Task: Select street view around selected location Niagara Falls, New York and Ontario, United States and Canada and verify 5 surrounding locations
Action: Mouse moved to (151, 98)
Screenshot: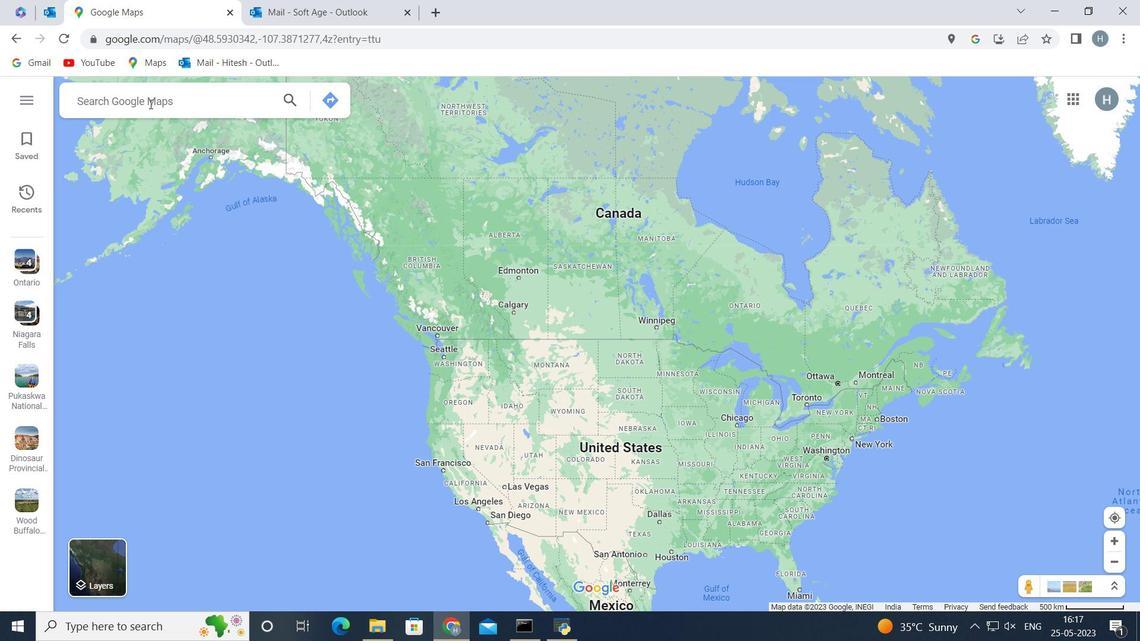 
Action: Mouse pressed left at (151, 98)
Screenshot: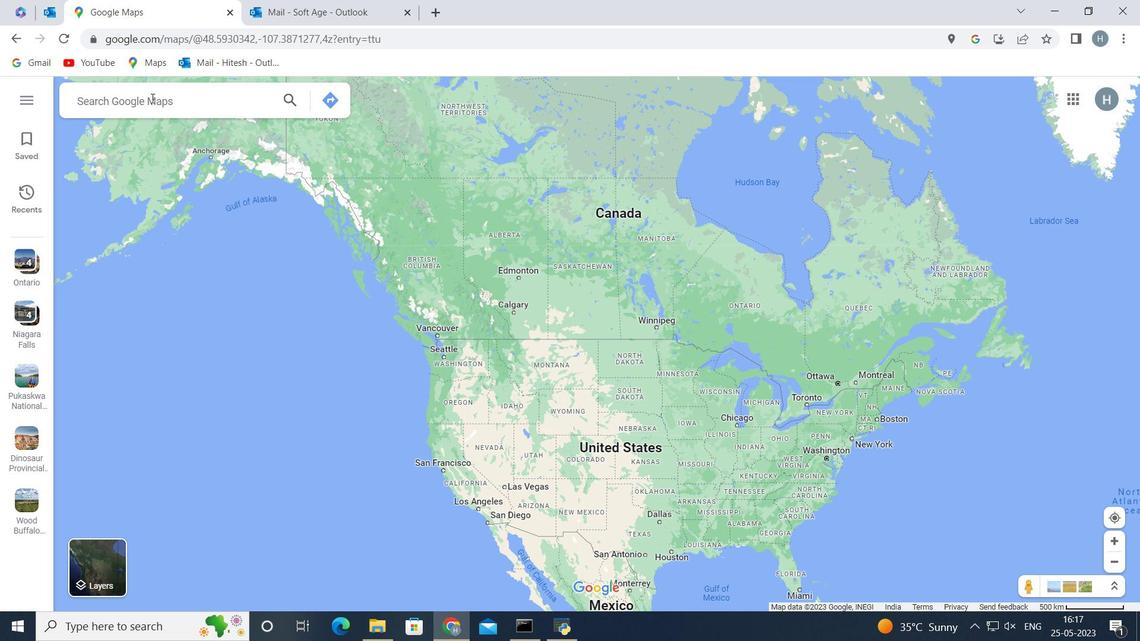 
Action: Key pressed niagara<Key.space>fall<Key.space>new<Key.space>yourk<Key.enter>
Screenshot: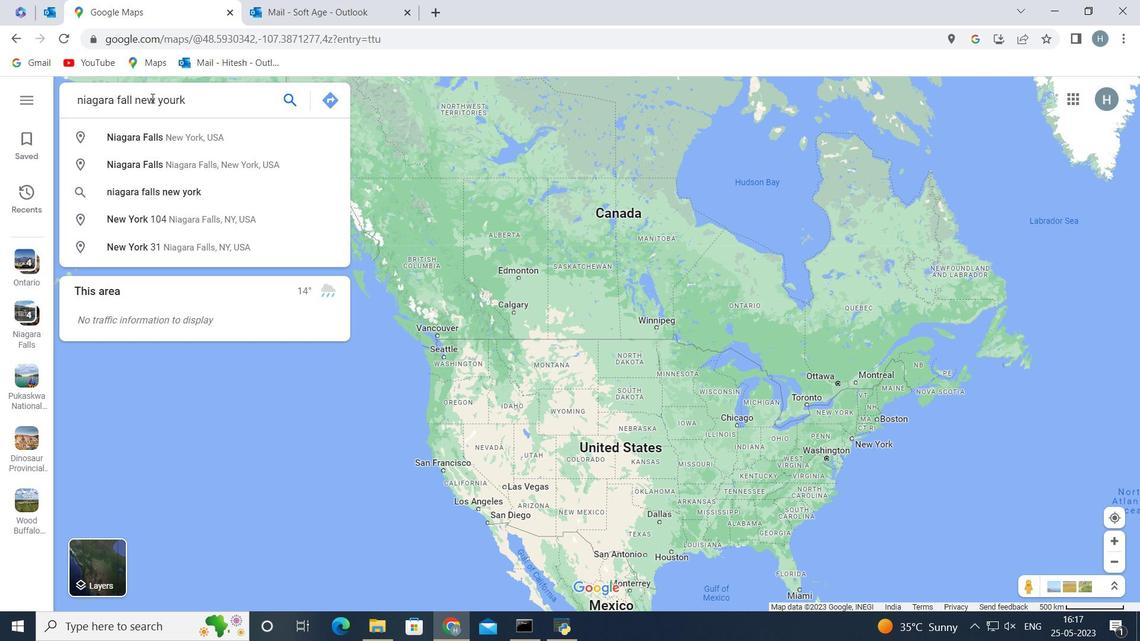 
Action: Mouse moved to (692, 345)
Screenshot: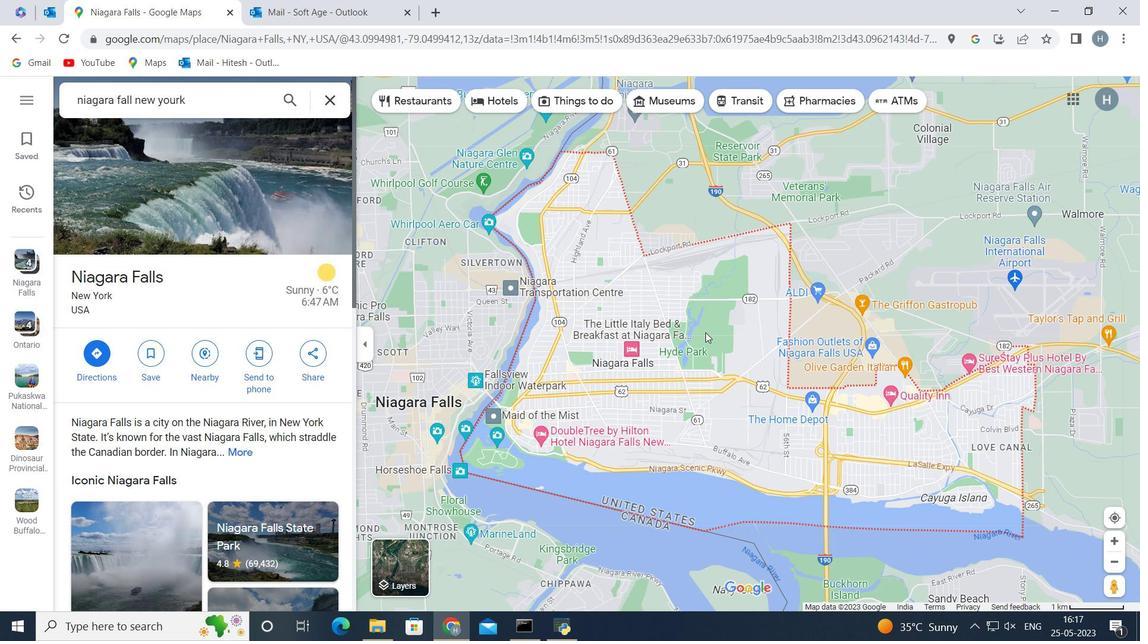 
Action: Mouse scrolled (692, 345) with delta (0, 0)
Screenshot: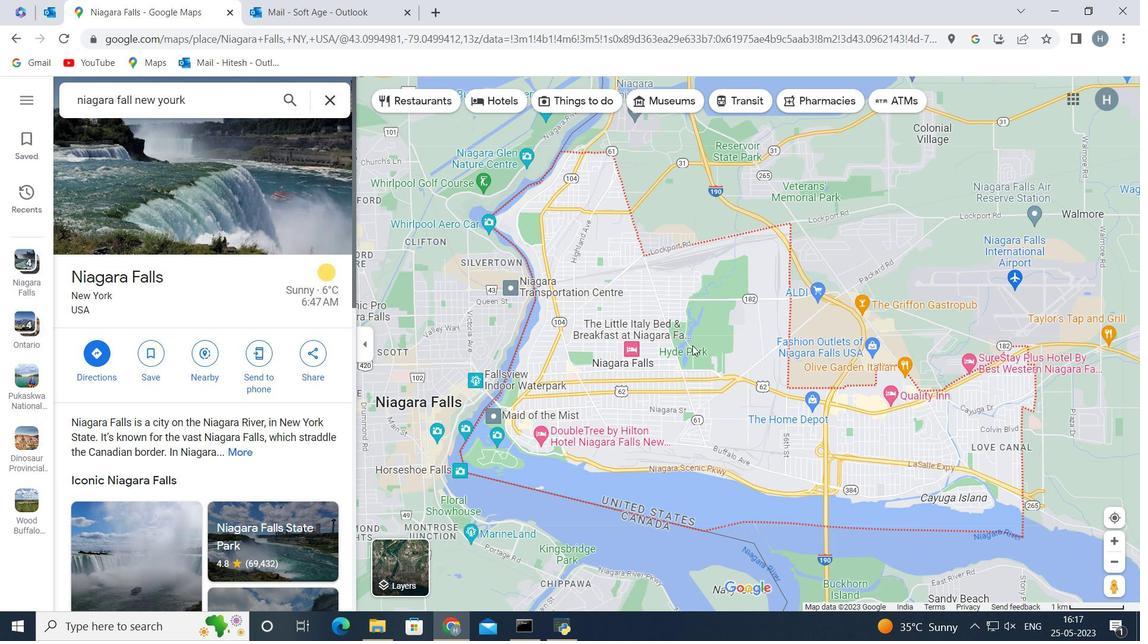 
Action: Mouse scrolled (692, 345) with delta (0, 0)
Screenshot: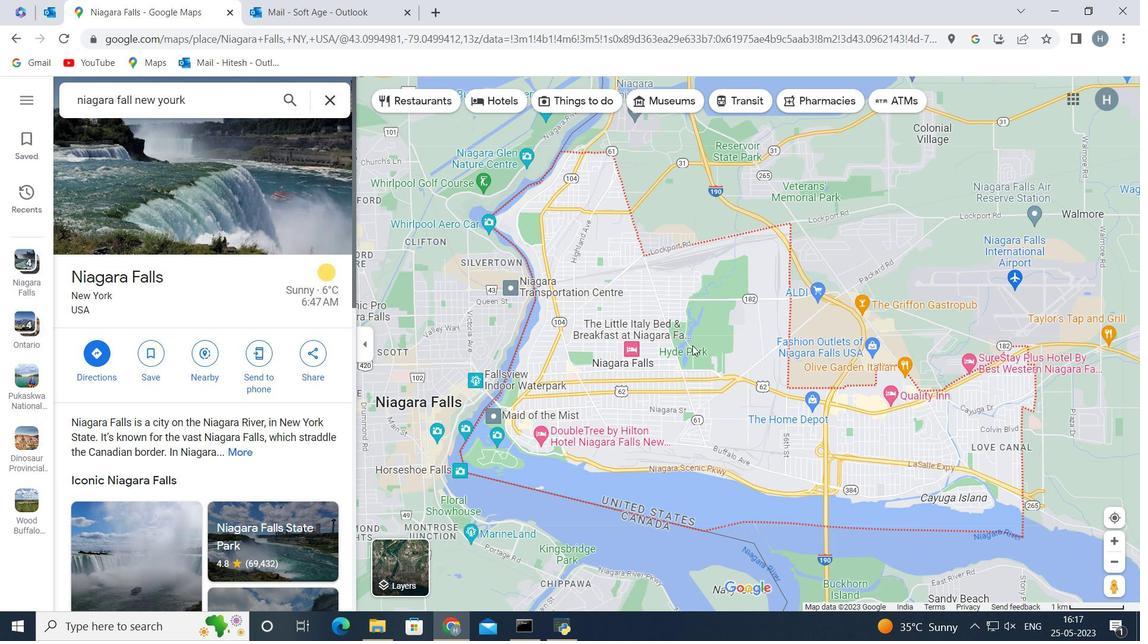 
Action: Mouse moved to (649, 362)
Screenshot: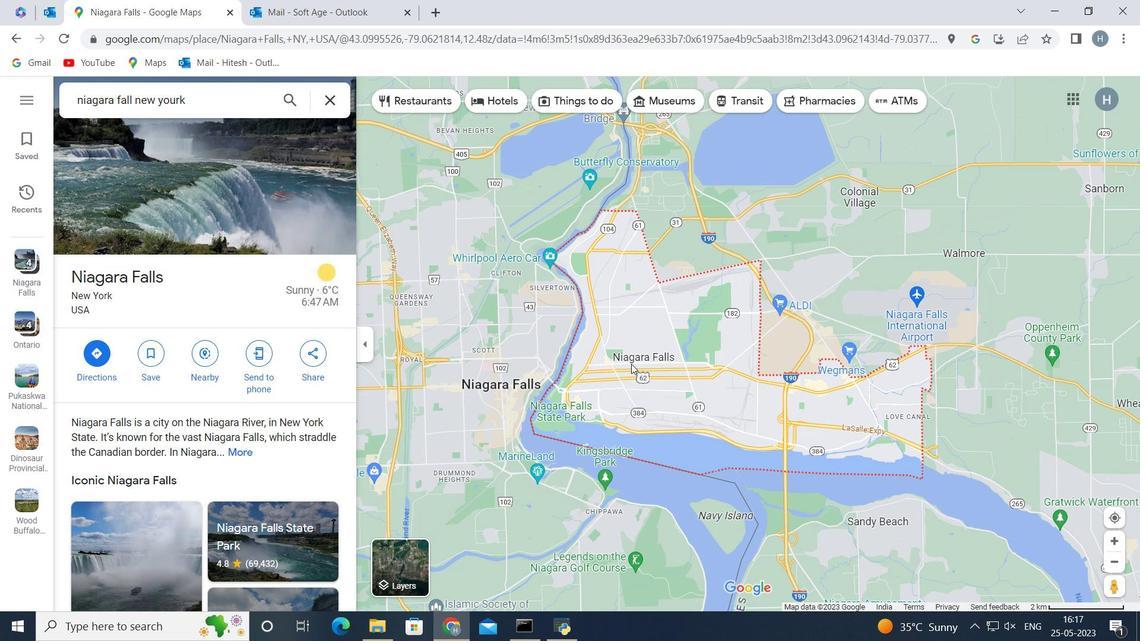
Action: Mouse scrolled (649, 363) with delta (0, 0)
Screenshot: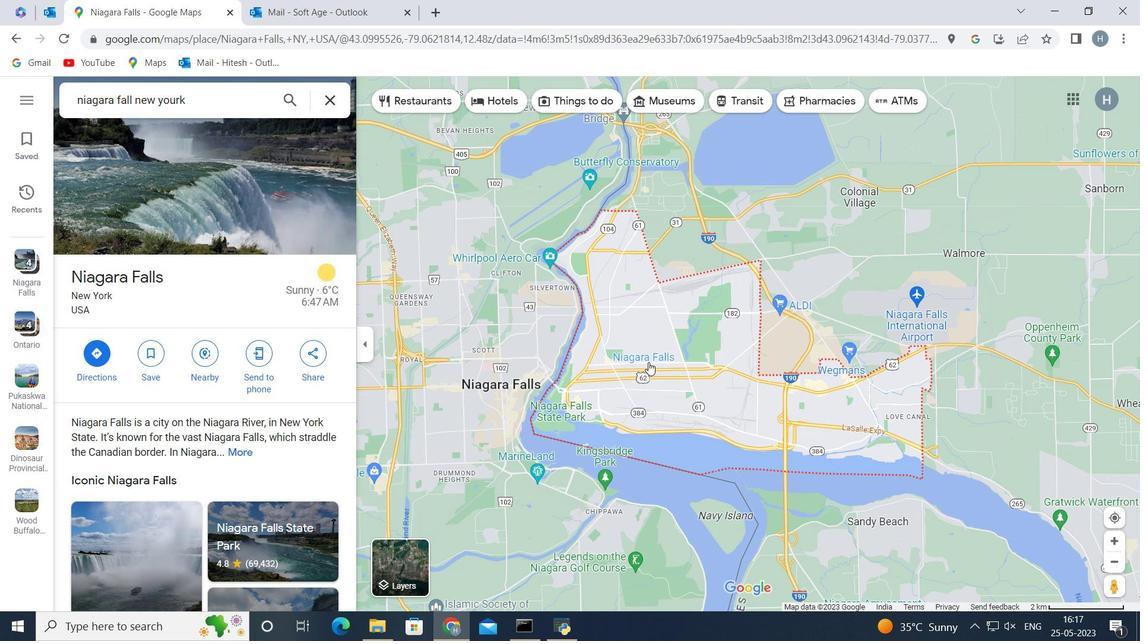
Action: Mouse scrolled (649, 363) with delta (0, 0)
Screenshot: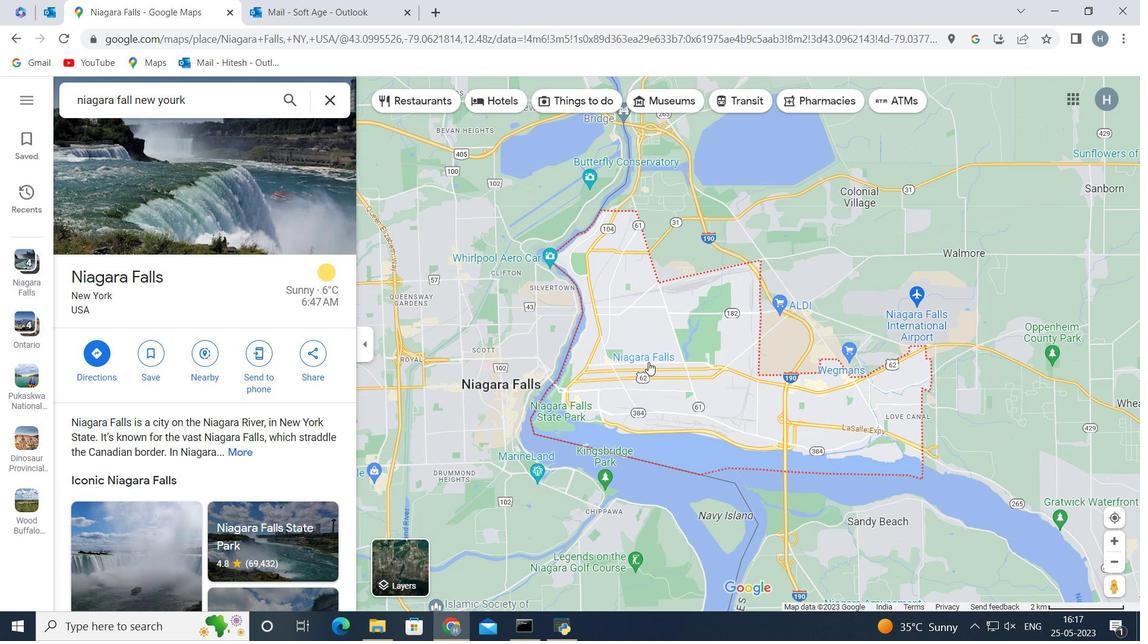 
Action: Mouse moved to (717, 237)
Screenshot: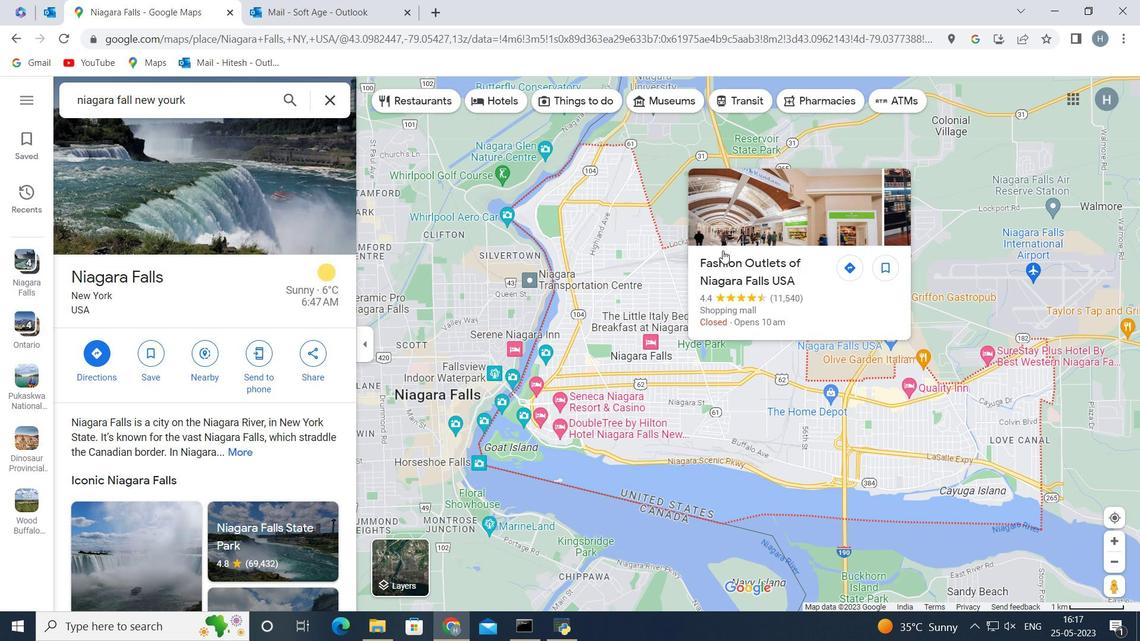 
Action: Mouse pressed left at (717, 237)
Screenshot: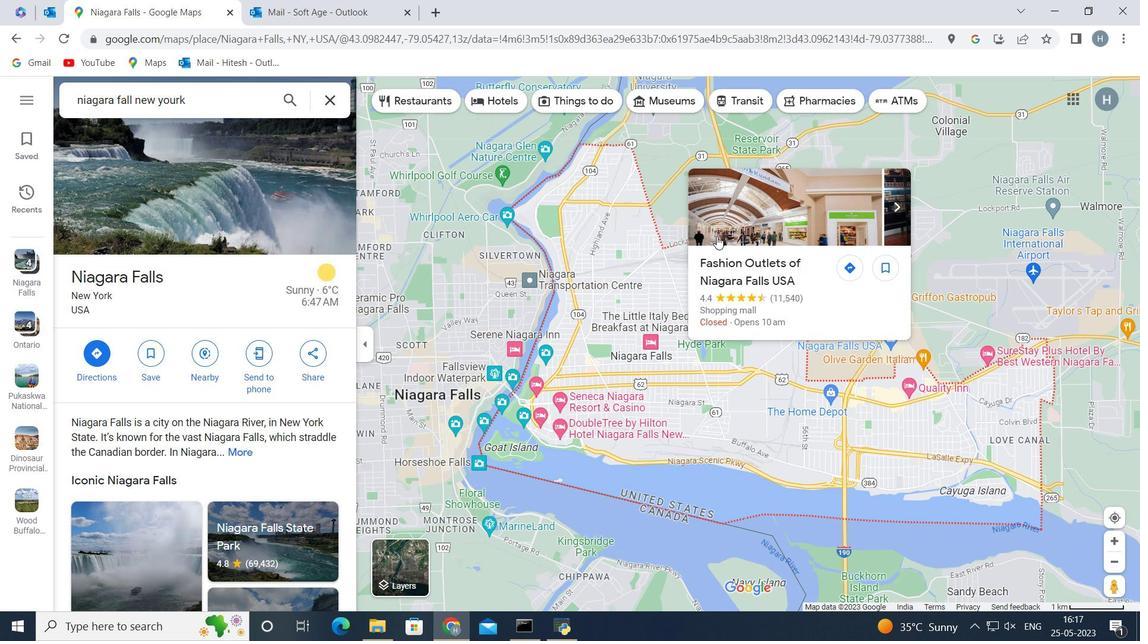 
Action: Mouse moved to (215, 386)
Screenshot: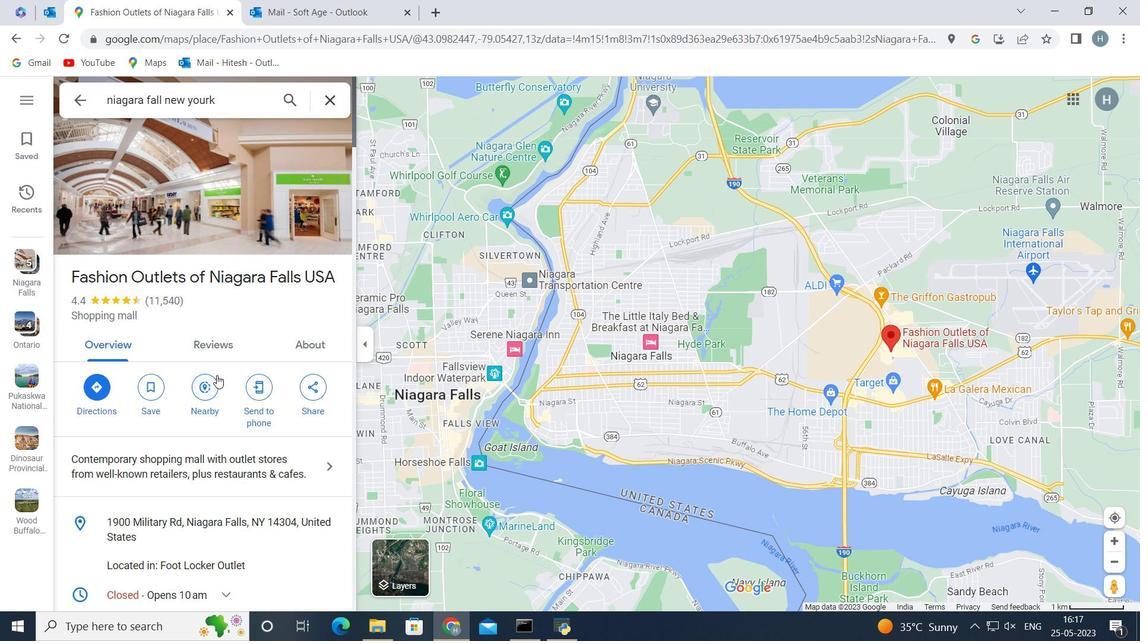 
Action: Mouse scrolled (215, 386) with delta (0, 0)
Screenshot: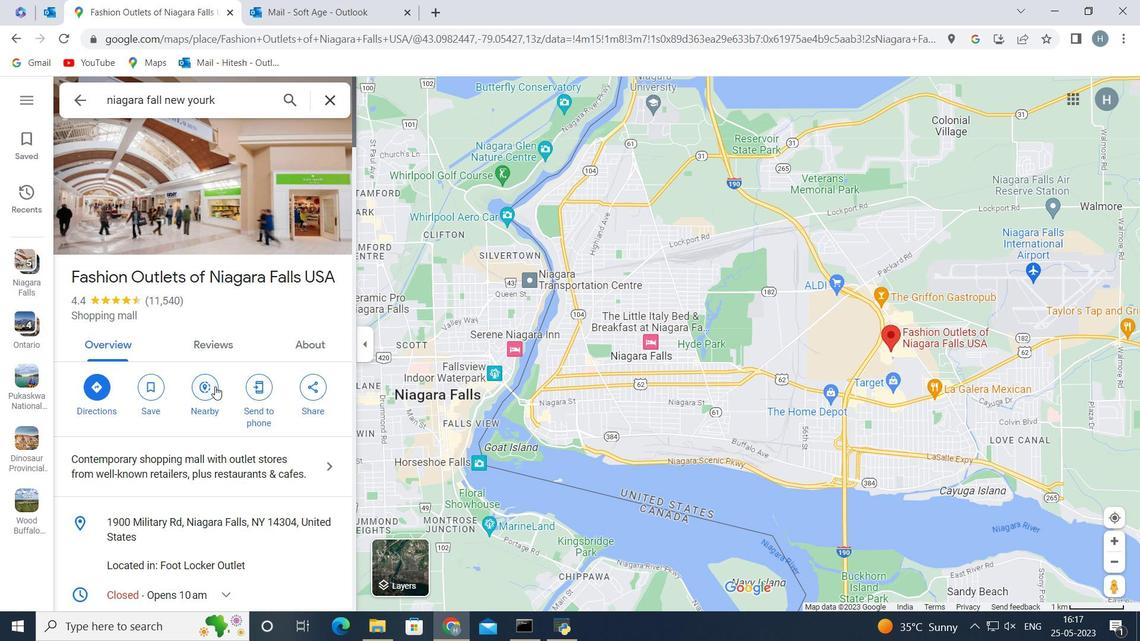 
Action: Mouse scrolled (215, 386) with delta (0, 0)
Screenshot: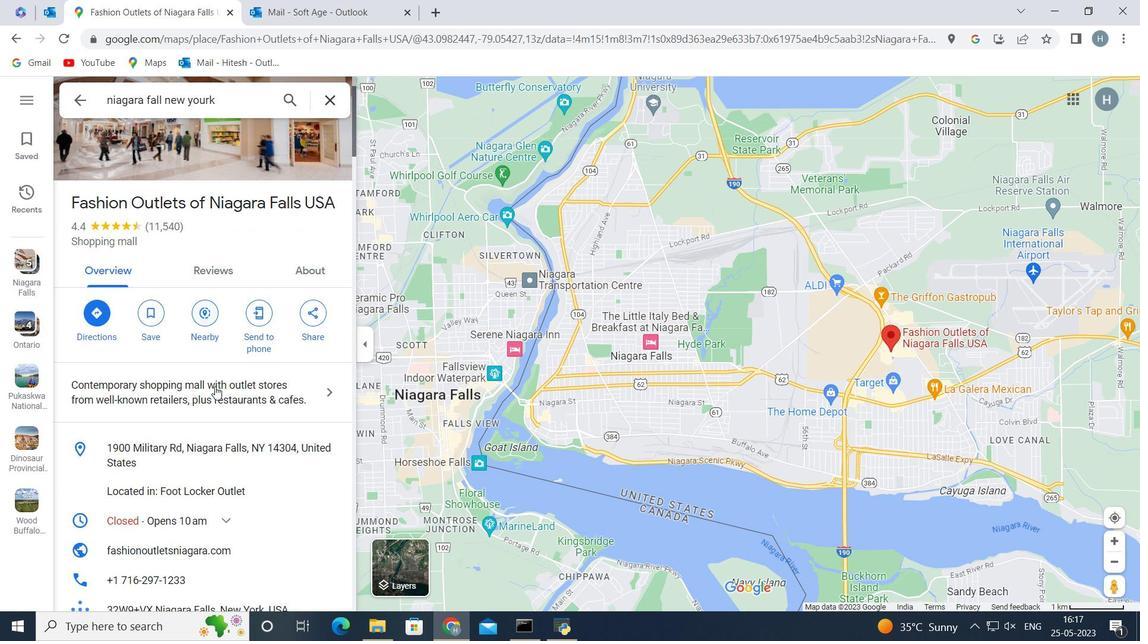 
Action: Mouse scrolled (215, 386) with delta (0, 0)
Screenshot: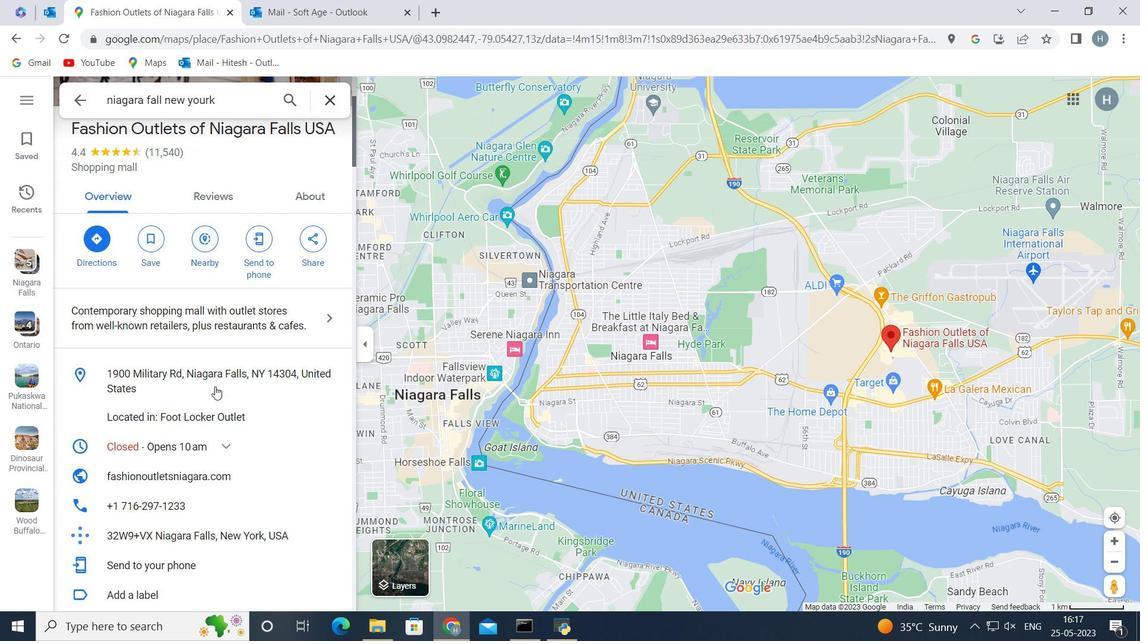 
Action: Mouse scrolled (215, 386) with delta (0, 0)
Screenshot: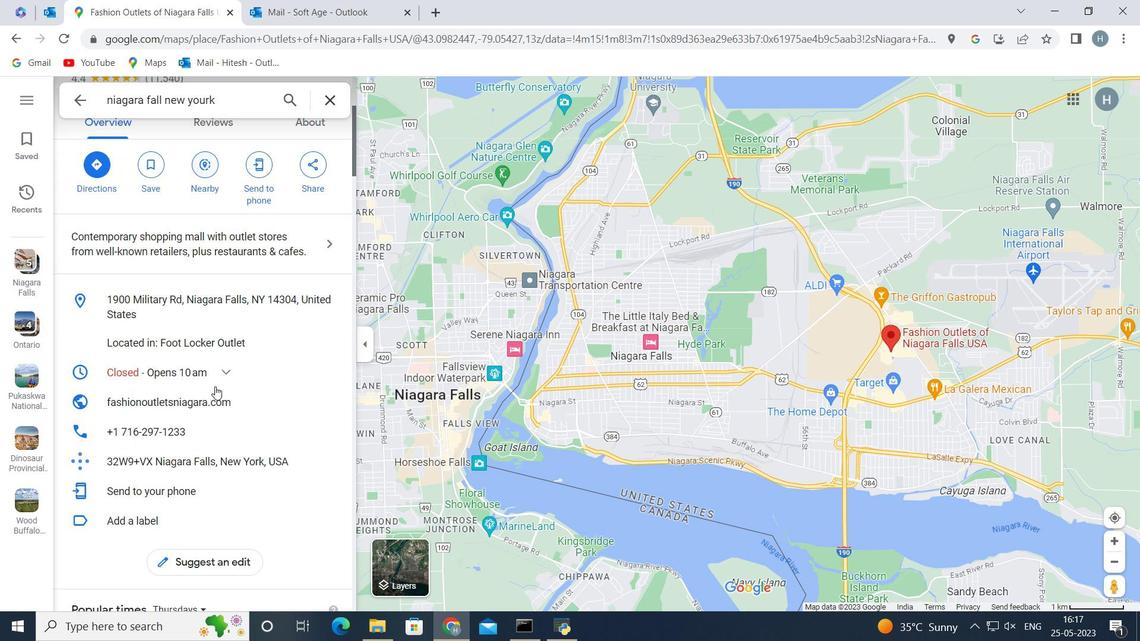 
Action: Mouse scrolled (215, 386) with delta (0, 0)
Screenshot: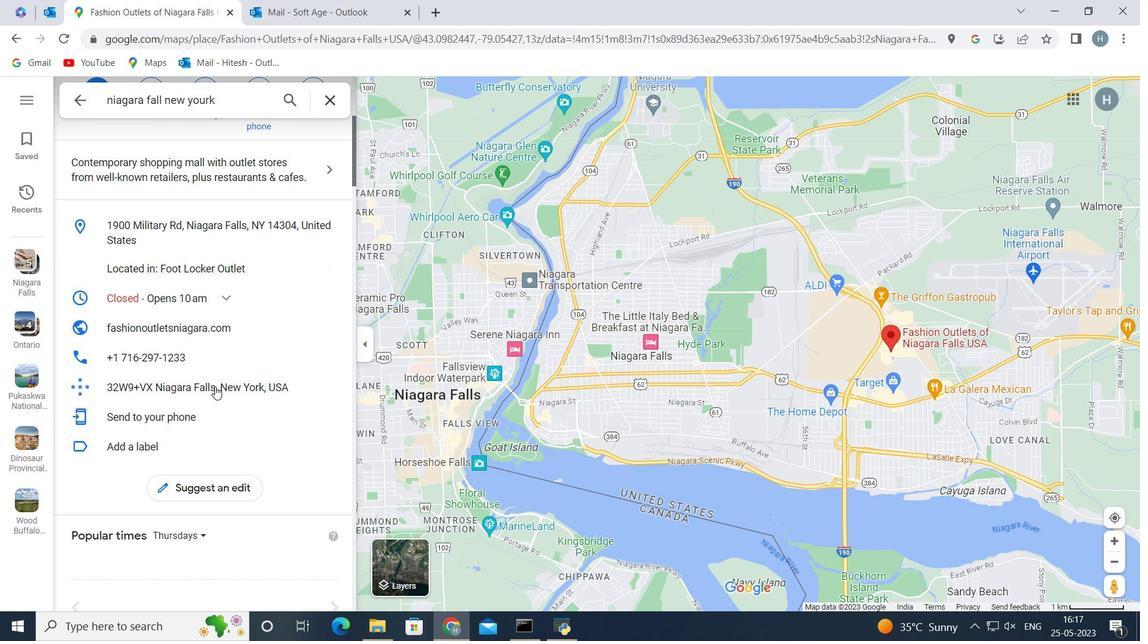 
Action: Mouse scrolled (215, 386) with delta (0, 0)
Screenshot: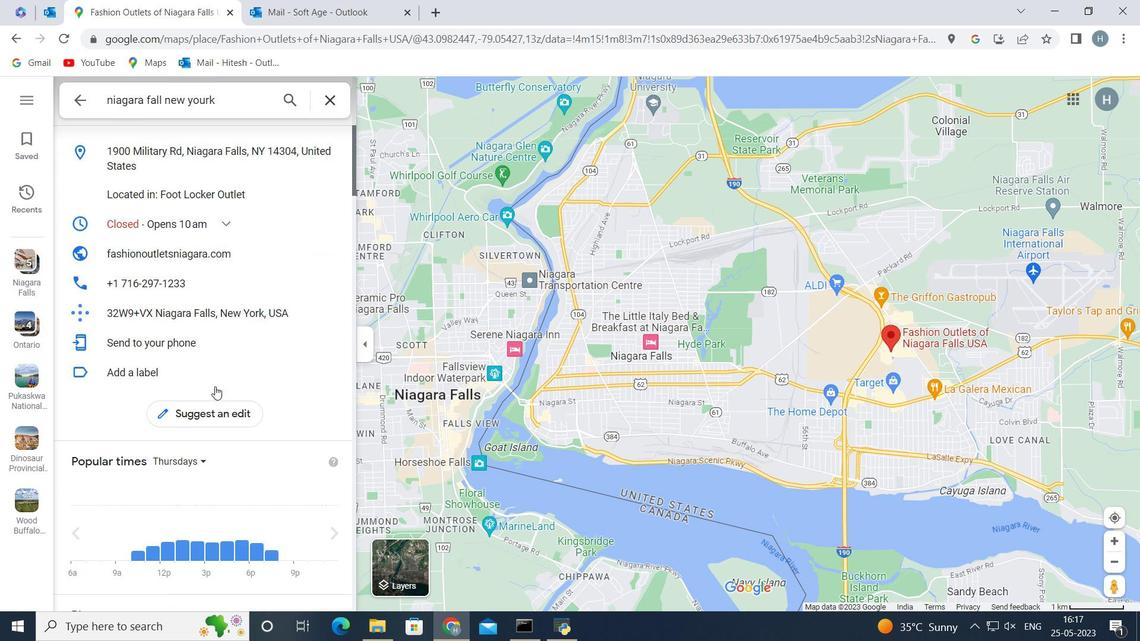 
Action: Mouse scrolled (215, 386) with delta (0, 0)
Screenshot: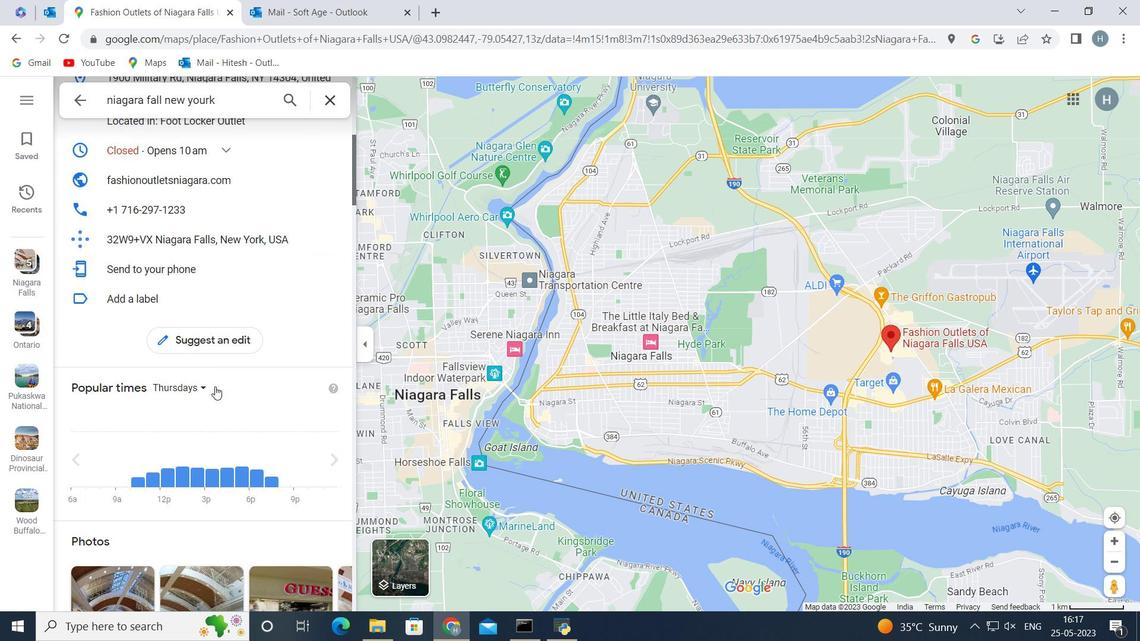 
Action: Mouse scrolled (215, 386) with delta (0, 0)
Screenshot: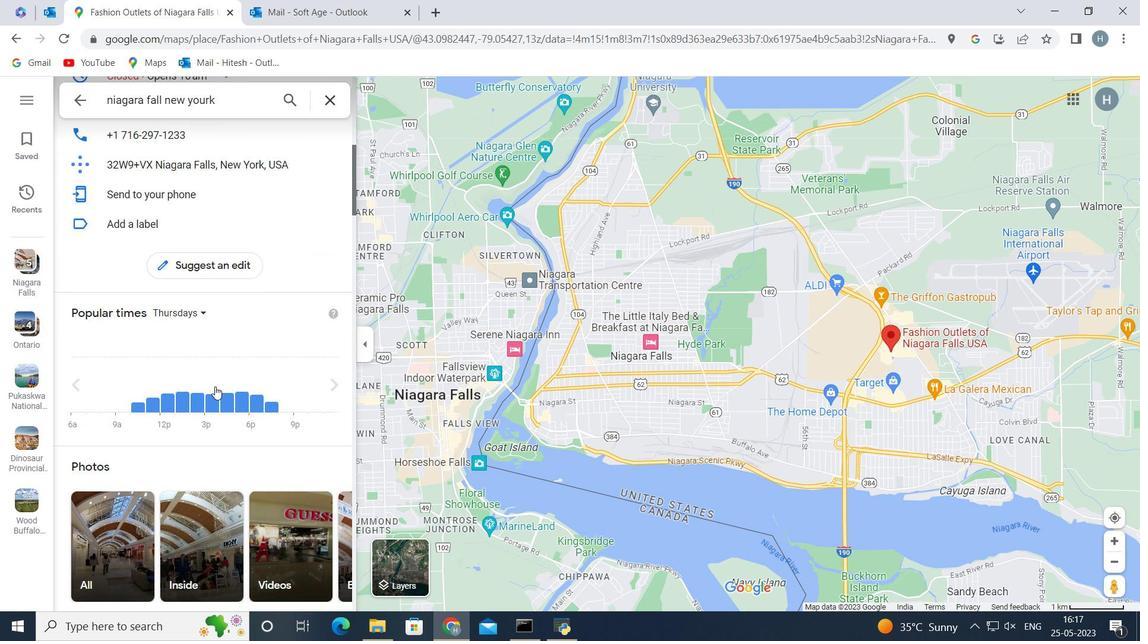 
Action: Mouse scrolled (215, 386) with delta (0, 0)
Screenshot: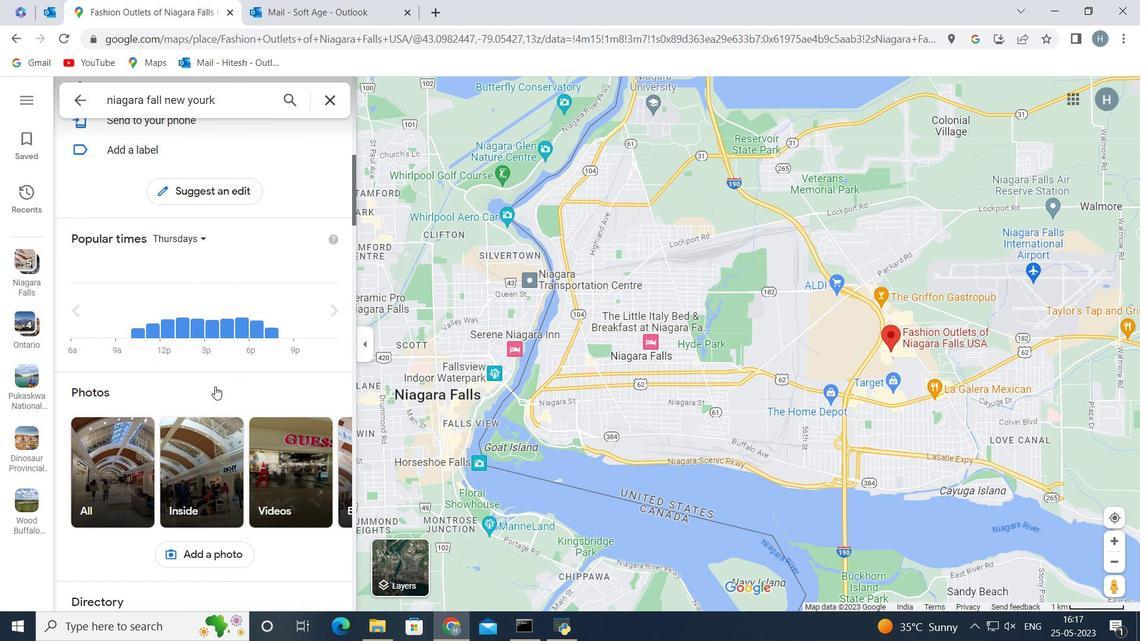 
Action: Mouse scrolled (215, 386) with delta (0, 0)
Screenshot: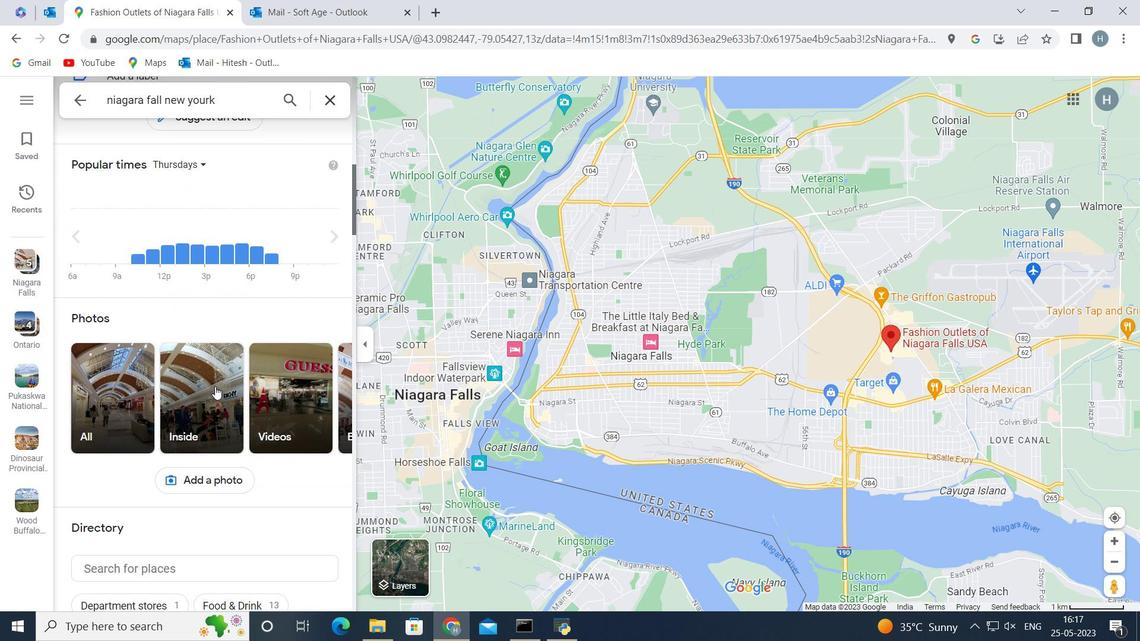 
Action: Mouse scrolled (215, 386) with delta (0, 0)
Screenshot: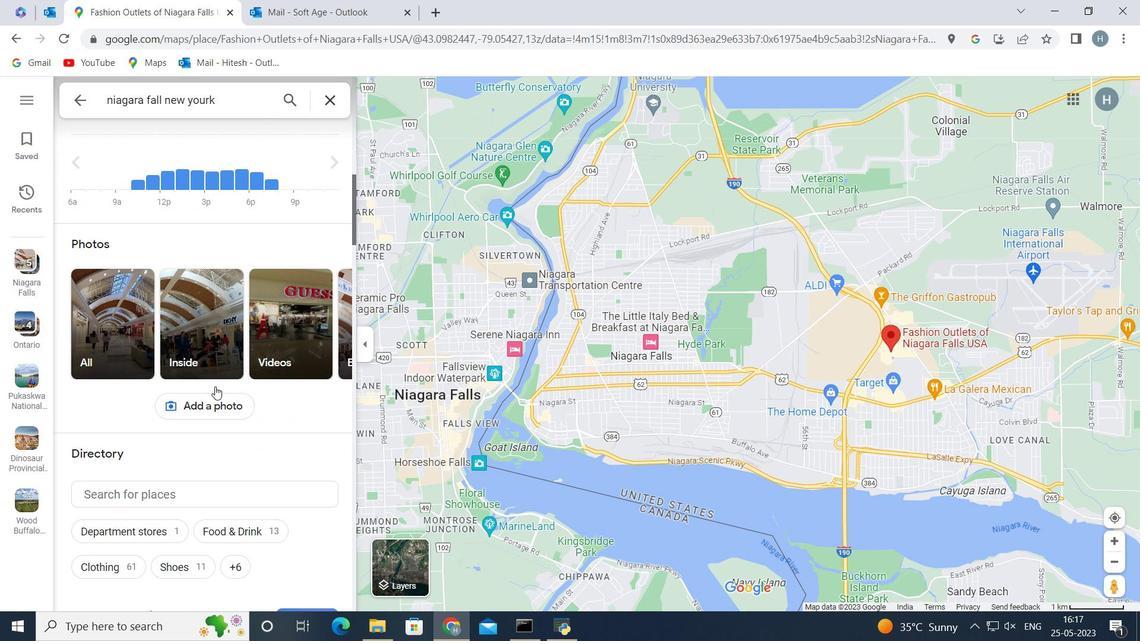 
Action: Mouse scrolled (215, 386) with delta (0, 0)
Screenshot: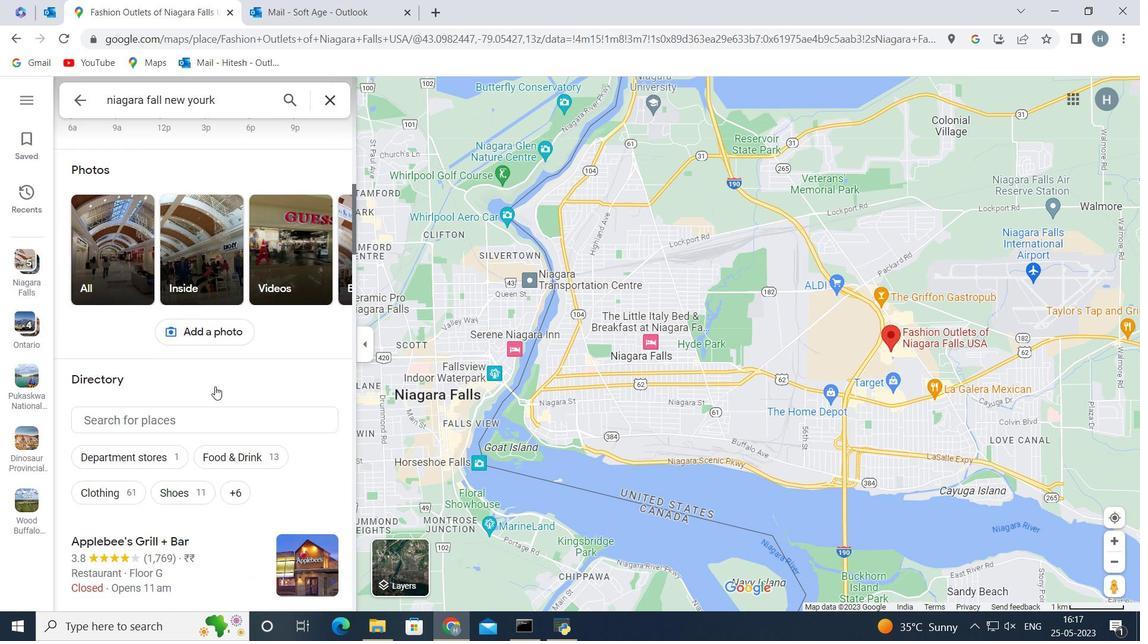 
Action: Mouse scrolled (215, 386) with delta (0, 0)
Screenshot: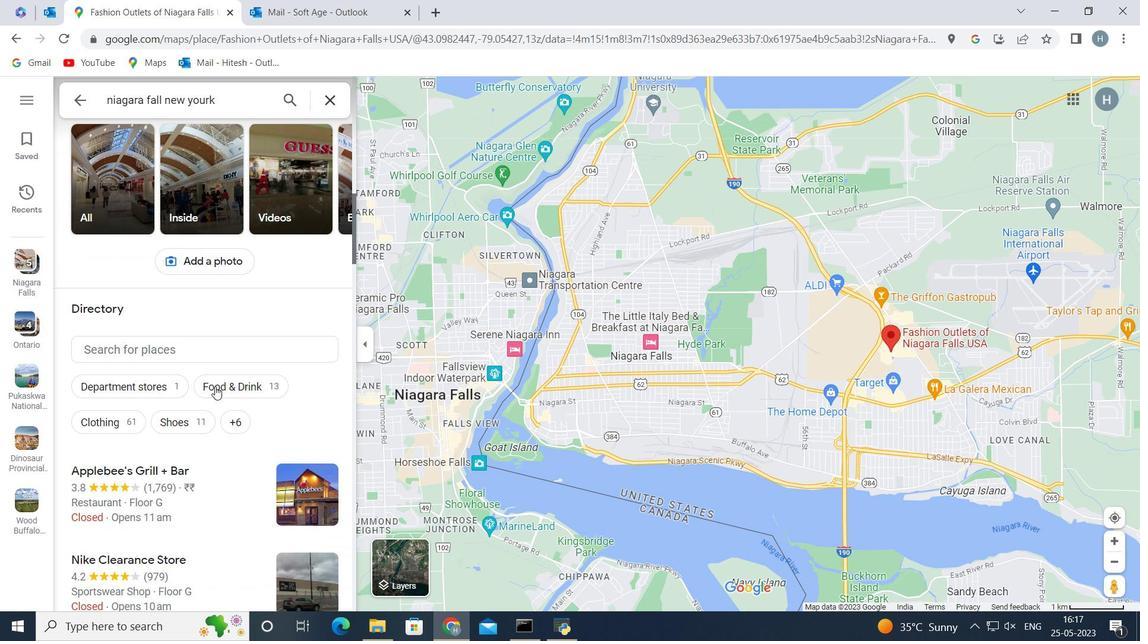 
Action: Mouse scrolled (215, 386) with delta (0, 0)
Screenshot: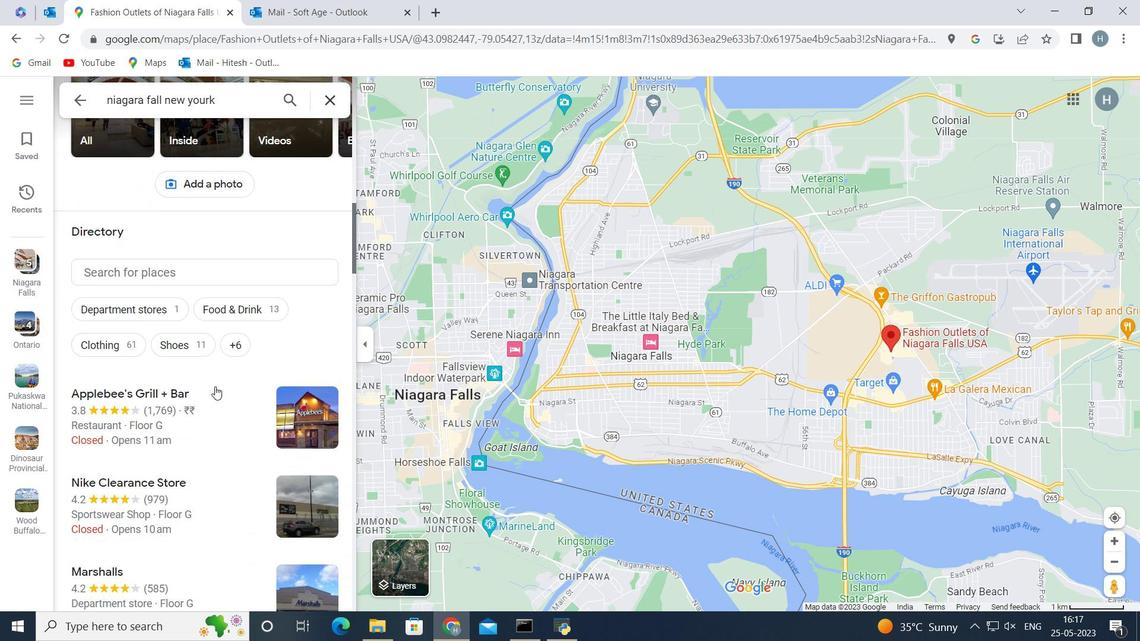 
Action: Mouse scrolled (215, 386) with delta (0, 0)
Screenshot: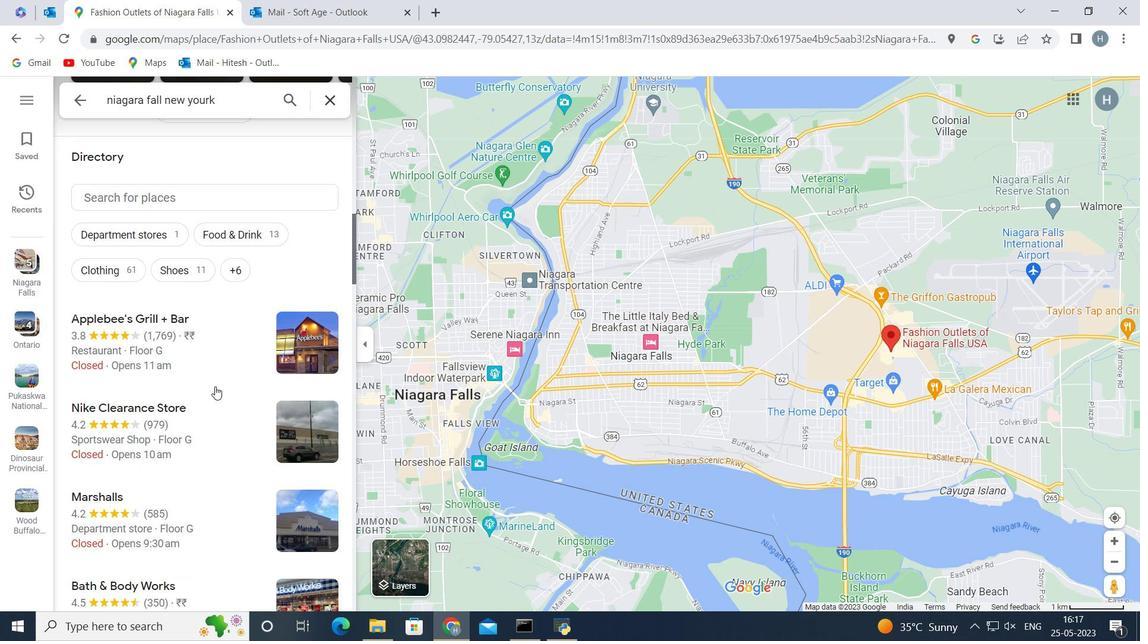 
Action: Mouse scrolled (215, 386) with delta (0, 0)
Screenshot: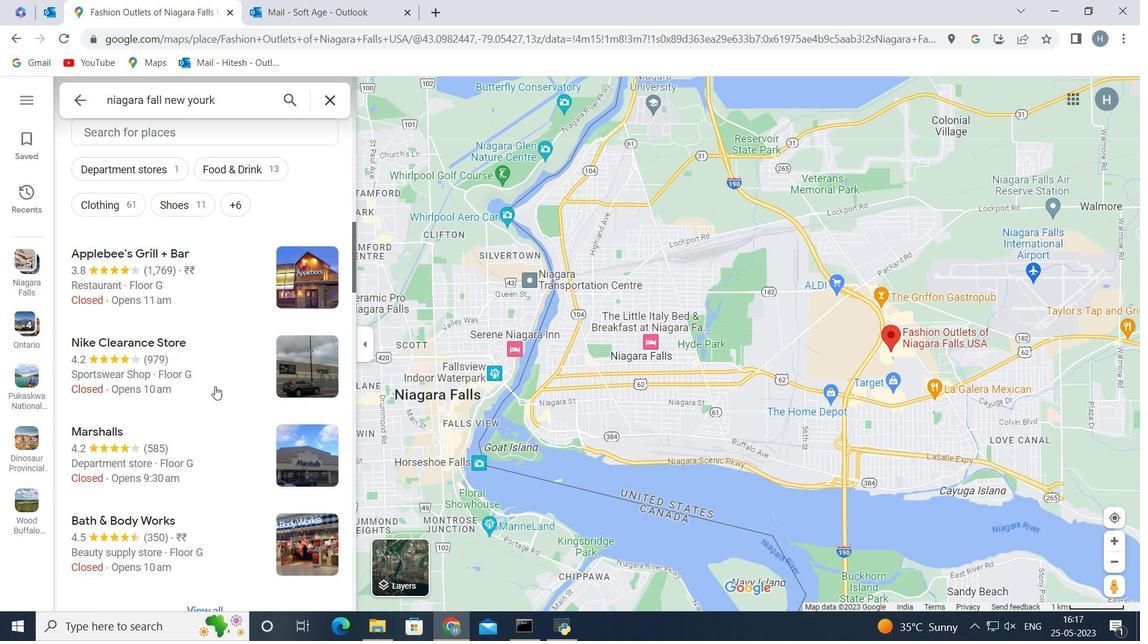 
Action: Mouse scrolled (215, 386) with delta (0, 0)
Screenshot: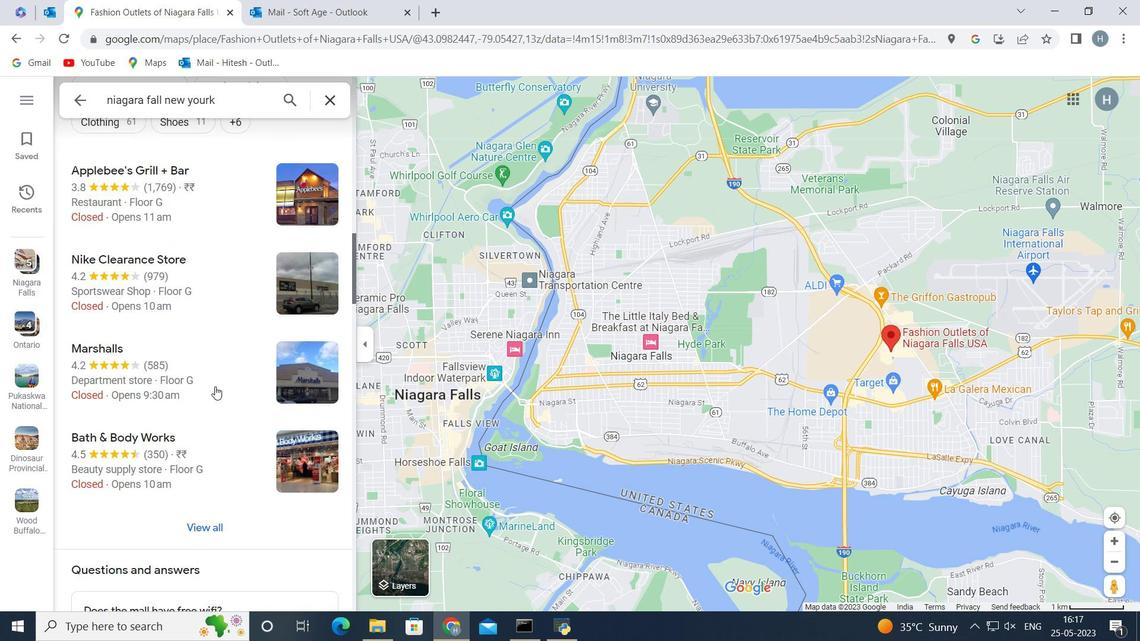 
Action: Mouse scrolled (215, 386) with delta (0, 0)
Screenshot: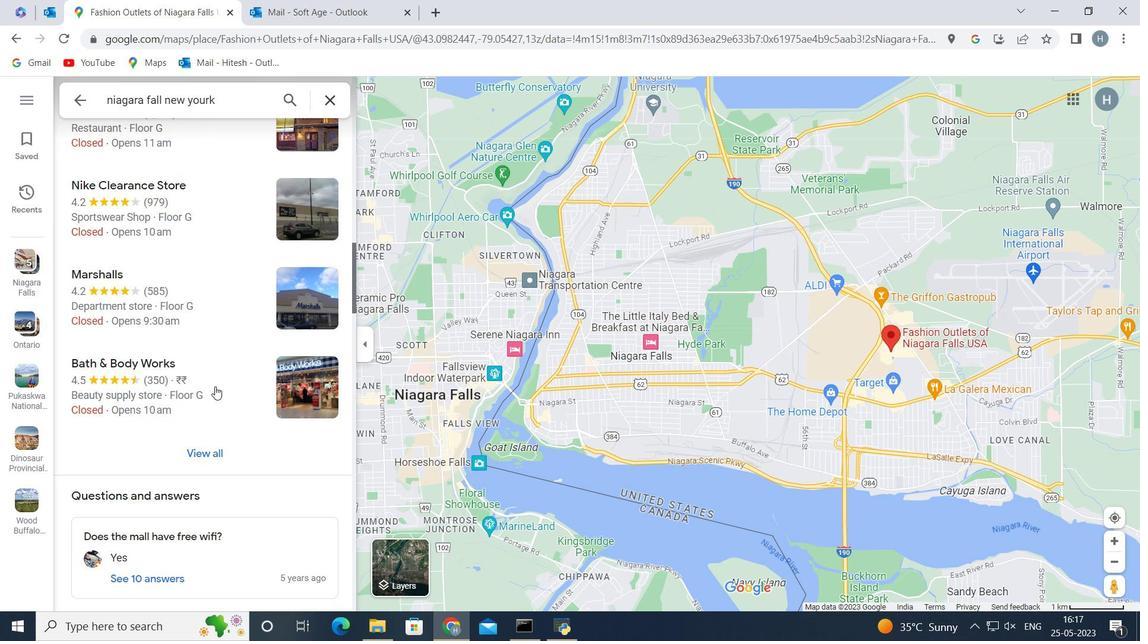 
Action: Mouse scrolled (215, 386) with delta (0, 0)
Screenshot: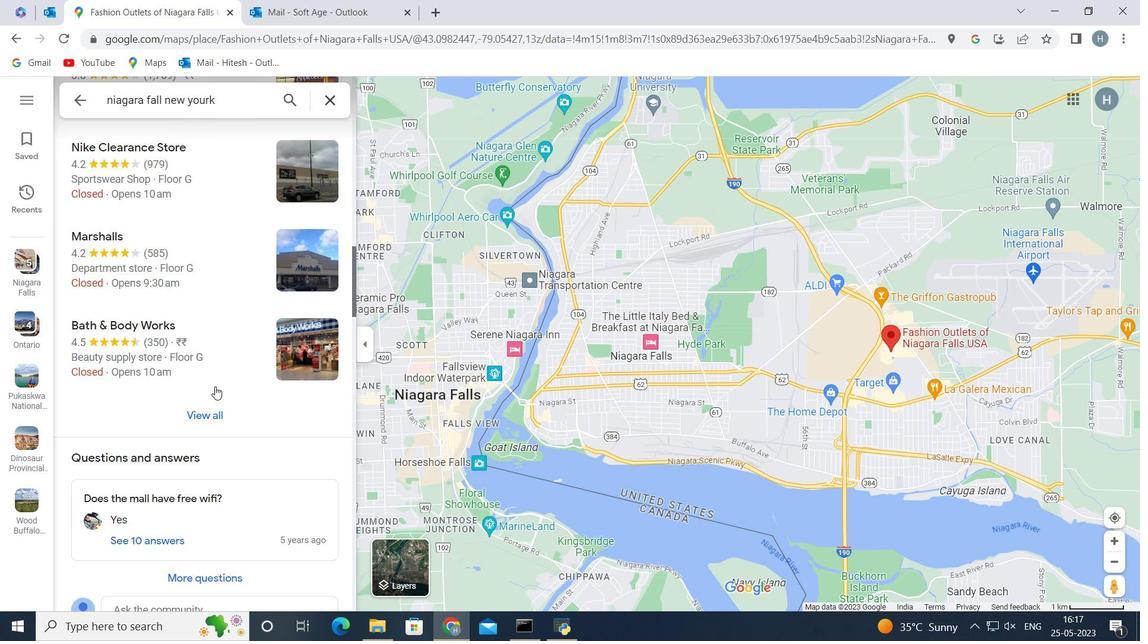
Action: Mouse scrolled (215, 386) with delta (0, 0)
Screenshot: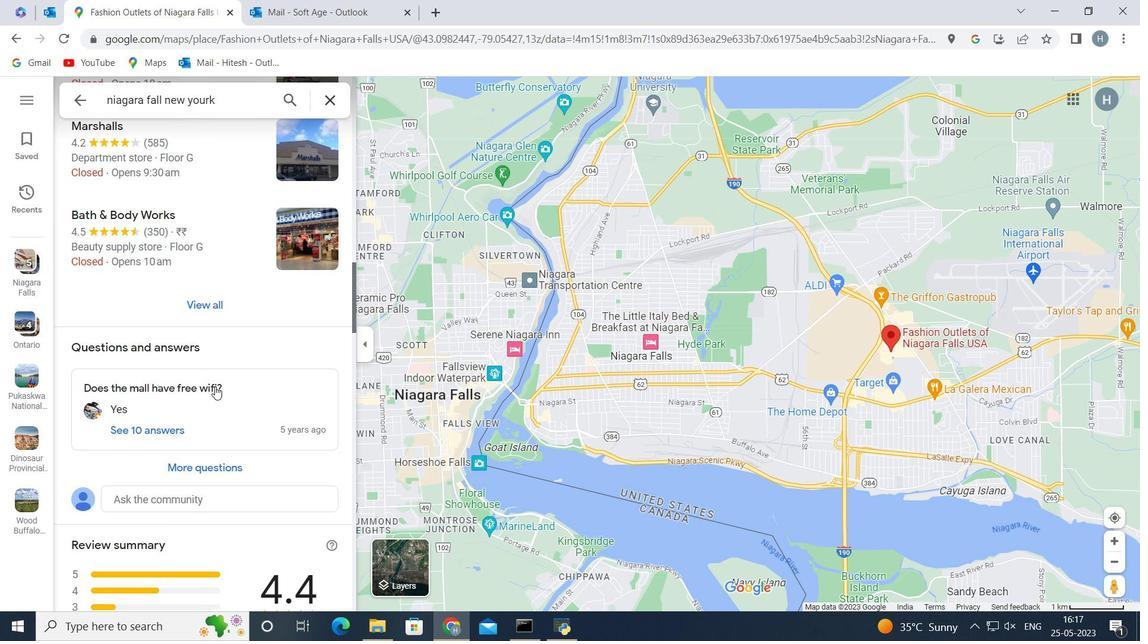 
Action: Mouse scrolled (215, 386) with delta (0, 0)
Screenshot: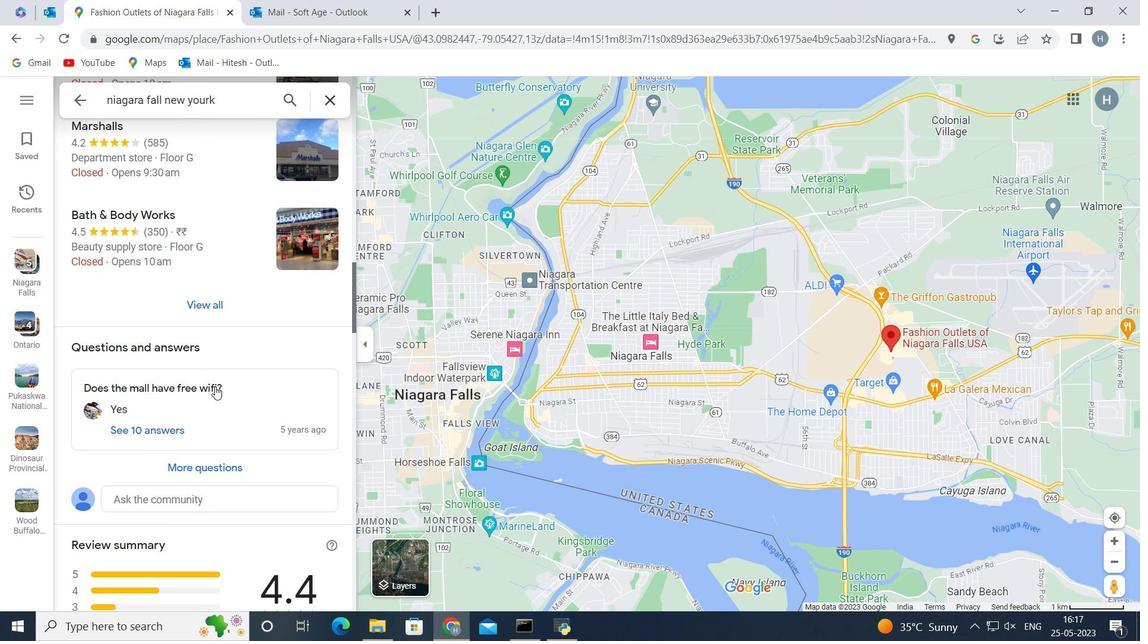 
Action: Mouse scrolled (215, 386) with delta (0, 0)
Screenshot: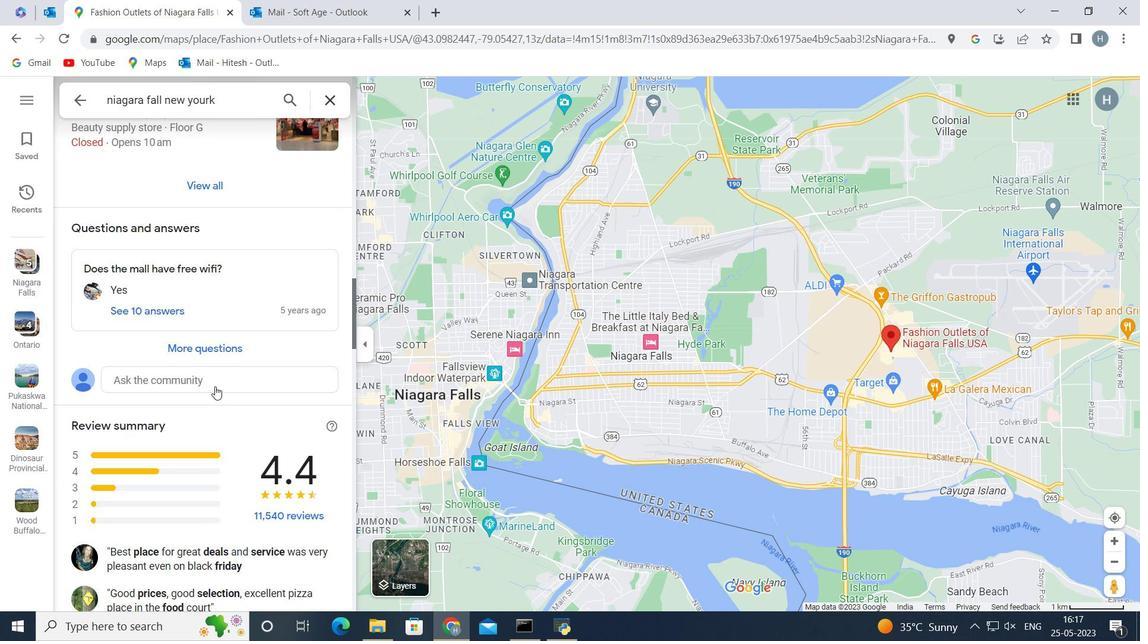 
Action: Mouse scrolled (215, 386) with delta (0, 0)
Screenshot: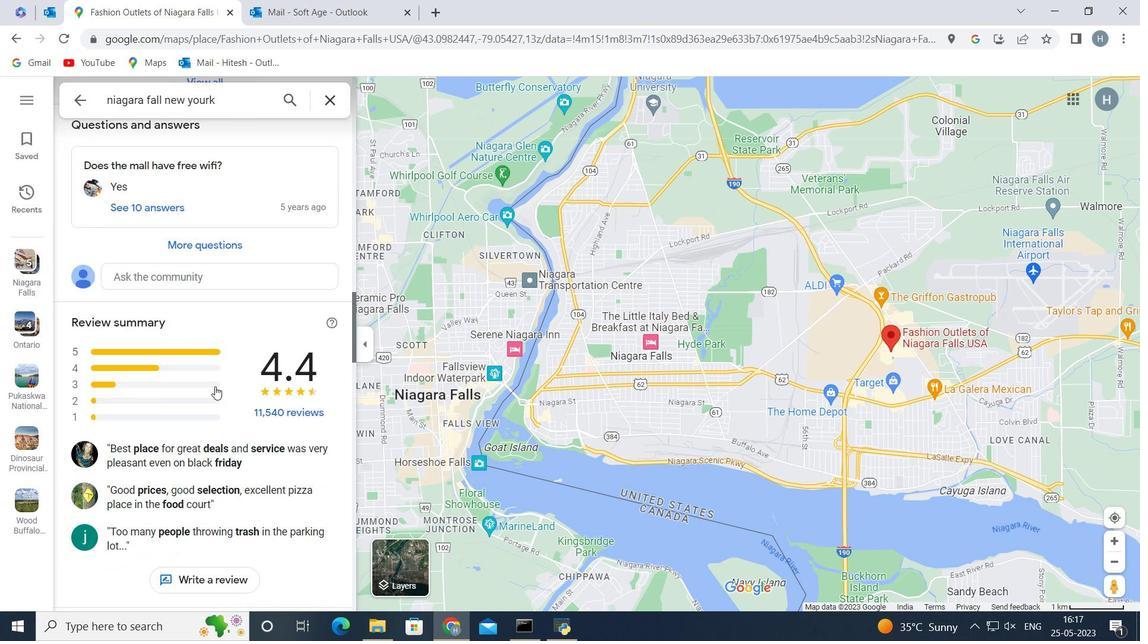 
Action: Mouse scrolled (215, 386) with delta (0, 0)
Screenshot: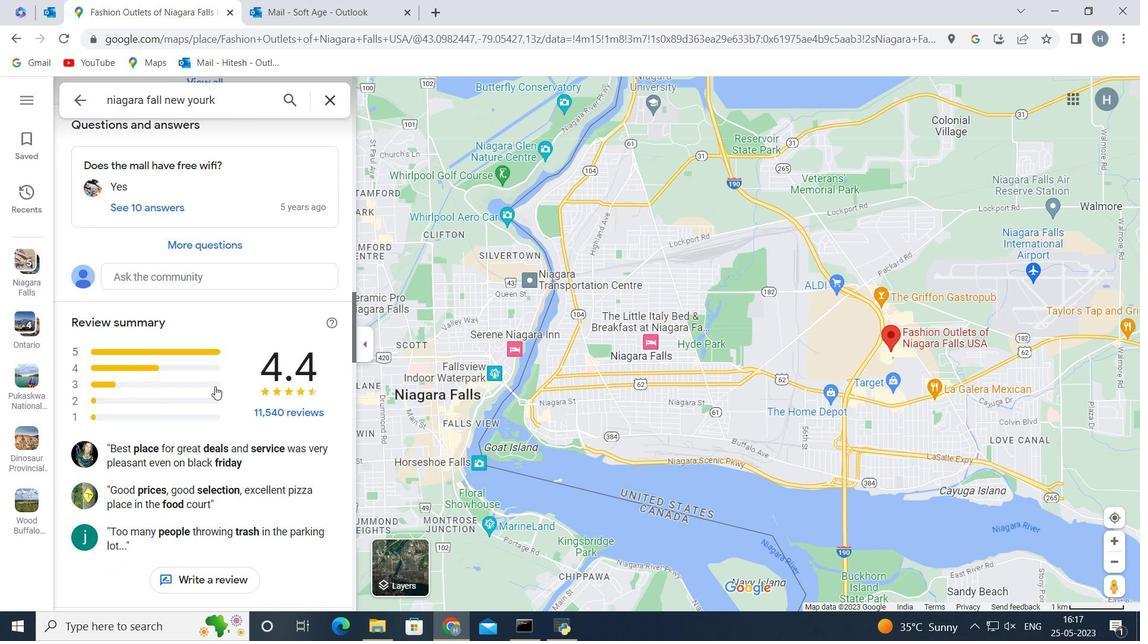 
Action: Mouse scrolled (215, 386) with delta (0, 0)
Screenshot: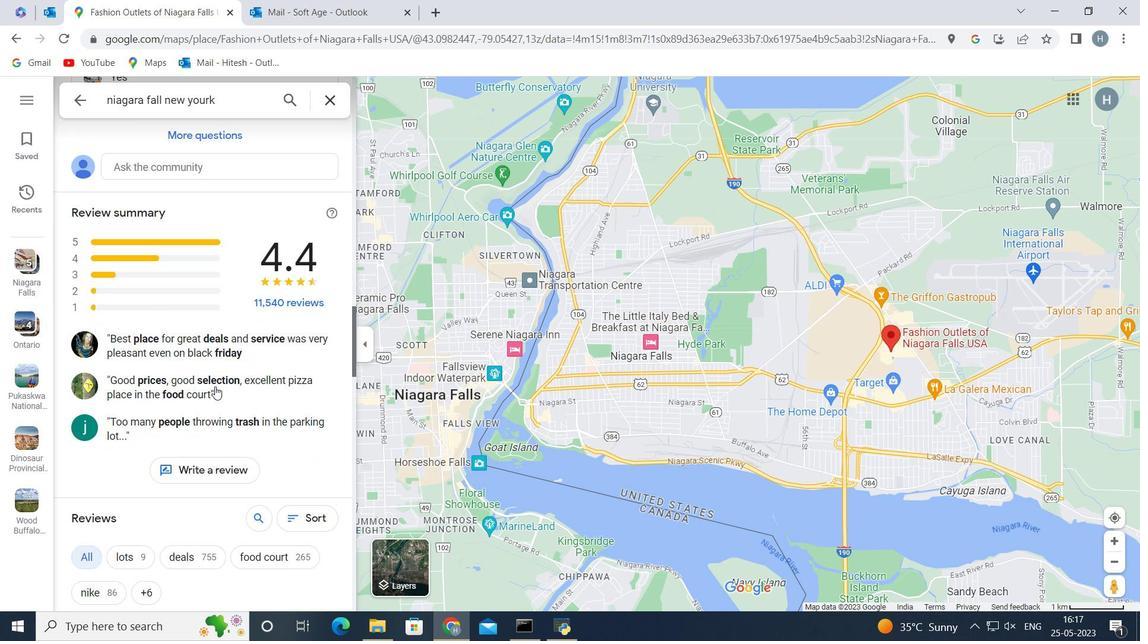 
Action: Mouse scrolled (215, 386) with delta (0, 0)
Screenshot: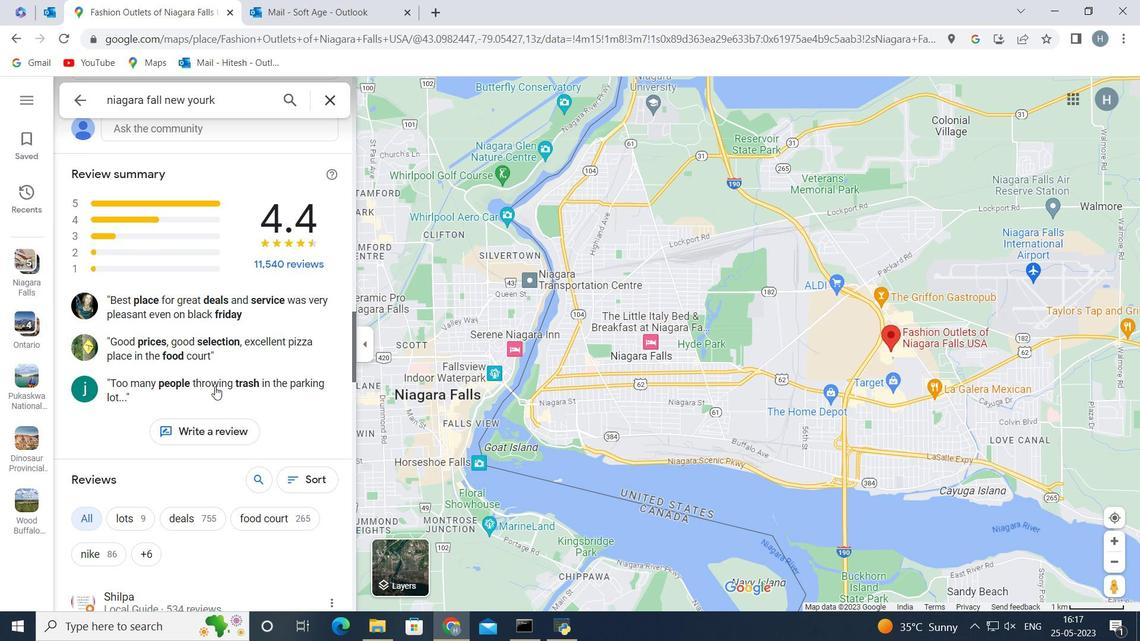 
Action: Mouse scrolled (215, 386) with delta (0, 0)
Screenshot: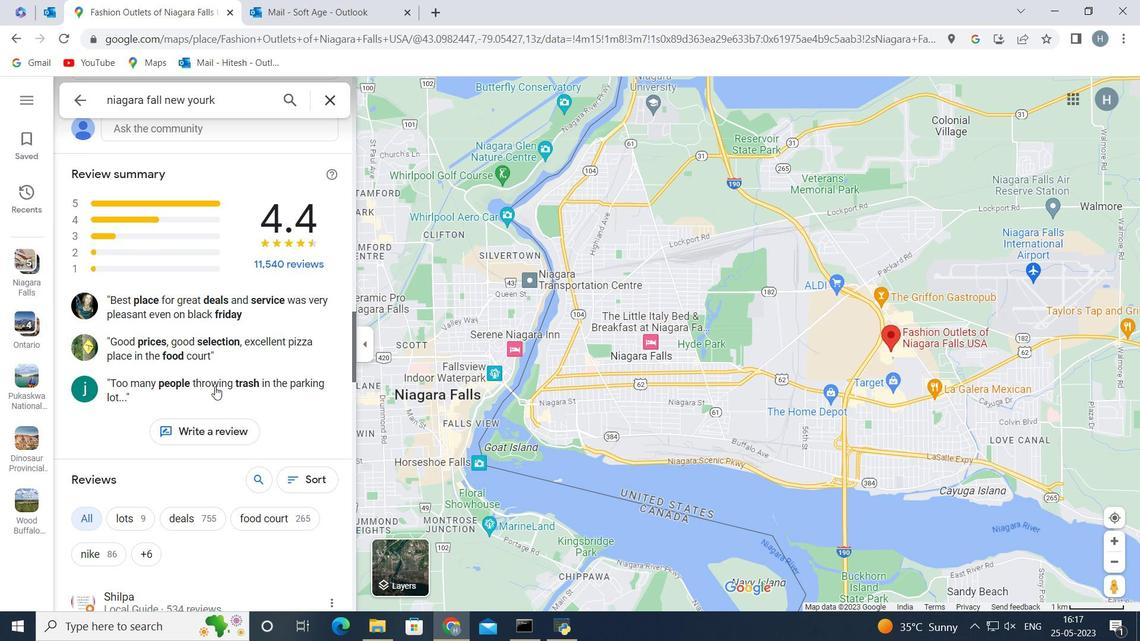 
Action: Mouse scrolled (215, 386) with delta (0, 0)
Screenshot: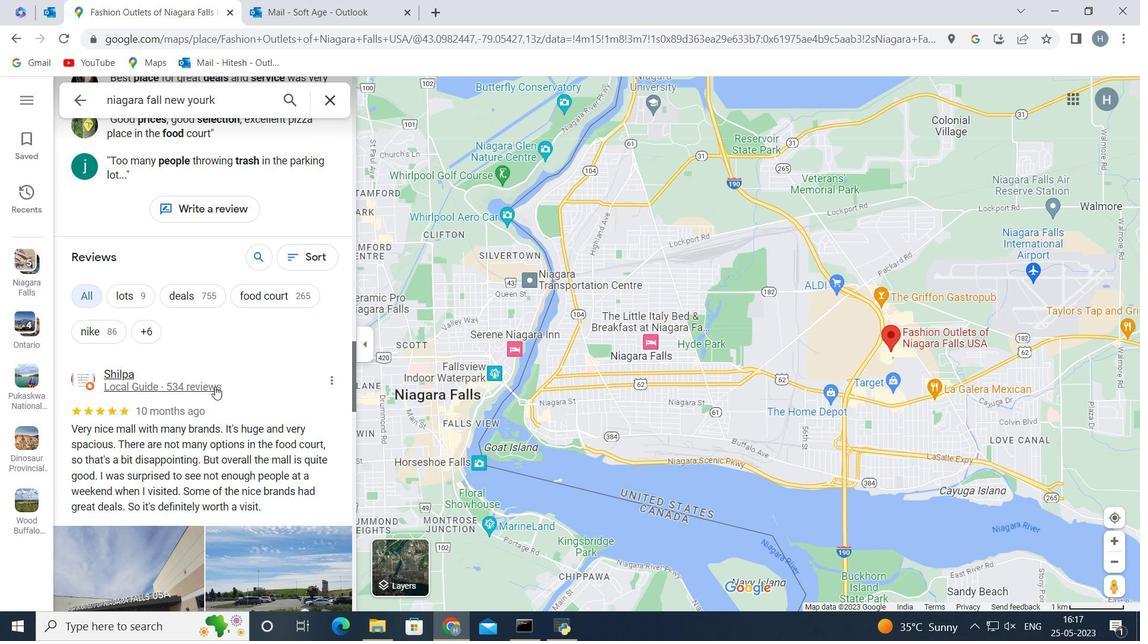 
Action: Mouse scrolled (215, 386) with delta (0, 0)
Screenshot: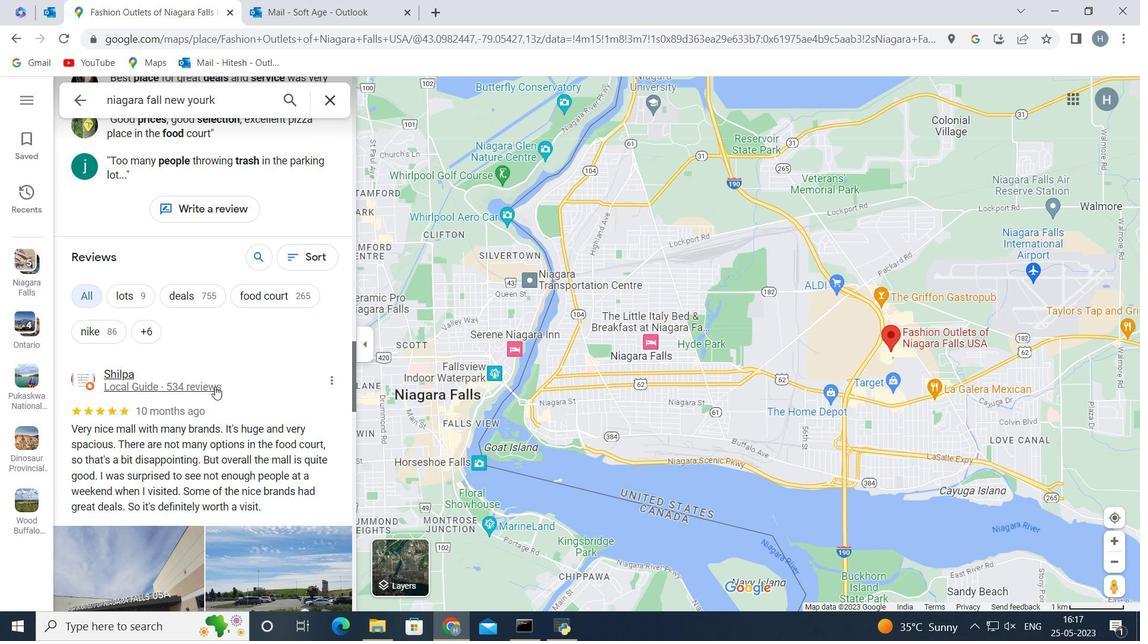 
Action: Mouse scrolled (215, 387) with delta (0, 0)
Screenshot: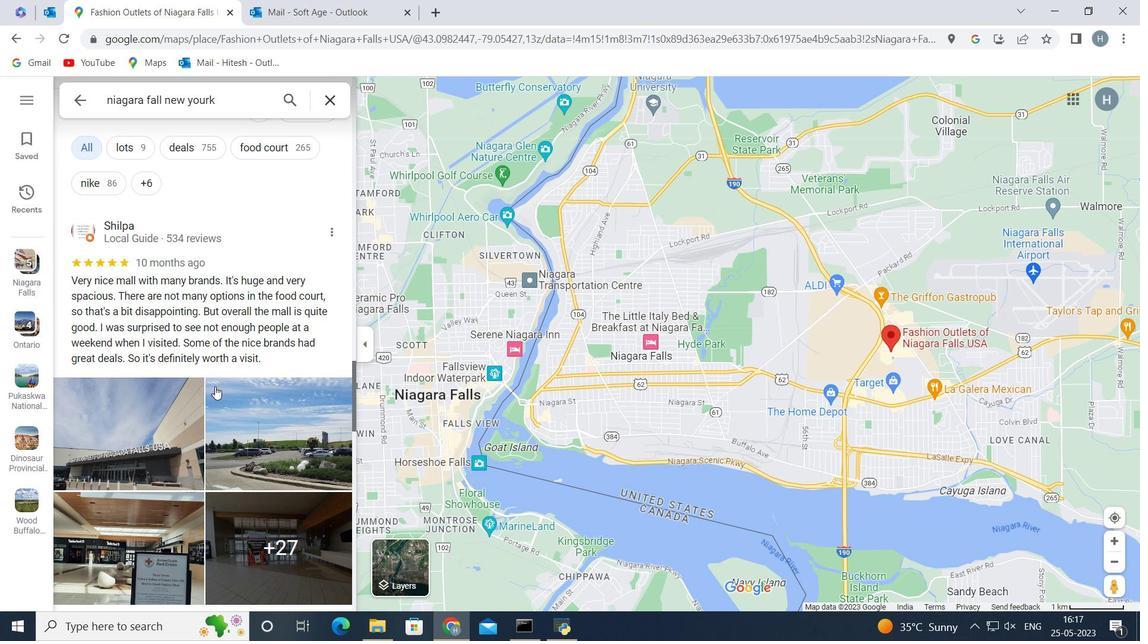 
Action: Mouse scrolled (215, 387) with delta (0, 0)
Screenshot: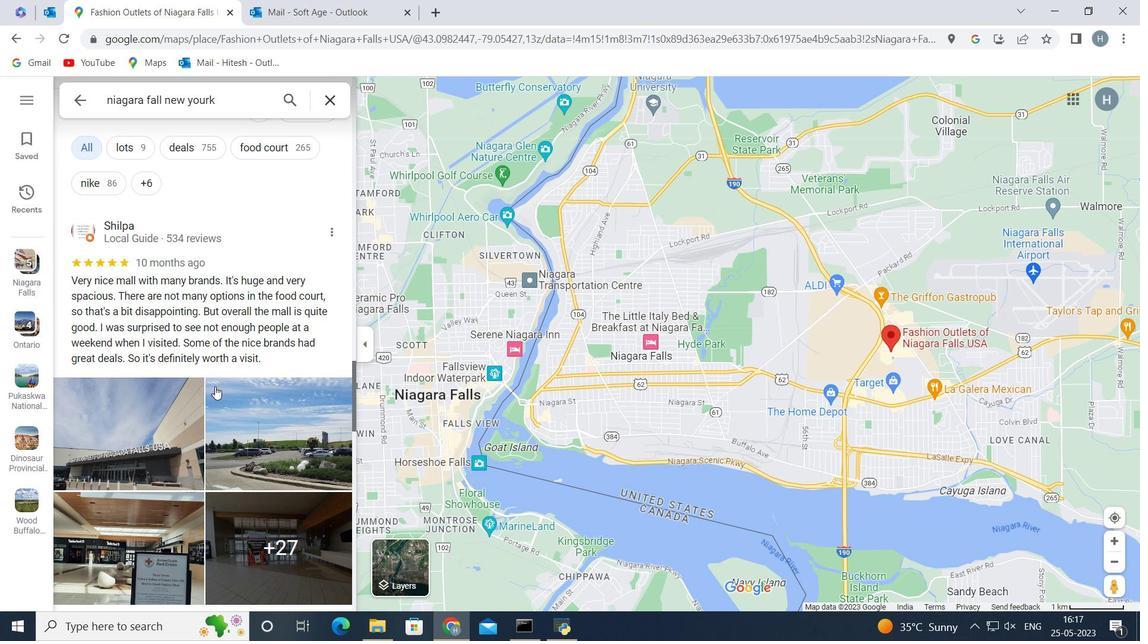 
Action: Mouse scrolled (215, 387) with delta (0, 0)
Screenshot: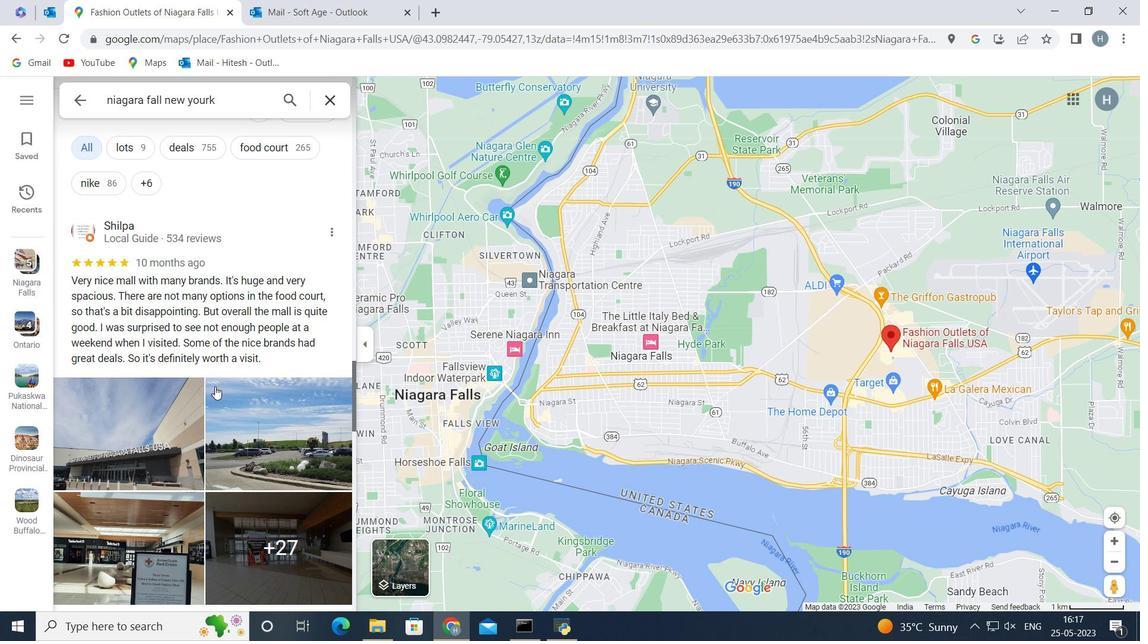 
Action: Mouse scrolled (215, 387) with delta (0, 0)
Screenshot: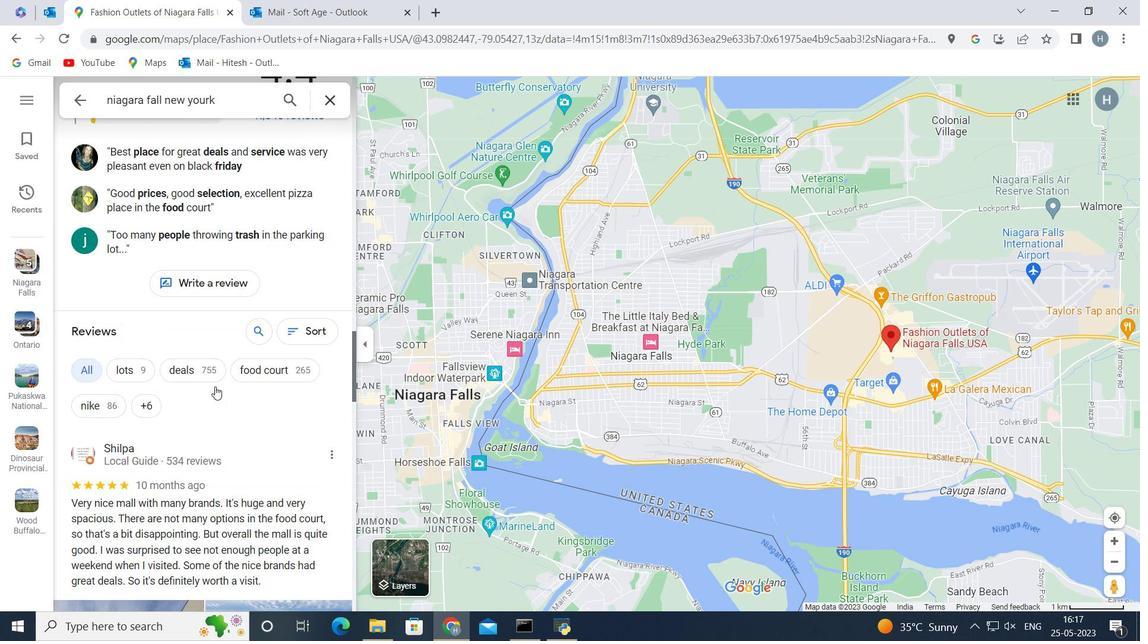 
Action: Mouse scrolled (215, 387) with delta (0, 0)
Screenshot: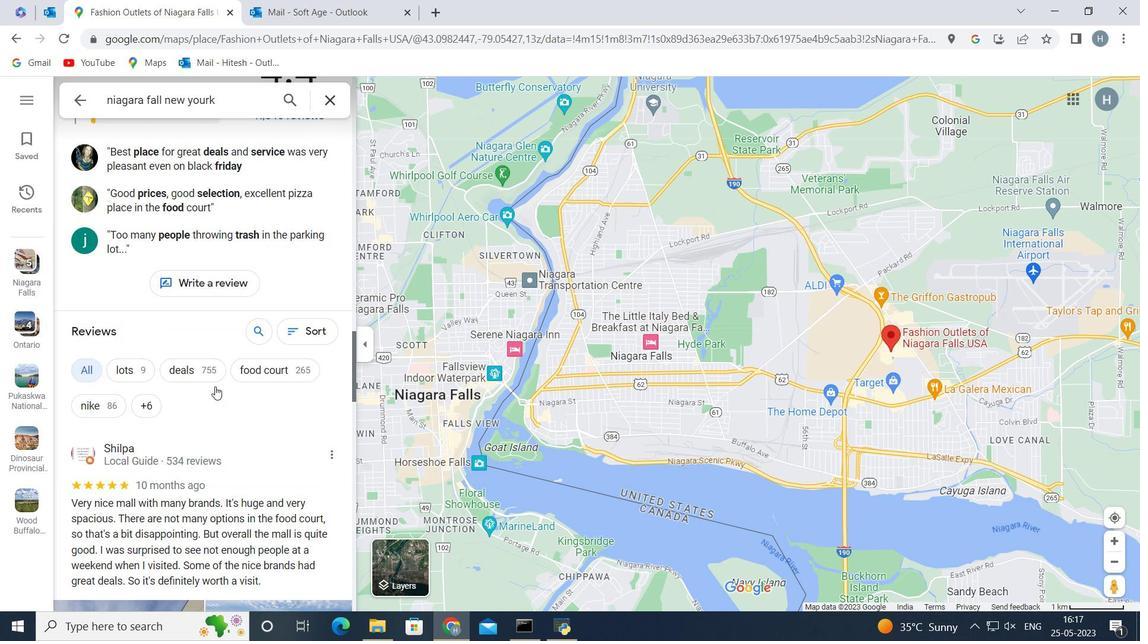 
Action: Mouse scrolled (215, 387) with delta (0, 0)
Screenshot: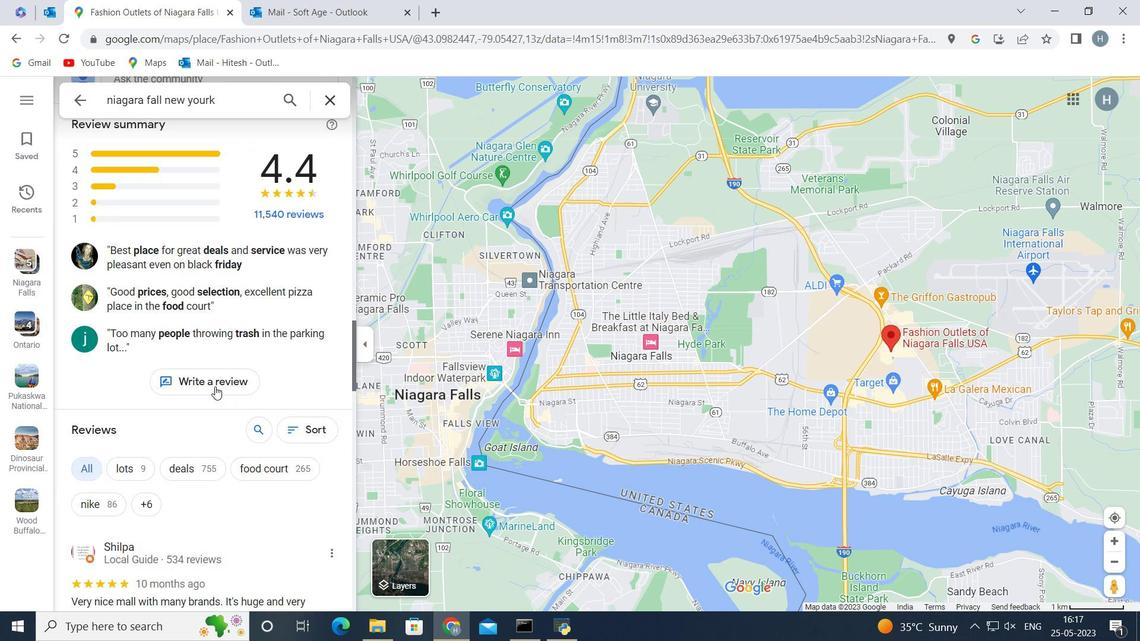 
Action: Mouse scrolled (215, 387) with delta (0, 0)
Screenshot: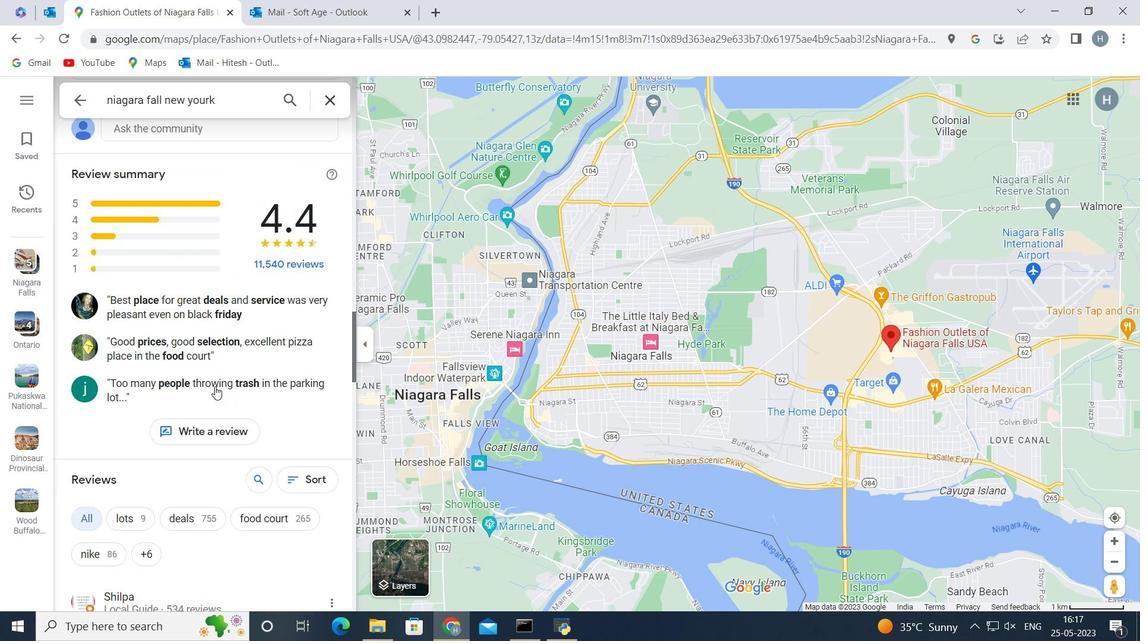 
Action: Mouse scrolled (215, 387) with delta (0, 0)
Screenshot: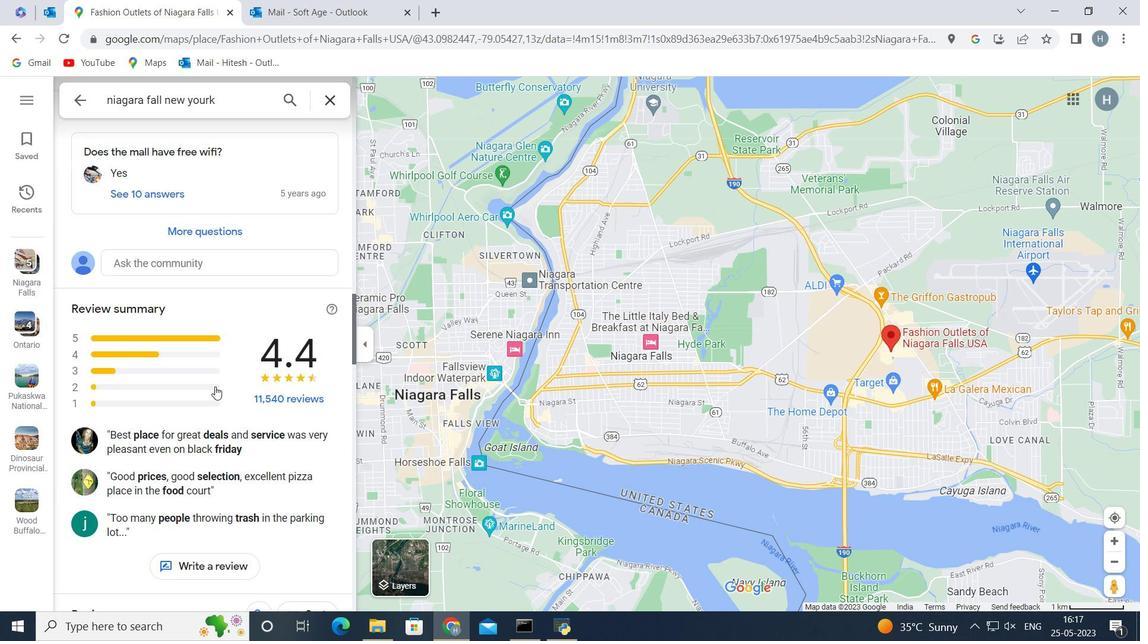 
Action: Mouse scrolled (215, 387) with delta (0, 0)
Screenshot: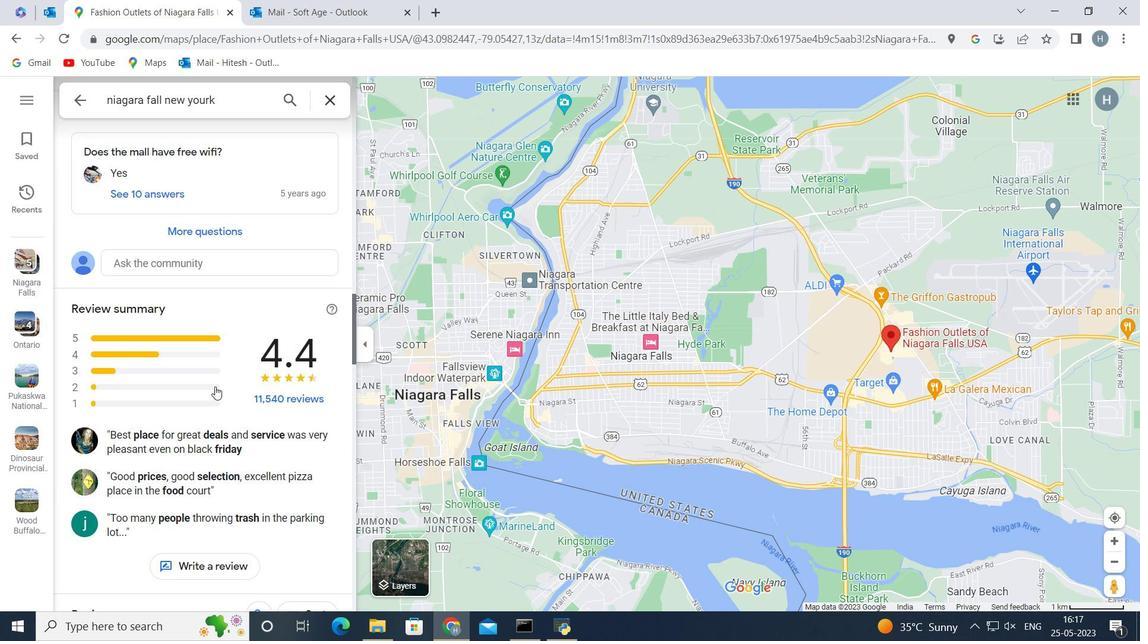 
Action: Mouse scrolled (215, 387) with delta (0, 0)
Screenshot: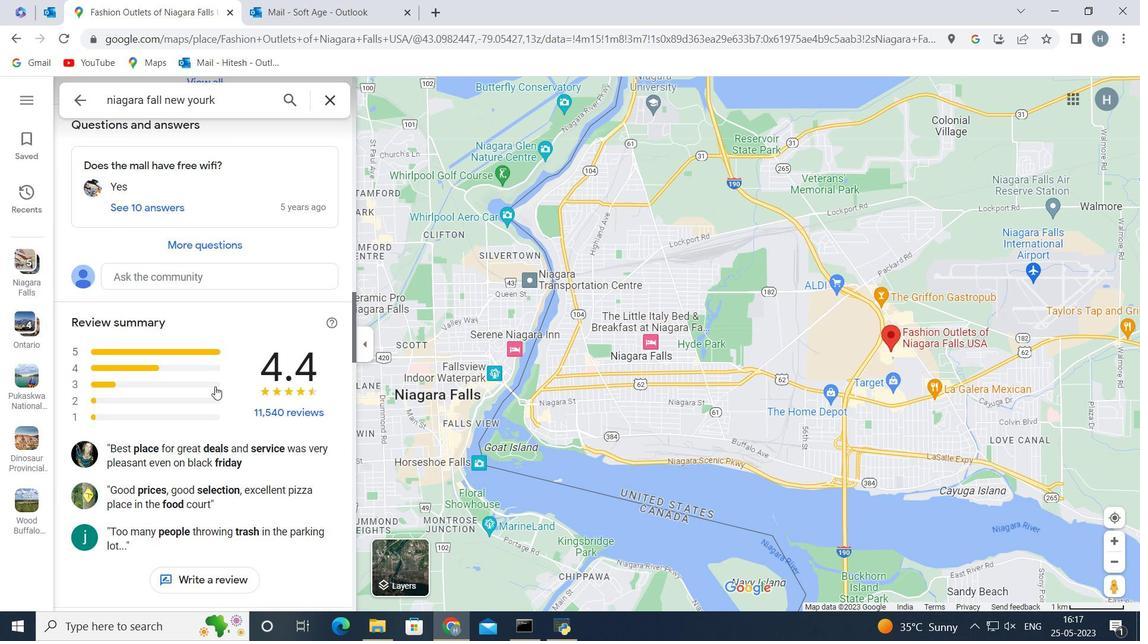 
Action: Mouse scrolled (215, 387) with delta (0, 0)
Screenshot: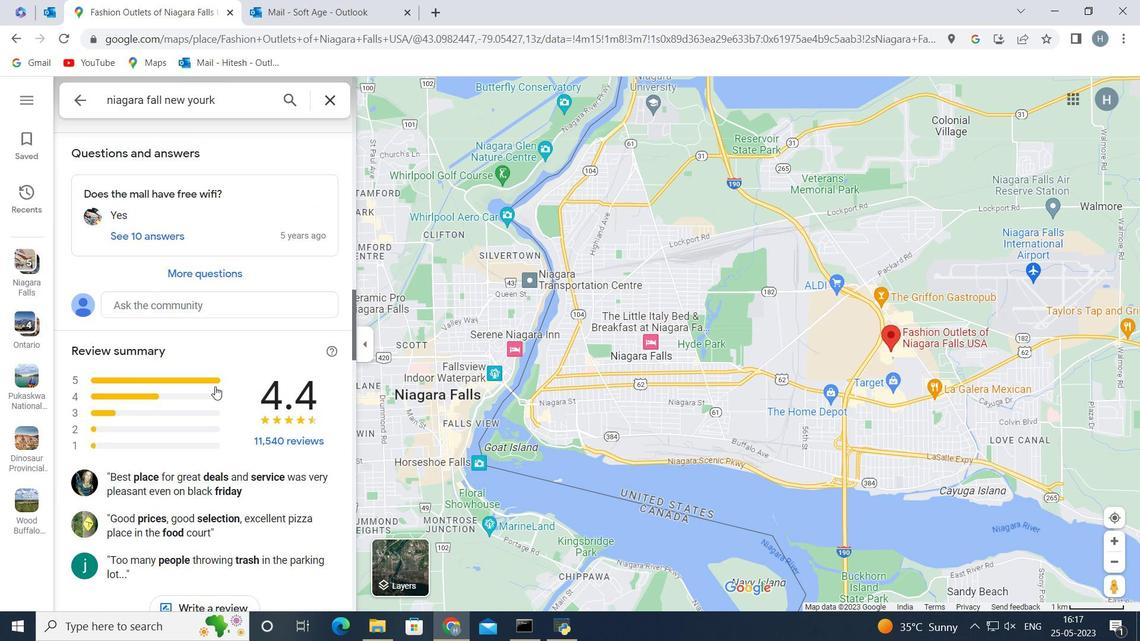 
Action: Mouse scrolled (215, 387) with delta (0, 0)
Screenshot: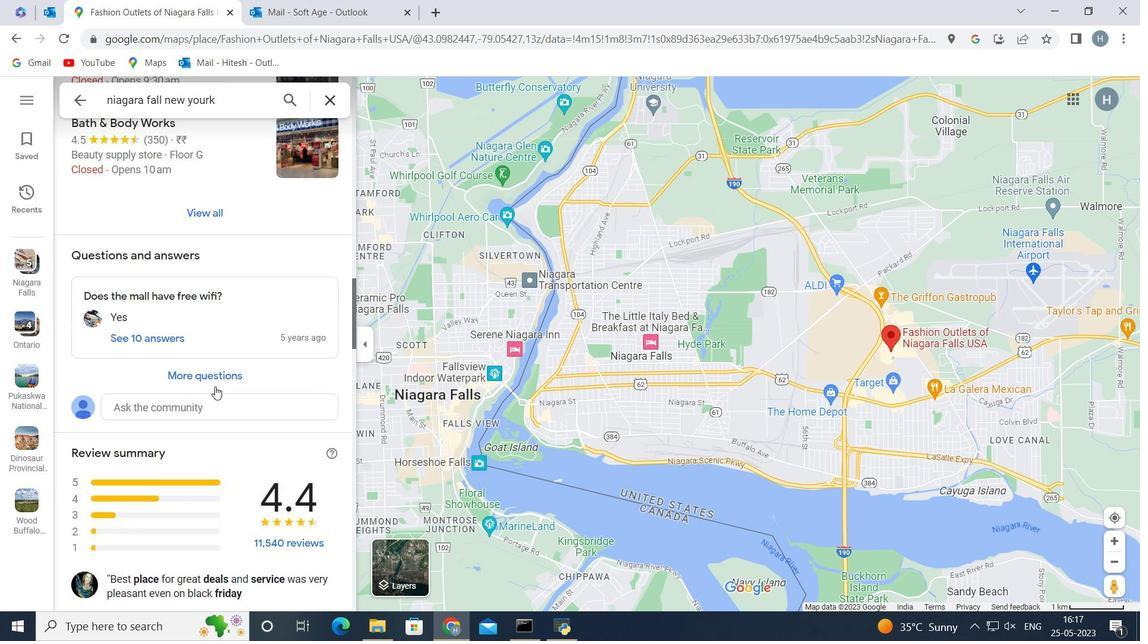 
Action: Mouse scrolled (215, 387) with delta (0, 0)
Screenshot: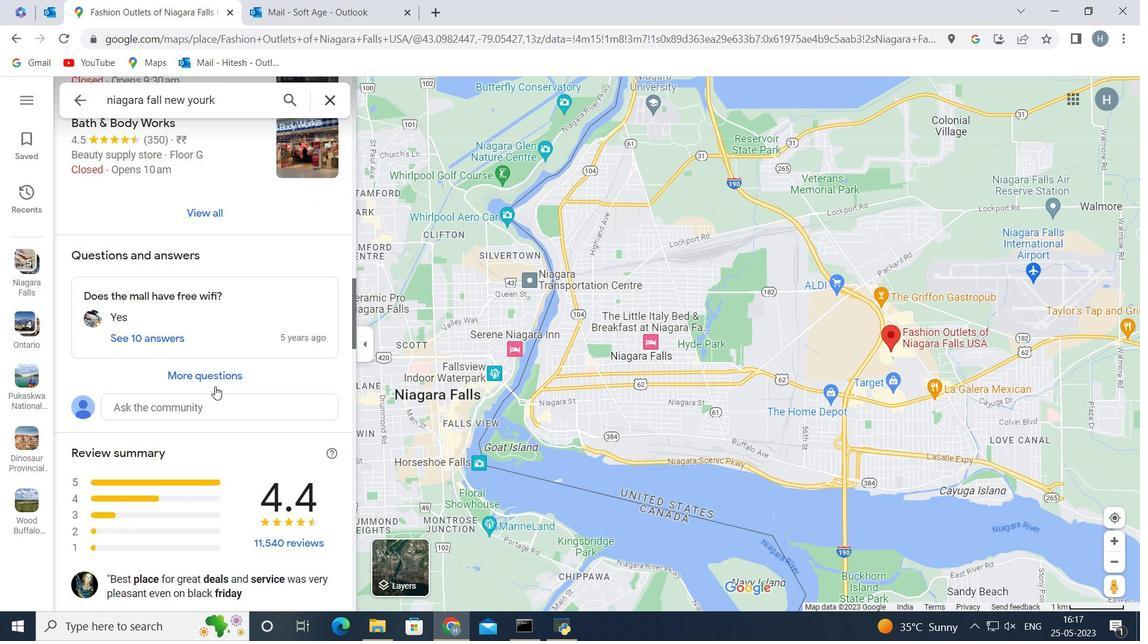 
Action: Mouse scrolled (215, 387) with delta (0, 0)
Screenshot: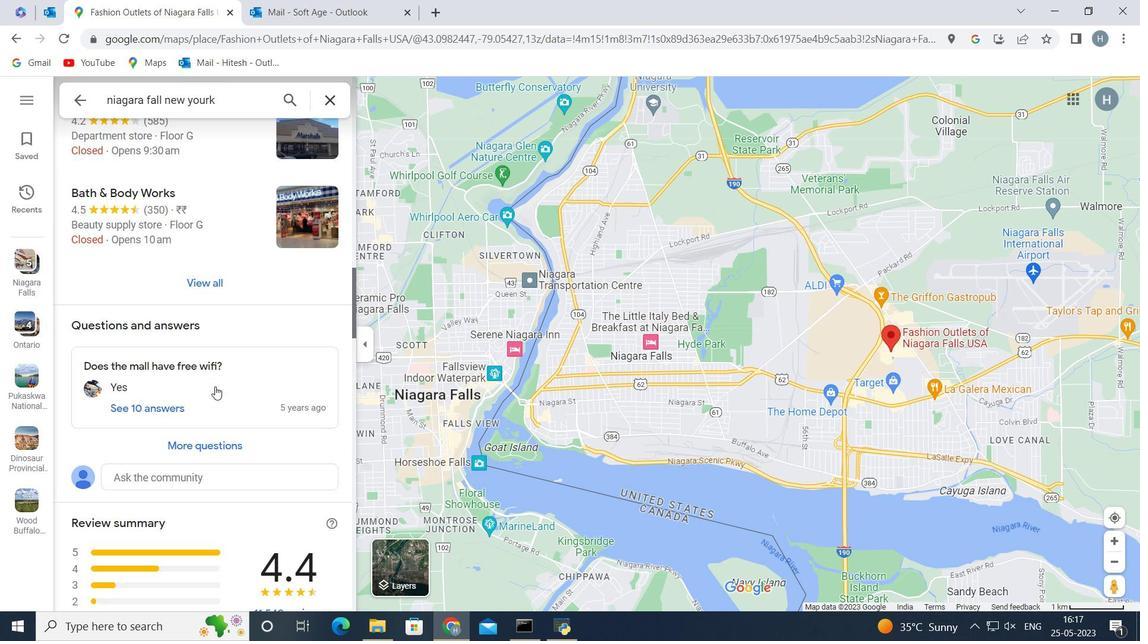 
Action: Mouse scrolled (215, 387) with delta (0, 0)
Screenshot: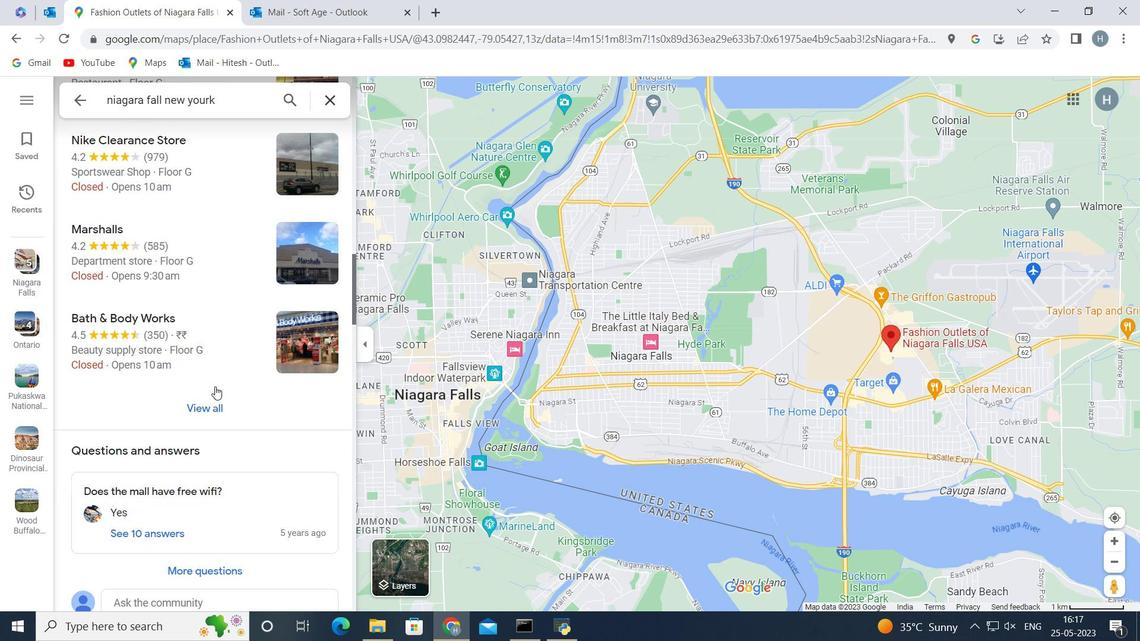
Action: Mouse scrolled (215, 387) with delta (0, 0)
Screenshot: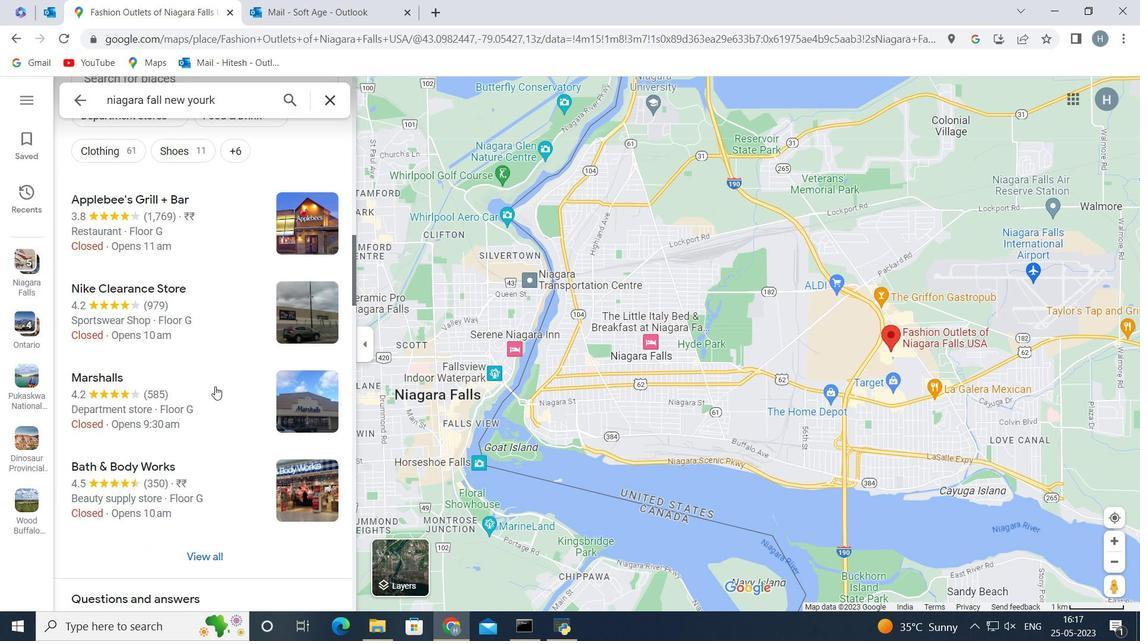
Action: Mouse scrolled (215, 387) with delta (0, 0)
Screenshot: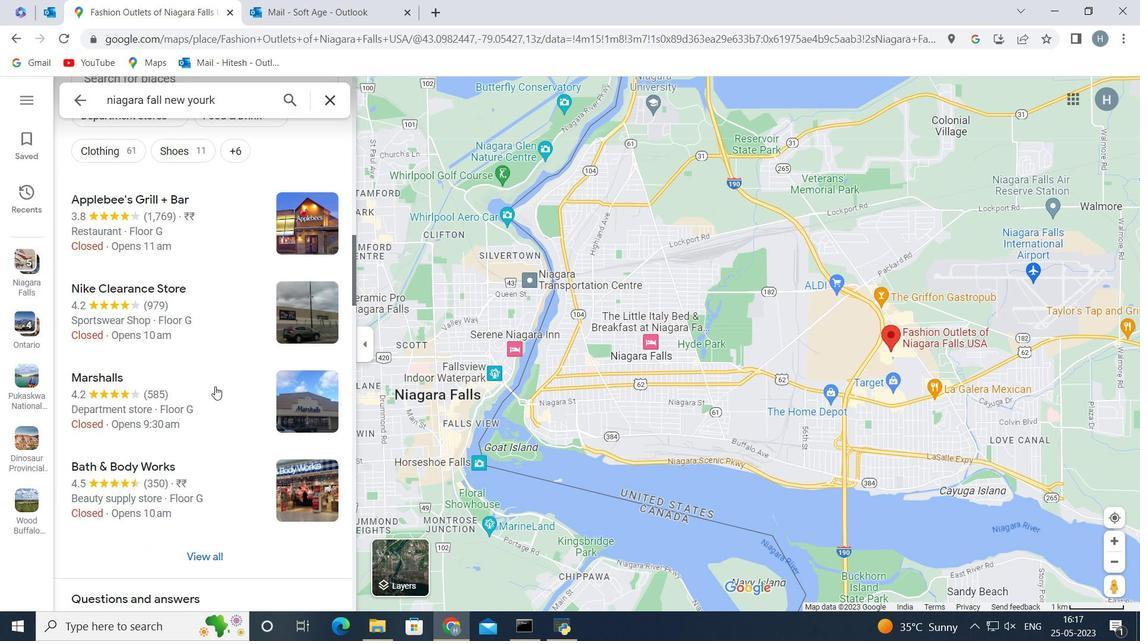 
Action: Mouse scrolled (215, 387) with delta (0, 0)
Screenshot: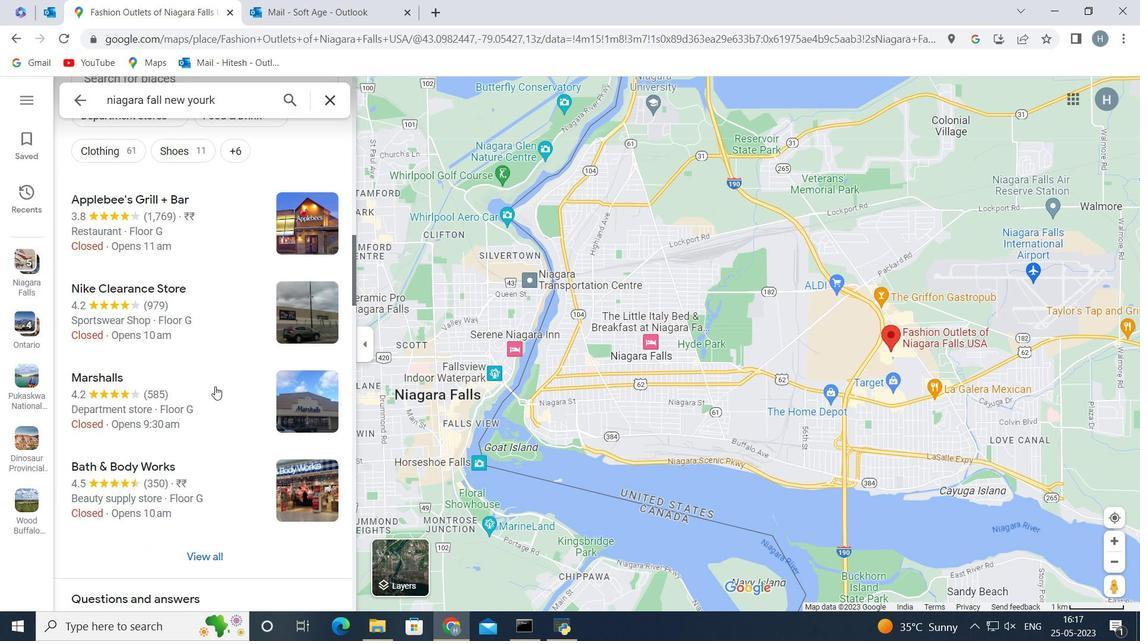 
Action: Mouse scrolled (215, 387) with delta (0, 0)
Screenshot: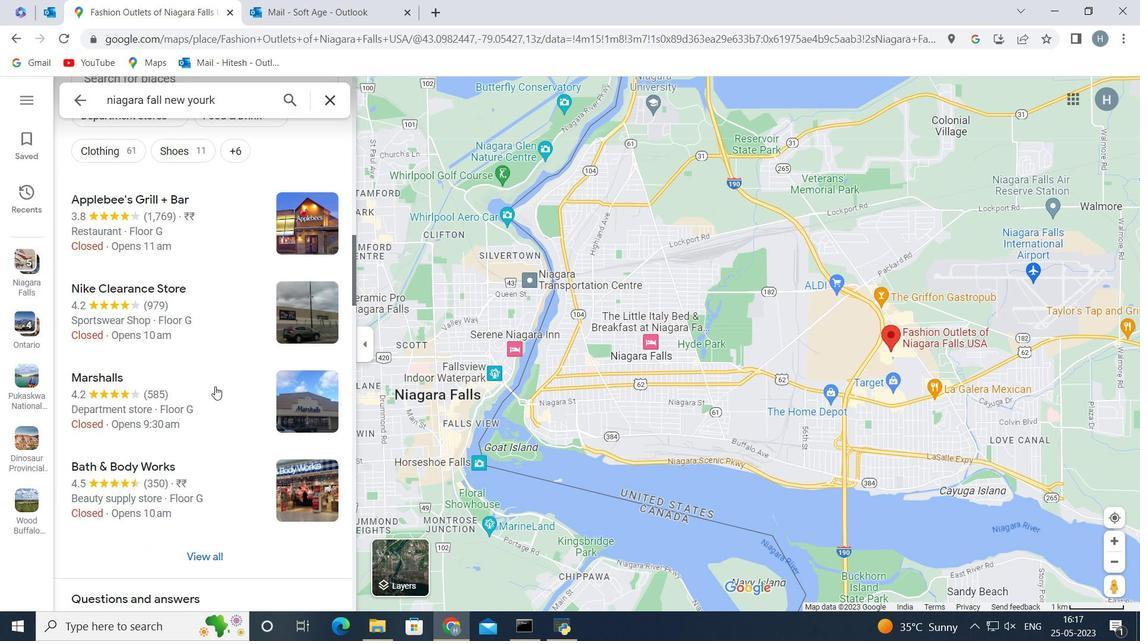 
Action: Mouse scrolled (215, 387) with delta (0, 0)
Screenshot: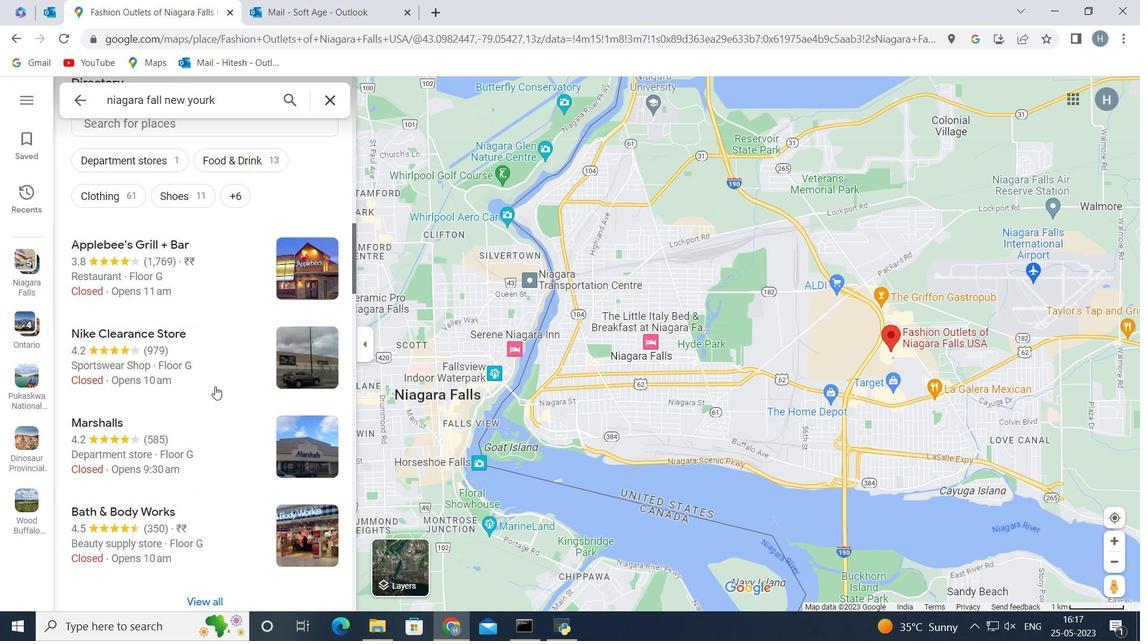 
Action: Mouse scrolled (215, 387) with delta (0, 0)
Screenshot: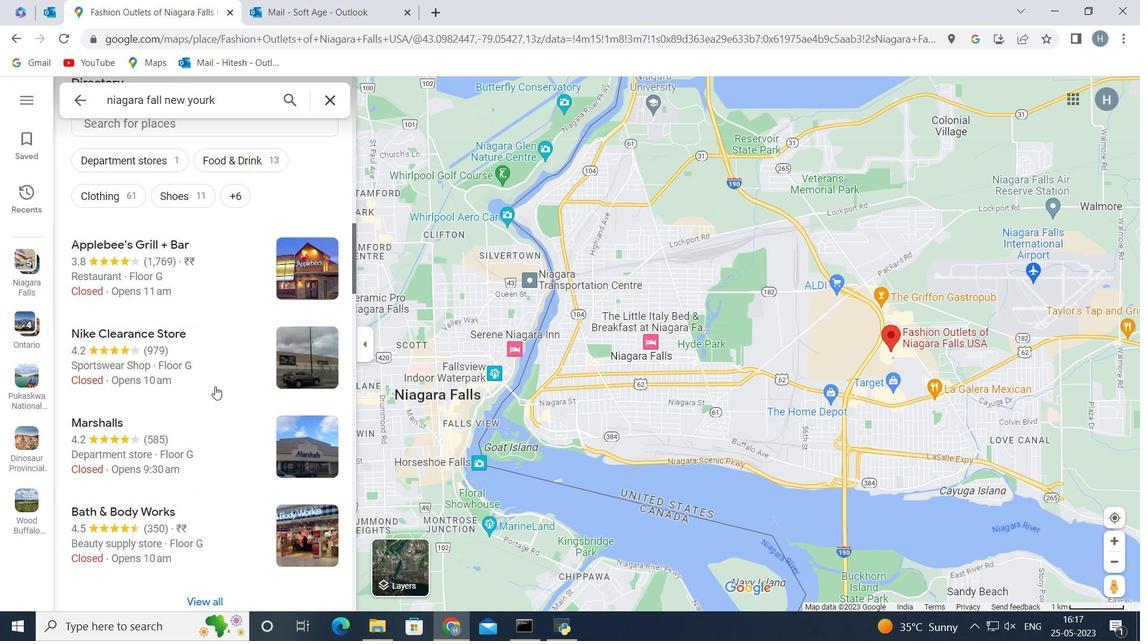 
Action: Mouse scrolled (215, 387) with delta (0, 0)
Screenshot: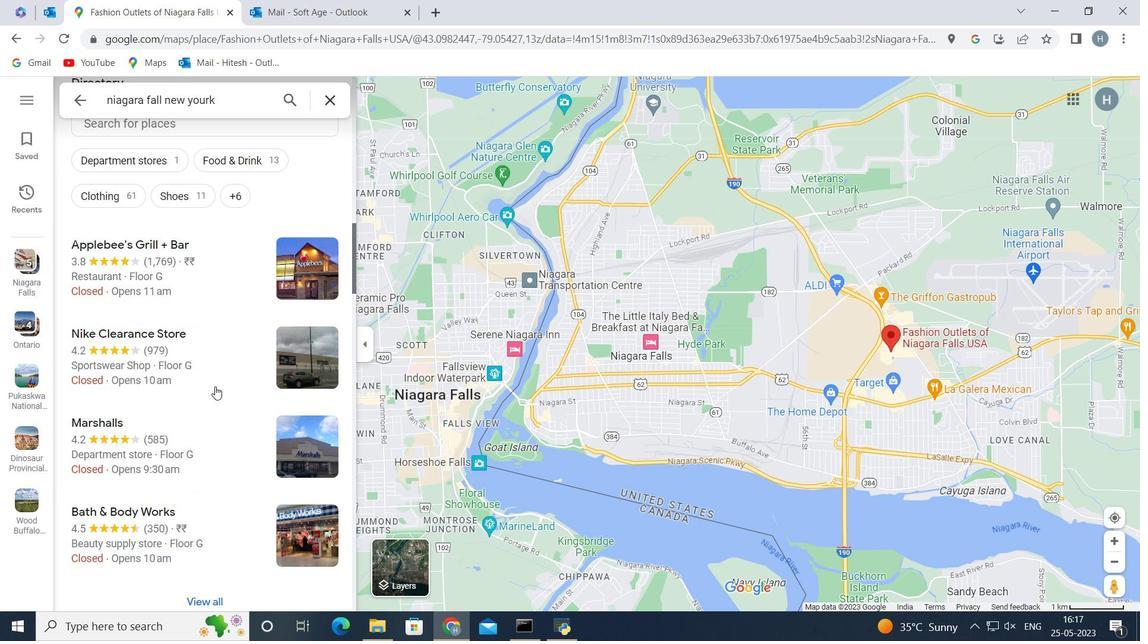 
Action: Mouse scrolled (215, 387) with delta (0, 0)
Screenshot: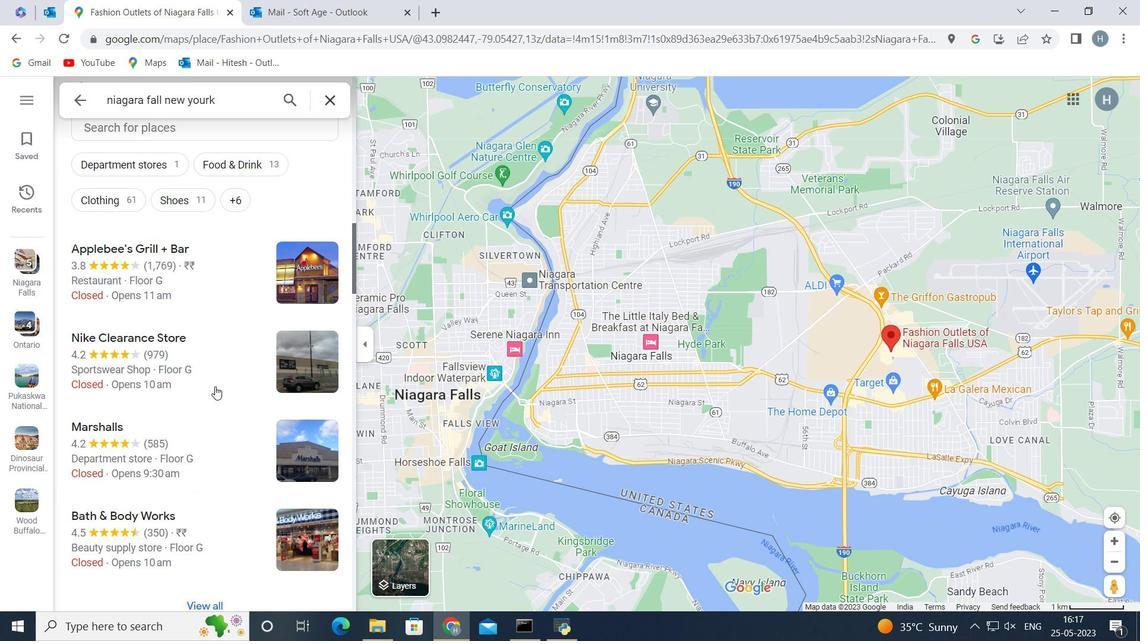 
Action: Mouse scrolled (215, 387) with delta (0, 0)
Screenshot: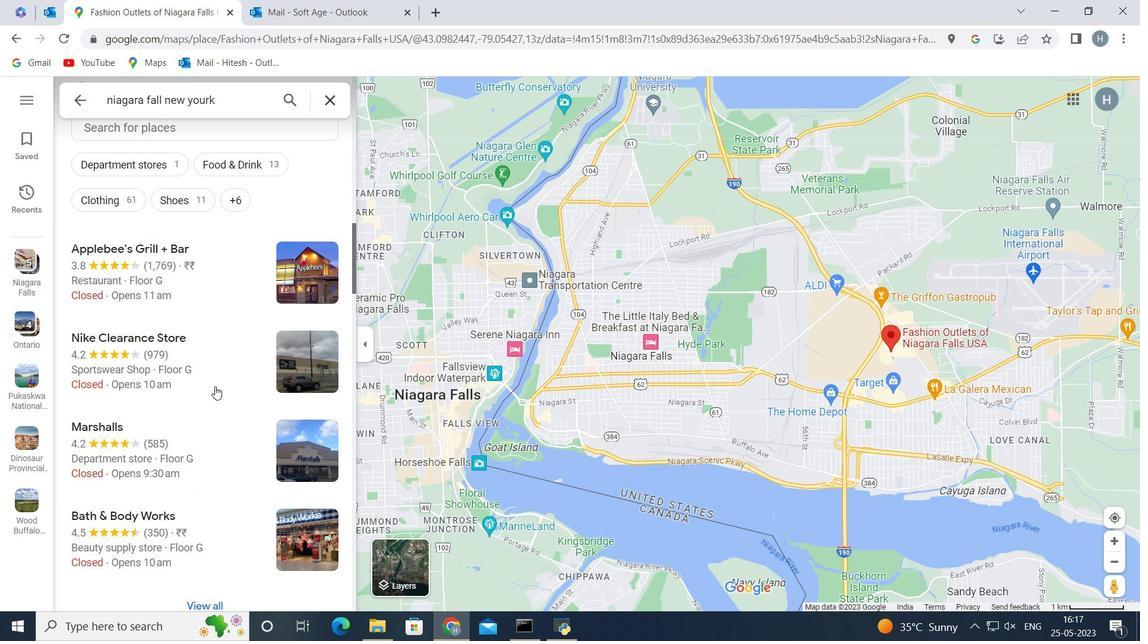 
Action: Mouse scrolled (215, 387) with delta (0, 0)
Screenshot: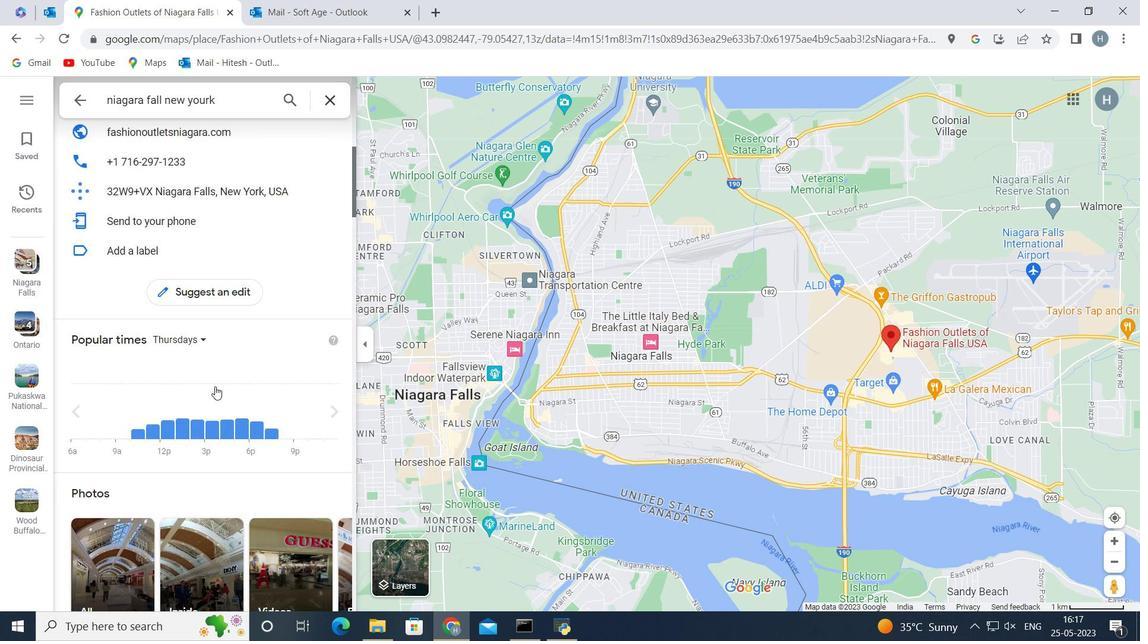 
Action: Mouse scrolled (215, 387) with delta (0, 0)
Screenshot: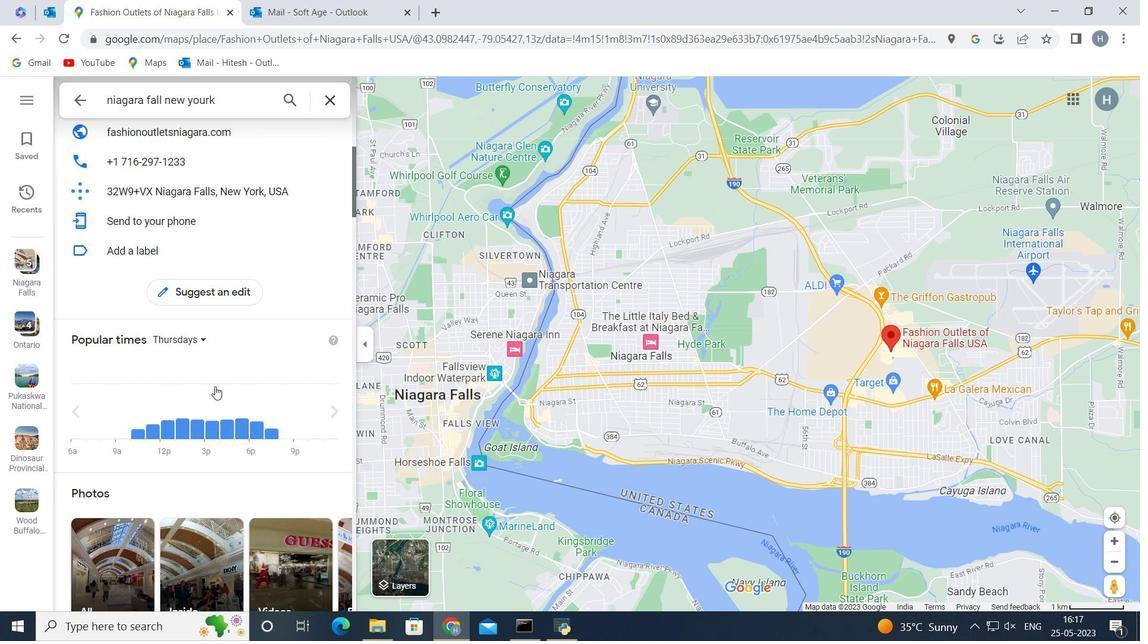 
Action: Mouse scrolled (215, 387) with delta (0, 0)
Screenshot: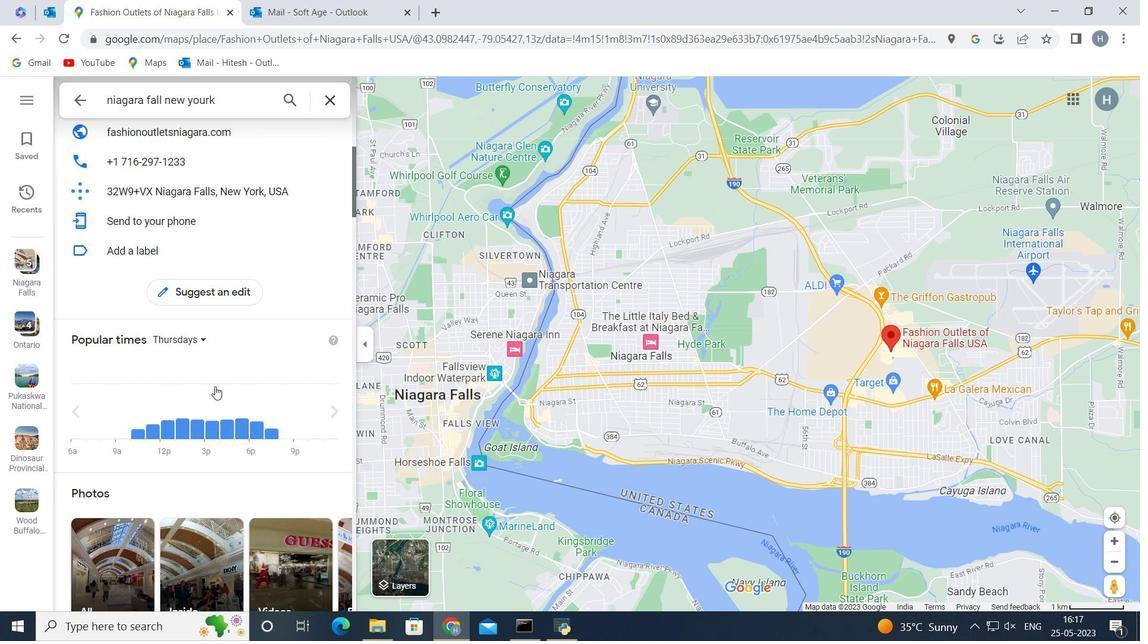 
Action: Mouse scrolled (215, 387) with delta (0, 0)
Screenshot: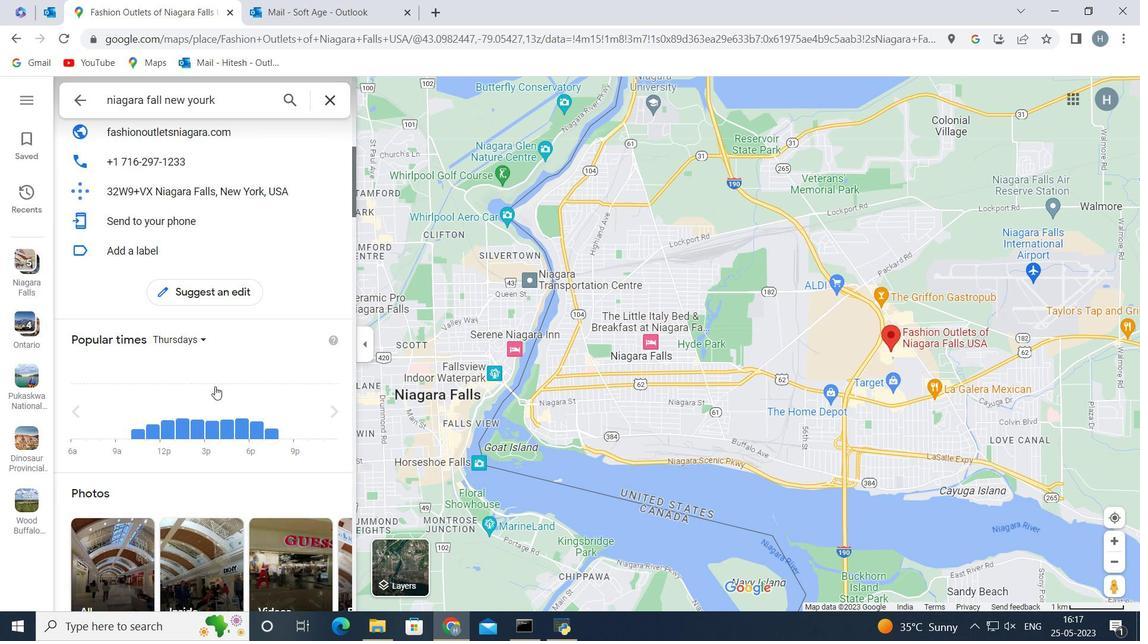 
Action: Mouse moved to (119, 151)
Screenshot: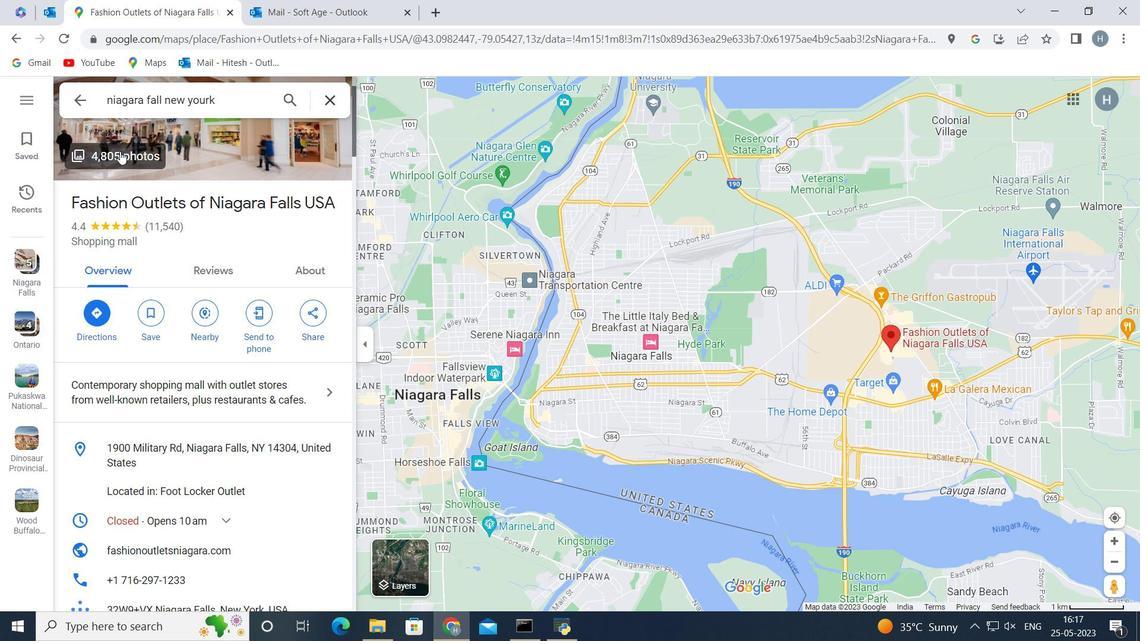 
Action: Mouse pressed left at (119, 151)
Screenshot: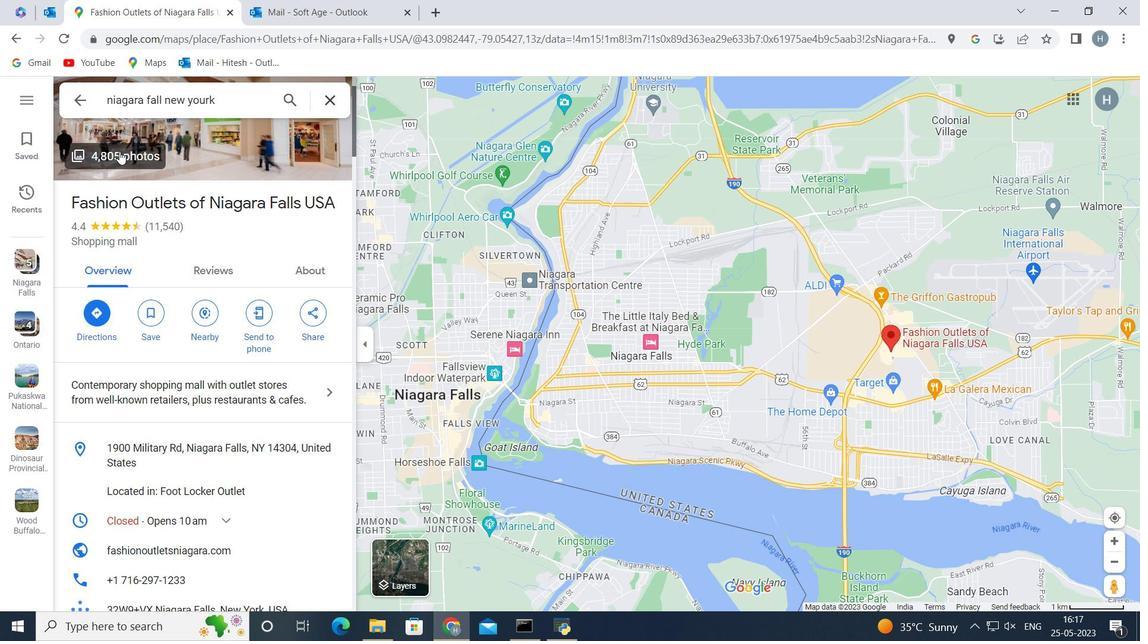 
Action: Mouse moved to (692, 412)
Screenshot: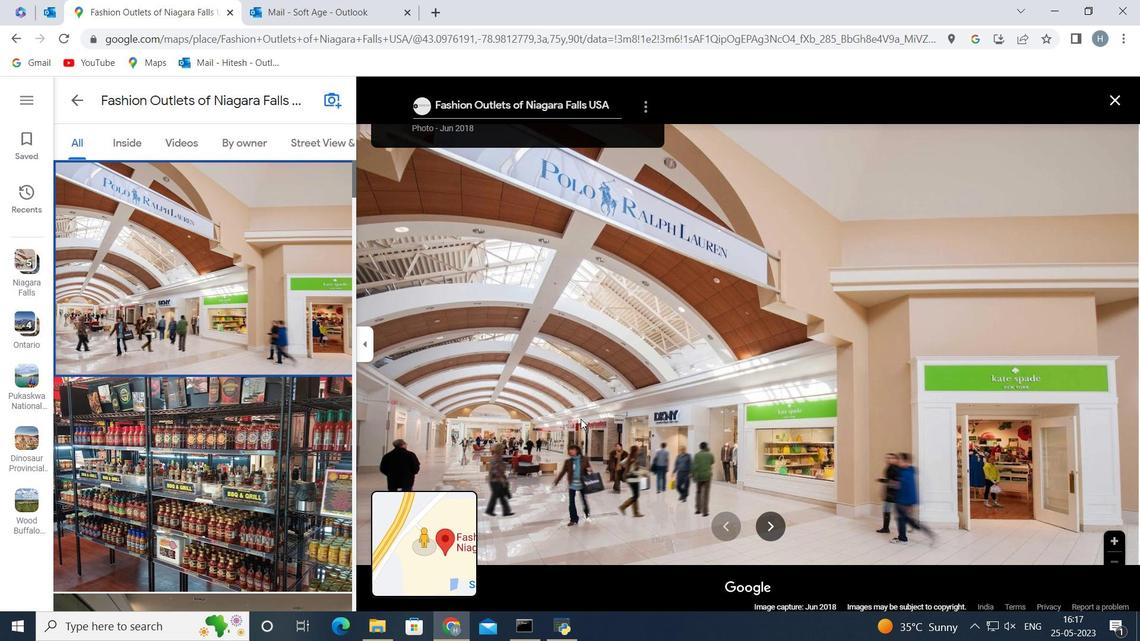 
Action: Key pressed <Key.right>
Screenshot: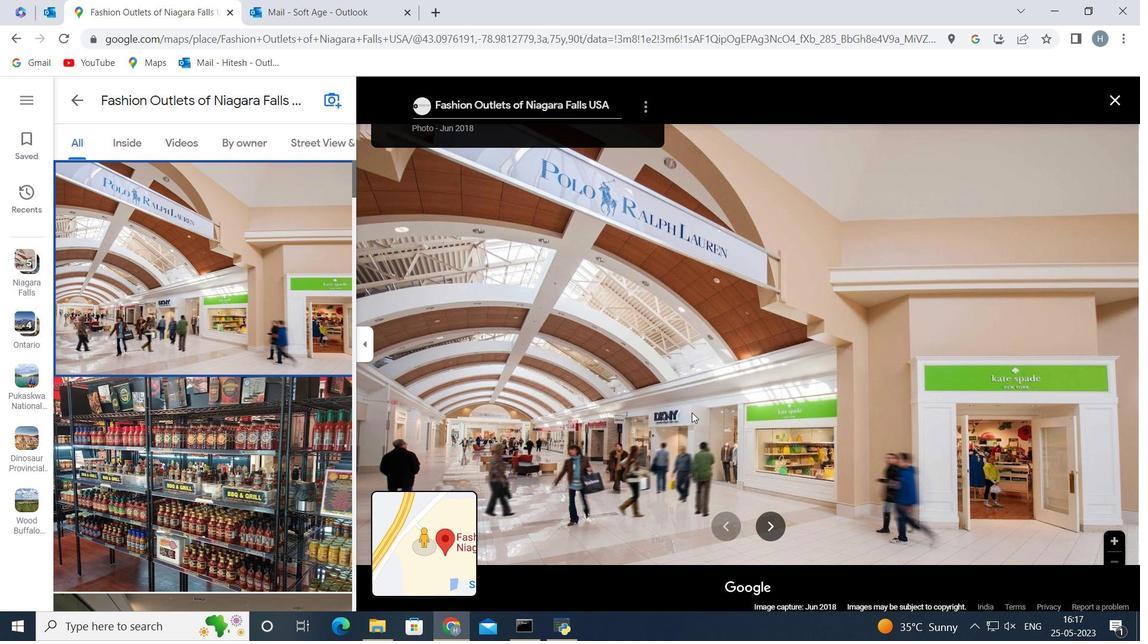 
Action: Mouse moved to (581, 335)
Screenshot: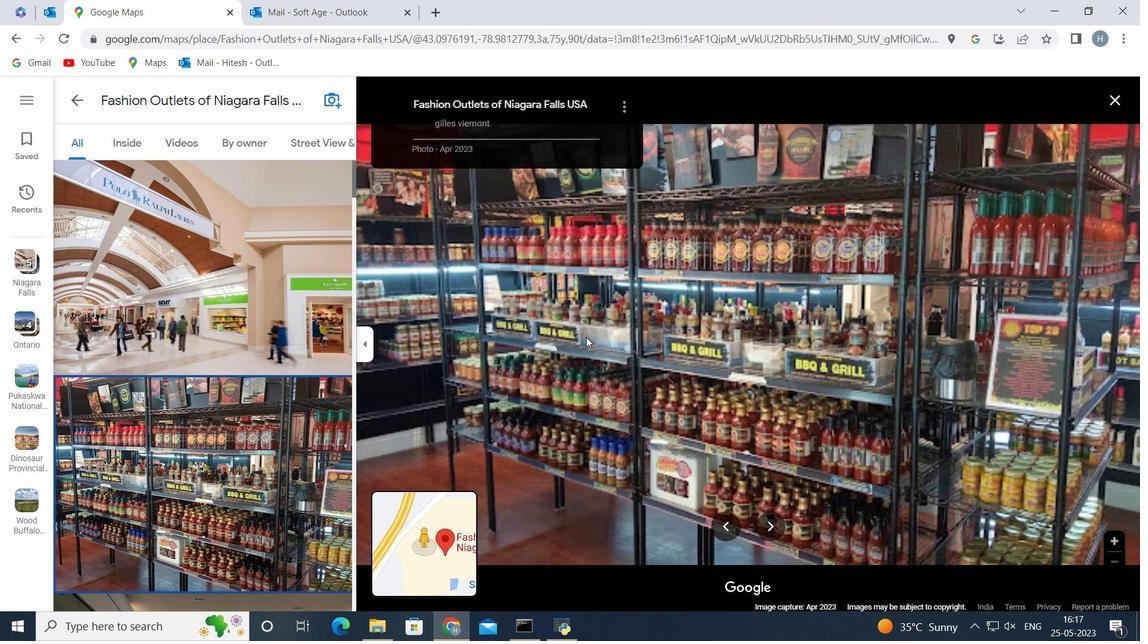 
Action: Key pressed <Key.right>
Screenshot: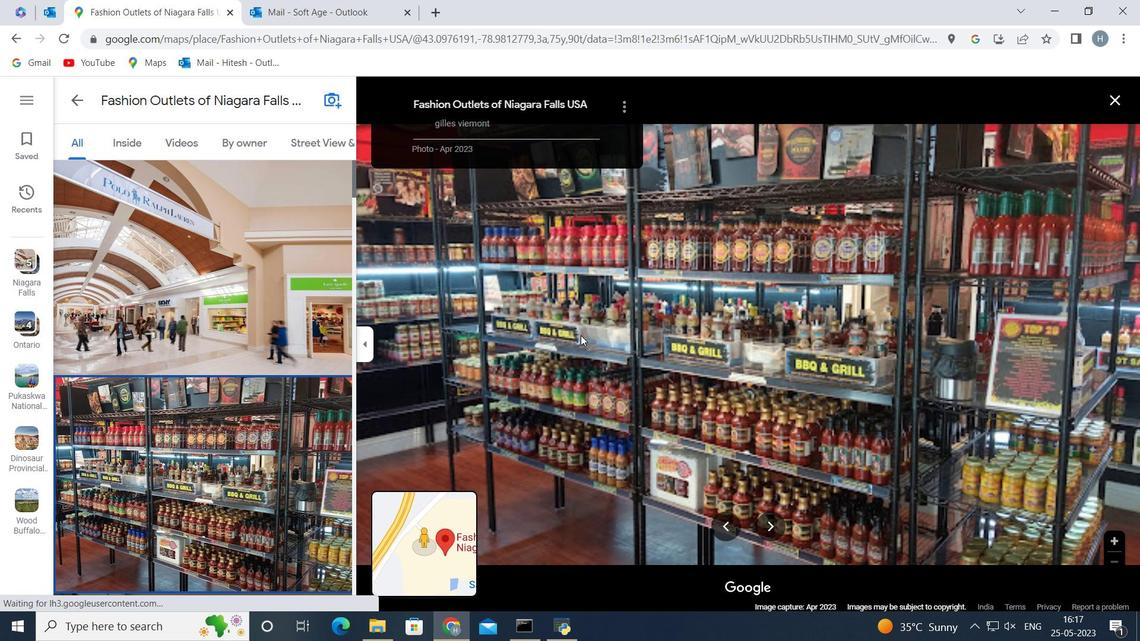 
Action: Mouse moved to (576, 352)
Screenshot: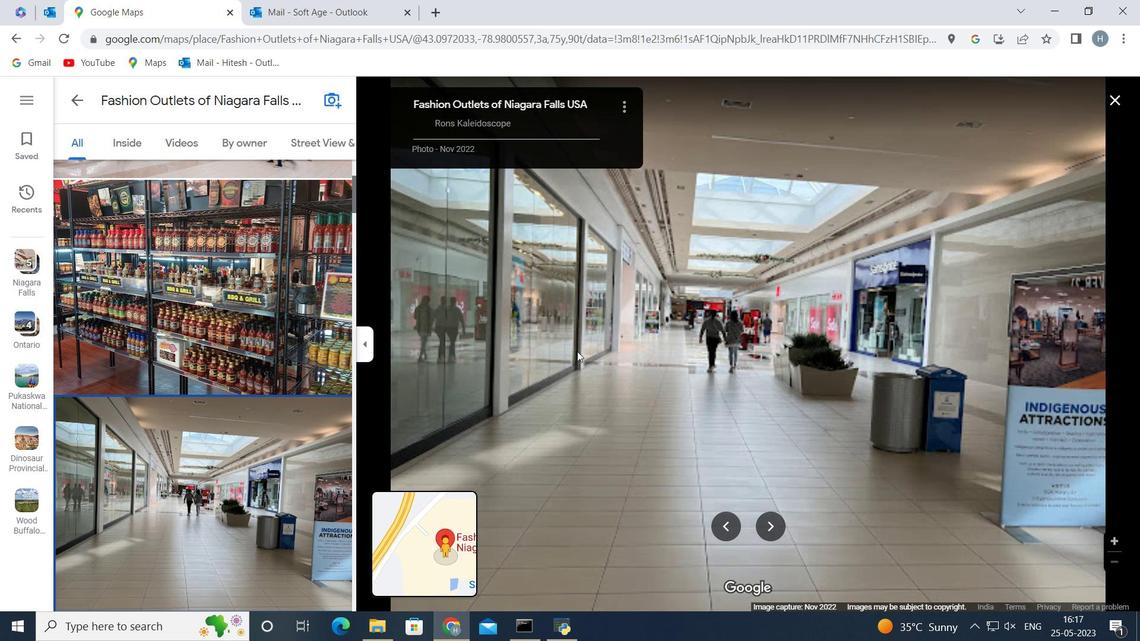 
Action: Key pressed <Key.right>
Screenshot: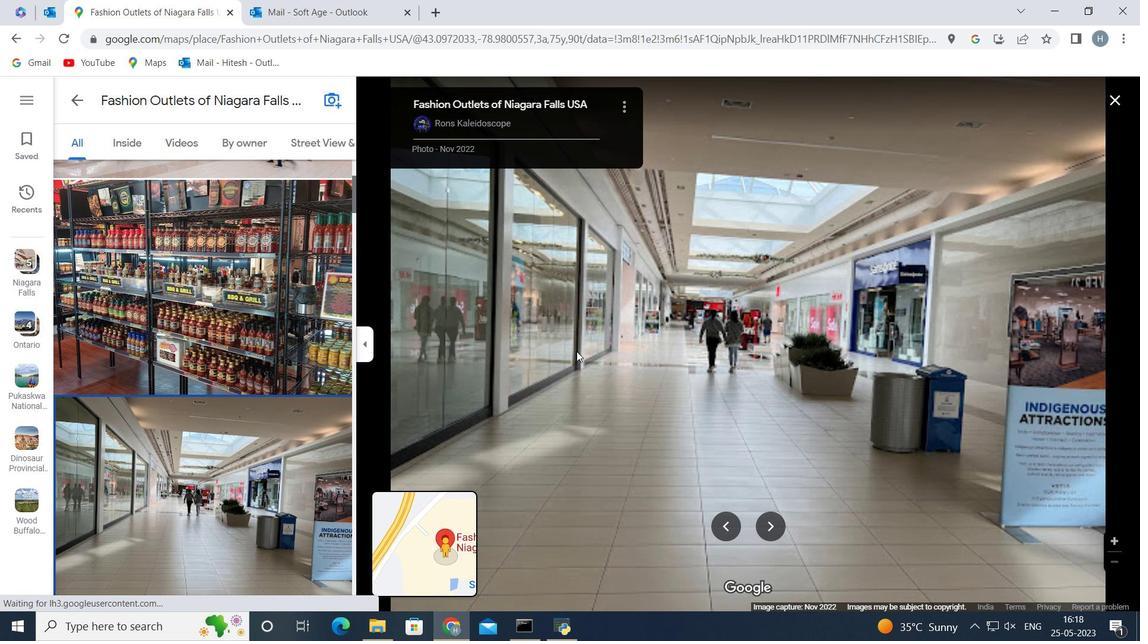 
Action: Mouse moved to (528, 342)
Screenshot: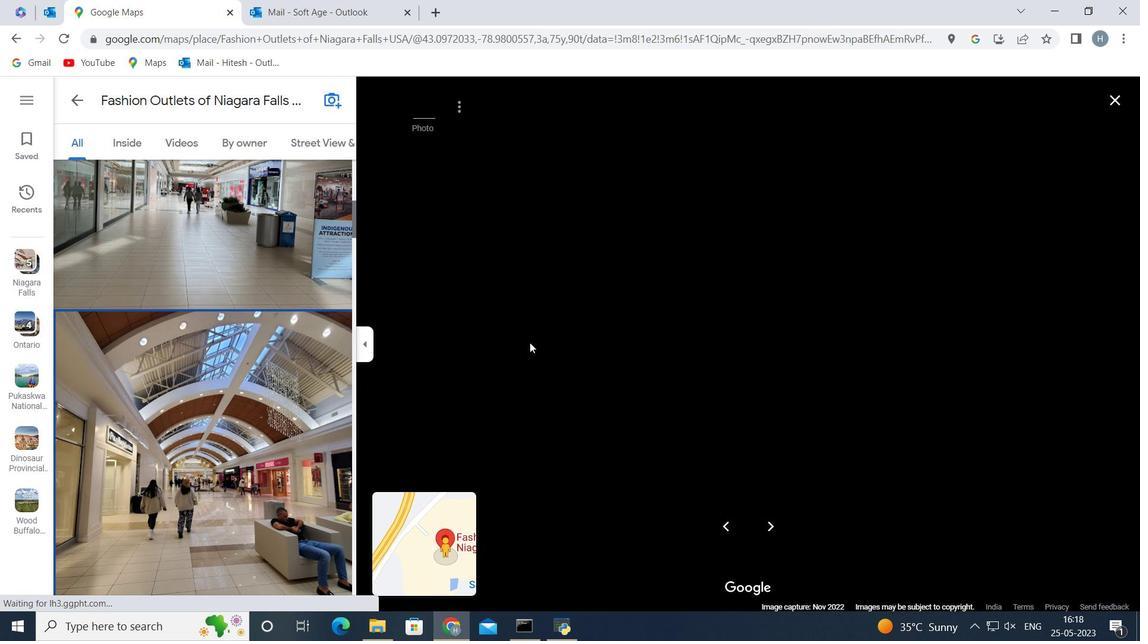 
Action: Key pressed <Key.right><Key.right><Key.right><Key.right><Key.right><Key.right><Key.right><Key.right>
Screenshot: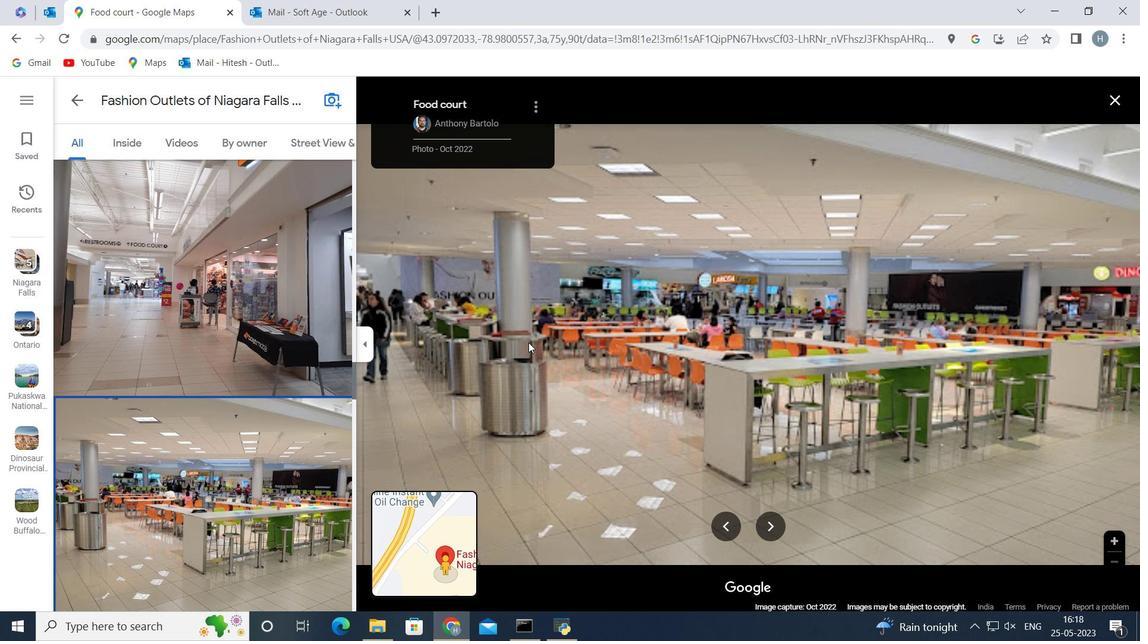 
Action: Mouse moved to (528, 338)
Screenshot: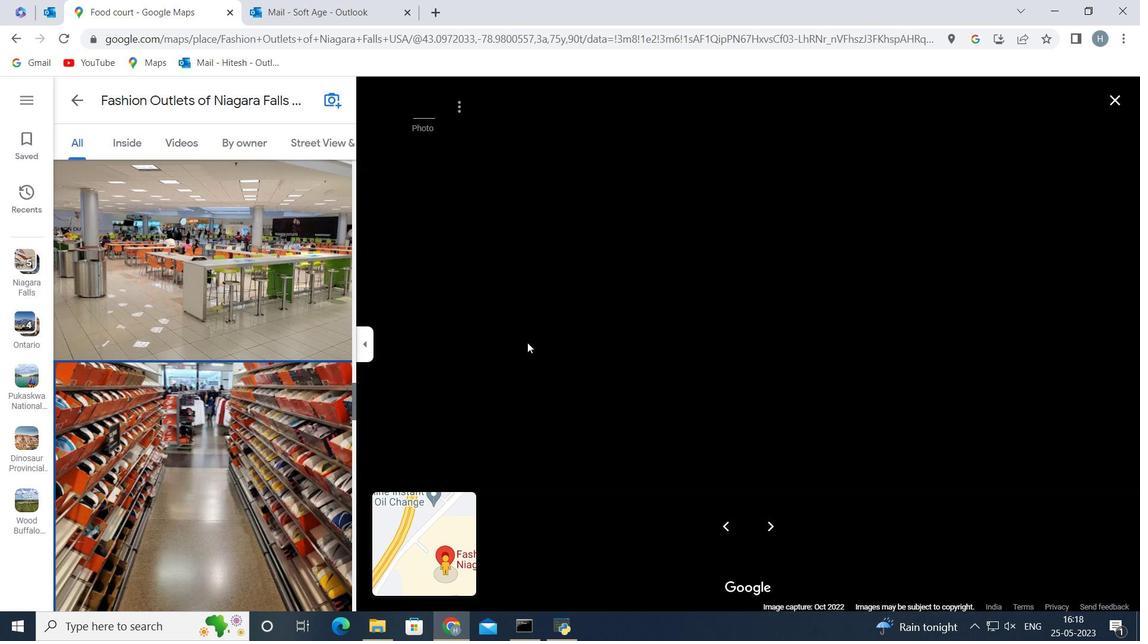 
Action: Key pressed <Key.right><Key.right><Key.right>
Screenshot: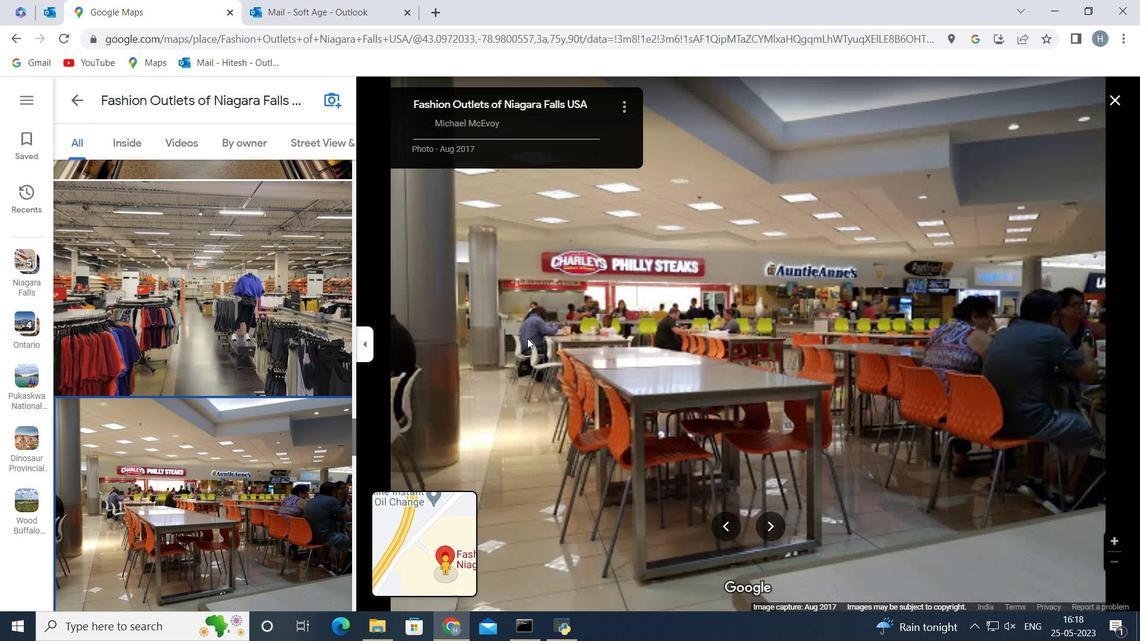 
Action: Mouse moved to (368, 288)
Screenshot: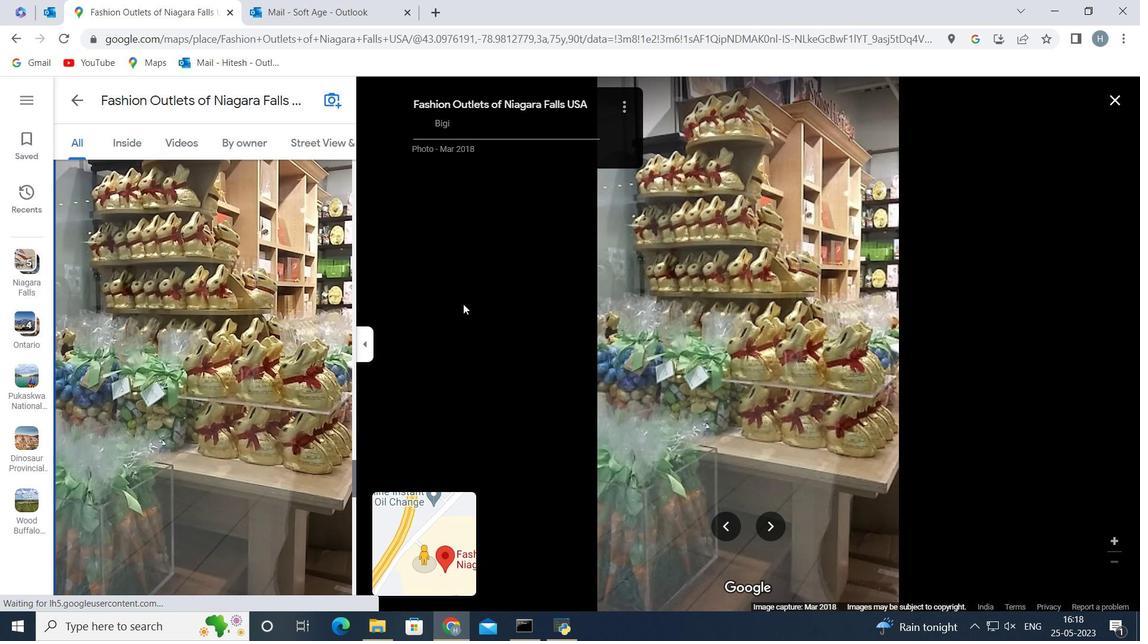 
Action: Key pressed <Key.right>
Screenshot: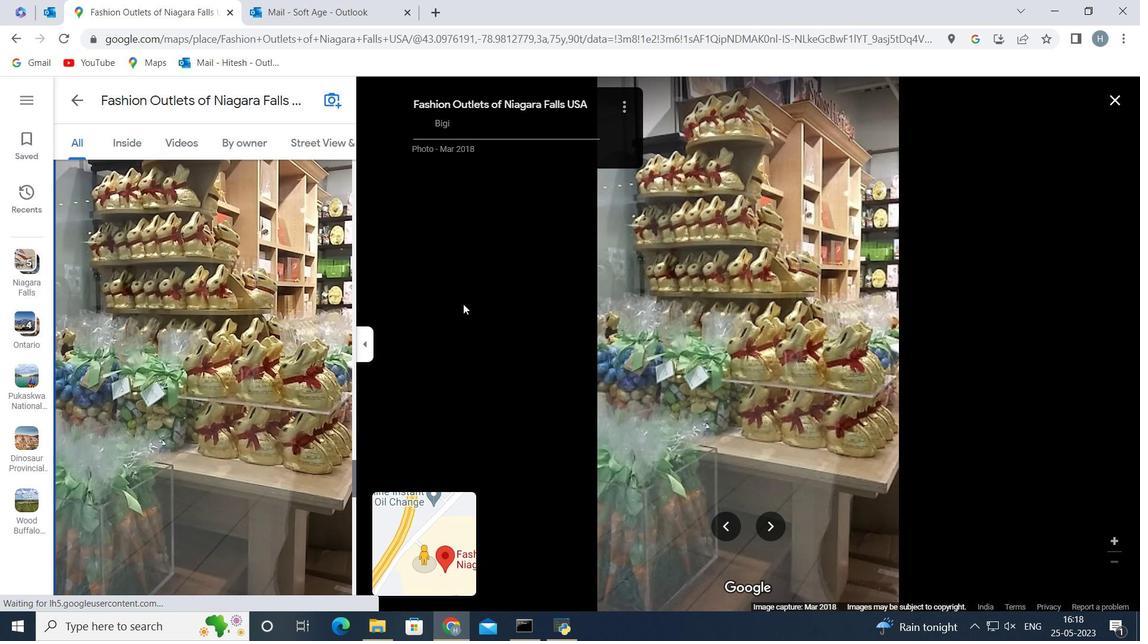 
Action: Mouse moved to (174, 150)
Screenshot: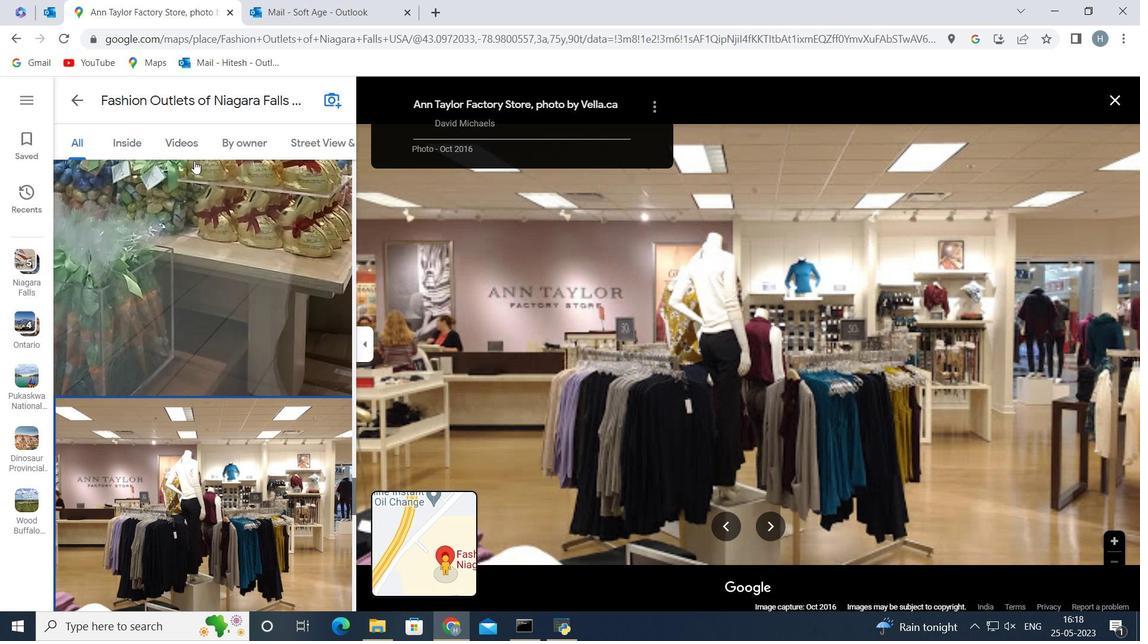 
Action: Key pressed <Key.right><Key.right>
Screenshot: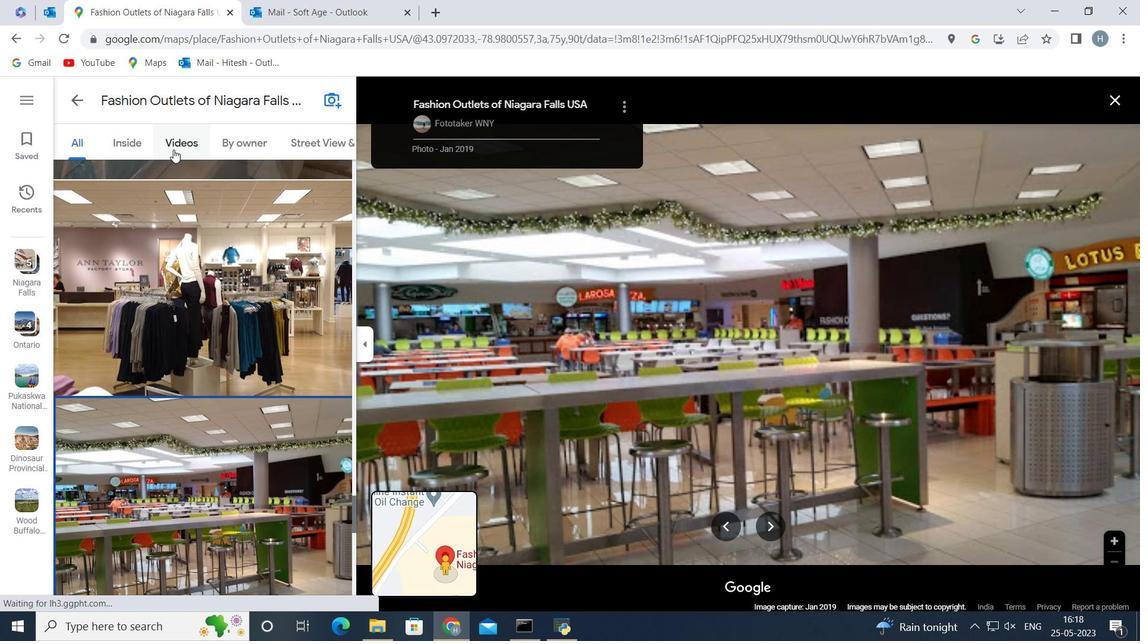 
Action: Mouse moved to (74, 98)
Screenshot: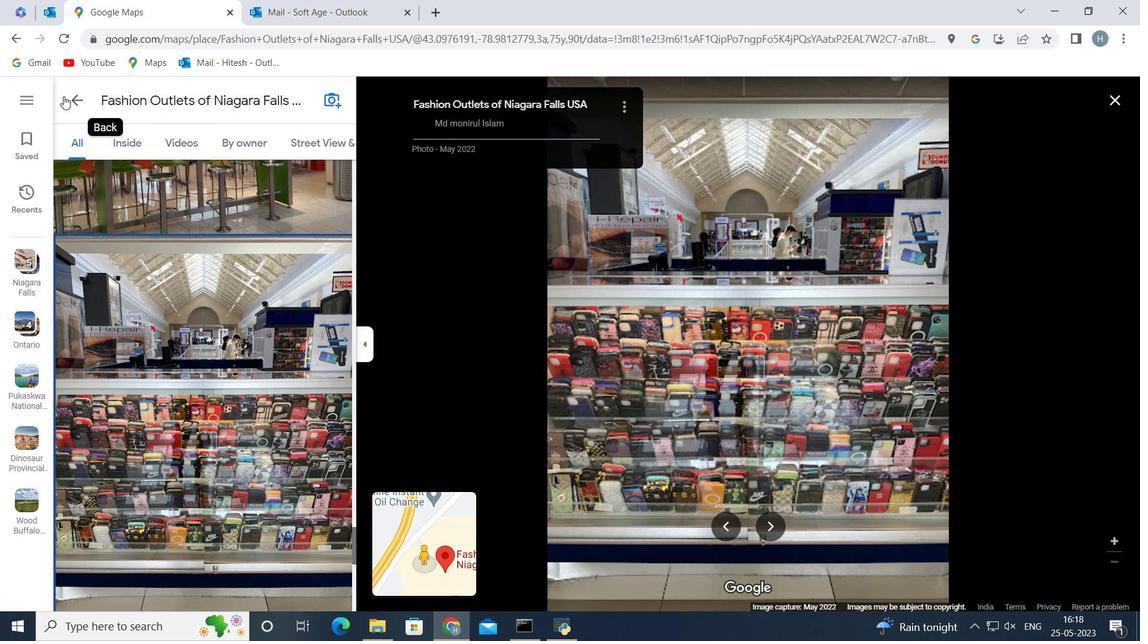 
Action: Key pressed <Key.right><Key.right><Key.right><Key.right><Key.right><Key.right><Key.right><Key.right><Key.right><Key.right><Key.right><Key.right><Key.right><Key.right><Key.right><Key.right><Key.right><Key.right><Key.right><Key.right><Key.right><Key.right><Key.right><Key.right><Key.right>
Screenshot: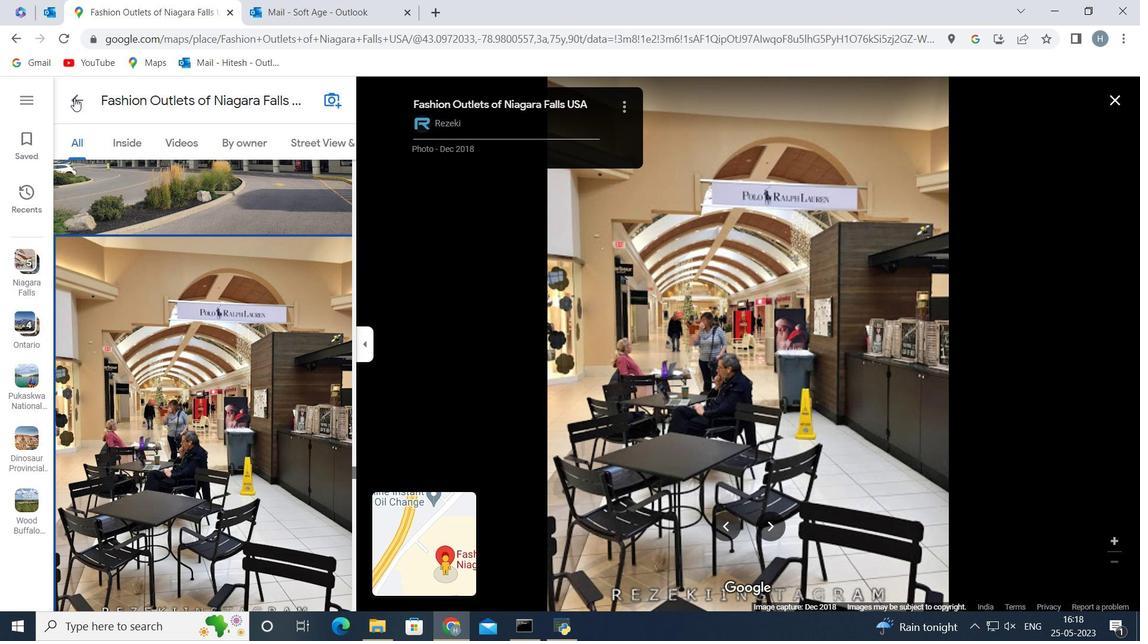 
Action: Mouse moved to (307, 143)
Screenshot: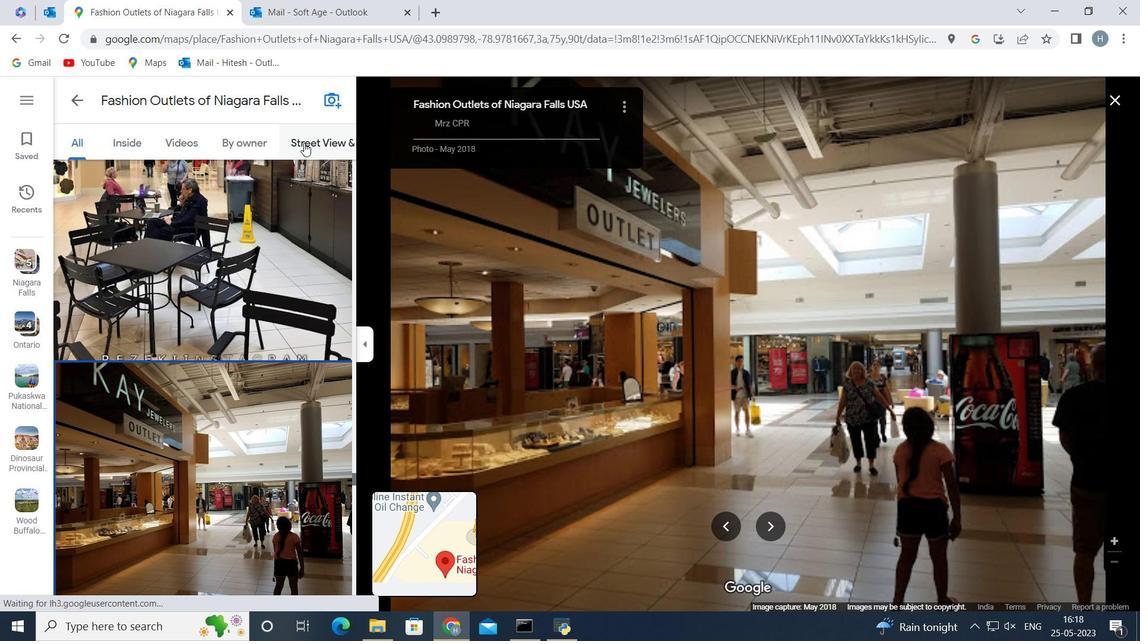 
Action: Mouse pressed left at (307, 143)
Screenshot: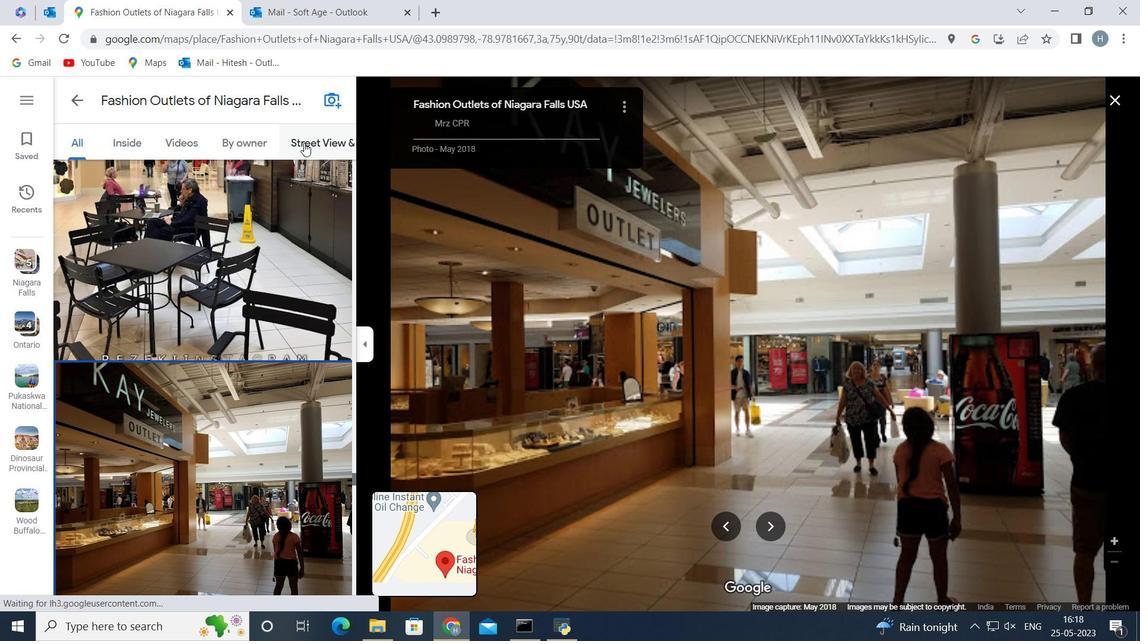 
Action: Mouse moved to (577, 437)
Screenshot: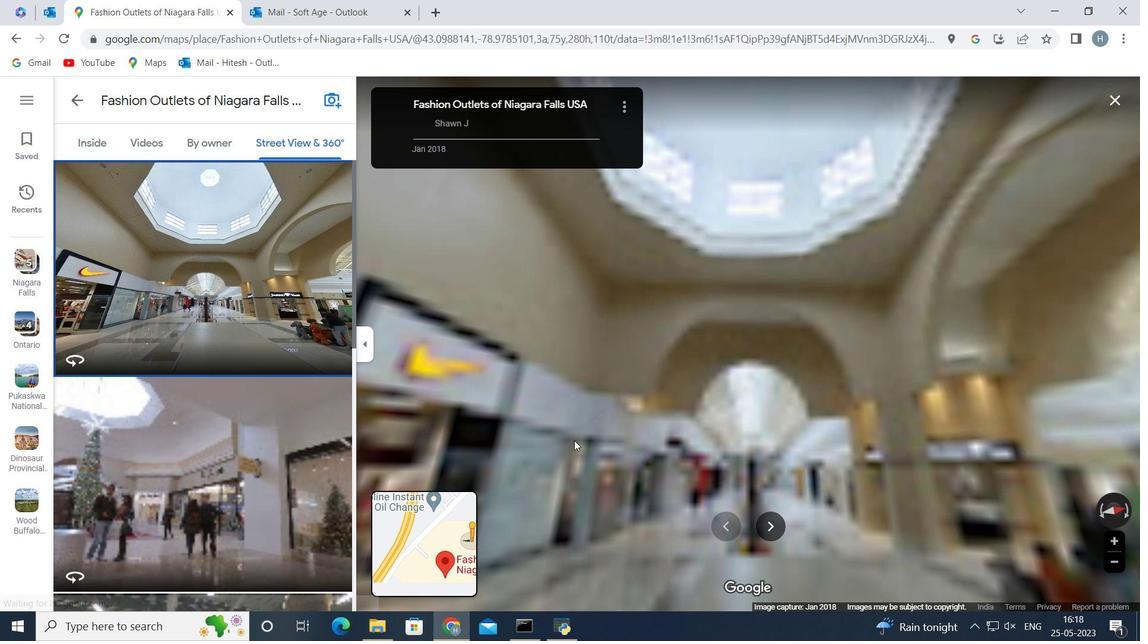 
Action: Mouse pressed left at (577, 437)
Screenshot: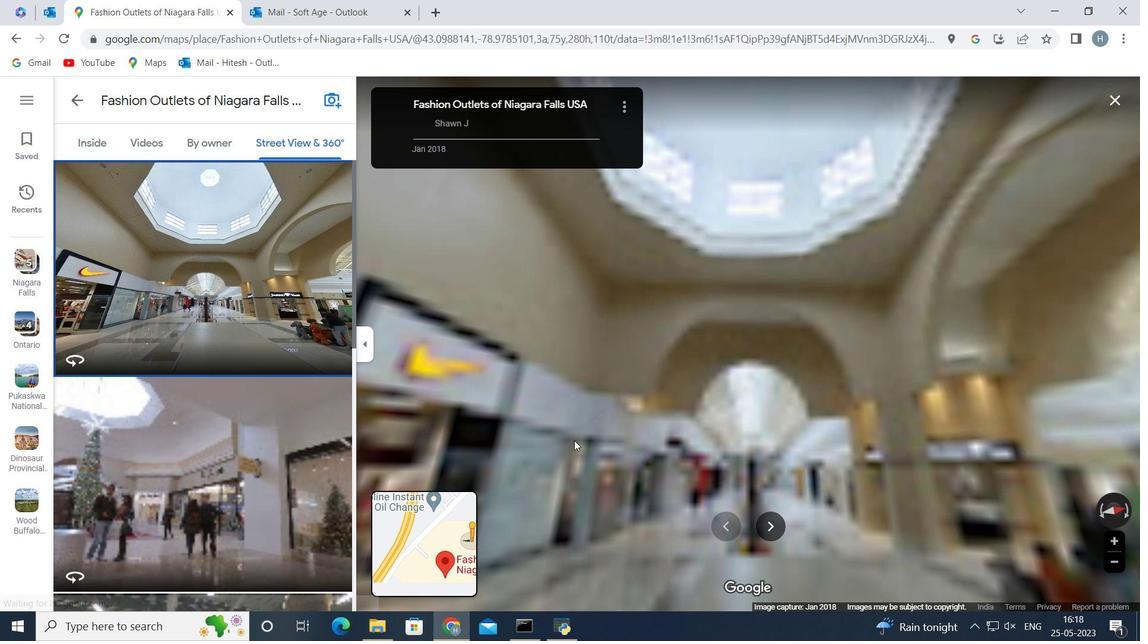 
Action: Mouse moved to (618, 341)
Screenshot: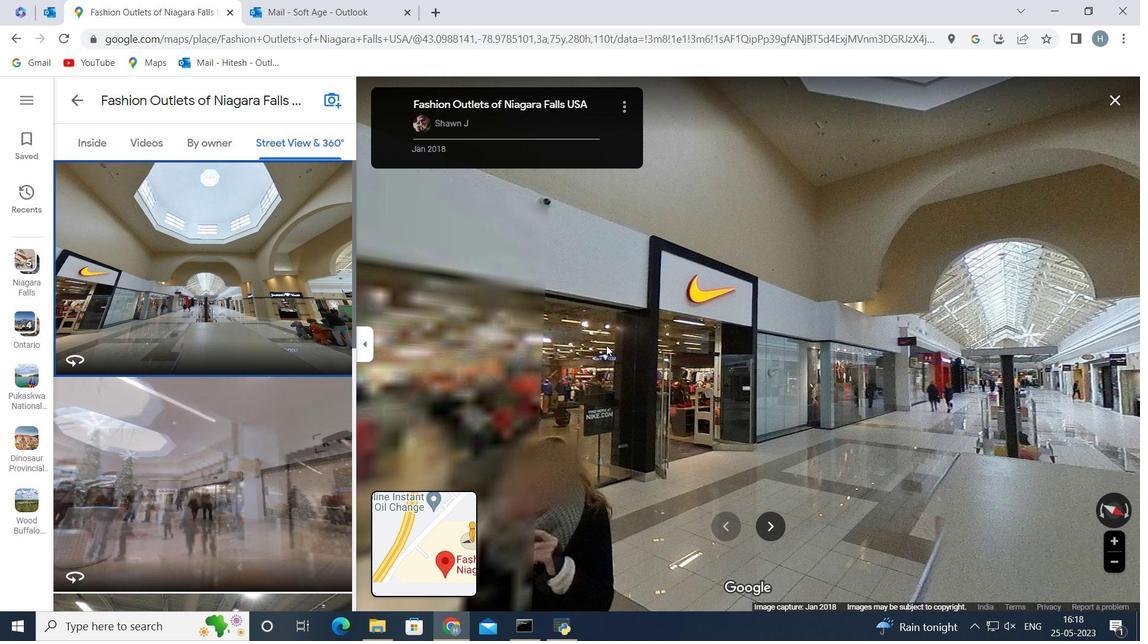 
Action: Mouse pressed left at (611, 343)
Screenshot: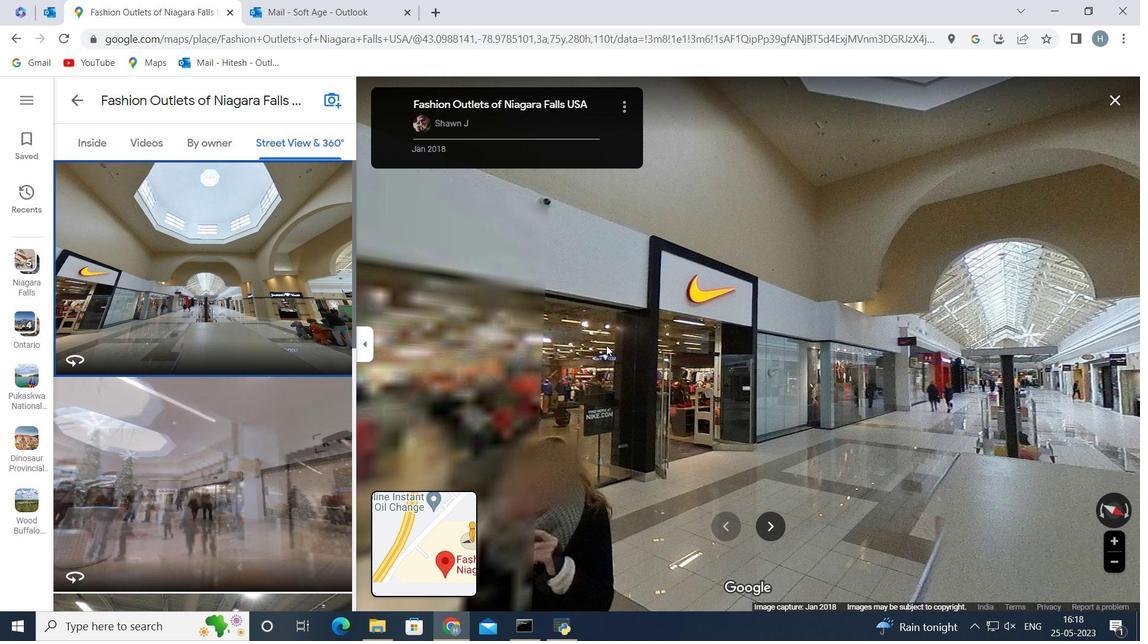 
Action: Mouse moved to (676, 358)
Screenshot: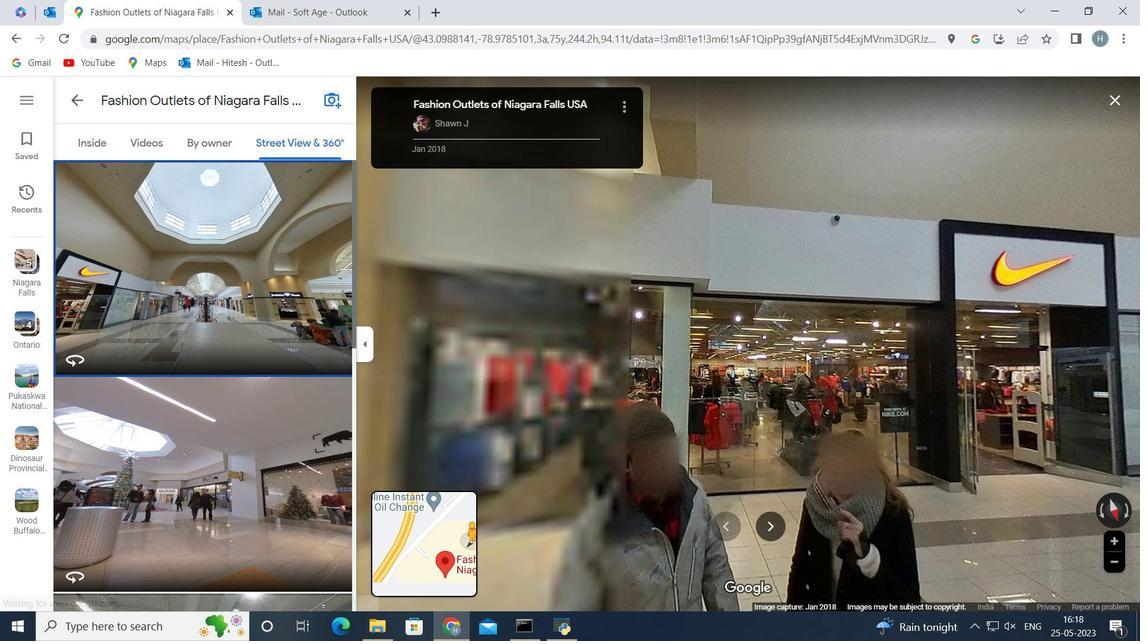 
Action: Mouse pressed left at (676, 358)
Screenshot: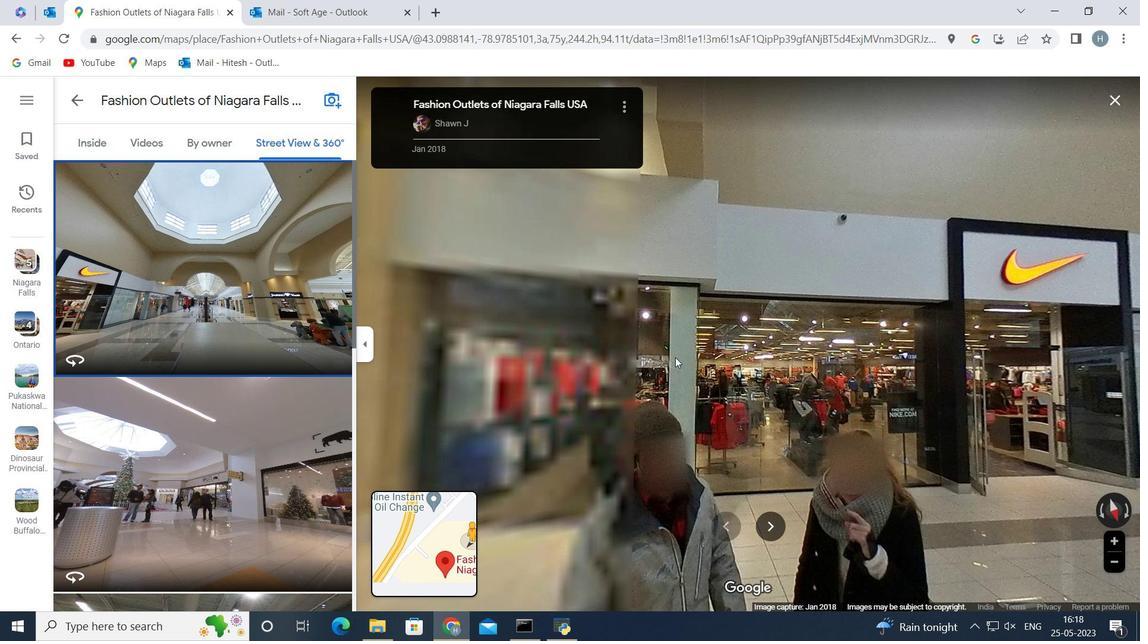 
Action: Mouse moved to (856, 281)
Screenshot: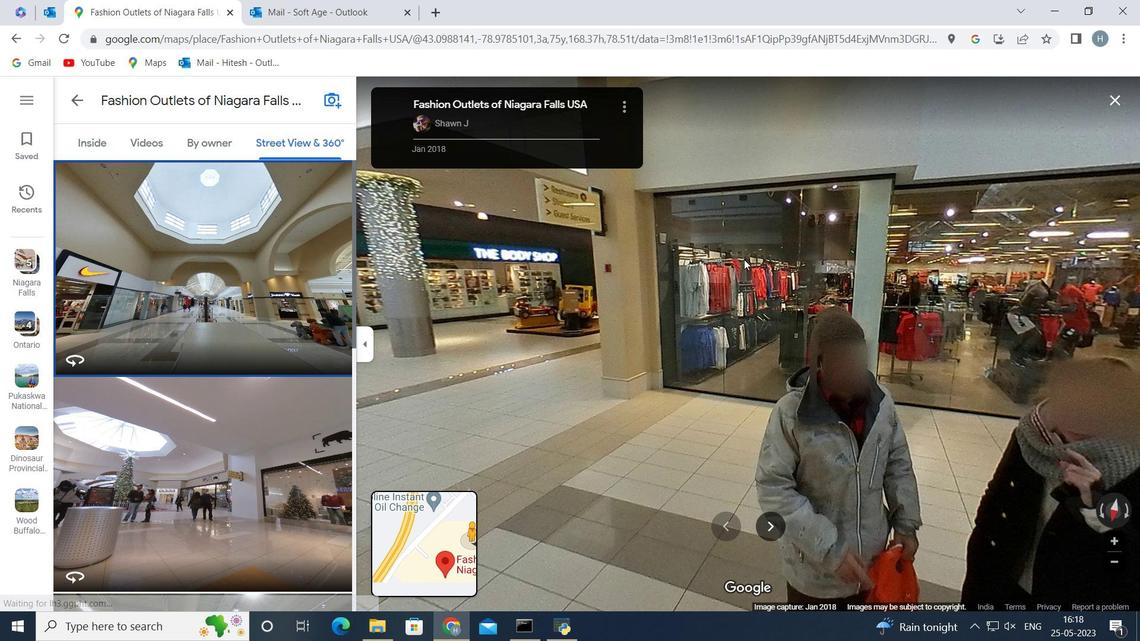 
Action: Mouse pressed left at (785, 258)
Screenshot: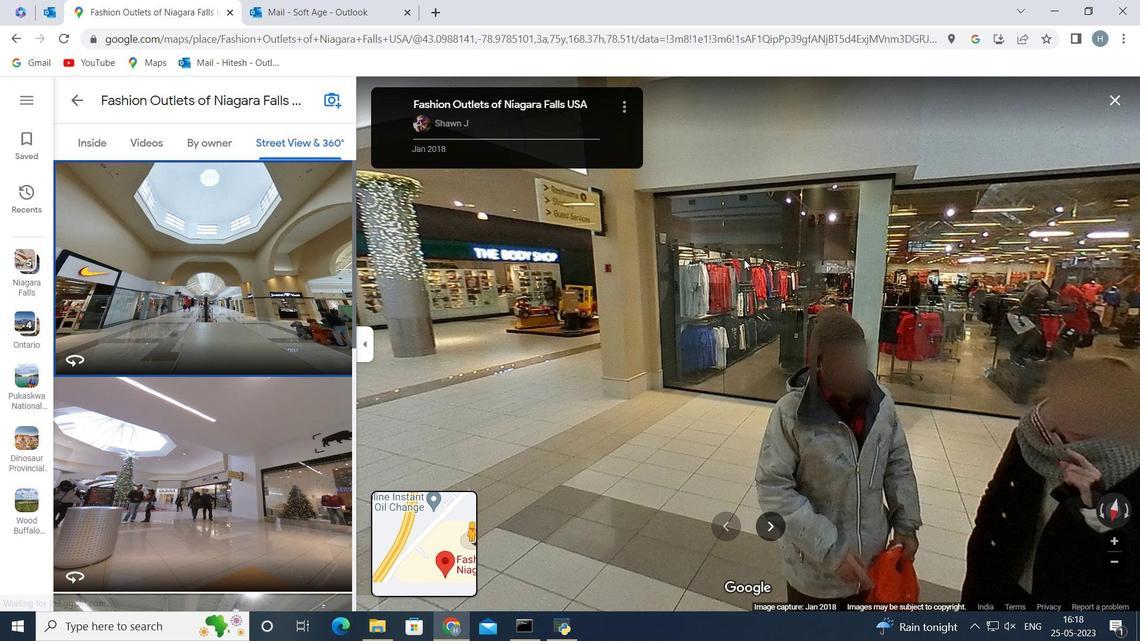 
Action: Mouse moved to (657, 303)
Screenshot: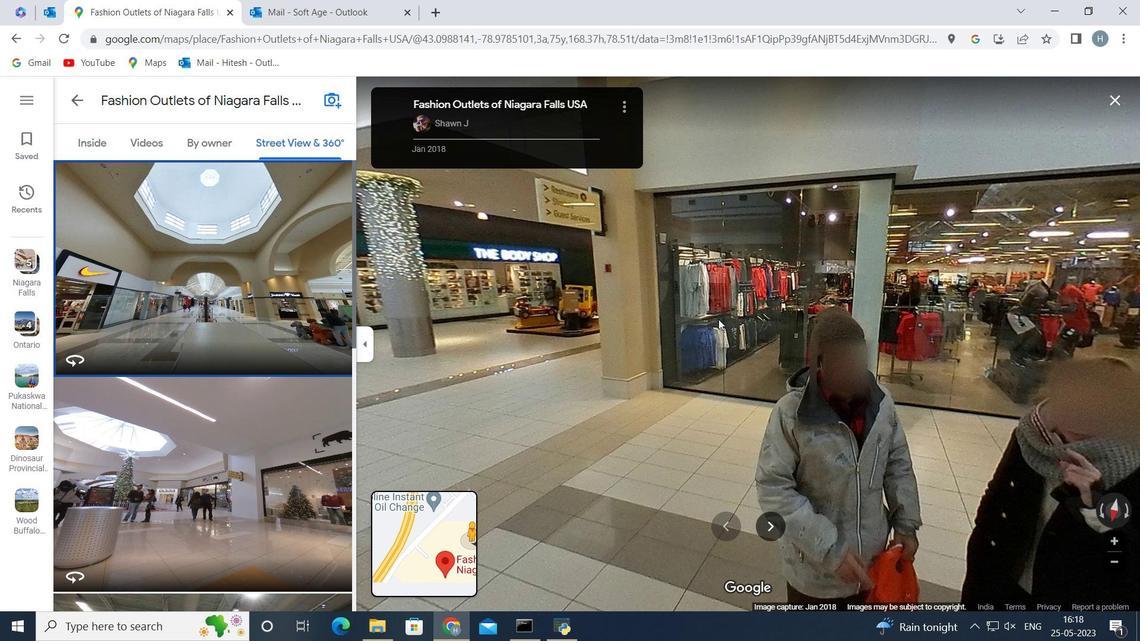 
Action: Mouse pressed left at (657, 303)
Screenshot: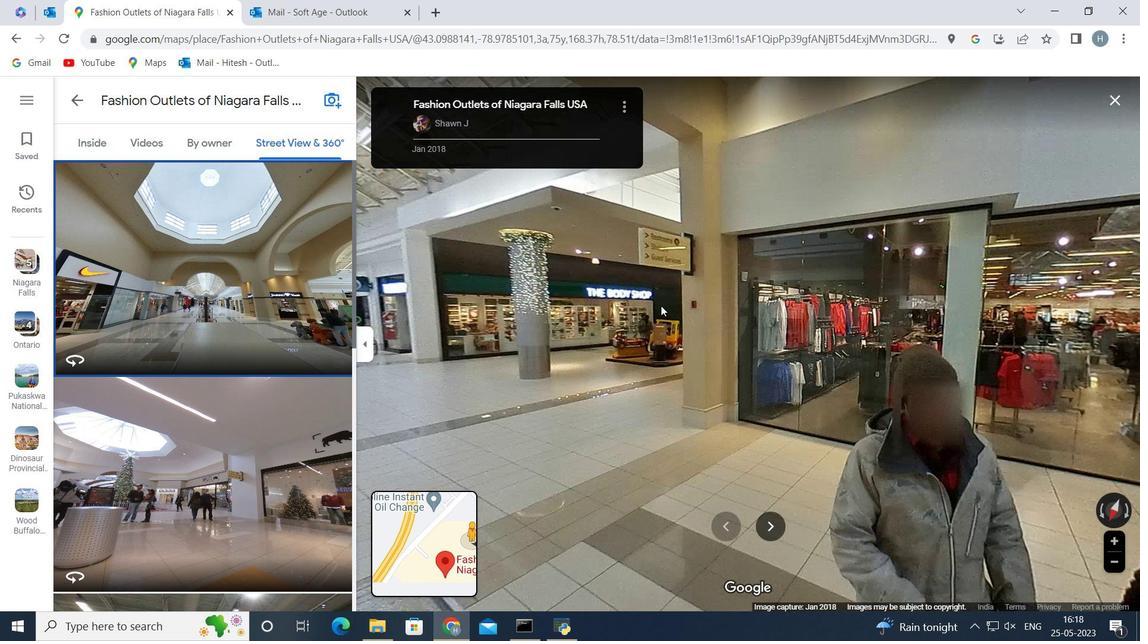
Action: Mouse moved to (639, 313)
Screenshot: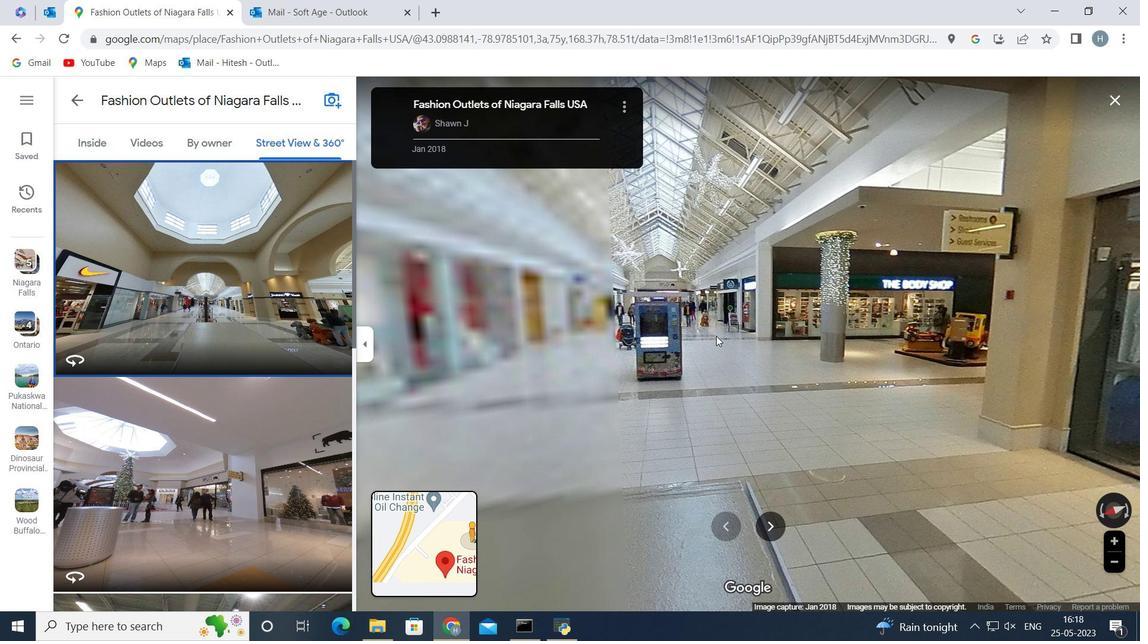 
Action: Mouse pressed left at (639, 313)
Screenshot: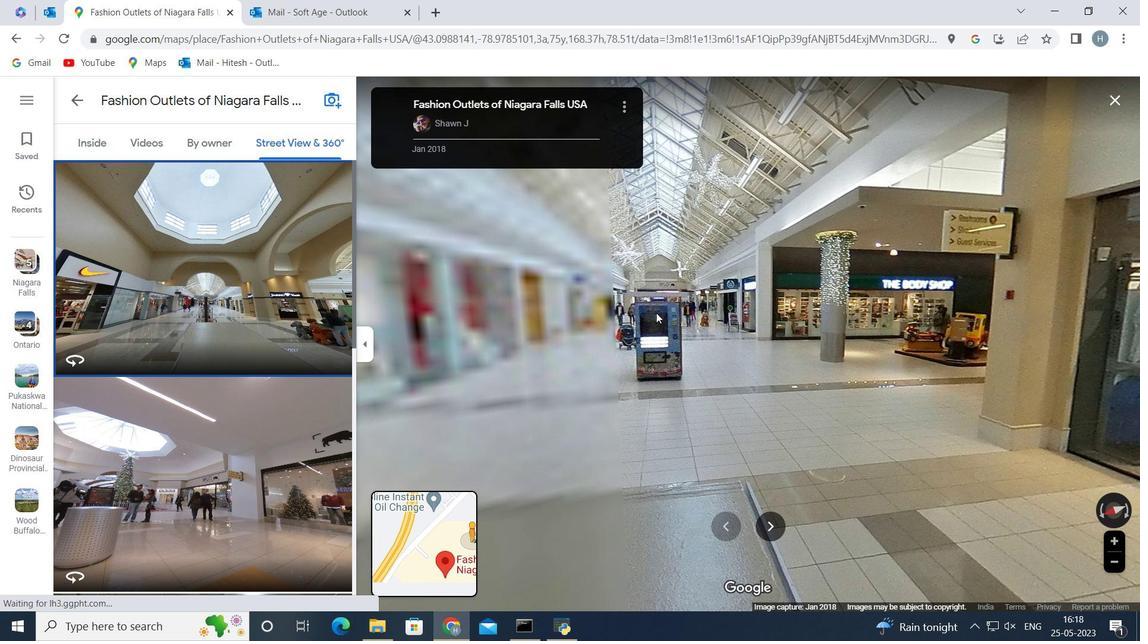 
Action: Mouse moved to (642, 329)
Screenshot: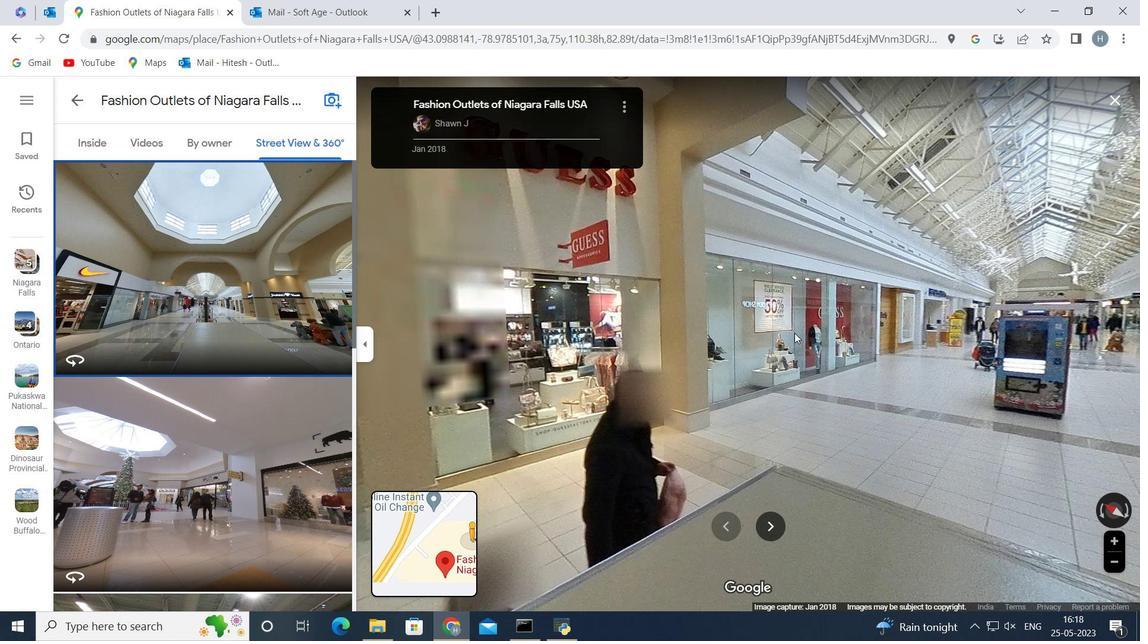 
Action: Mouse pressed left at (642, 329)
Screenshot: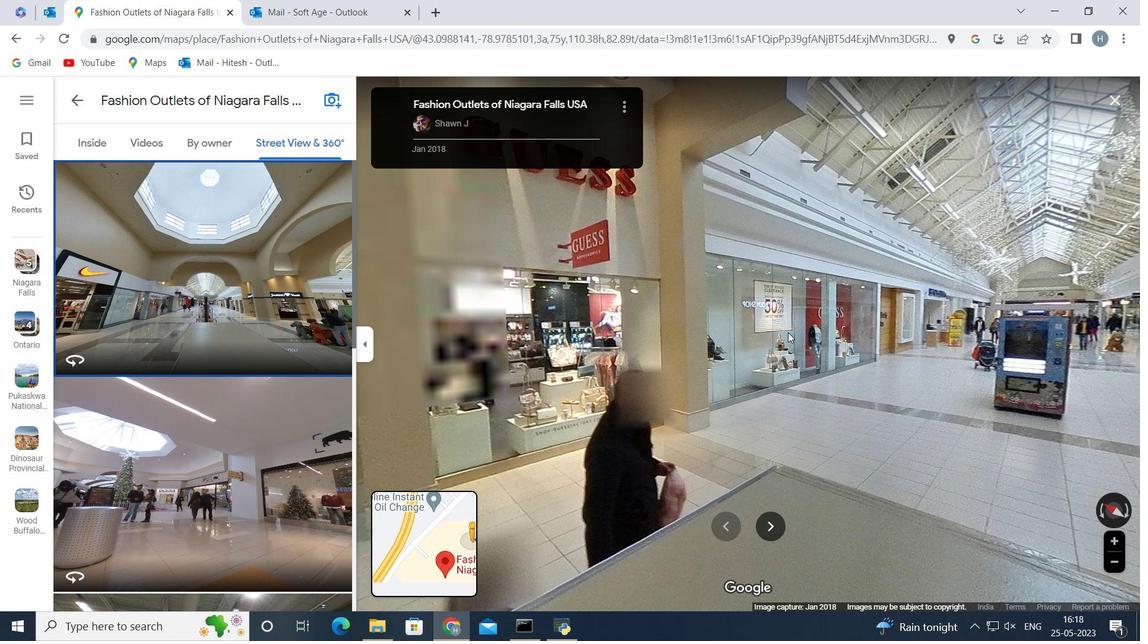 
Action: Mouse moved to (587, 330)
Screenshot: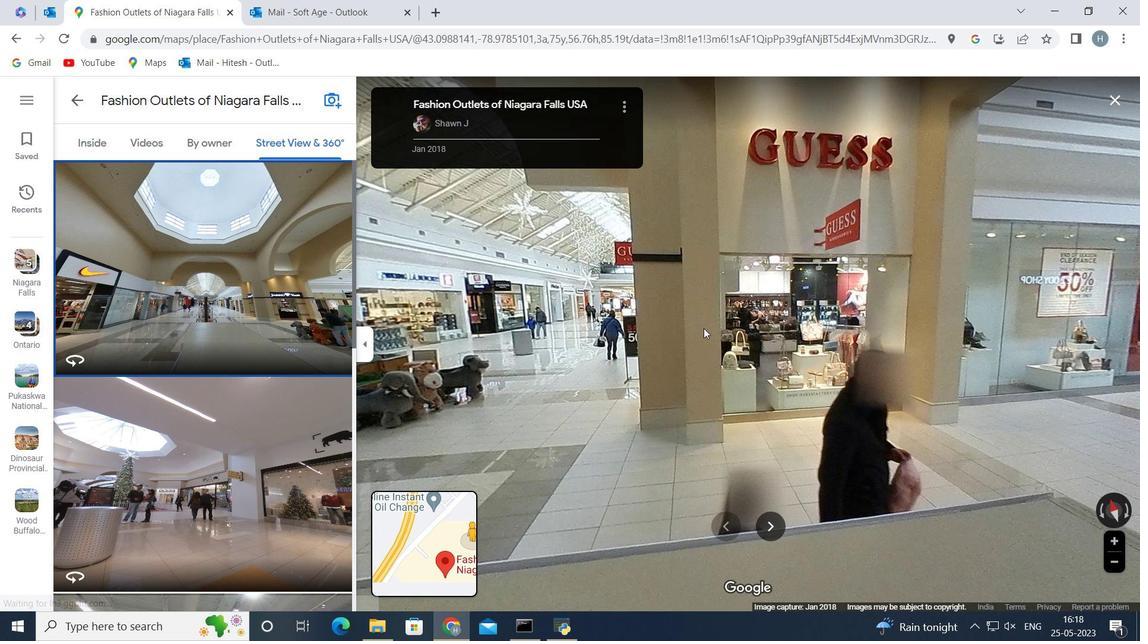 
Action: Mouse pressed left at (587, 330)
Screenshot: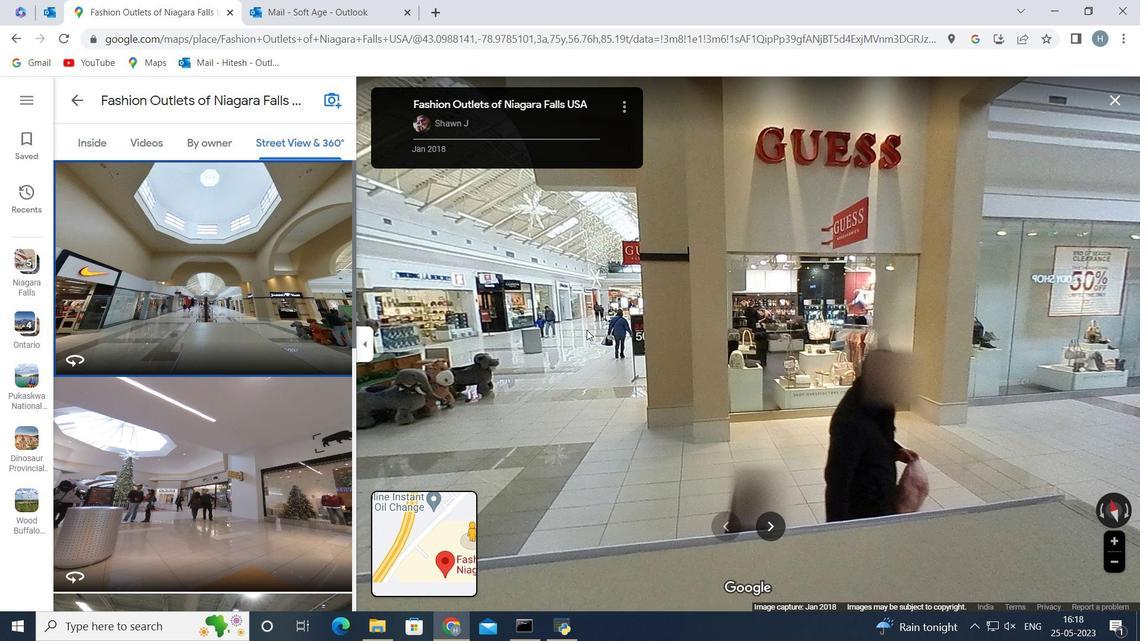 
Action: Mouse moved to (686, 311)
Screenshot: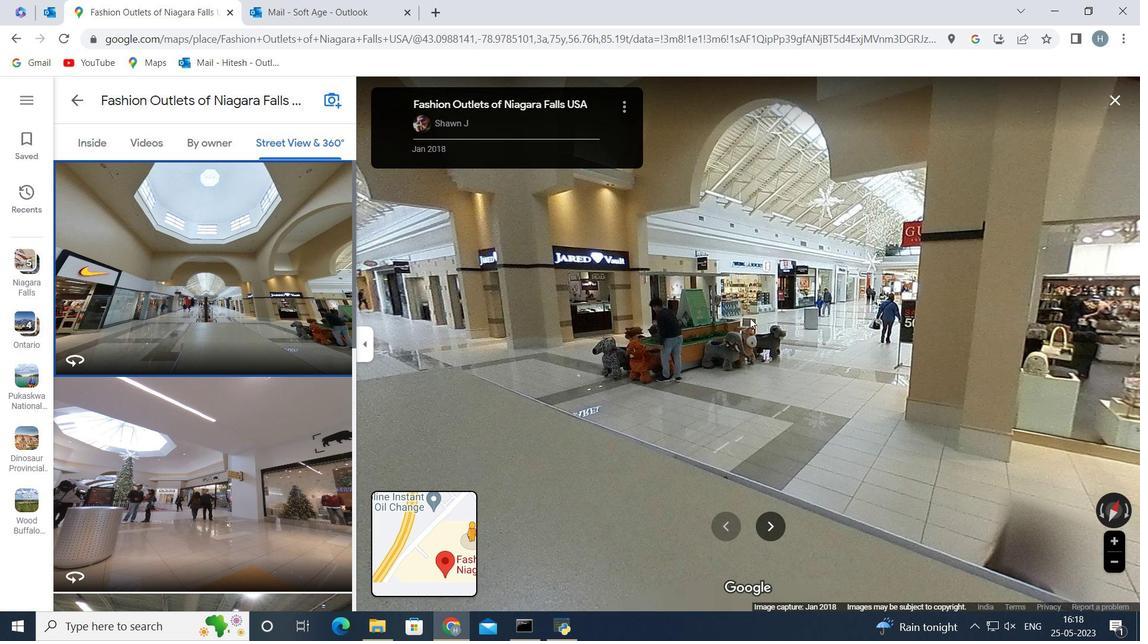 
Action: Mouse pressed left at (686, 311)
Screenshot: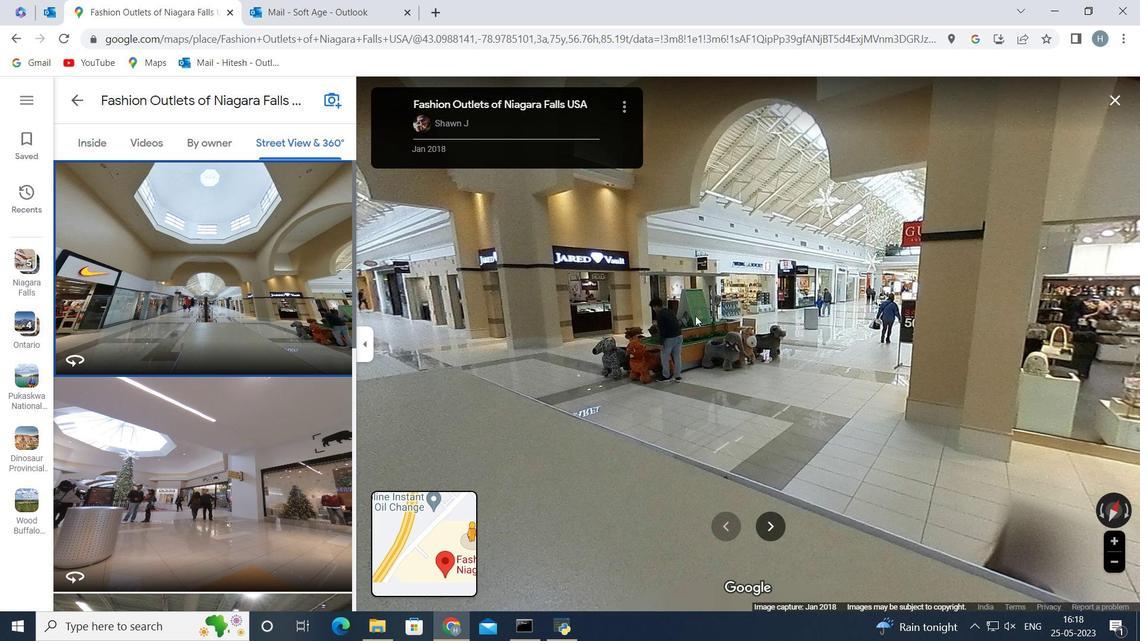 
Action: Mouse moved to (704, 327)
Screenshot: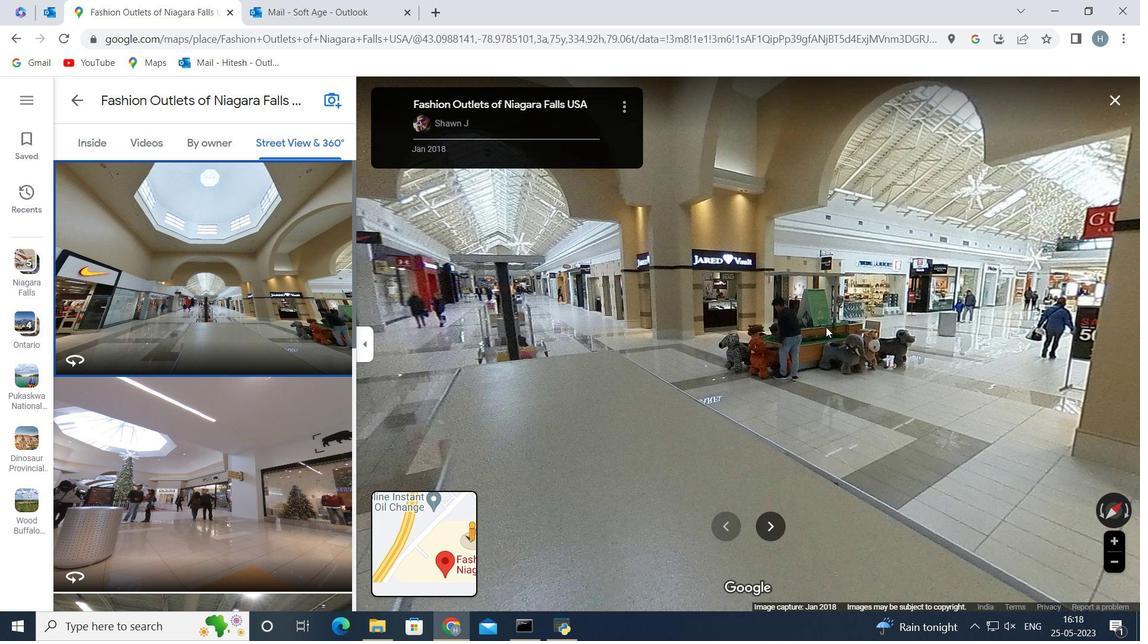 
Action: Mouse pressed left at (704, 327)
Screenshot: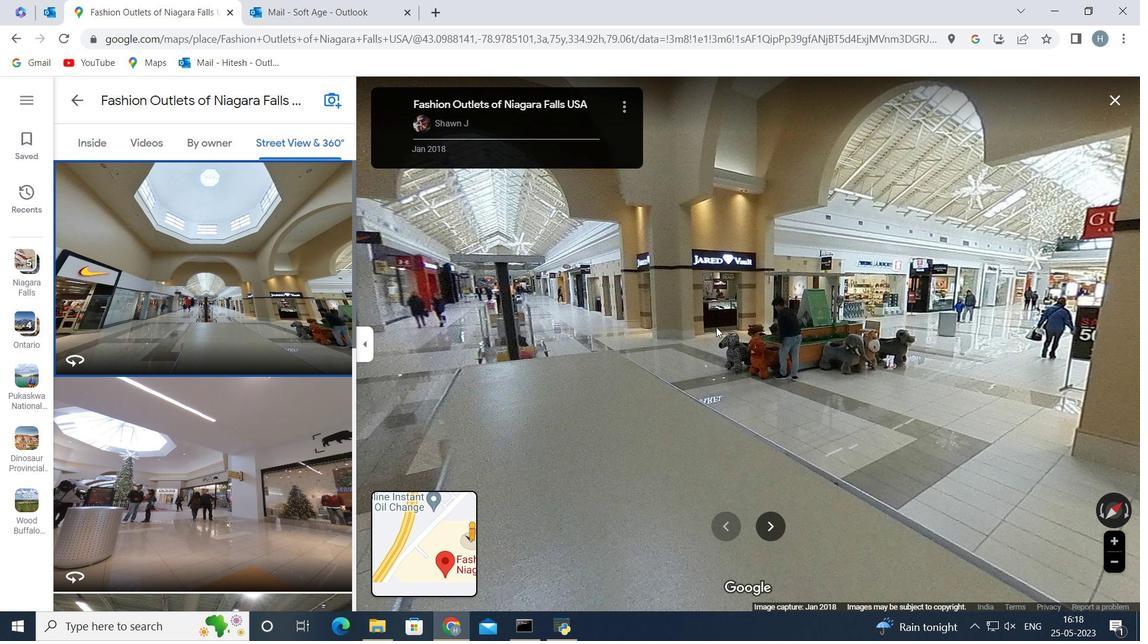 
Action: Mouse moved to (646, 330)
Screenshot: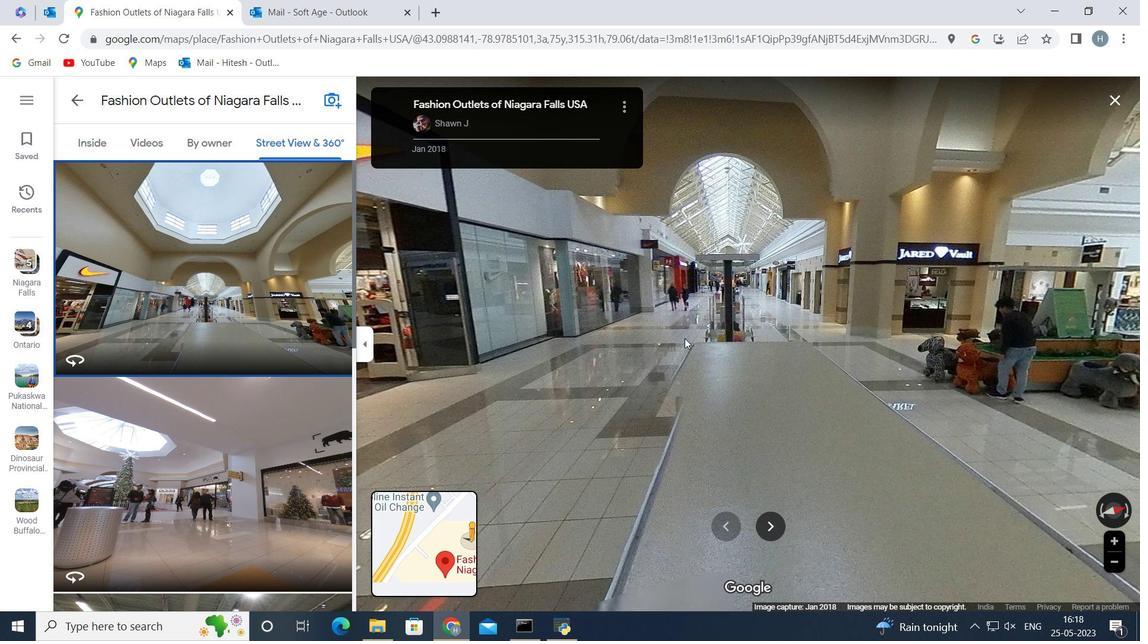 
Action: Mouse pressed left at (646, 330)
Screenshot: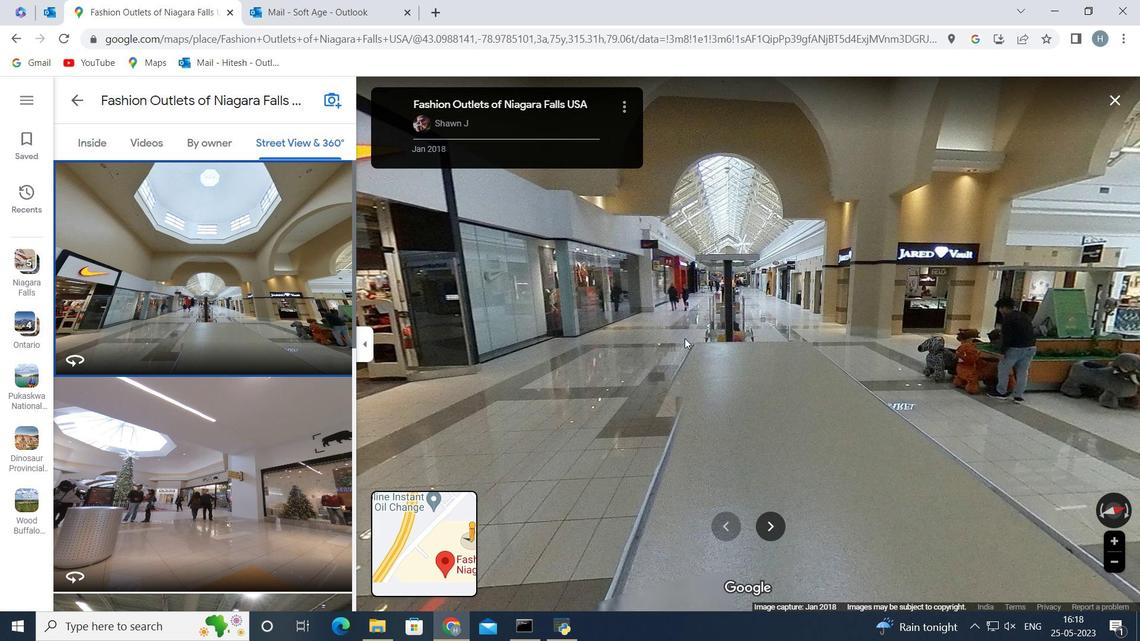 
Action: Mouse moved to (807, 349)
Screenshot: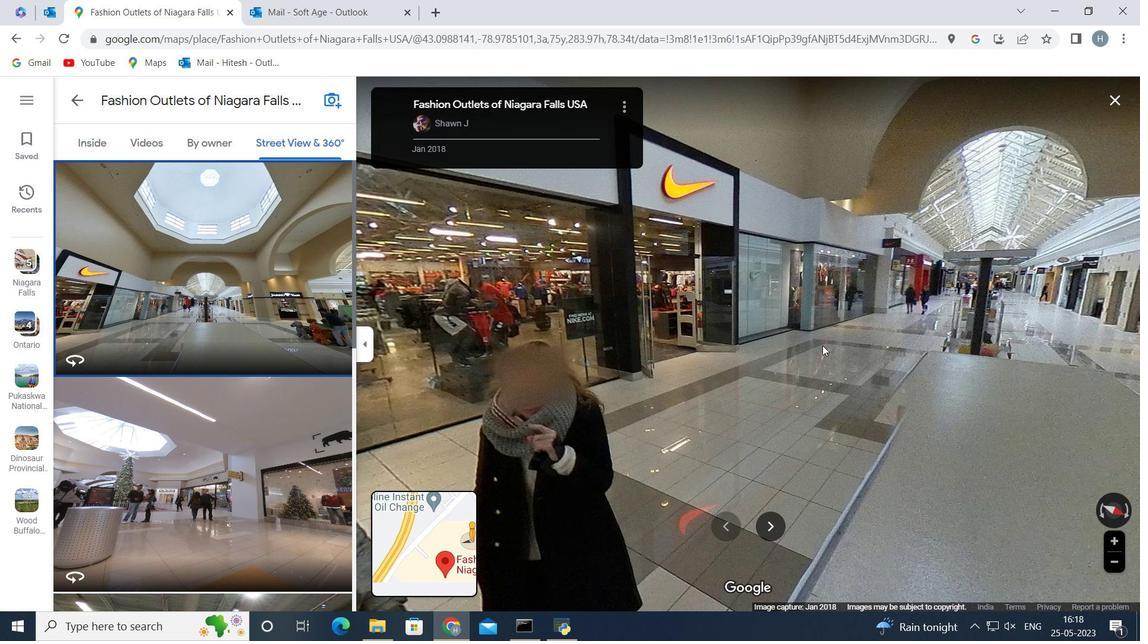 
Action: Mouse pressed left at (807, 349)
Screenshot: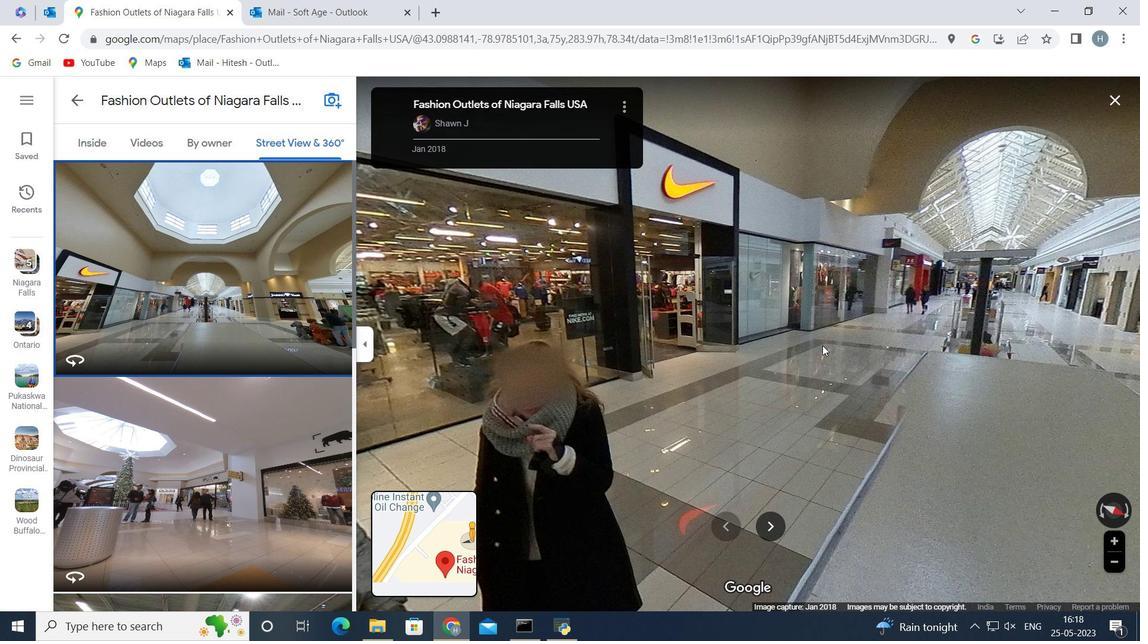 
Action: Mouse moved to (632, 351)
Screenshot: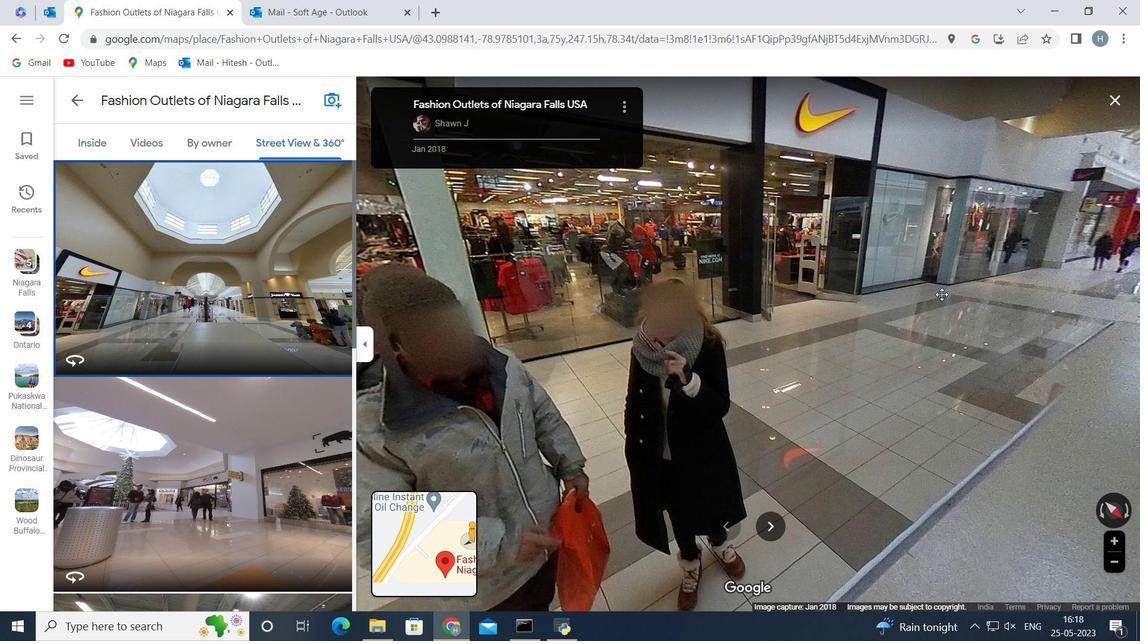 
Action: Mouse pressed left at (632, 351)
Screenshot: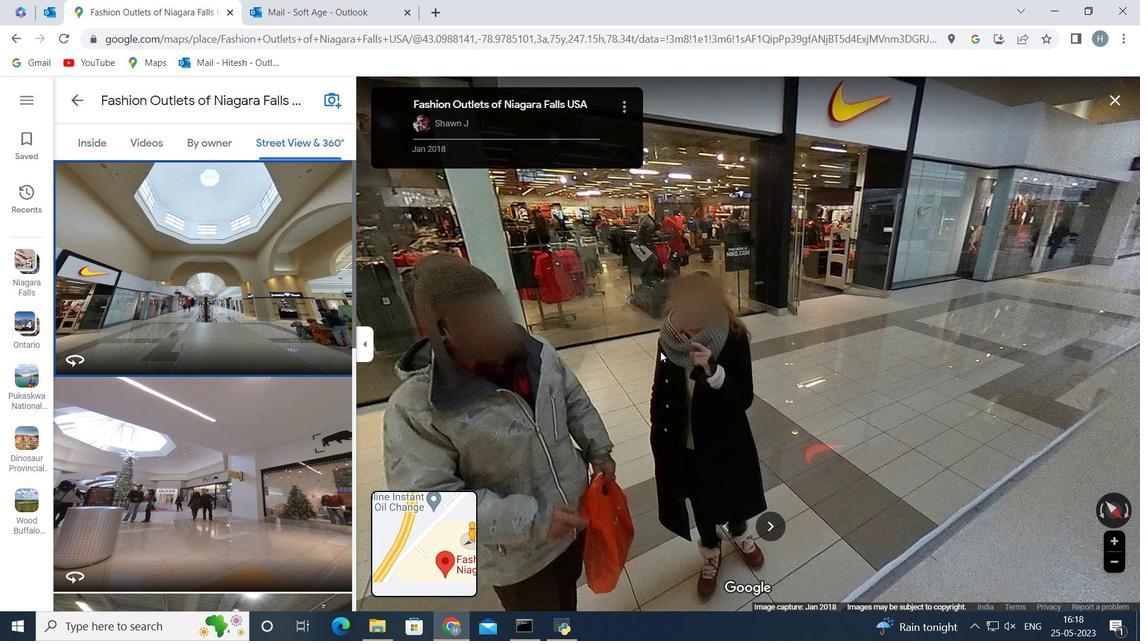 
Action: Mouse moved to (646, 295)
Screenshot: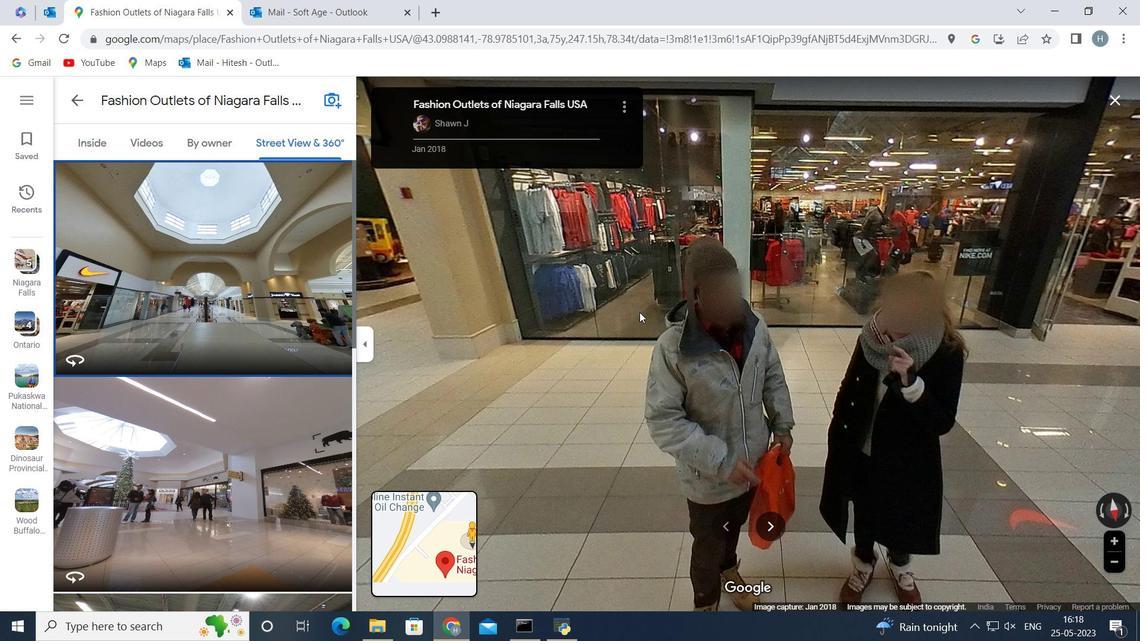 
Action: Mouse pressed left at (646, 295)
Screenshot: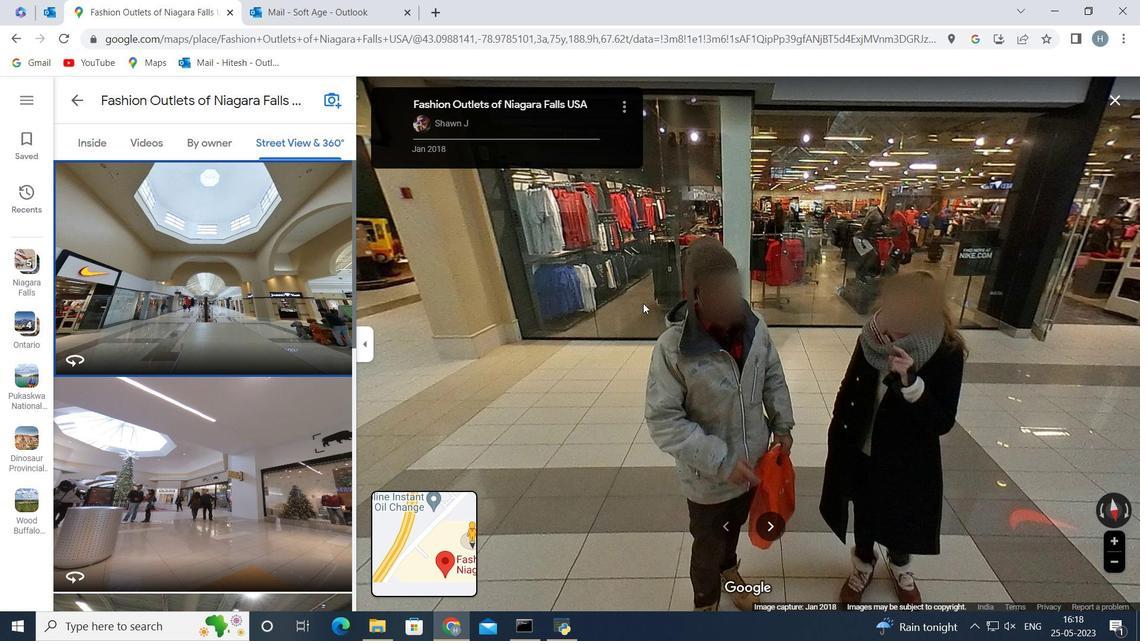
Action: Mouse moved to (636, 318)
Screenshot: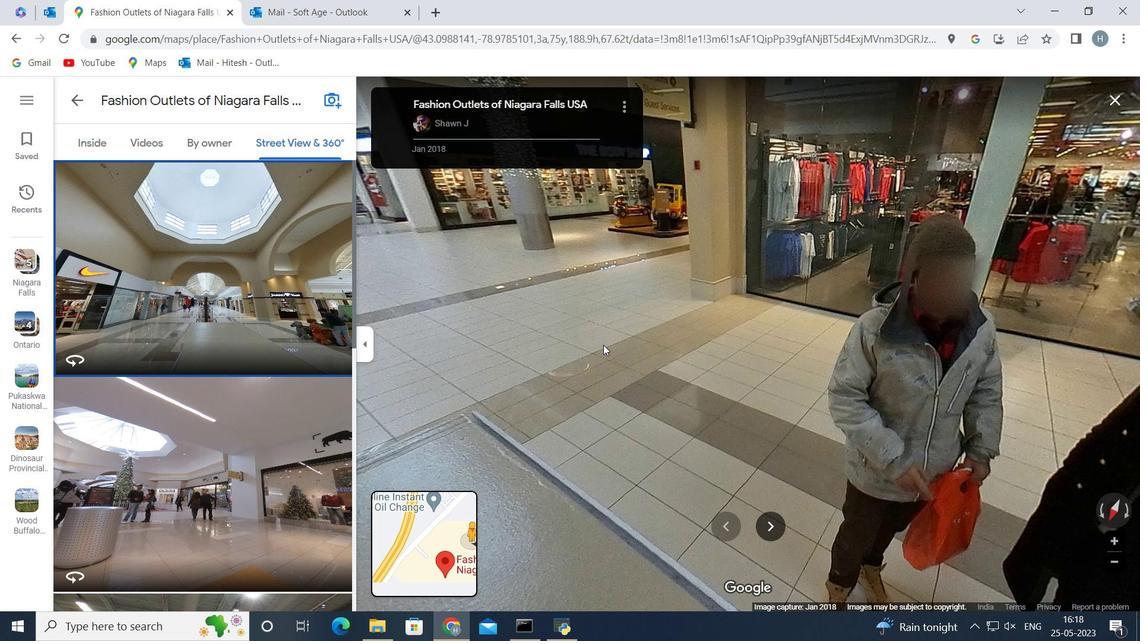 
Action: Mouse pressed left at (636, 318)
Screenshot: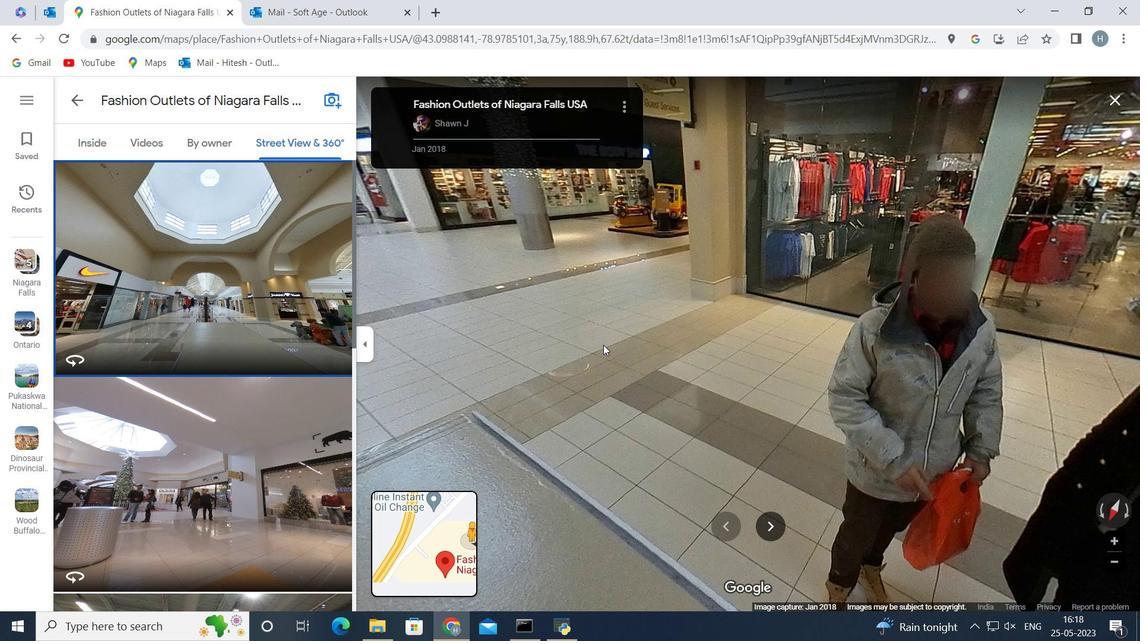 
Action: Mouse moved to (543, 373)
Screenshot: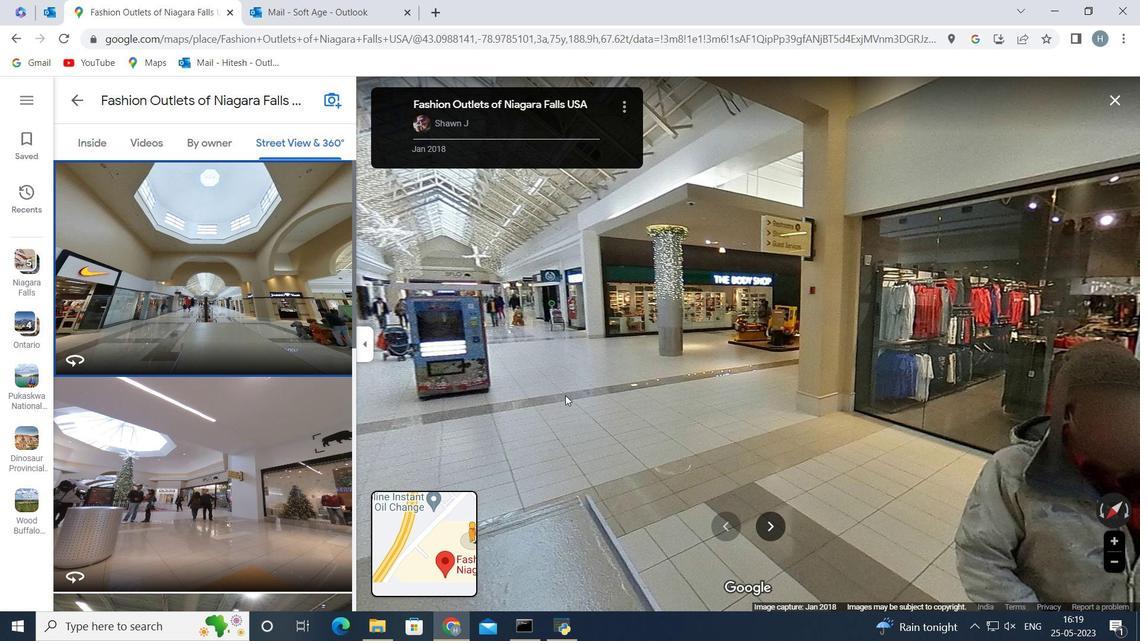 
Action: Mouse pressed left at (543, 373)
Screenshot: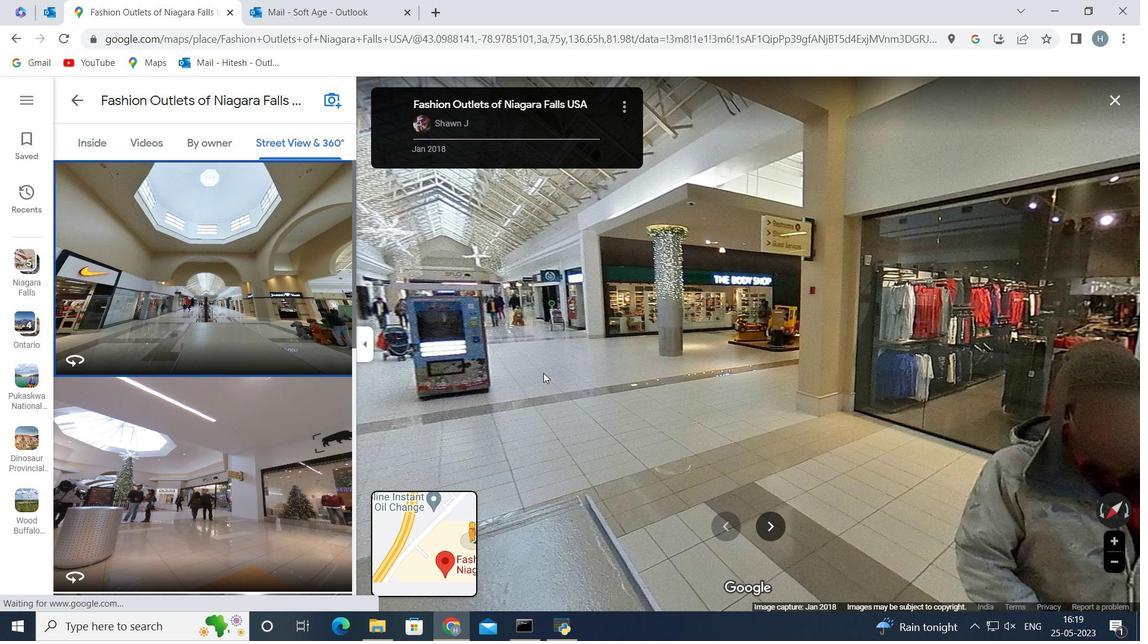 
Action: Mouse moved to (652, 405)
Screenshot: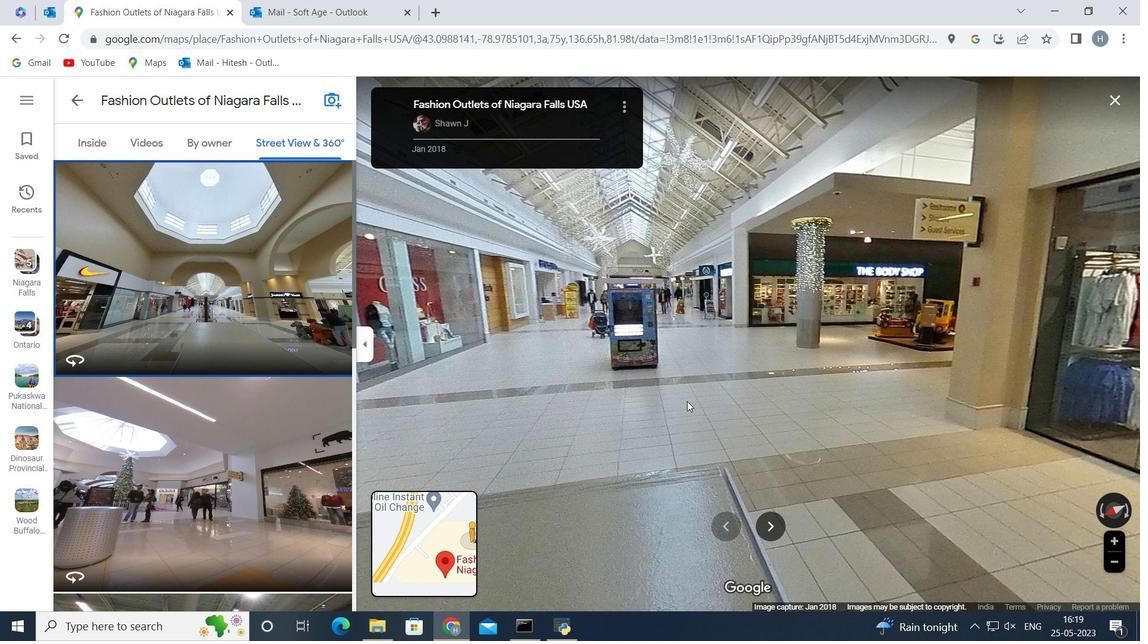 
Action: Mouse pressed left at (649, 423)
Screenshot: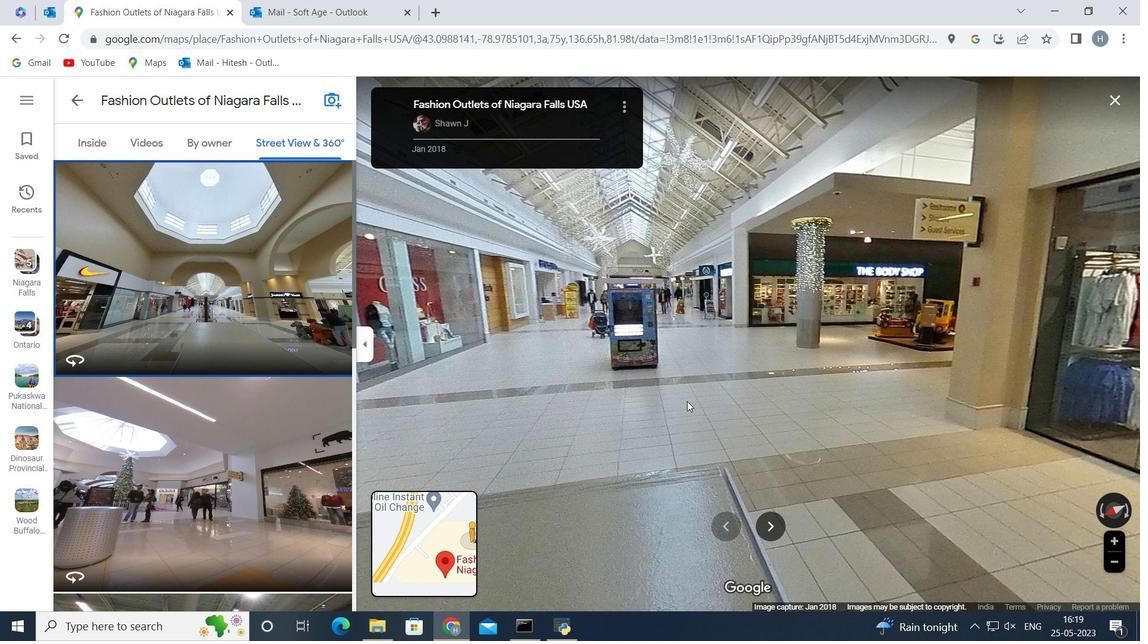 
Action: Mouse moved to (572, 373)
Screenshot: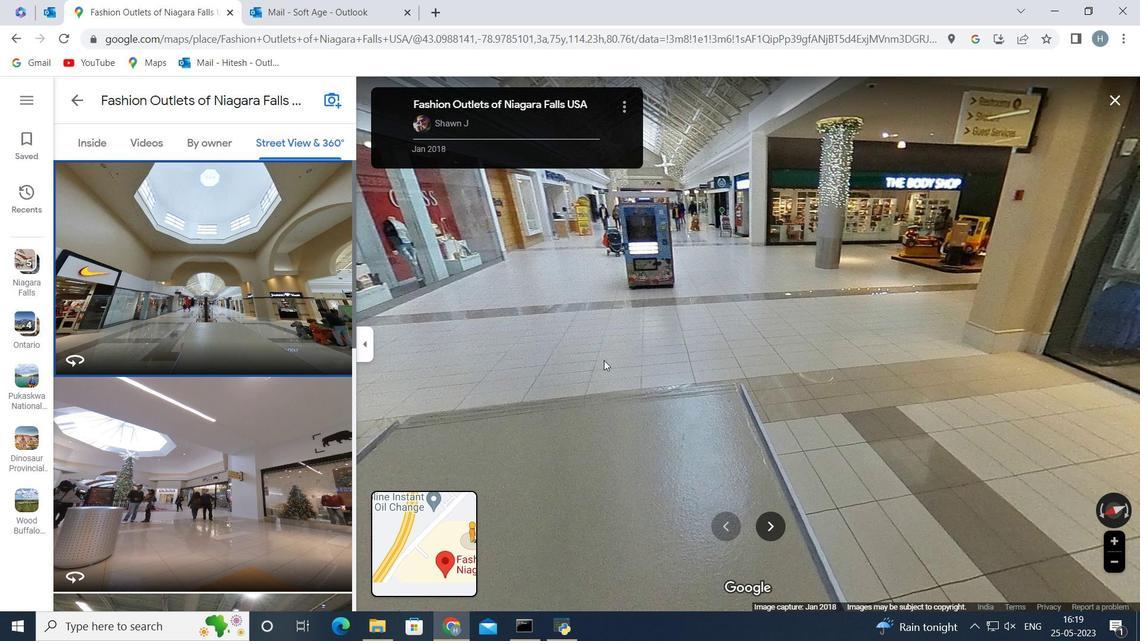 
Action: Mouse pressed left at (572, 373)
Screenshot: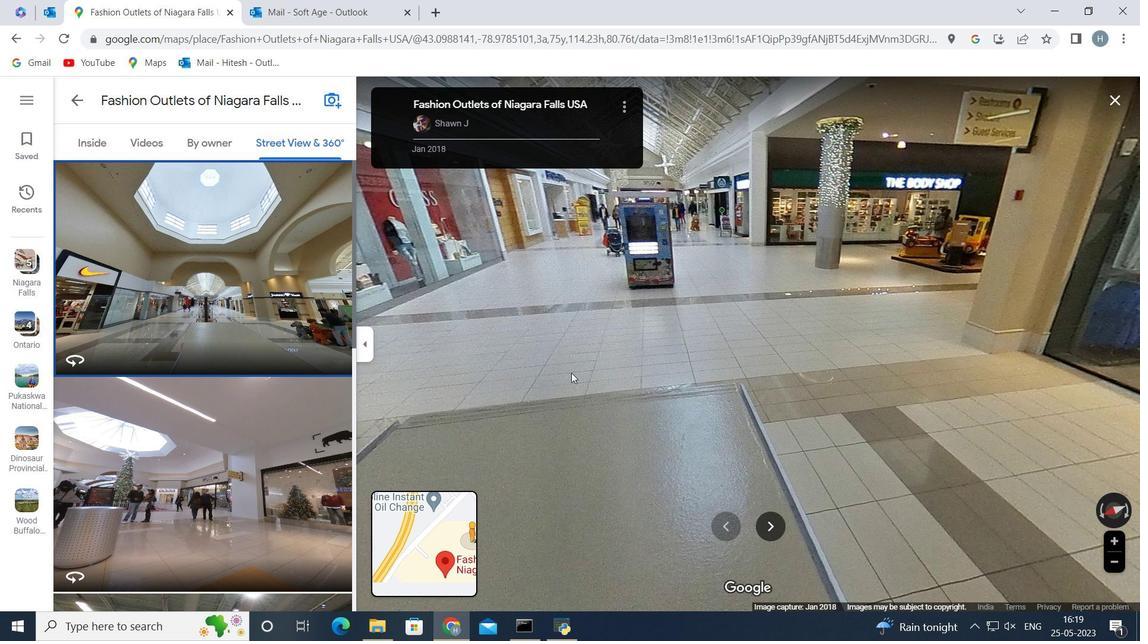 
Action: Mouse moved to (738, 377)
Screenshot: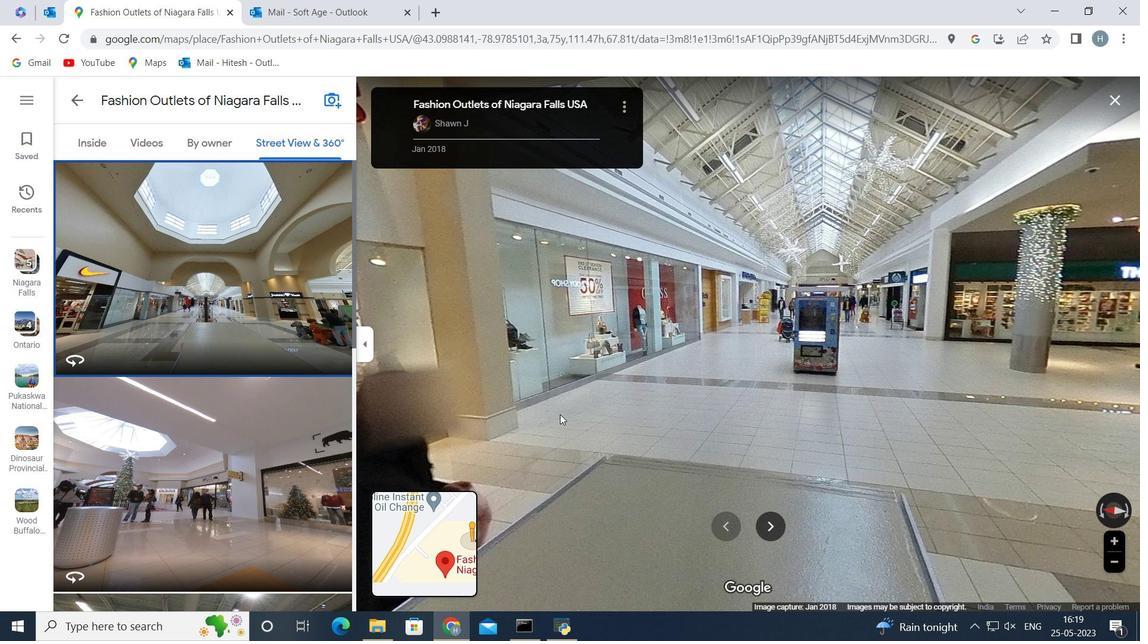 
Action: Mouse pressed left at (554, 402)
Screenshot: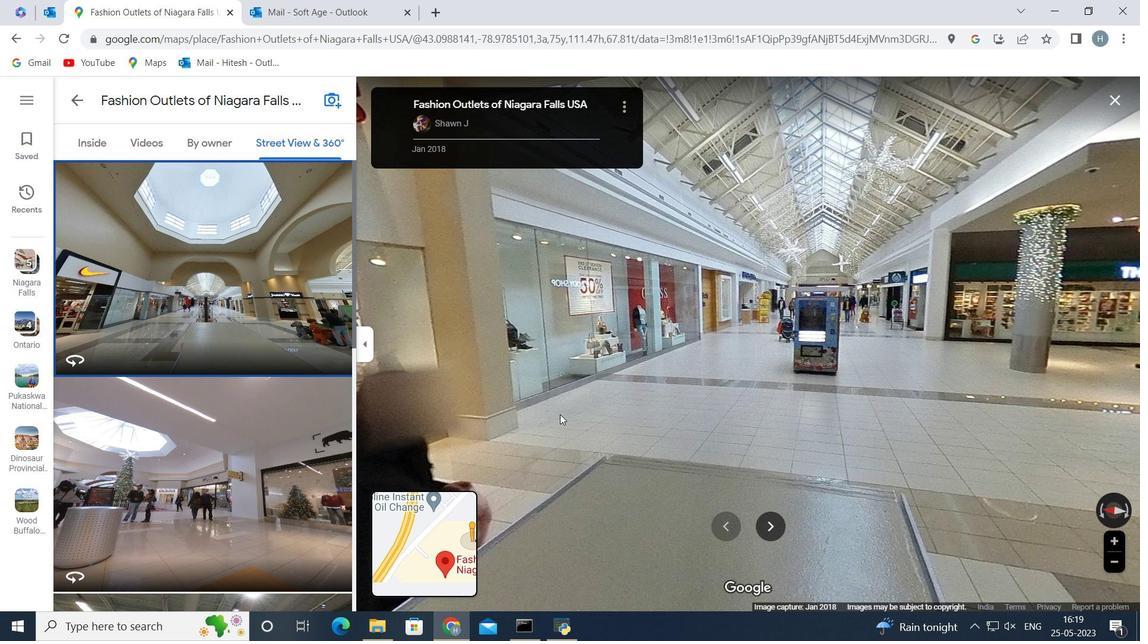 
Action: Mouse moved to (647, 372)
Screenshot: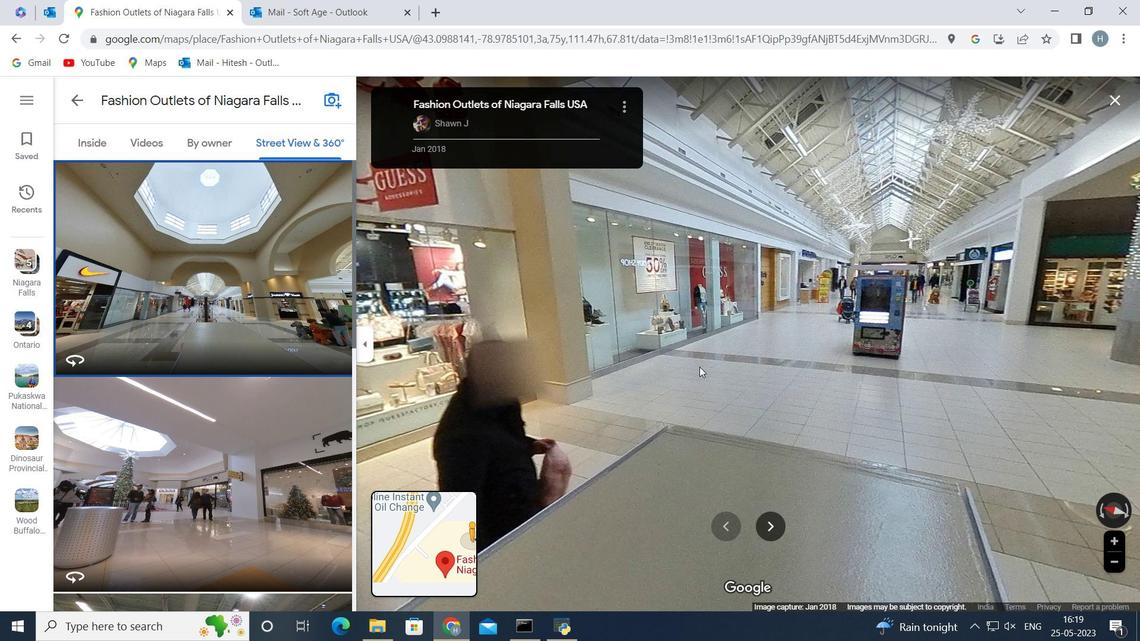 
Action: Mouse pressed left at (647, 372)
Screenshot: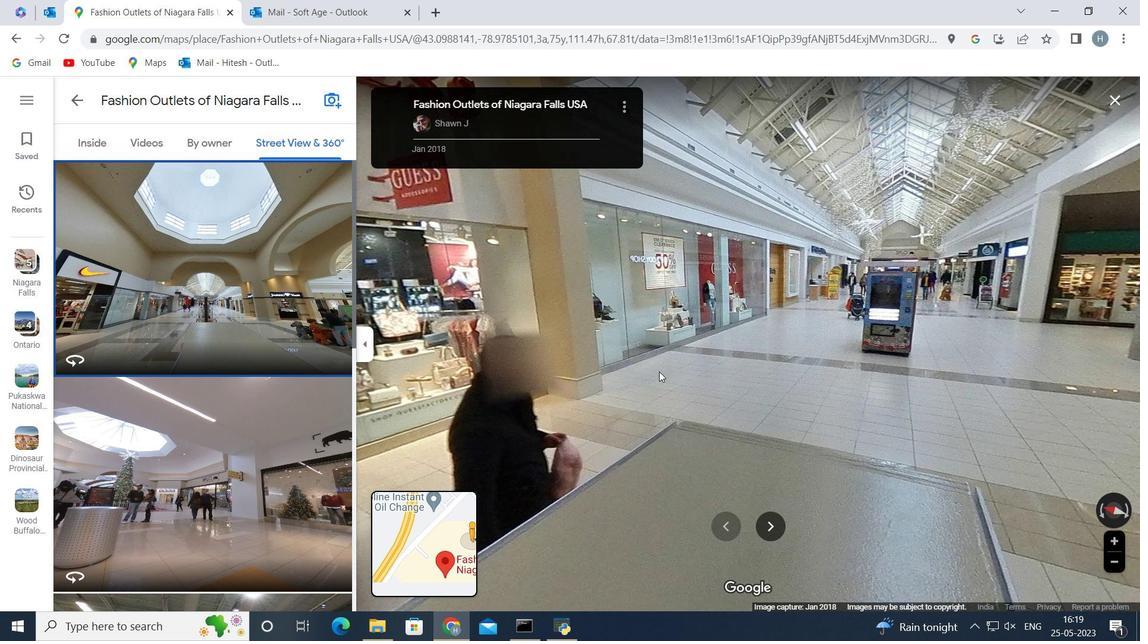 
Action: Mouse moved to (660, 362)
Screenshot: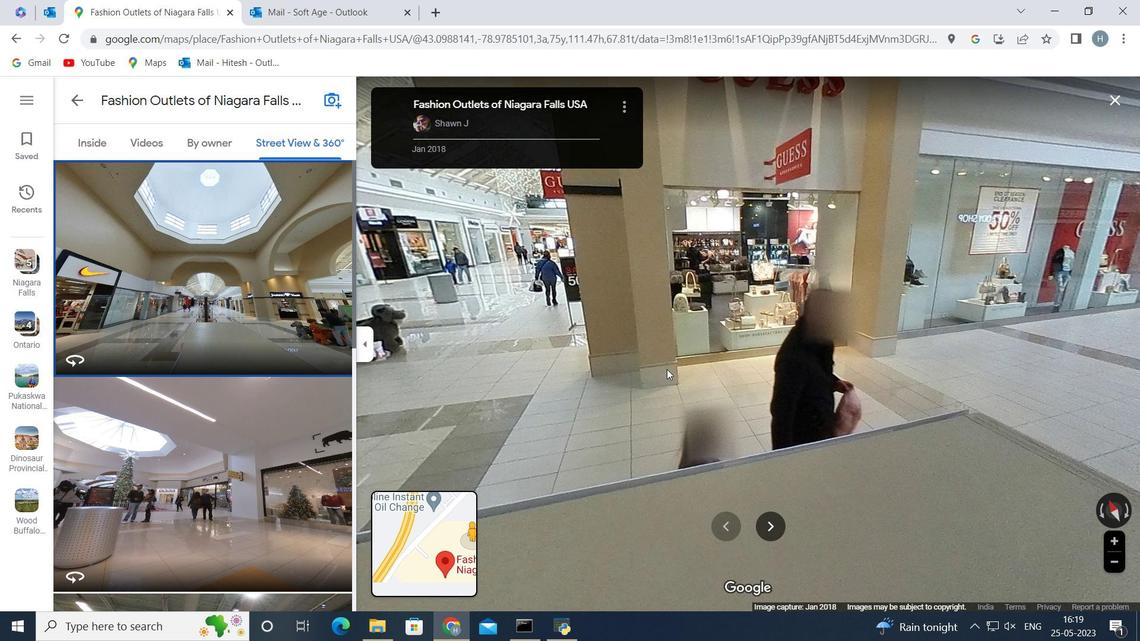 
Action: Mouse pressed left at (660, 354)
Screenshot: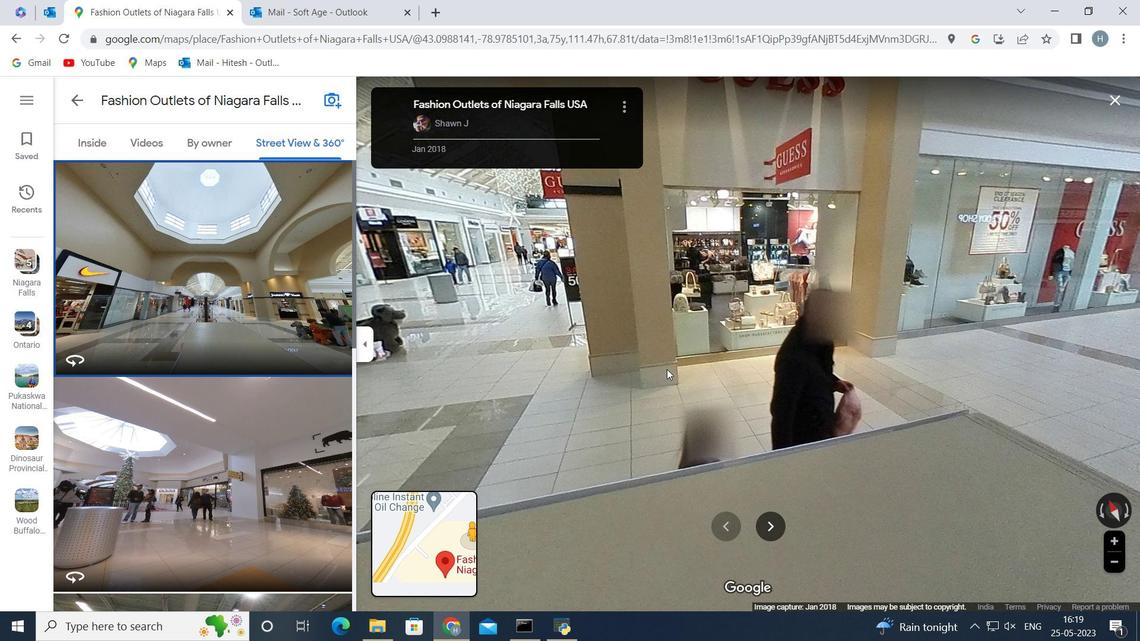 
Action: Mouse moved to (518, 396)
Screenshot: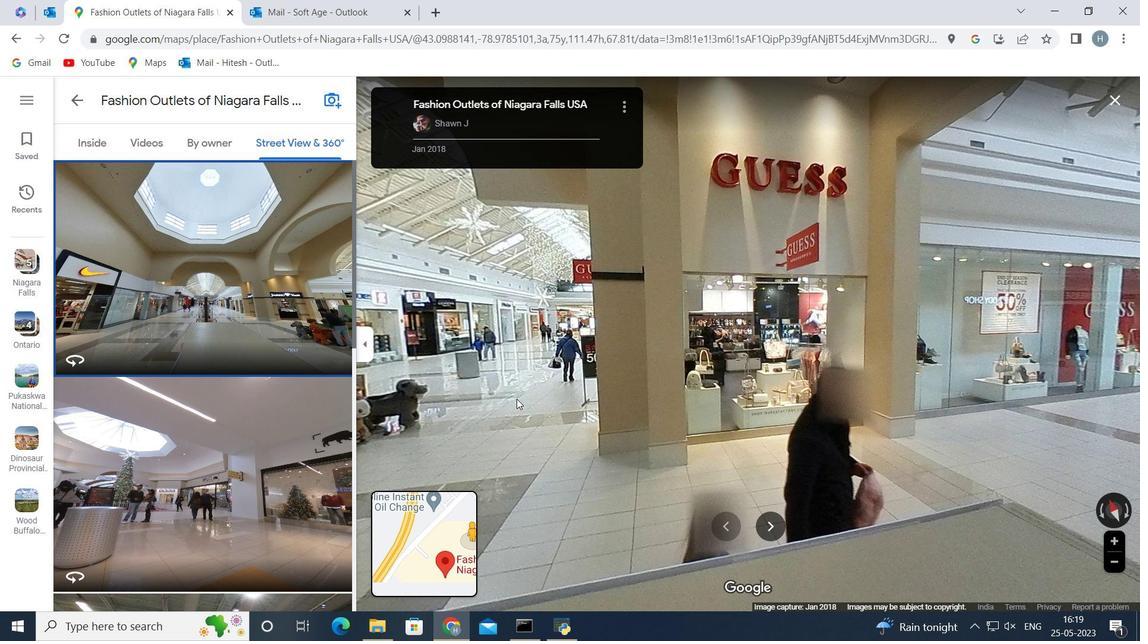 
Action: Mouse pressed left at (516, 398)
Screenshot: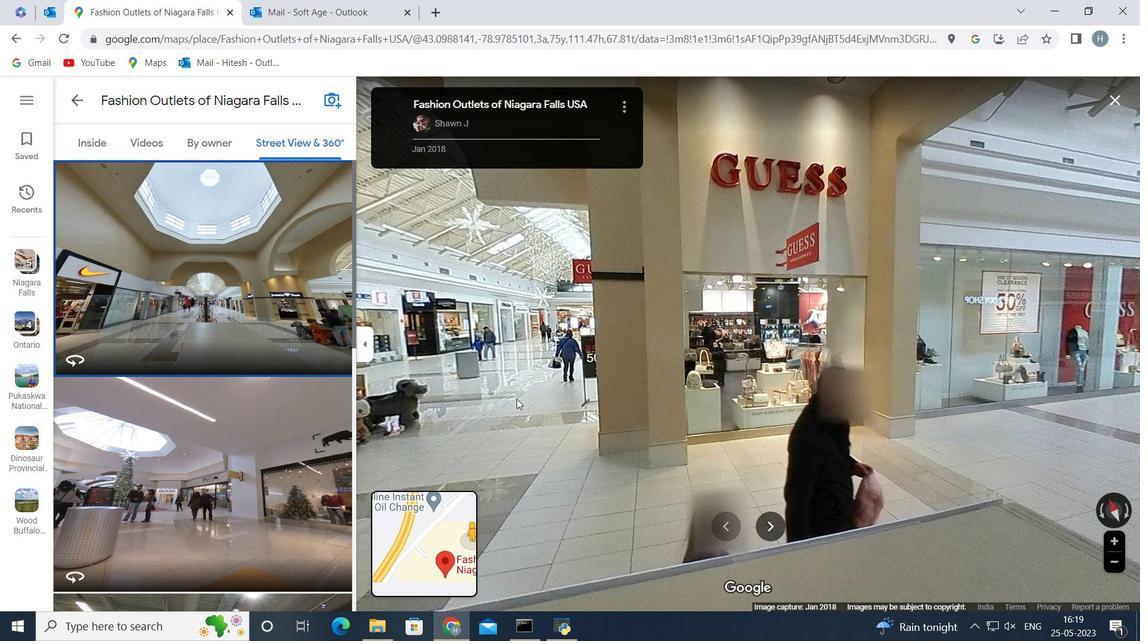 
Action: Mouse moved to (683, 386)
Screenshot: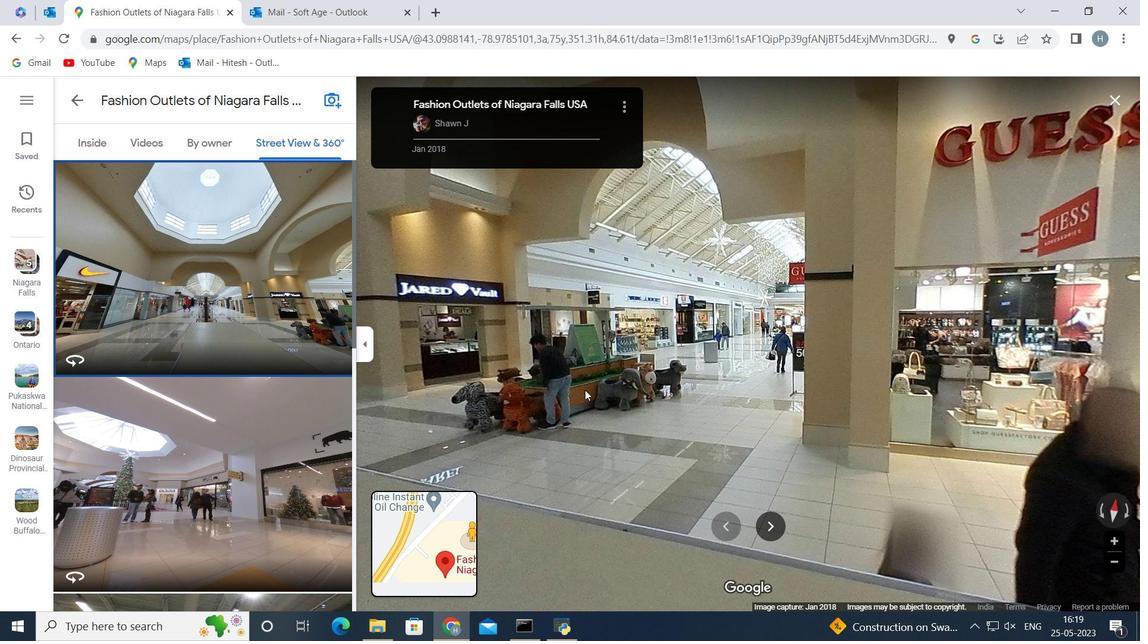 
Action: Mouse pressed left at (551, 390)
Screenshot: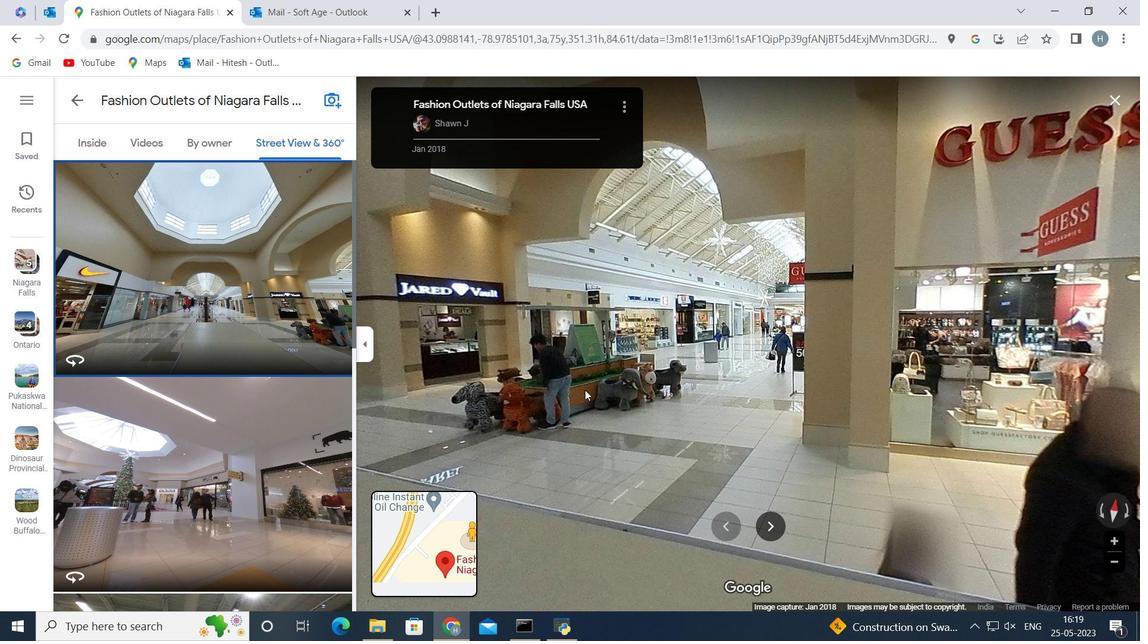 
Action: Mouse moved to (568, 340)
Screenshot: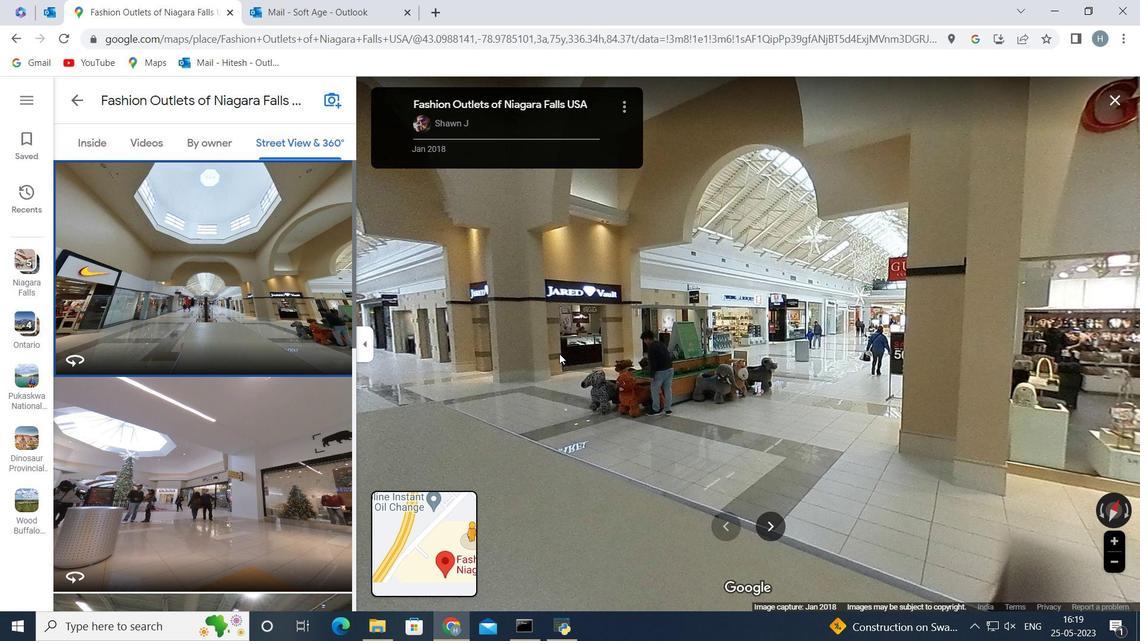 
Action: Mouse pressed left at (568, 340)
Screenshot: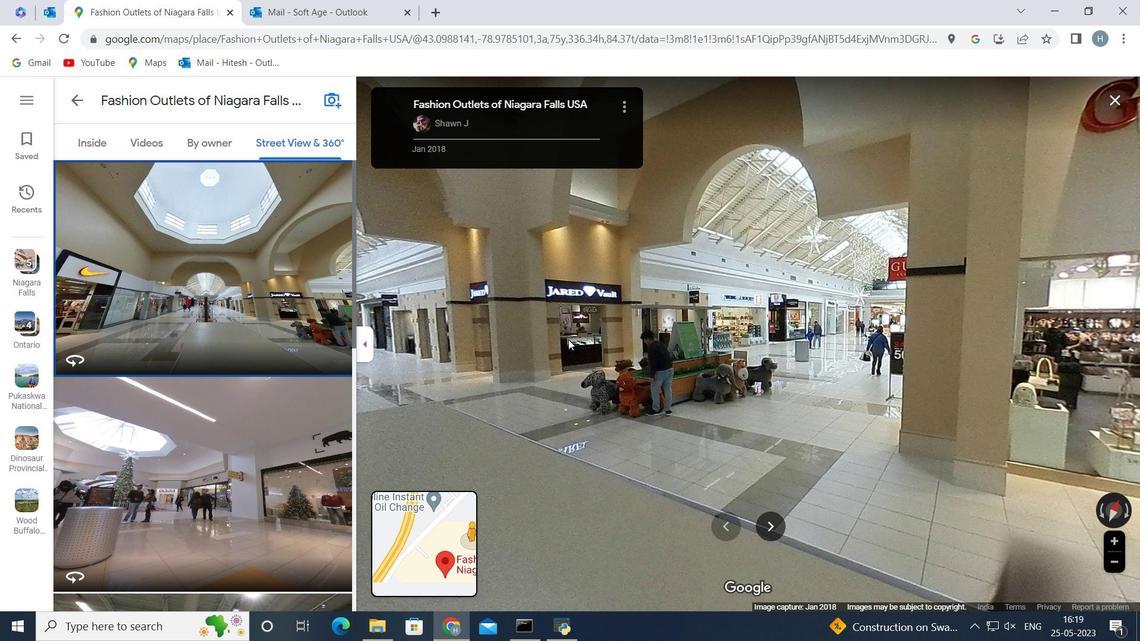 
Action: Mouse moved to (706, 341)
Screenshot: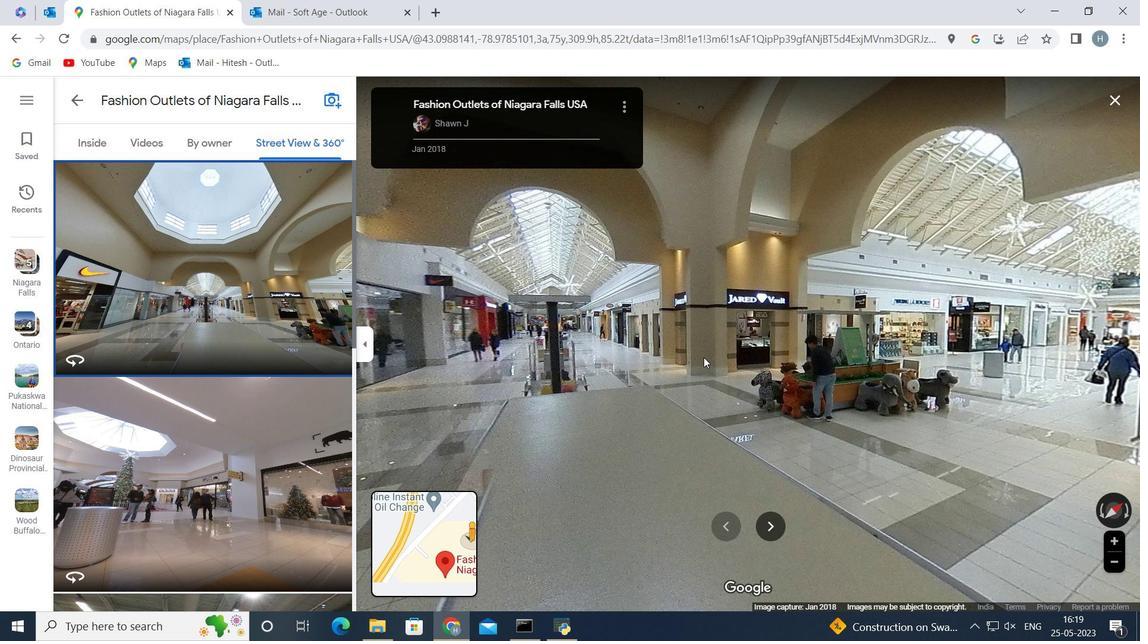 
Action: Mouse pressed left at (706, 341)
Screenshot: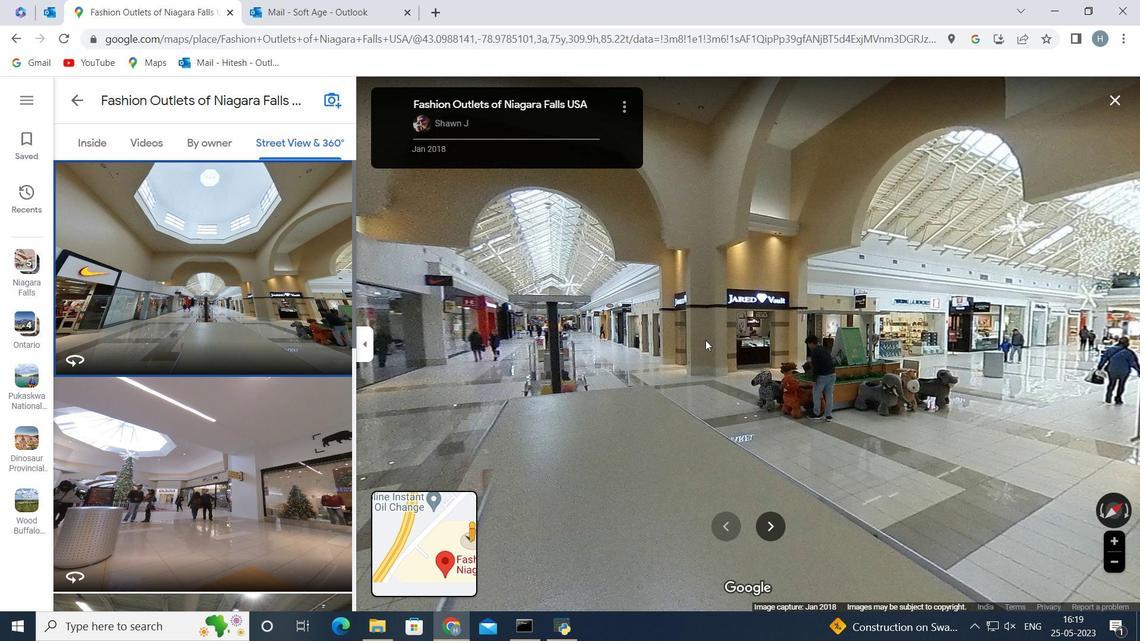
Action: Mouse moved to (588, 355)
Screenshot: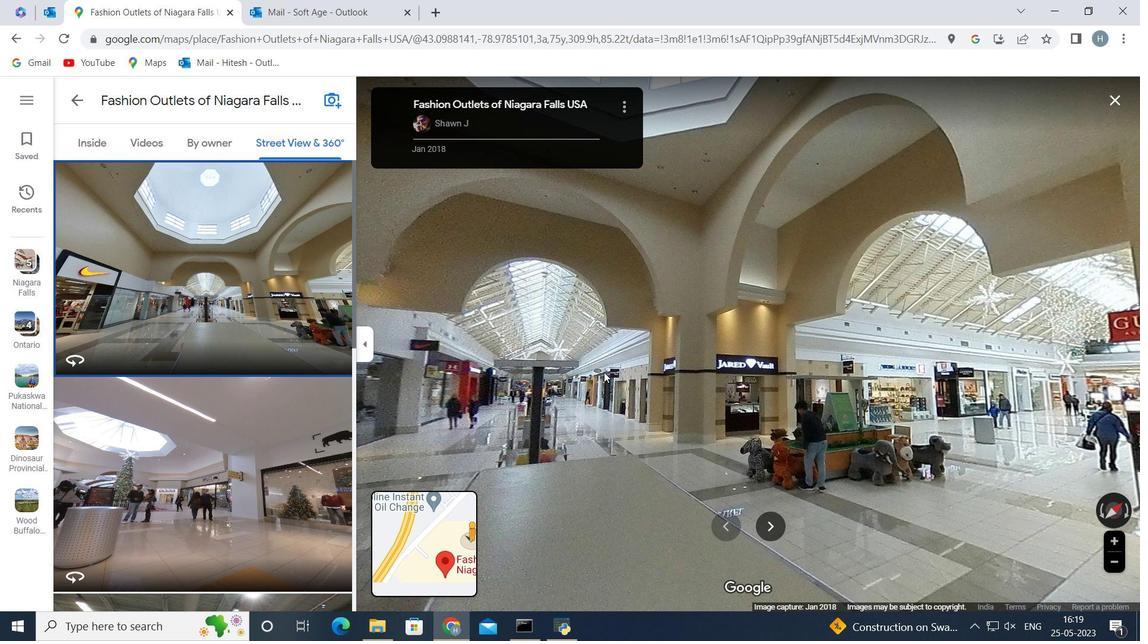 
Action: Mouse pressed left at (588, 355)
Screenshot: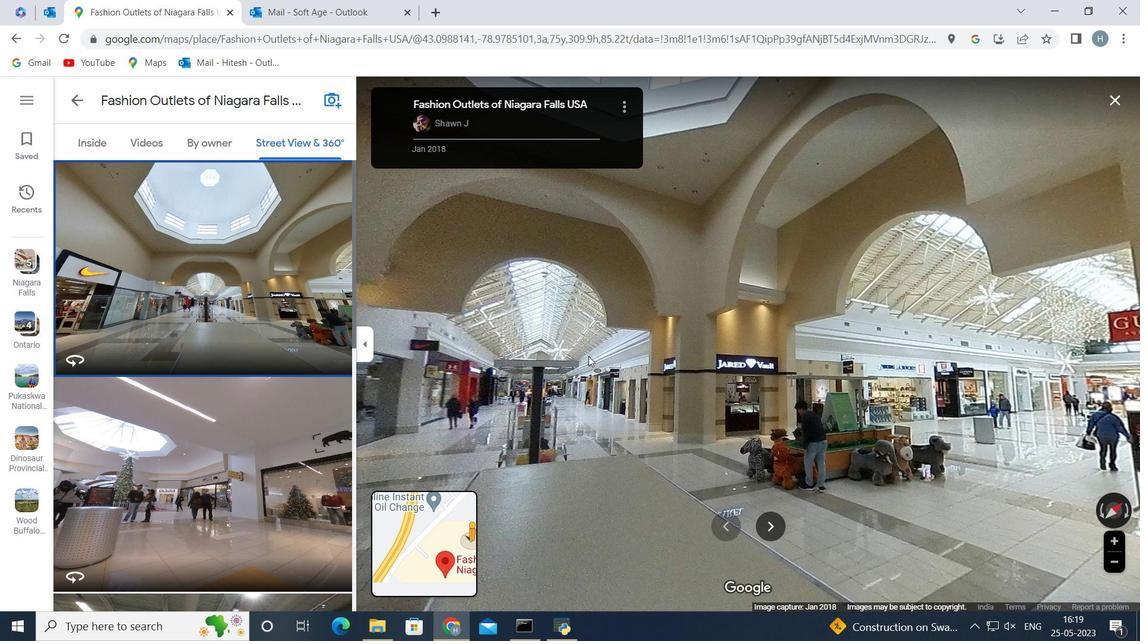 
Action: Mouse moved to (825, 393)
Screenshot: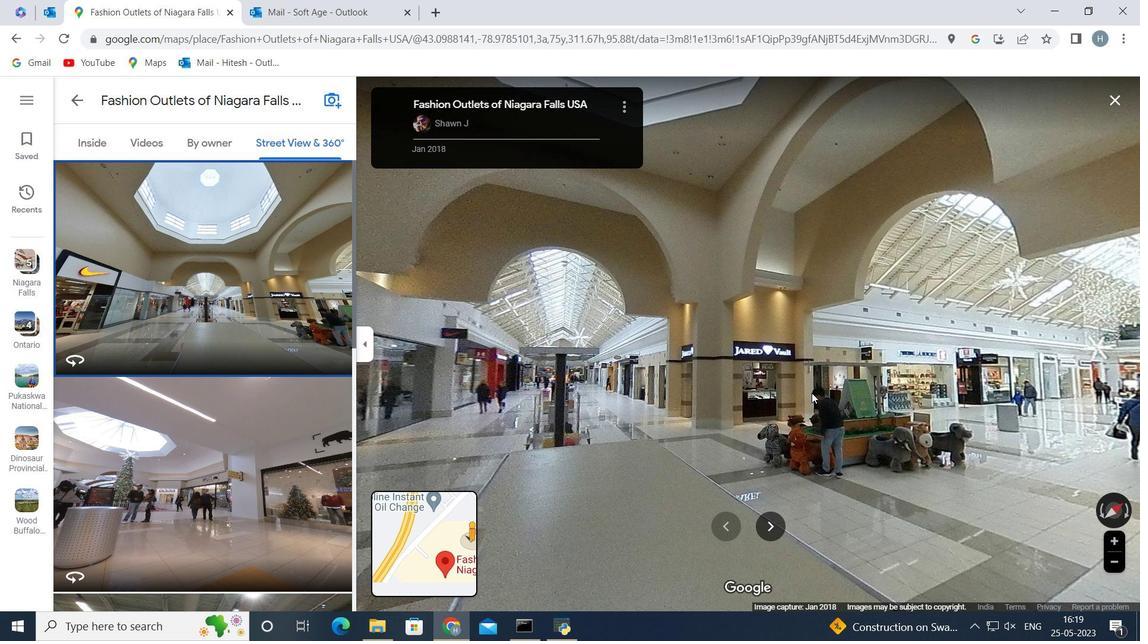 
Action: Mouse pressed left at (825, 393)
Screenshot: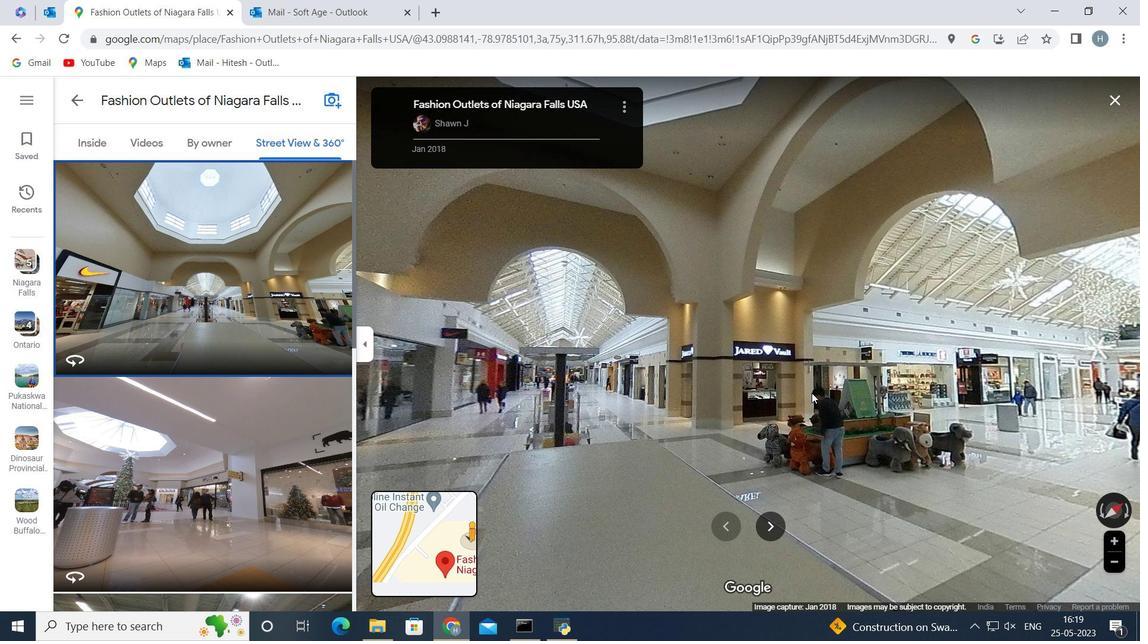 
Action: Mouse moved to (816, 402)
Screenshot: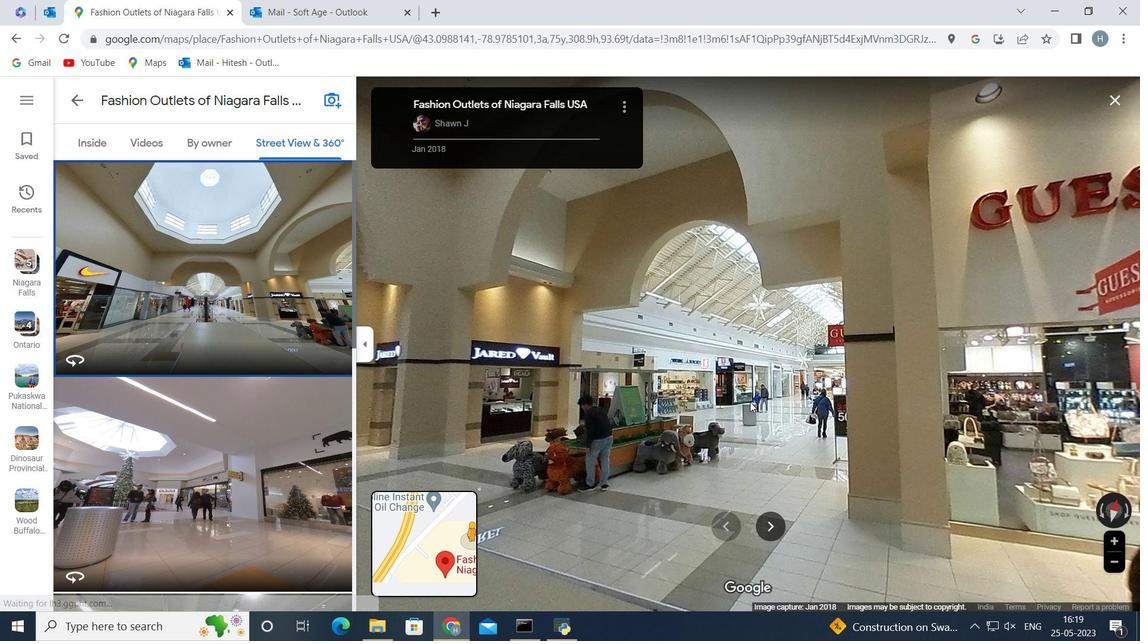 
Action: Mouse pressed left at (816, 402)
Screenshot: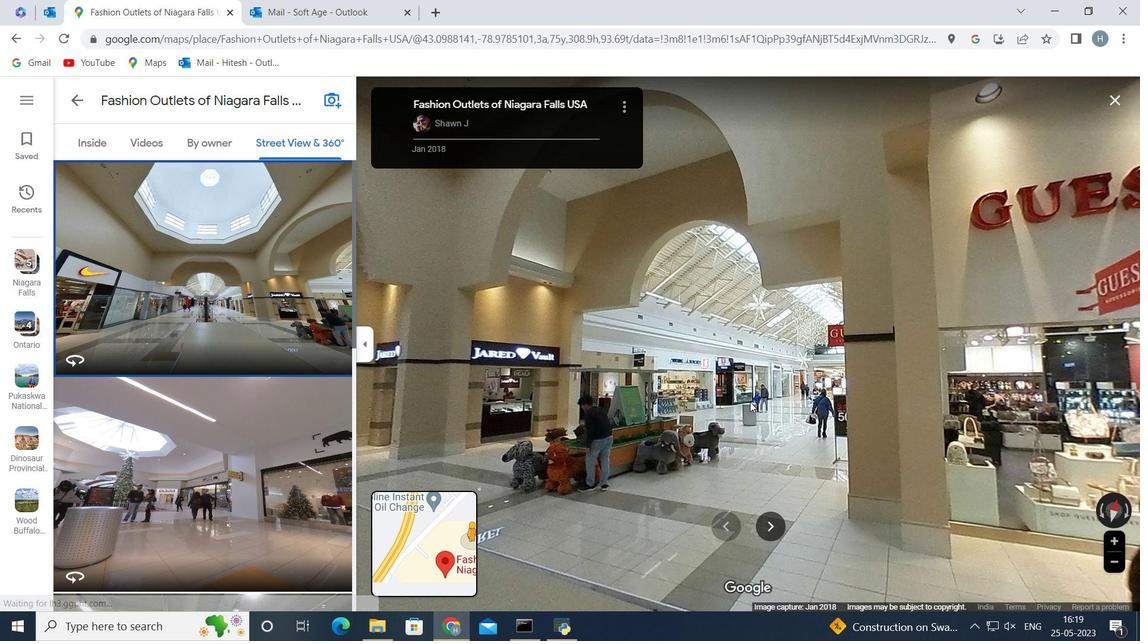 
Action: Mouse moved to (844, 410)
Screenshot: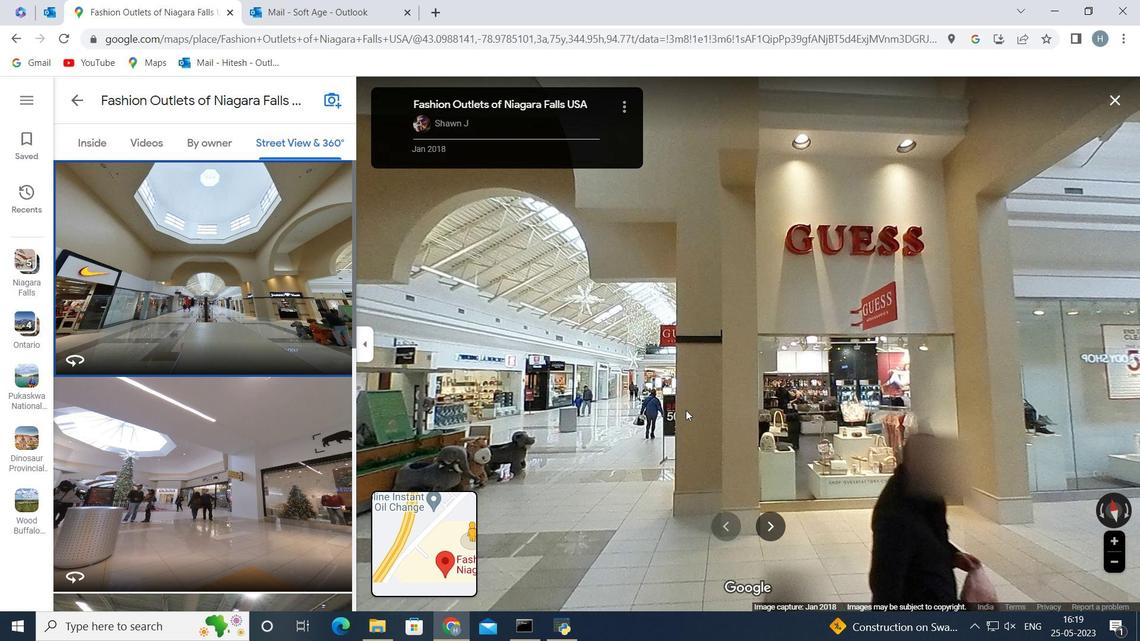 
Action: Mouse pressed left at (844, 410)
Screenshot: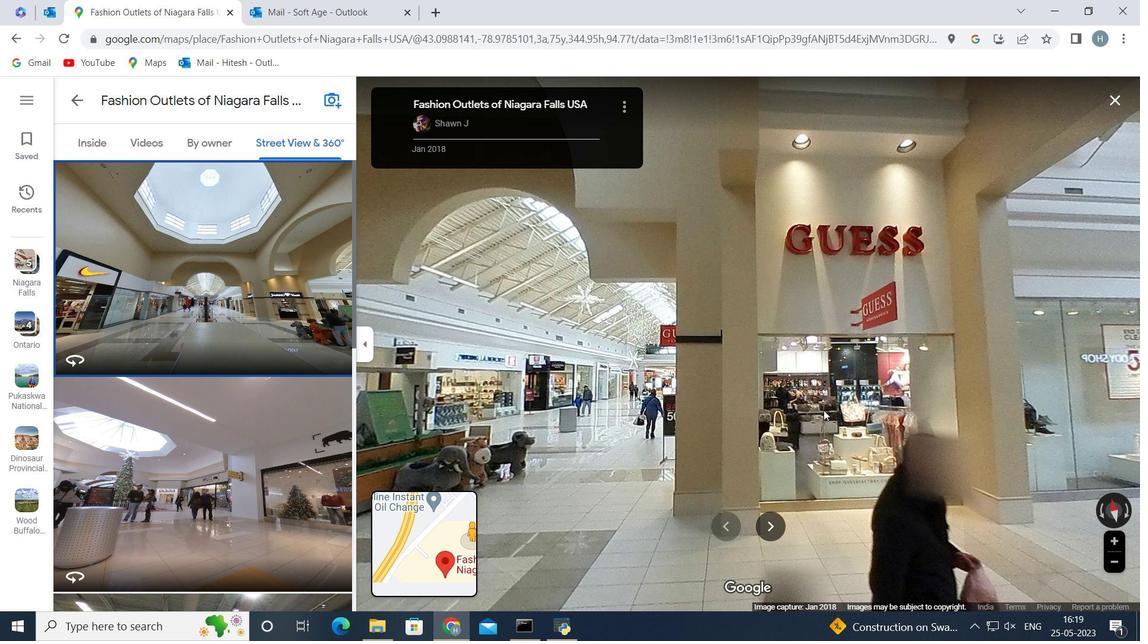 
Action: Mouse moved to (885, 396)
Screenshot: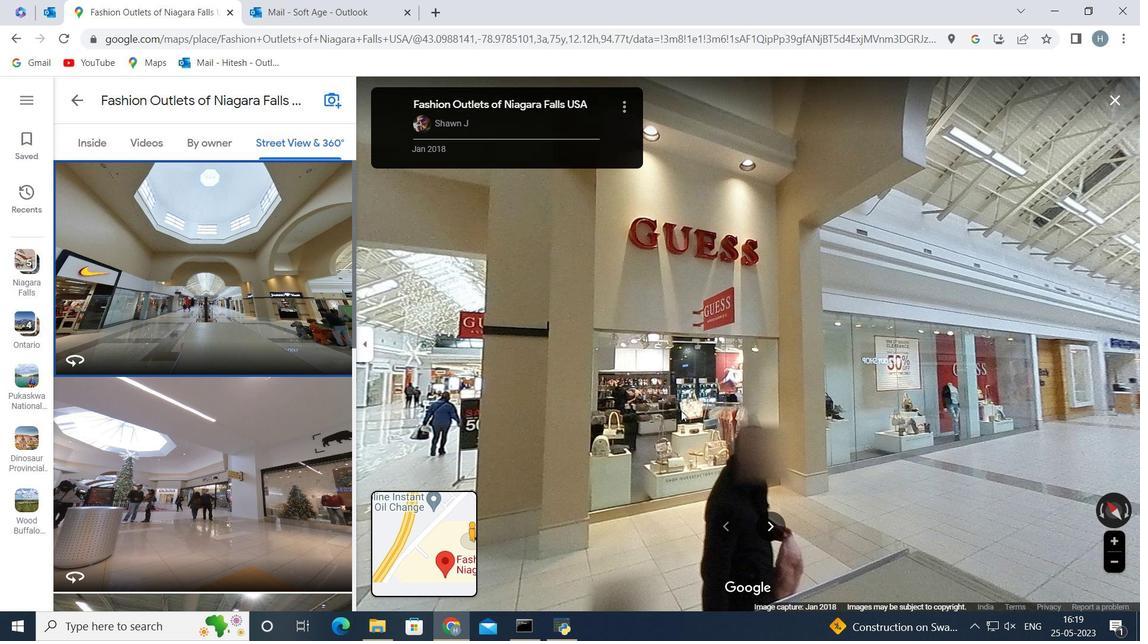 
Action: Mouse pressed left at (885, 396)
Screenshot: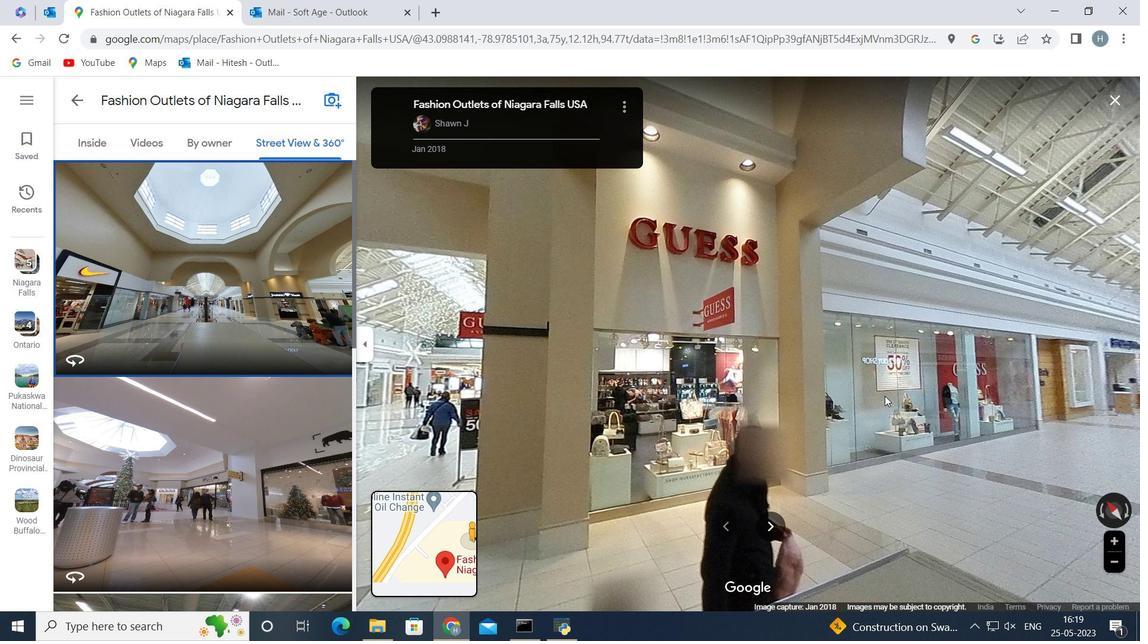 
Action: Mouse moved to (903, 417)
Screenshot: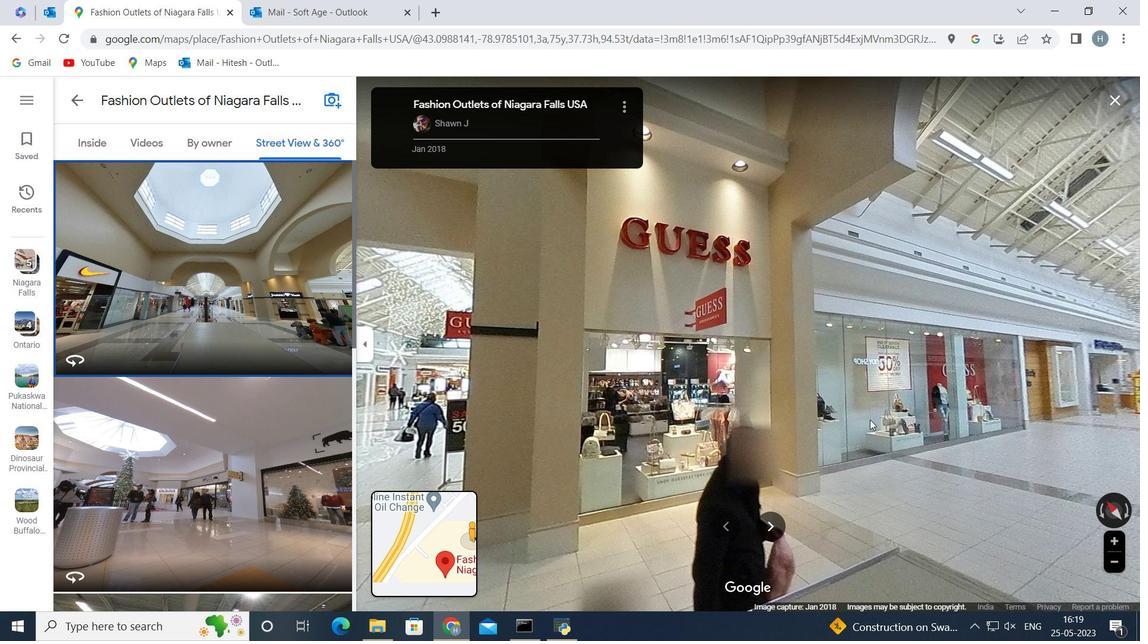 
Action: Mouse pressed left at (903, 417)
Screenshot: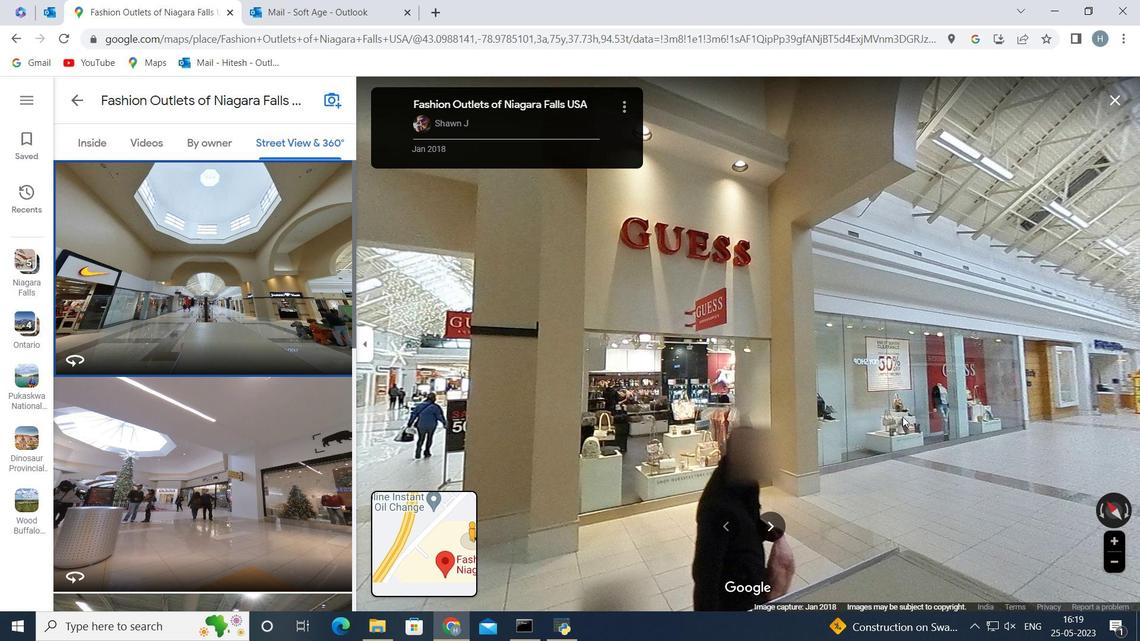 
Action: Mouse moved to (949, 361)
Screenshot: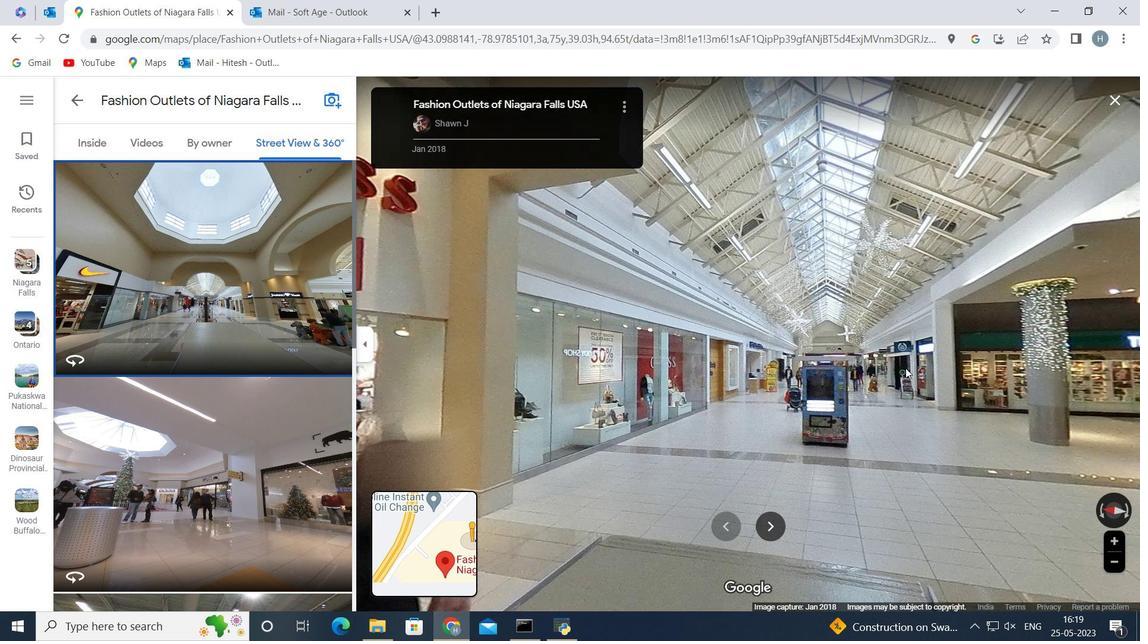 
Action: Mouse pressed left at (949, 361)
Screenshot: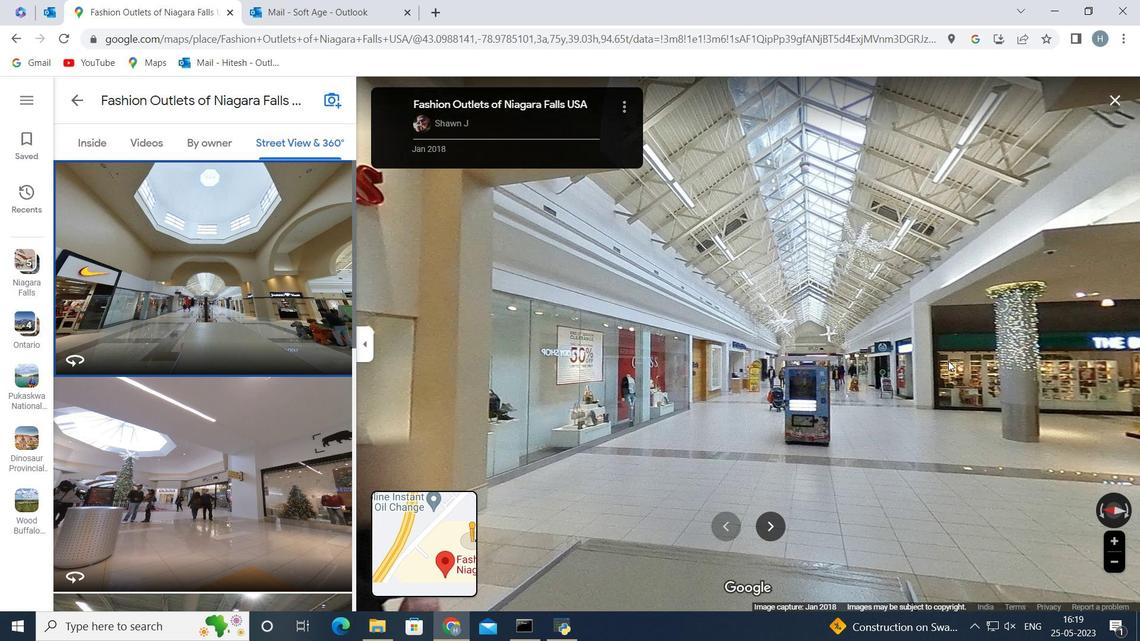 
Action: Mouse moved to (685, 433)
Screenshot: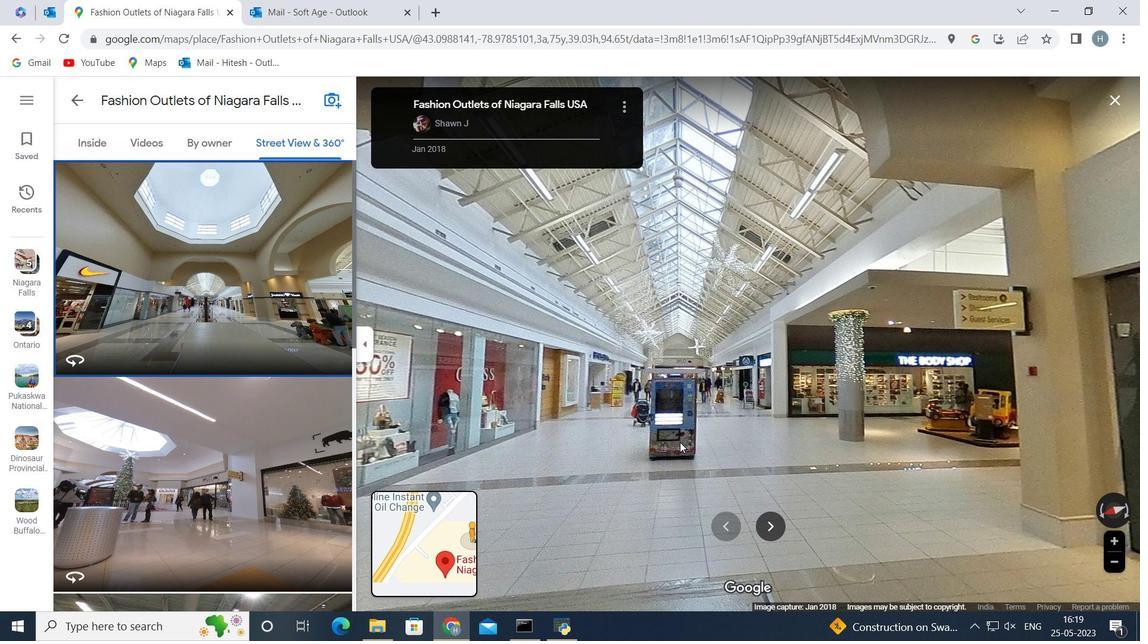 
Action: Key pressed <Key.right>
Screenshot: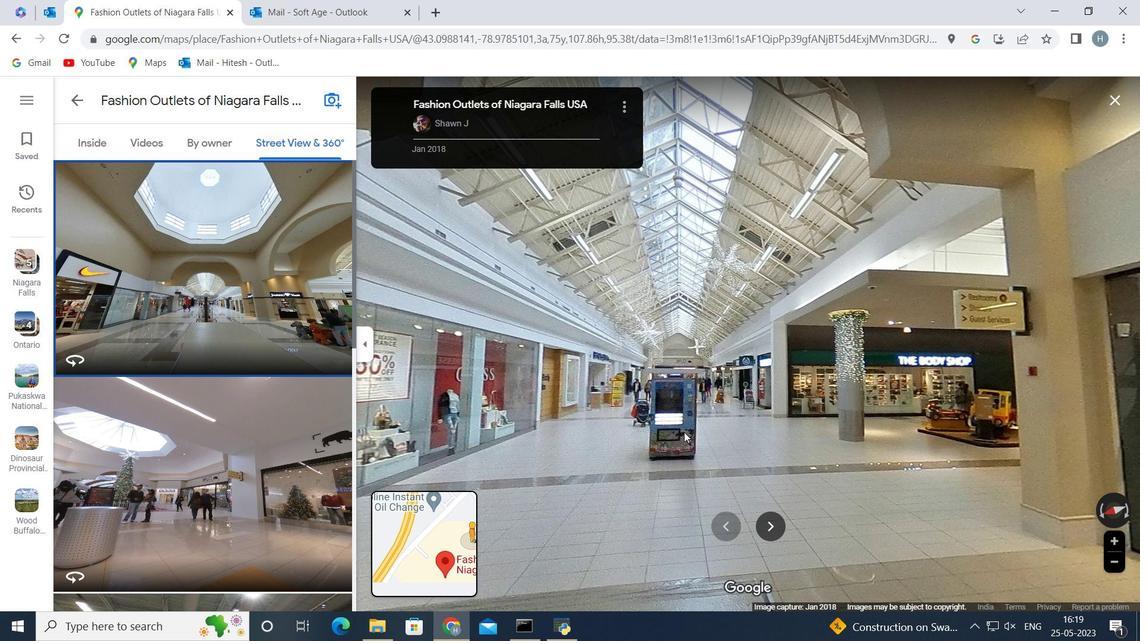 
Action: Mouse moved to (73, 94)
Screenshot: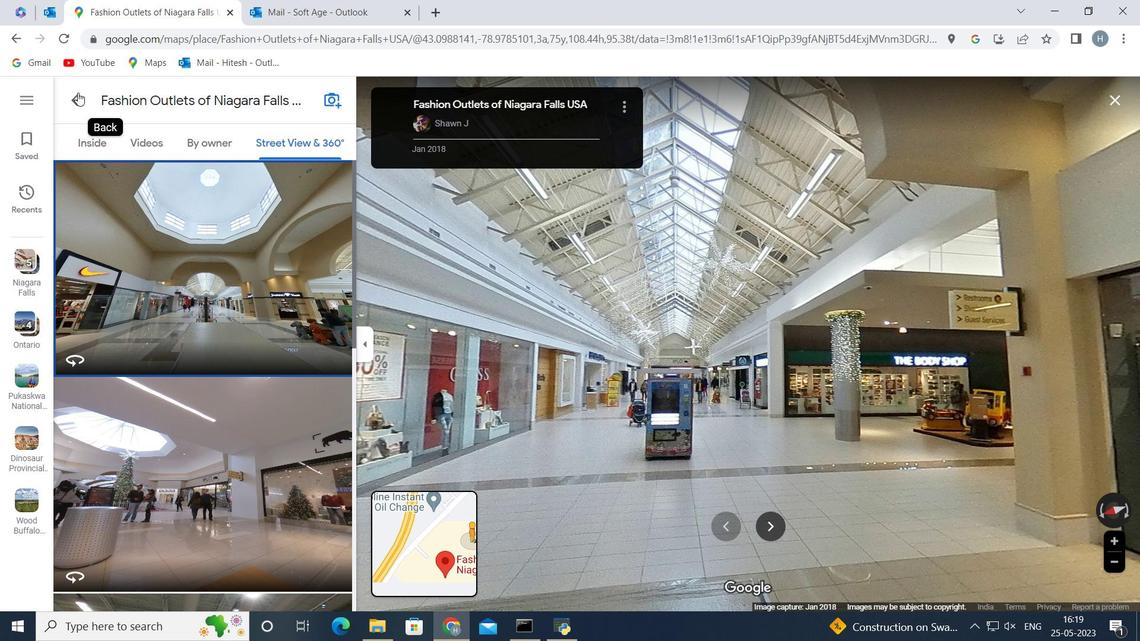 
Action: Mouse pressed left at (73, 94)
Screenshot: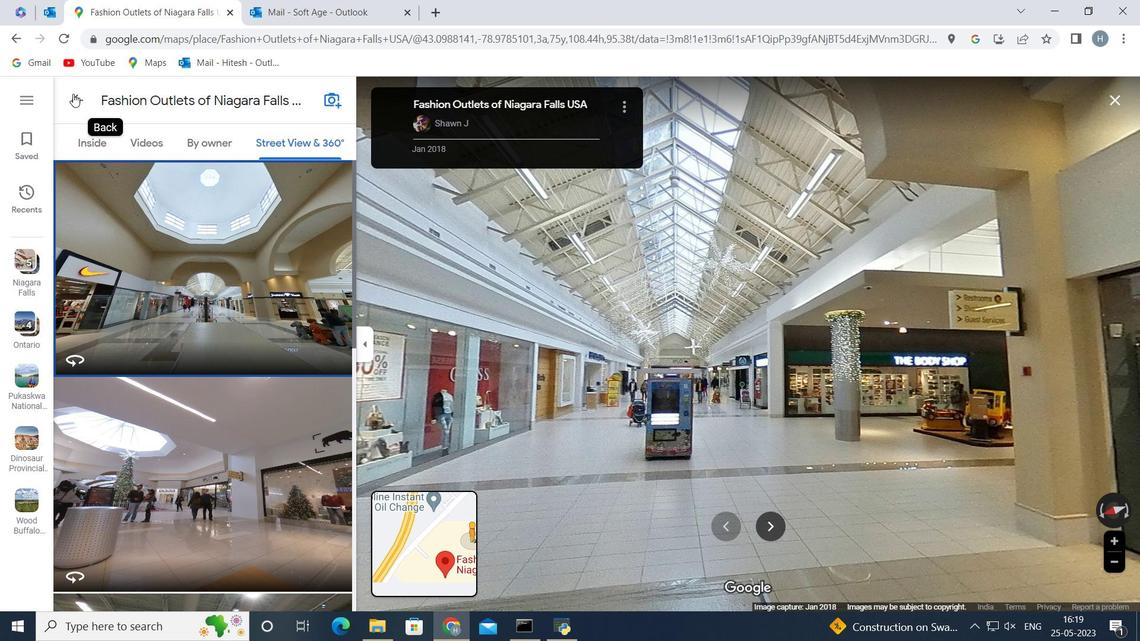 
Action: Mouse moved to (82, 98)
Screenshot: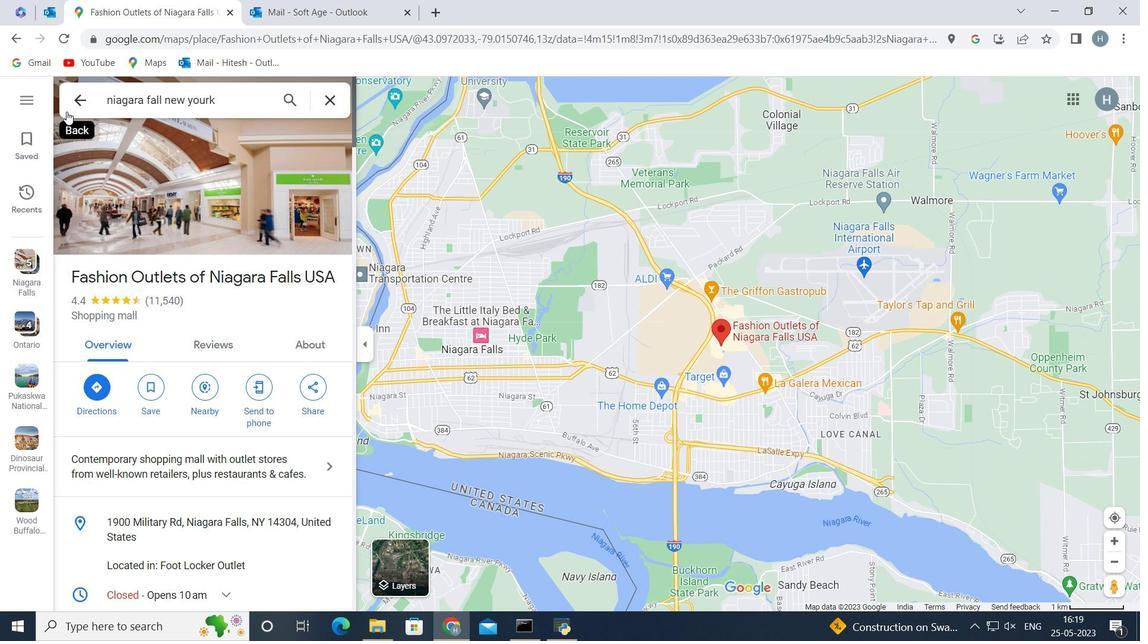 
Action: Mouse pressed left at (82, 98)
Screenshot: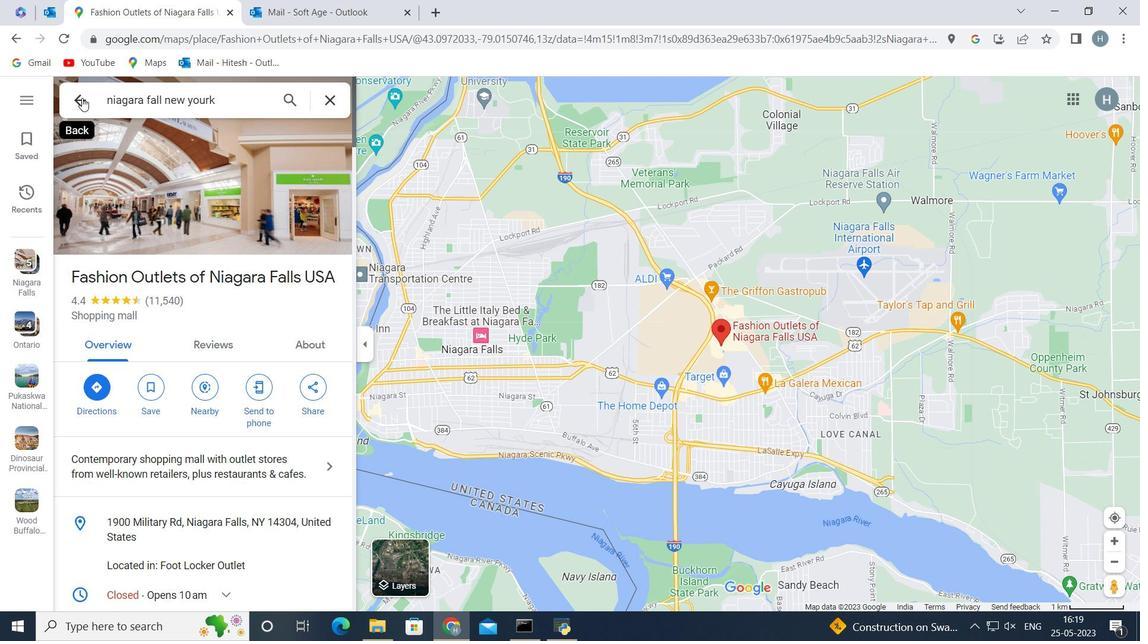 
Action: Mouse moved to (601, 158)
Screenshot: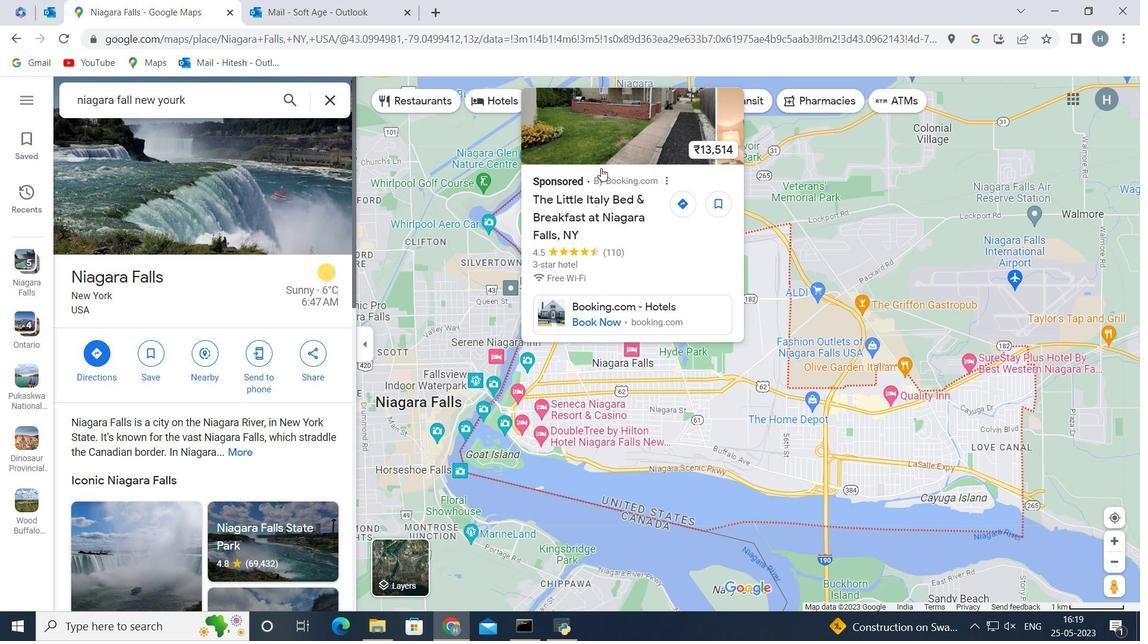 
Action: Mouse pressed left at (601, 158)
Screenshot: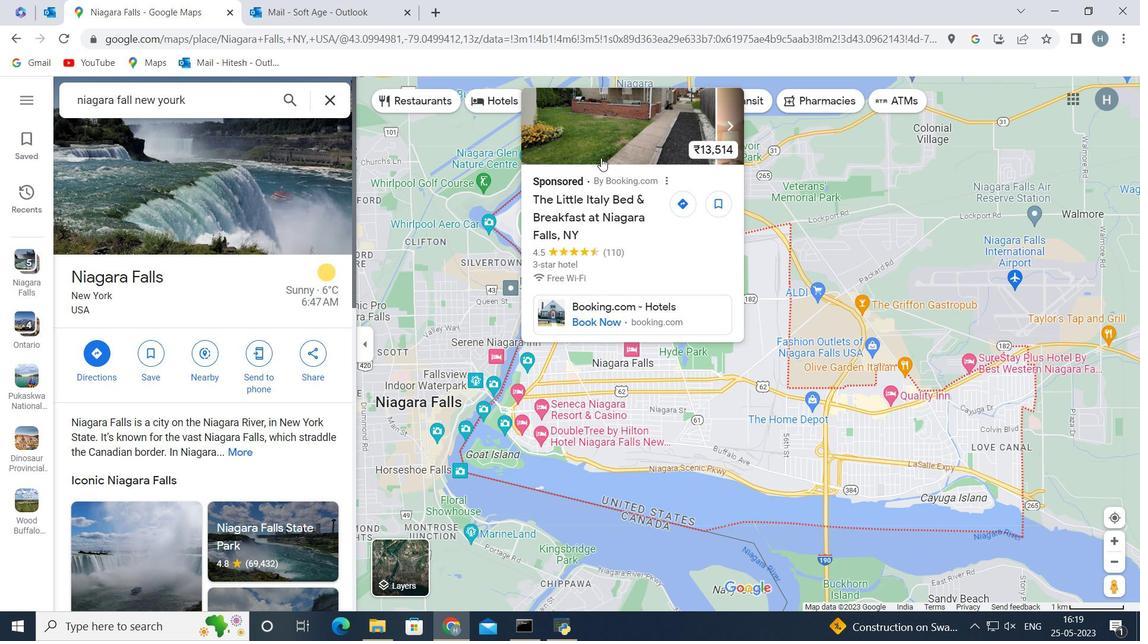 
Action: Mouse moved to (729, 383)
Screenshot: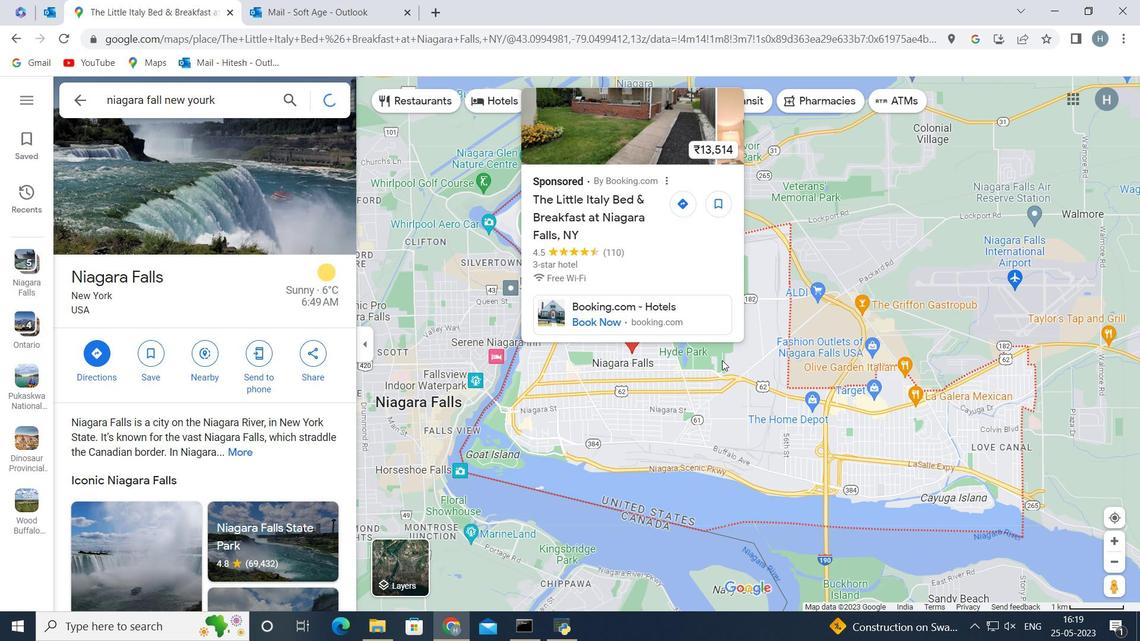 
Action: Mouse pressed left at (729, 383)
Screenshot: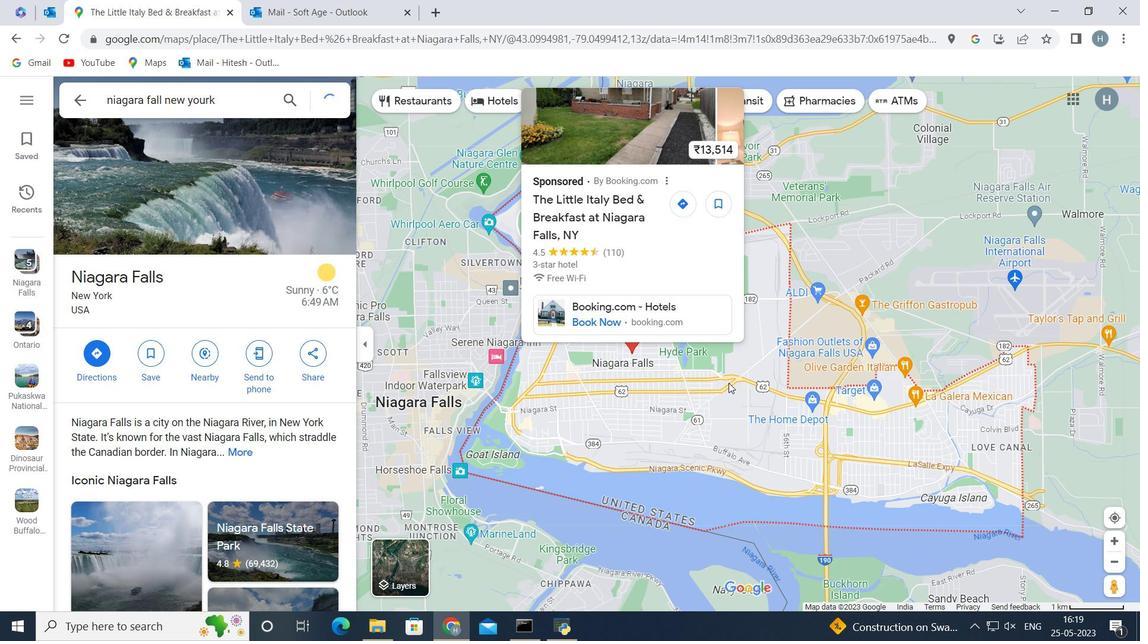 
Action: Mouse moved to (878, 500)
Screenshot: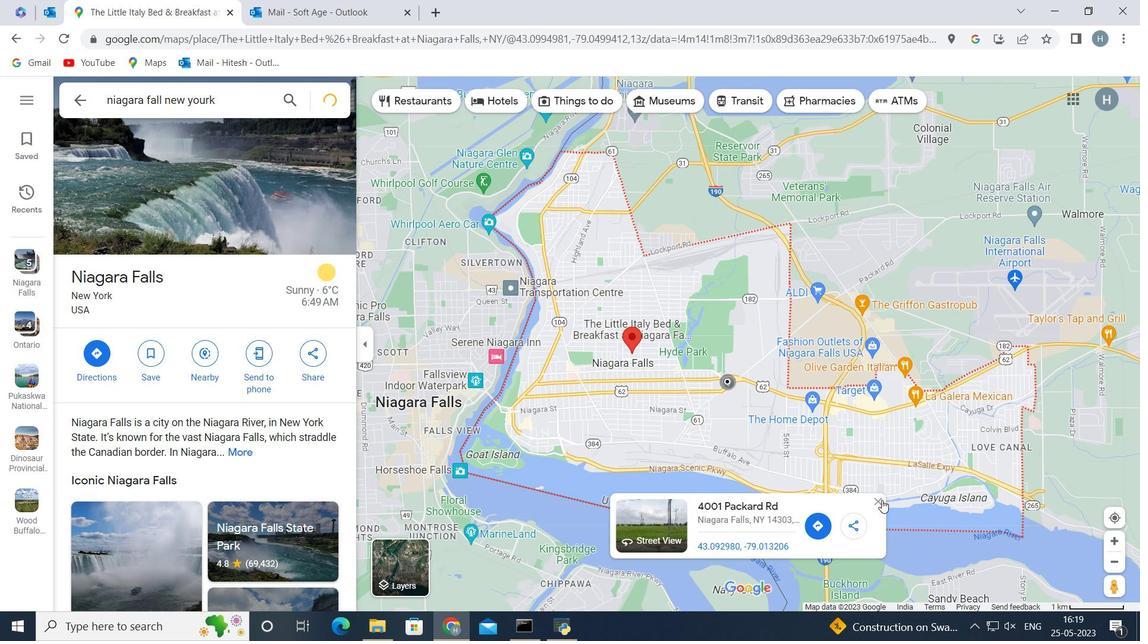 
Action: Mouse pressed left at (878, 500)
Screenshot: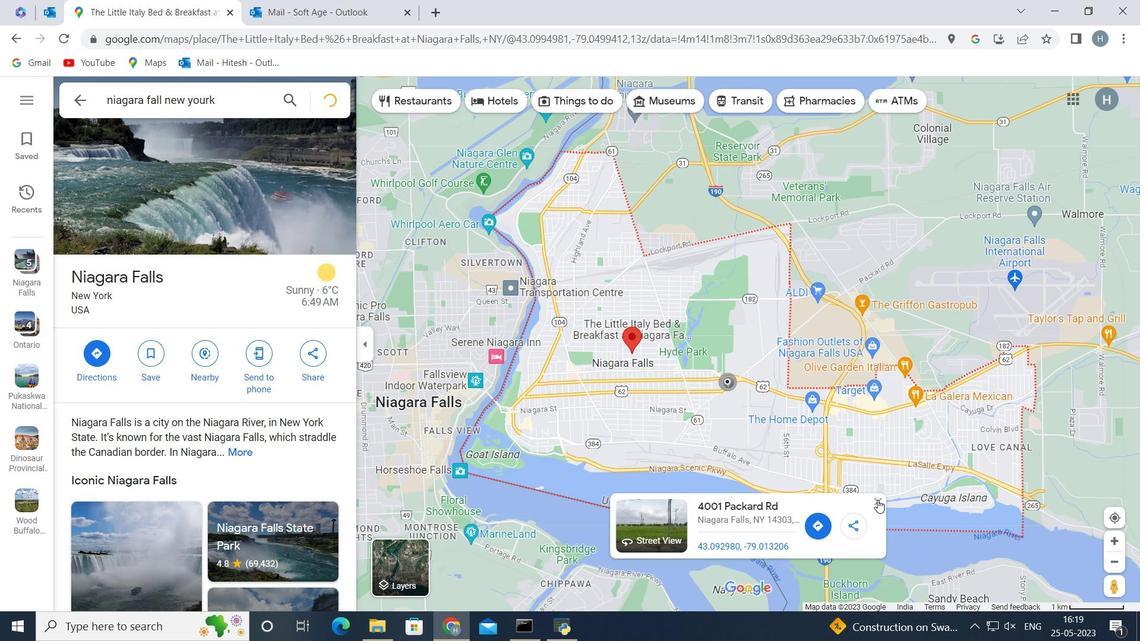 
Action: Mouse moved to (666, 368)
Screenshot: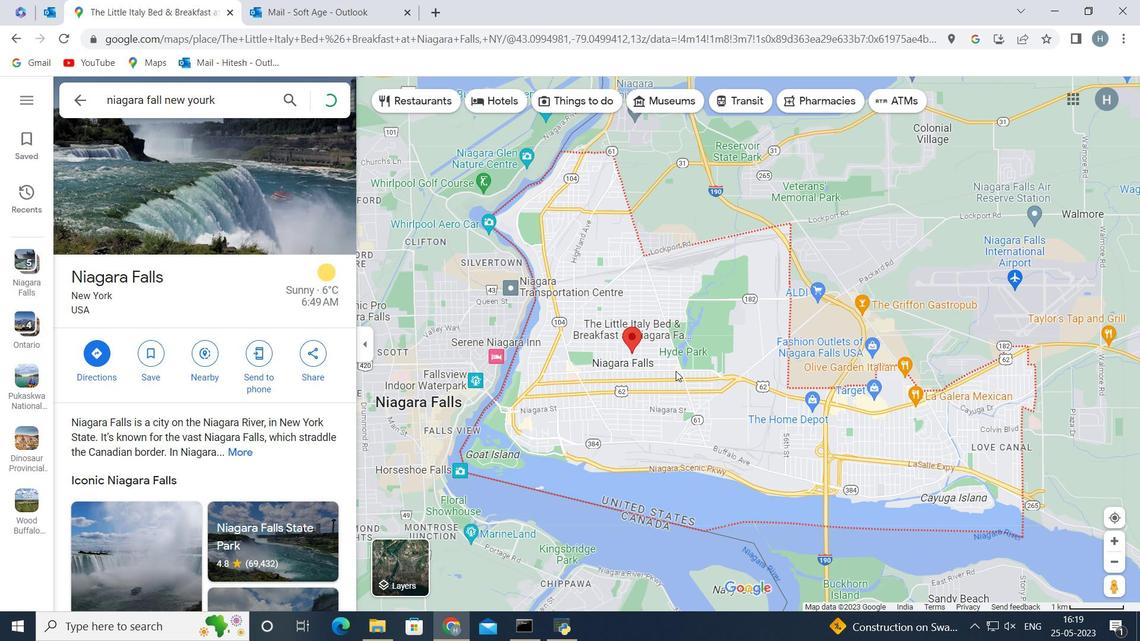 
Action: Mouse scrolled (666, 368) with delta (0, 0)
Screenshot: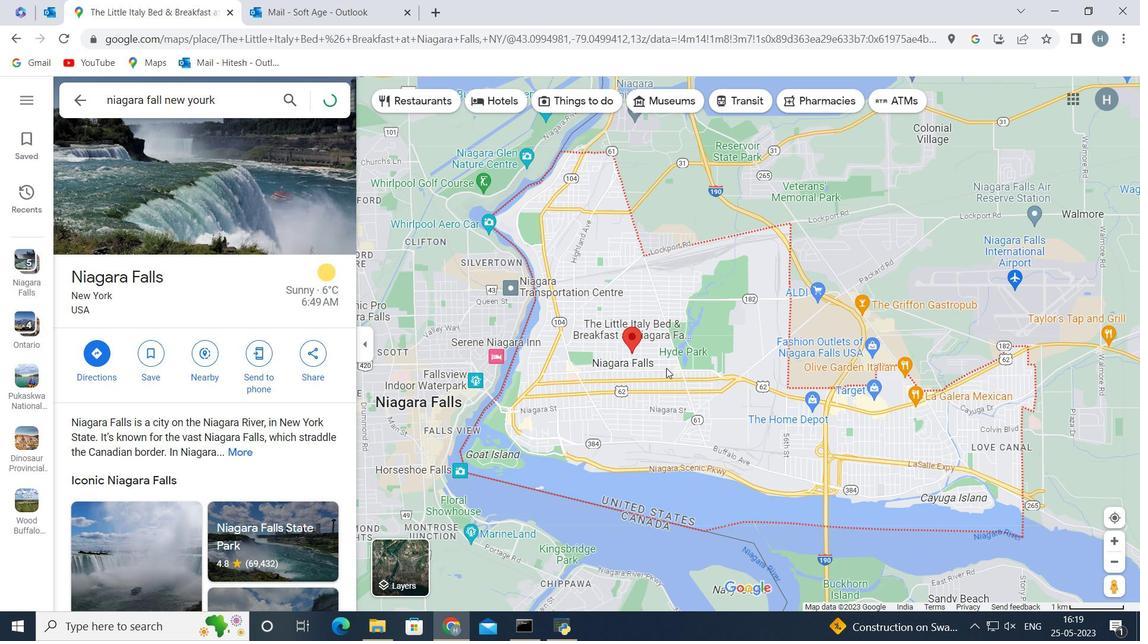 
Action: Mouse scrolled (666, 367) with delta (0, 0)
Screenshot: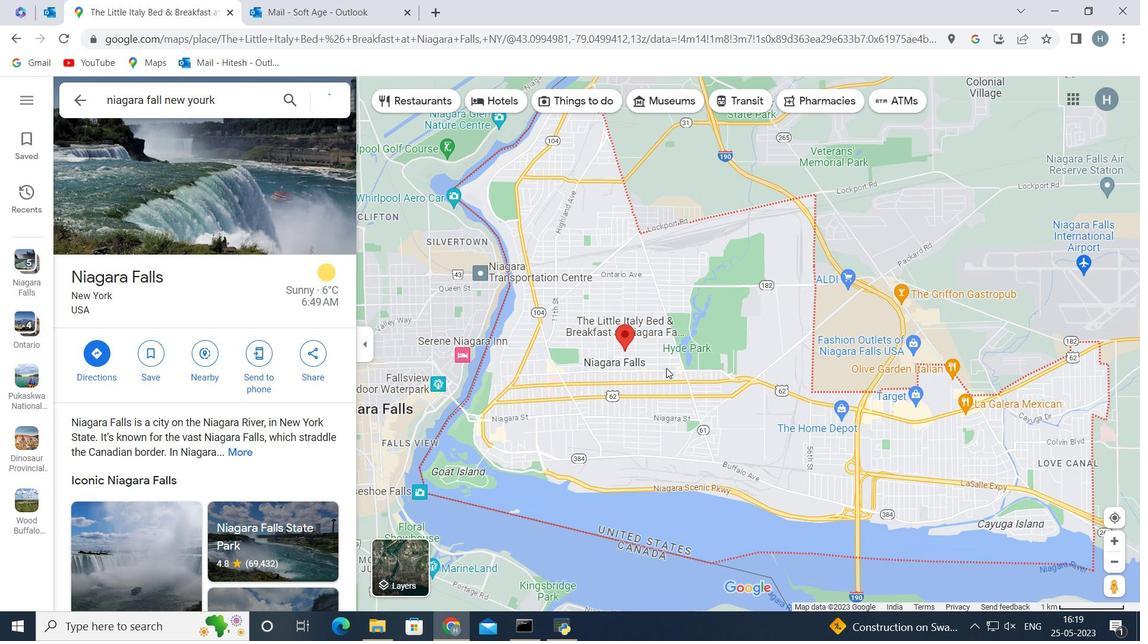 
Action: Mouse scrolled (666, 367) with delta (0, 0)
Screenshot: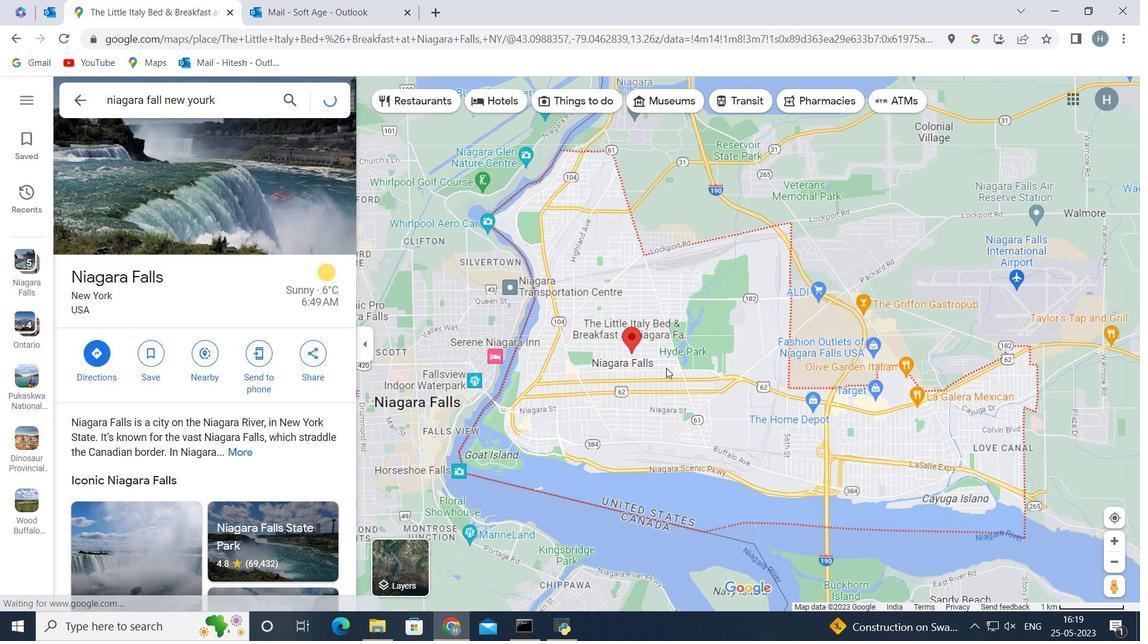 
Action: Mouse scrolled (666, 368) with delta (0, 0)
Screenshot: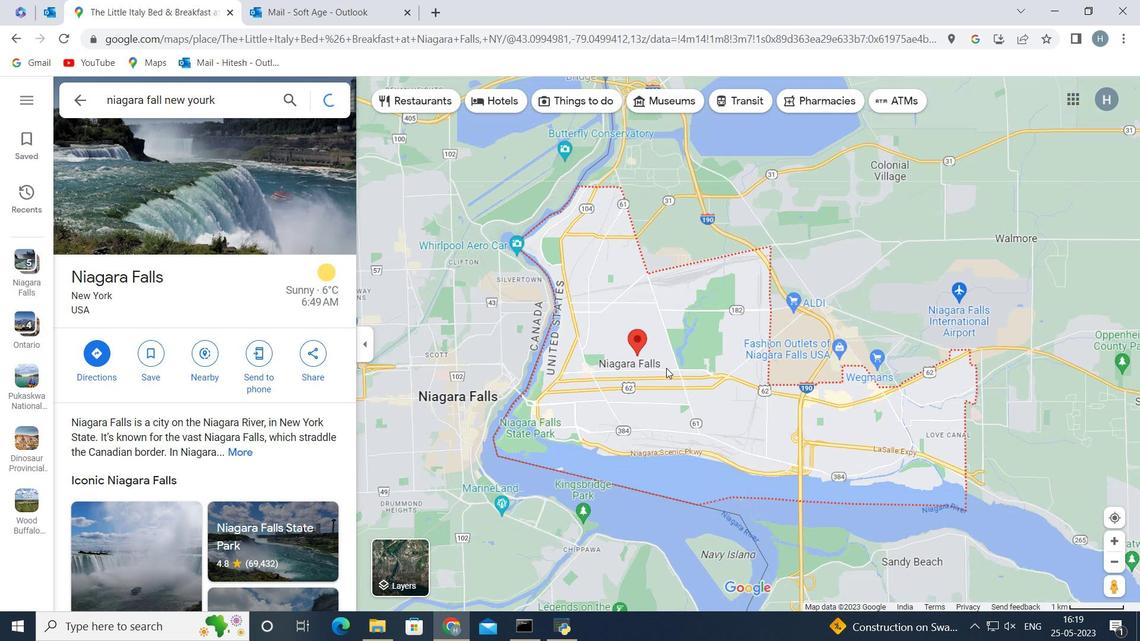 
Action: Mouse scrolled (666, 368) with delta (0, 0)
Screenshot: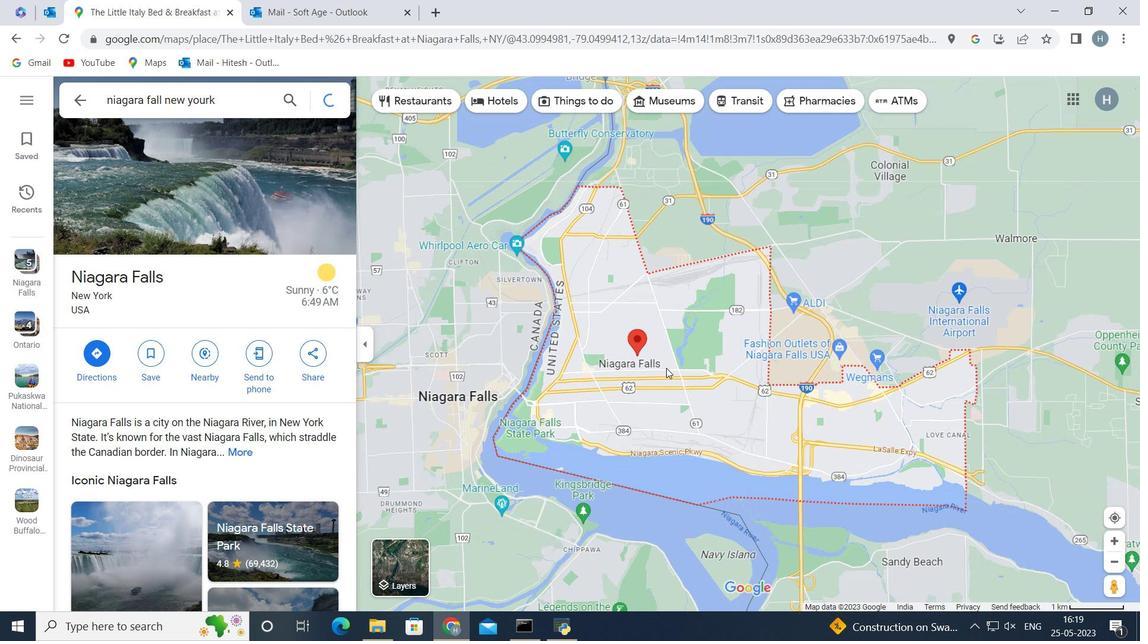 
Action: Mouse scrolled (666, 368) with delta (0, 0)
Screenshot: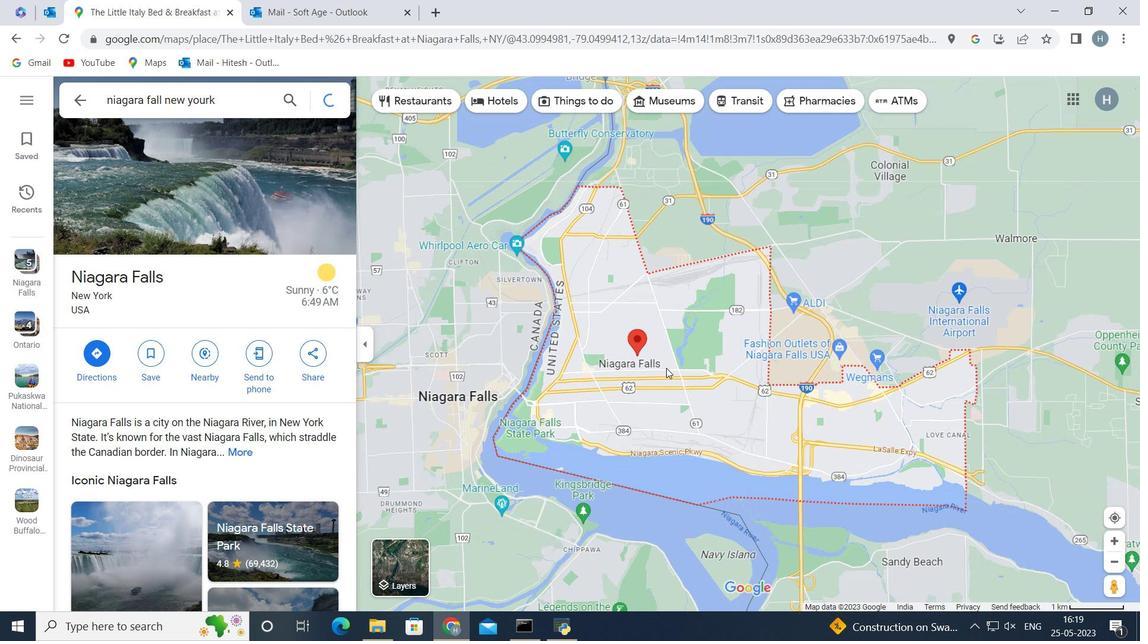 
Action: Mouse scrolled (666, 368) with delta (0, 0)
Screenshot: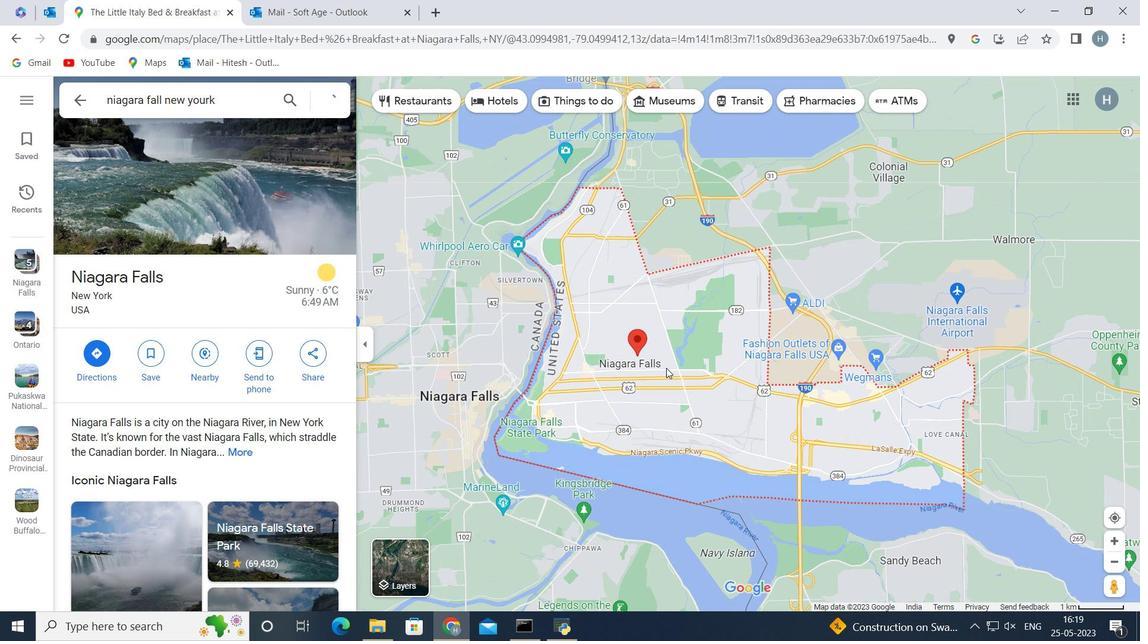 
Action: Mouse scrolled (666, 368) with delta (0, 0)
Screenshot: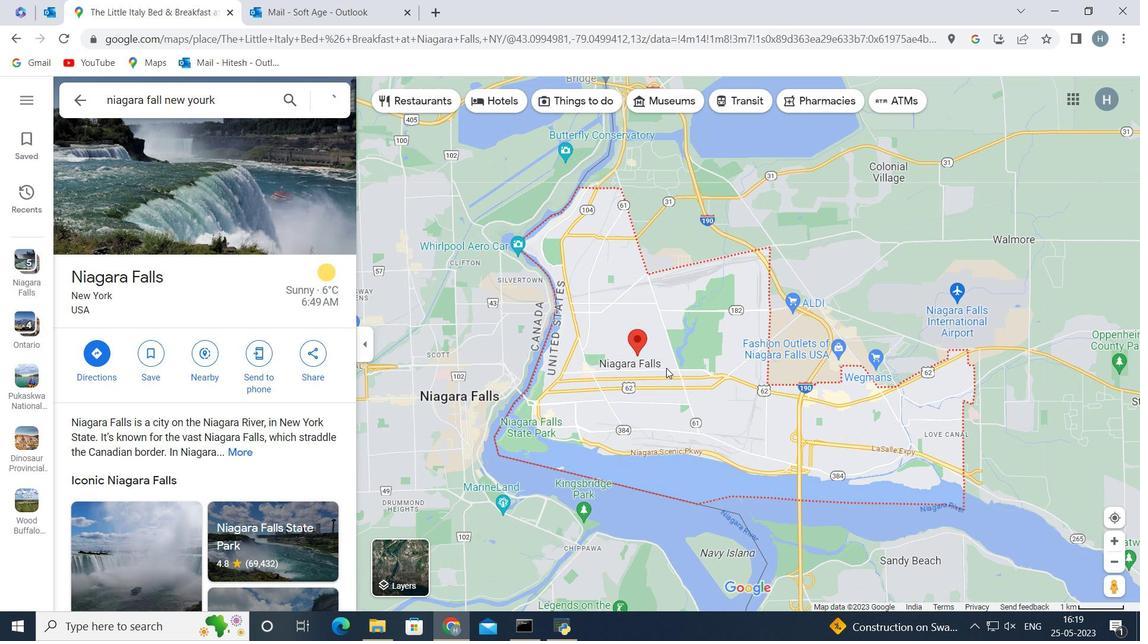 
Action: Mouse scrolled (666, 368) with delta (0, 0)
Screenshot: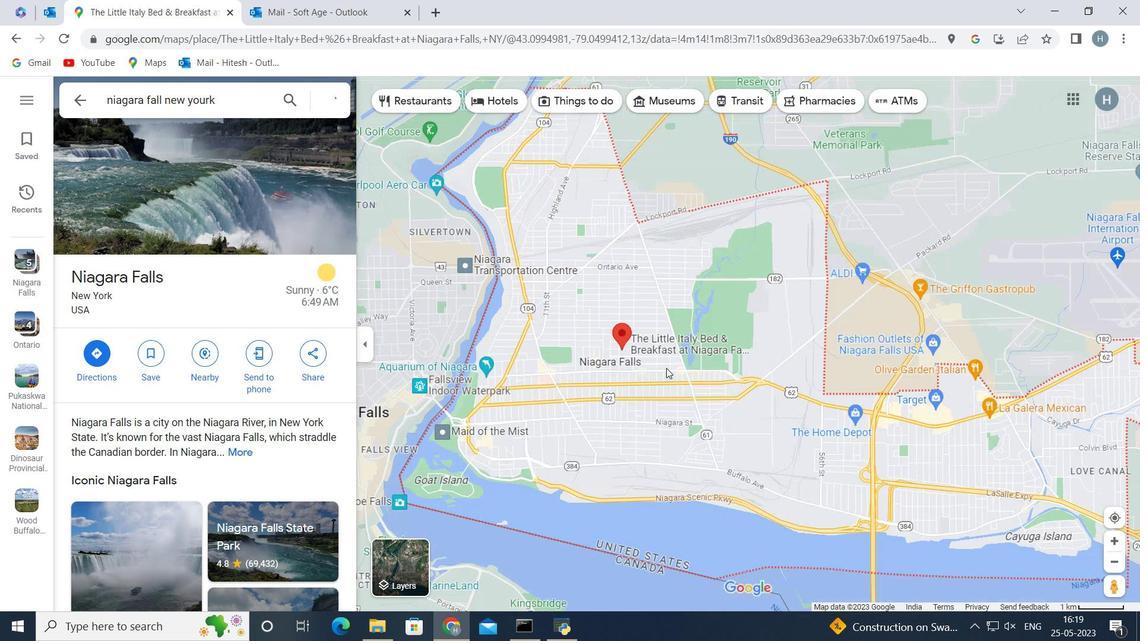 
Action: Mouse moved to (929, 350)
Screenshot: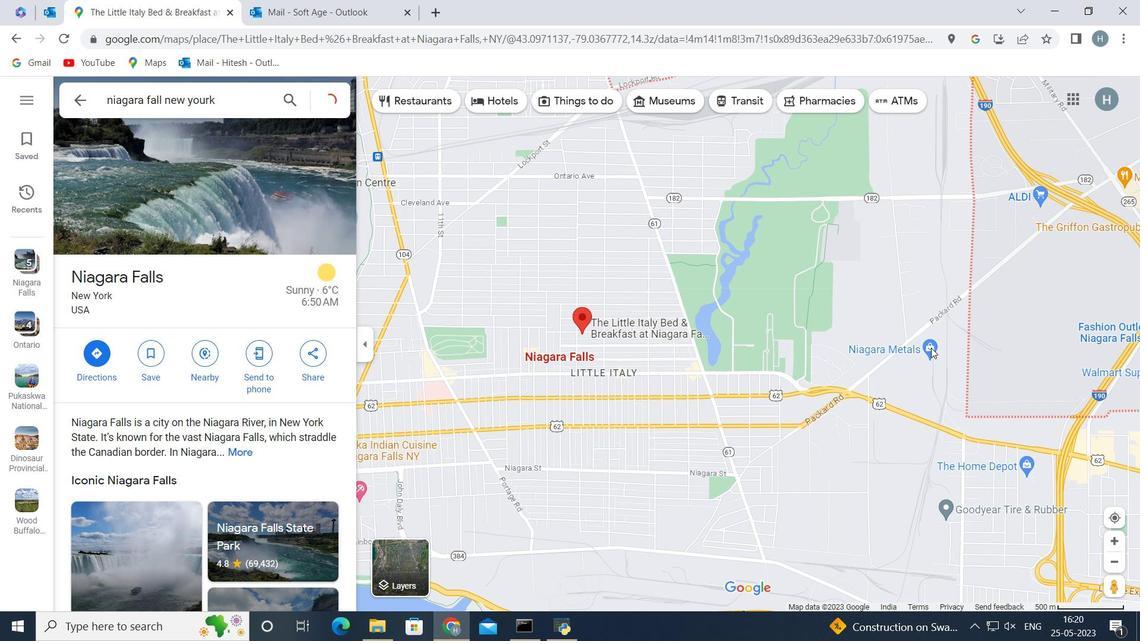 
Action: Mouse pressed left at (929, 350)
Screenshot: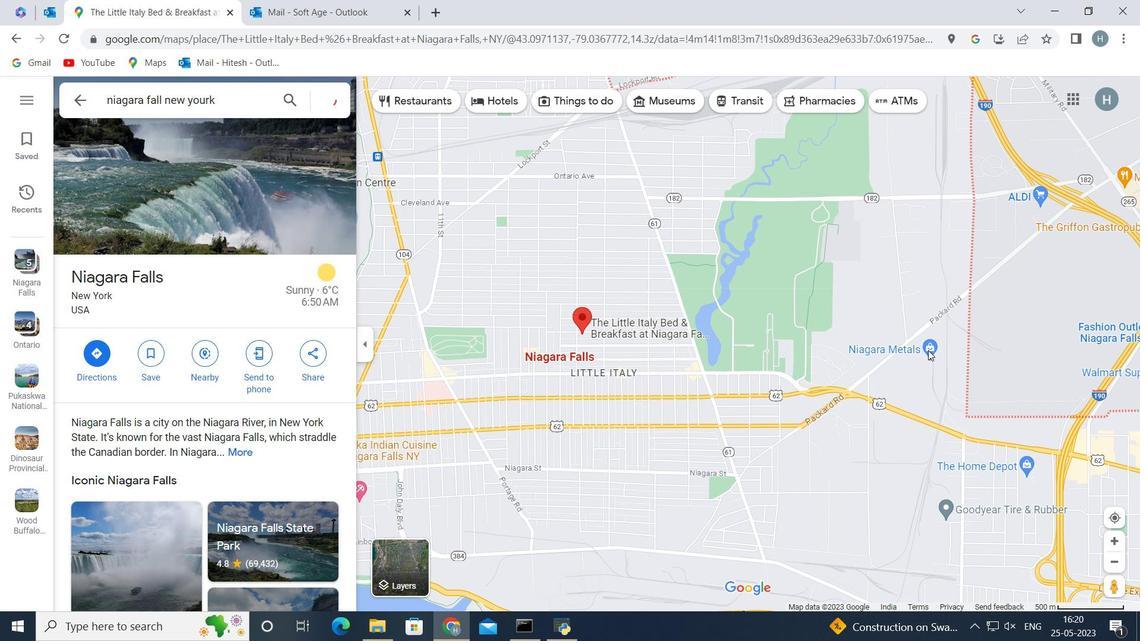 
Action: Mouse moved to (194, 312)
Screenshot: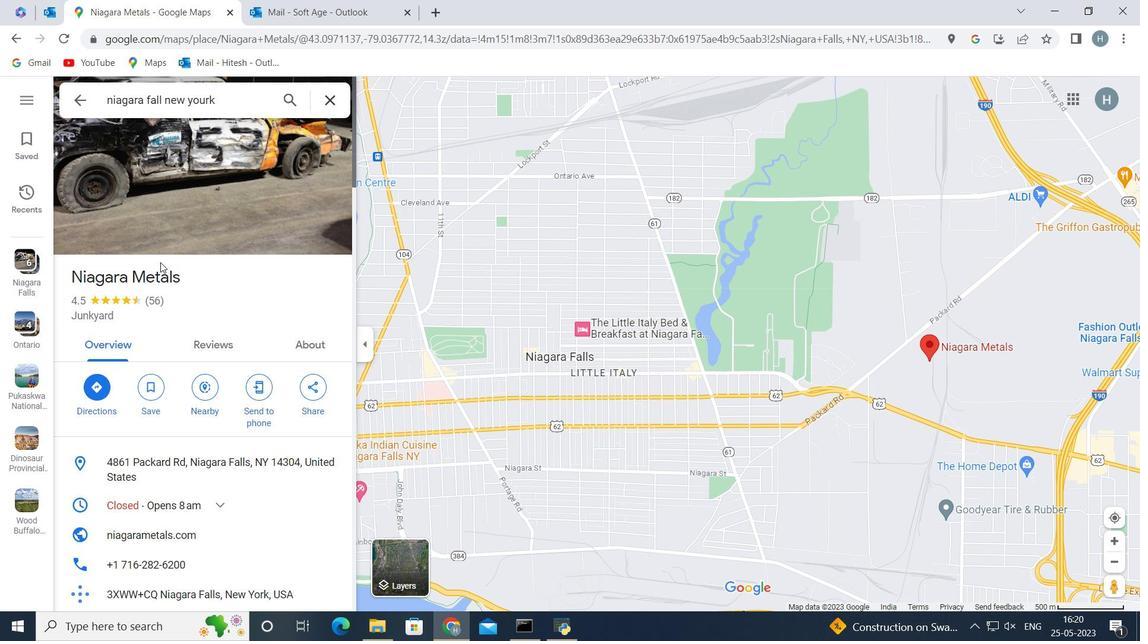 
Action: Mouse scrolled (194, 311) with delta (0, 0)
Screenshot: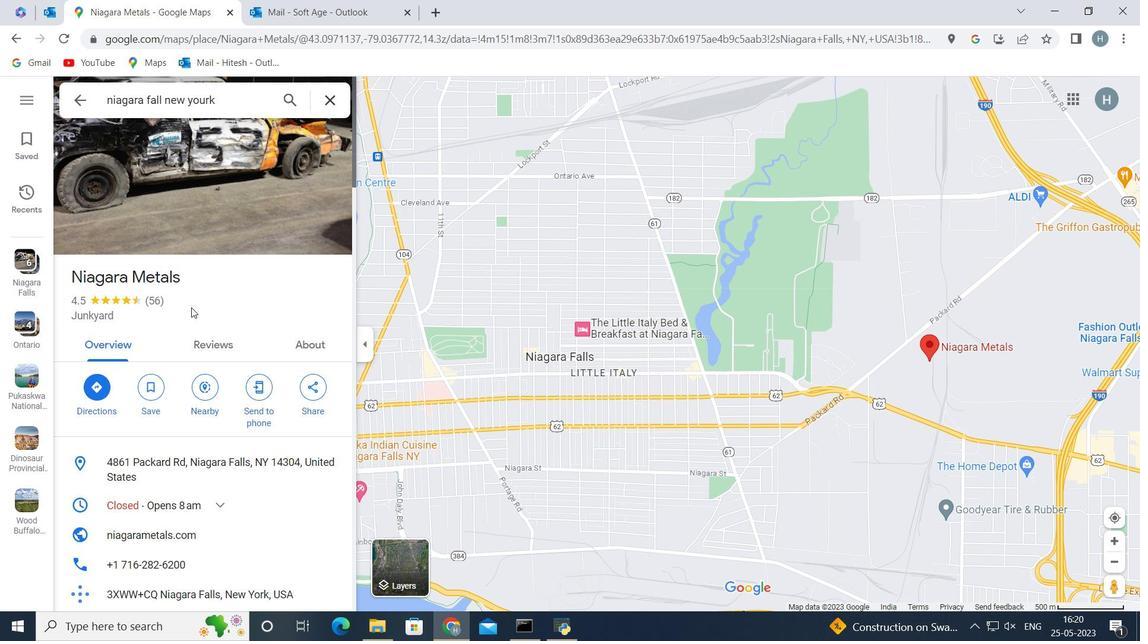 
Action: Mouse scrolled (194, 311) with delta (0, 0)
Screenshot: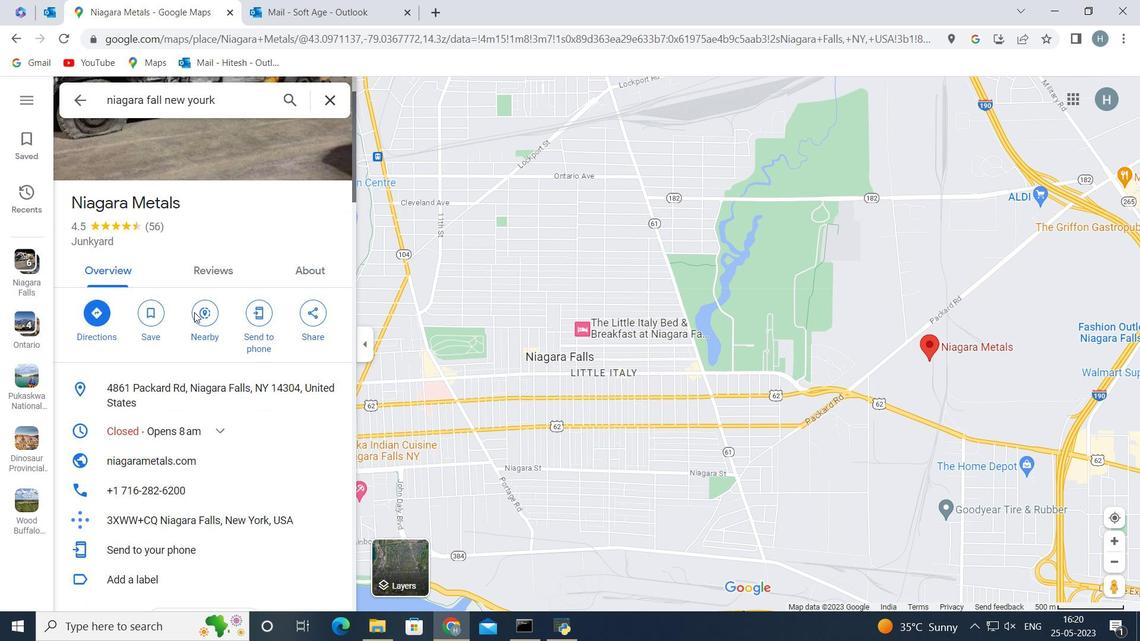 
Action: Mouse scrolled (194, 311) with delta (0, 0)
Screenshot: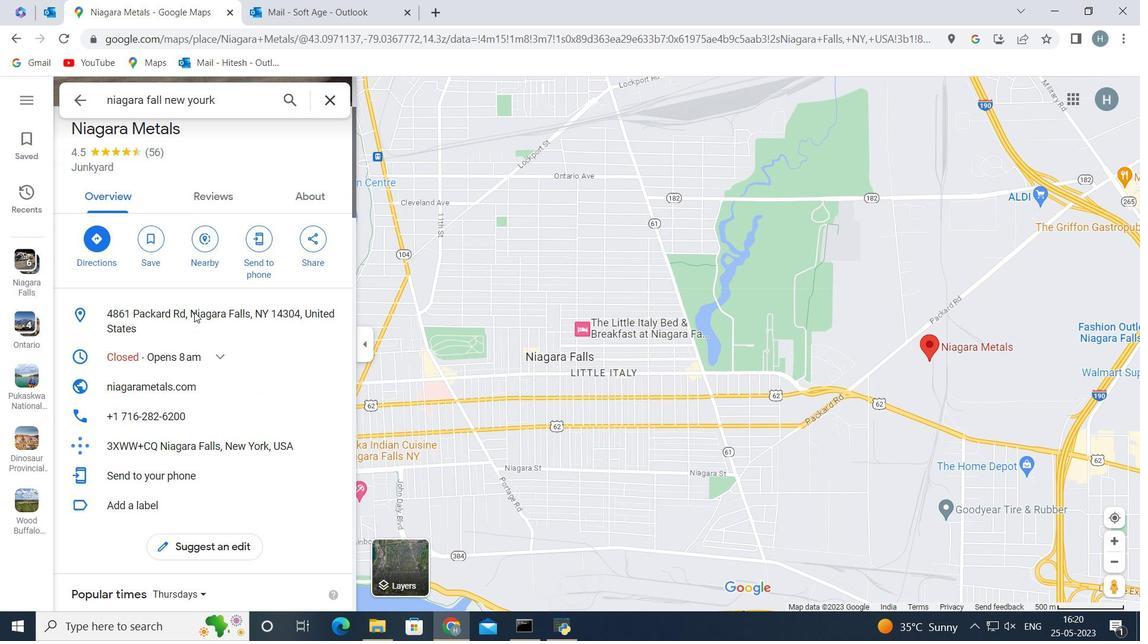 
Action: Mouse moved to (604, 323)
Screenshot: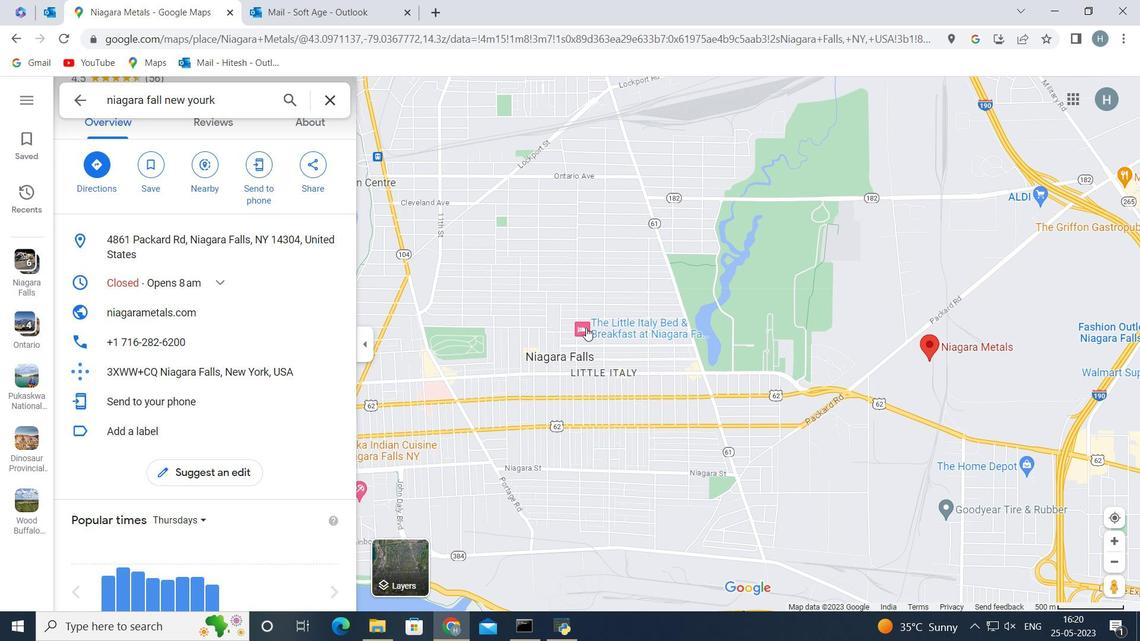 
Action: Mouse scrolled (604, 322) with delta (0, 0)
Screenshot: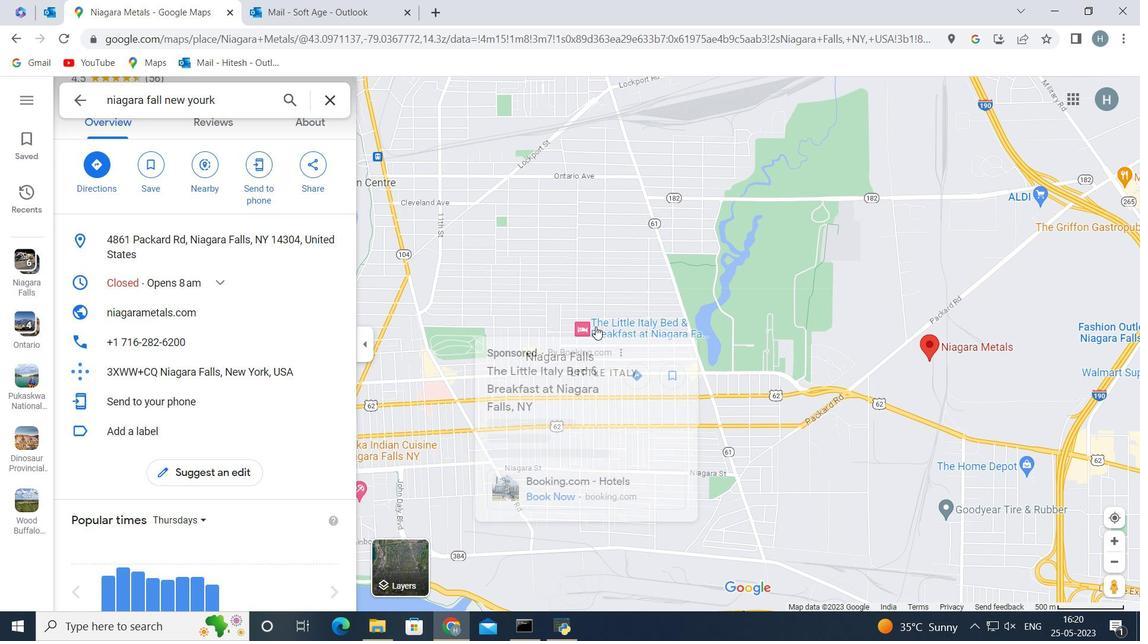
Action: Mouse scrolled (604, 322) with delta (0, 0)
Screenshot: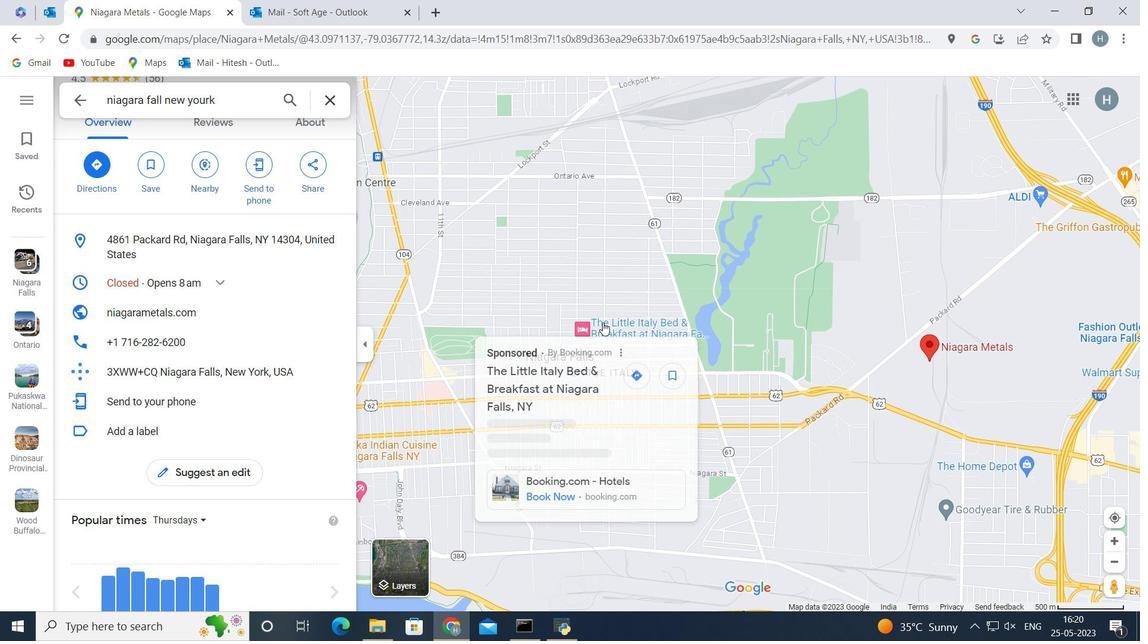 
Action: Mouse moved to (604, 323)
Screenshot: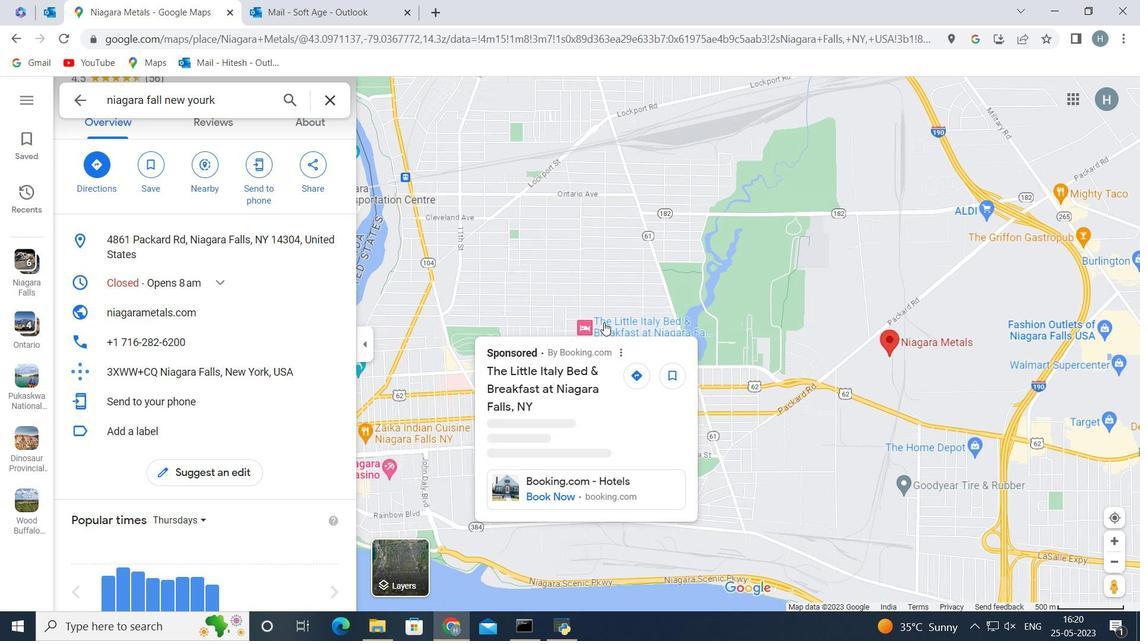 
Action: Mouse scrolled (604, 322) with delta (0, 0)
Screenshot: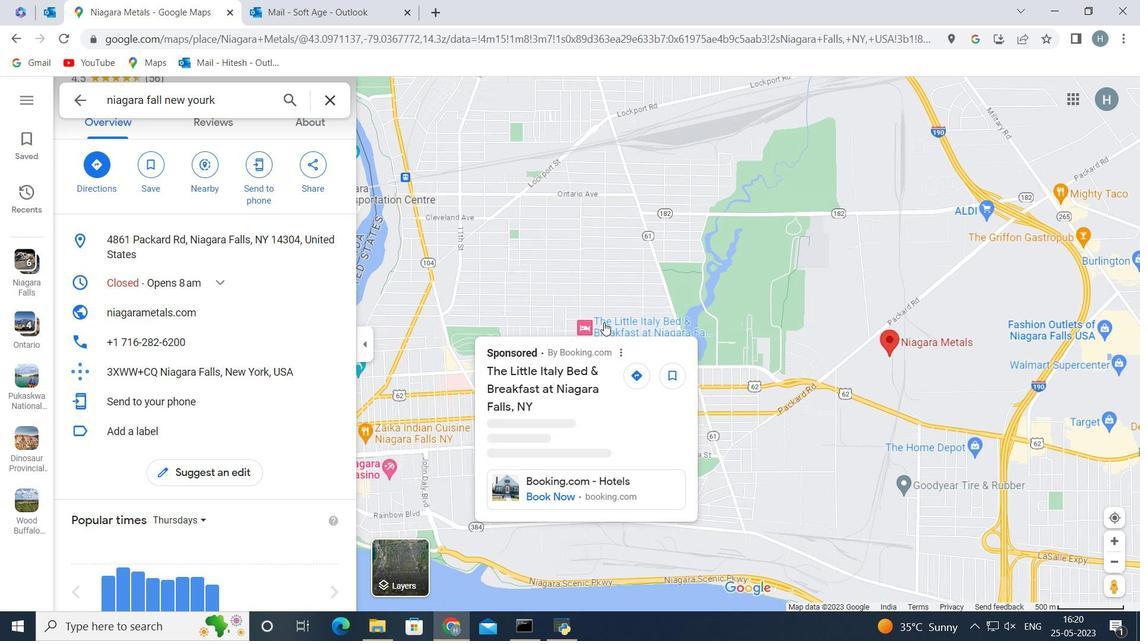 
Action: Mouse scrolled (604, 322) with delta (0, 0)
Screenshot: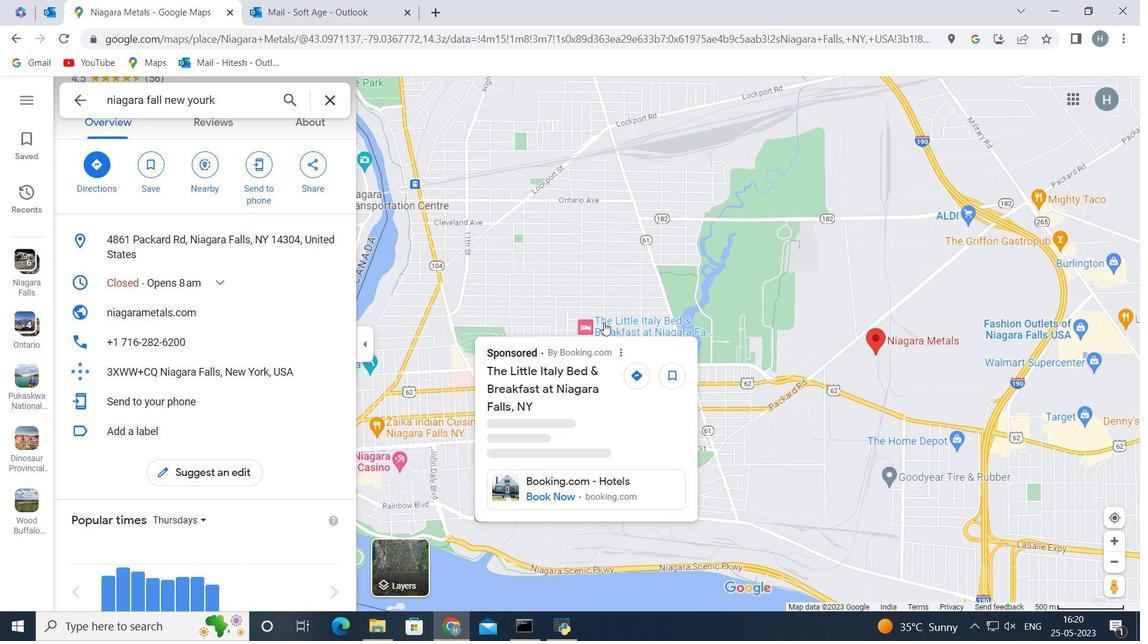 
Action: Mouse scrolled (604, 322) with delta (0, 0)
Screenshot: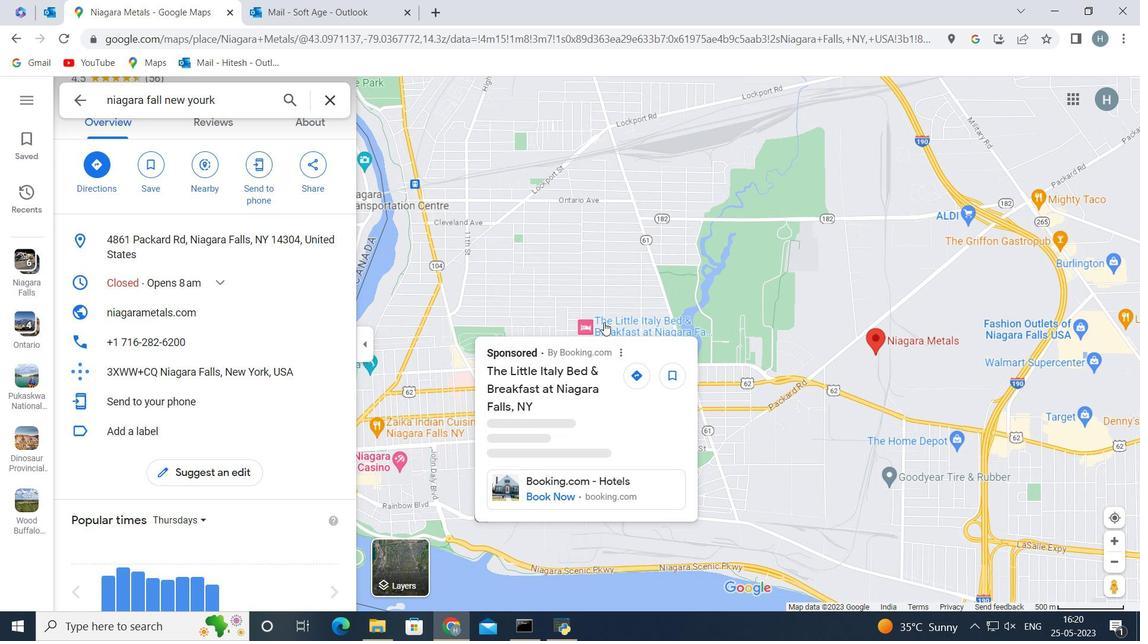 
Action: Mouse scrolled (604, 322) with delta (0, 0)
Screenshot: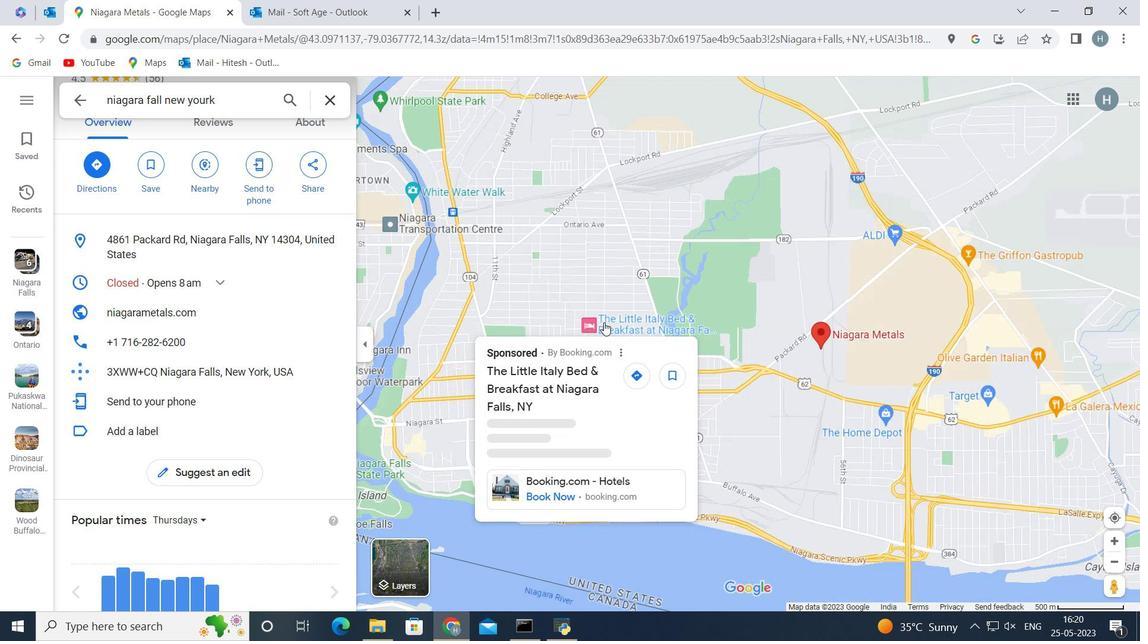 
Action: Mouse scrolled (604, 322) with delta (0, 0)
Screenshot: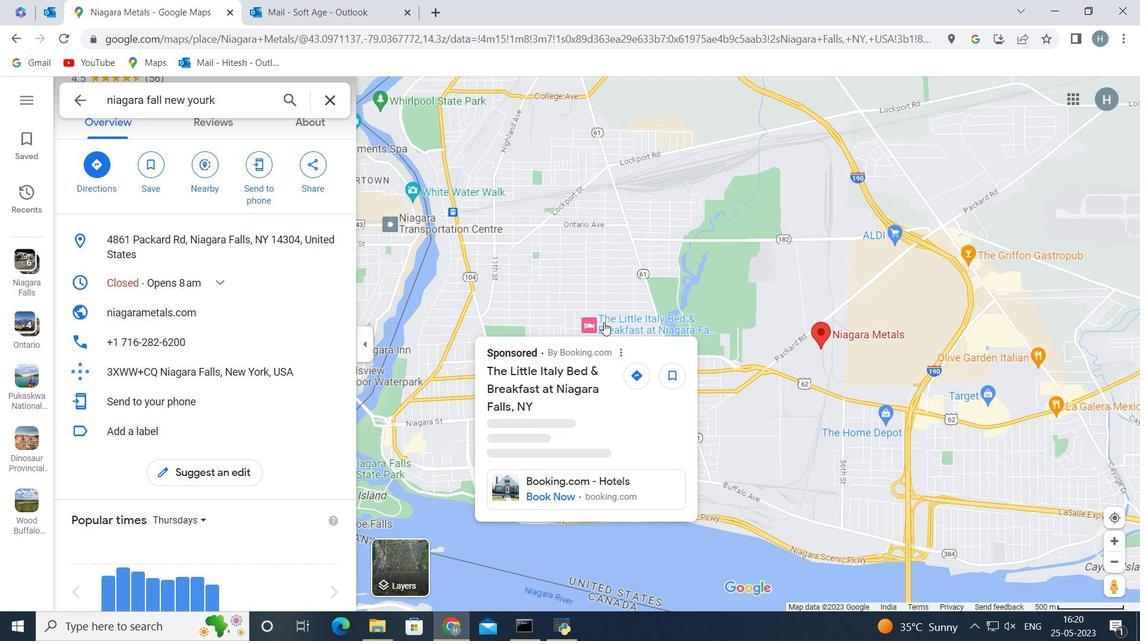 
Action: Mouse scrolled (604, 322) with delta (0, 0)
Screenshot: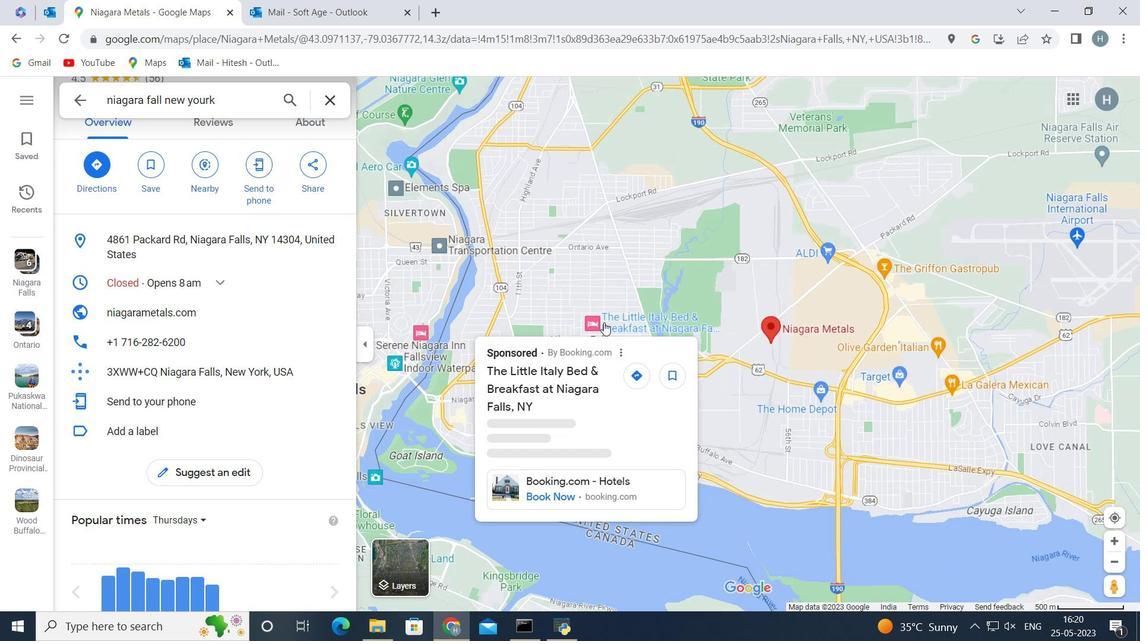 
Action: Mouse scrolled (604, 322) with delta (0, 0)
Screenshot: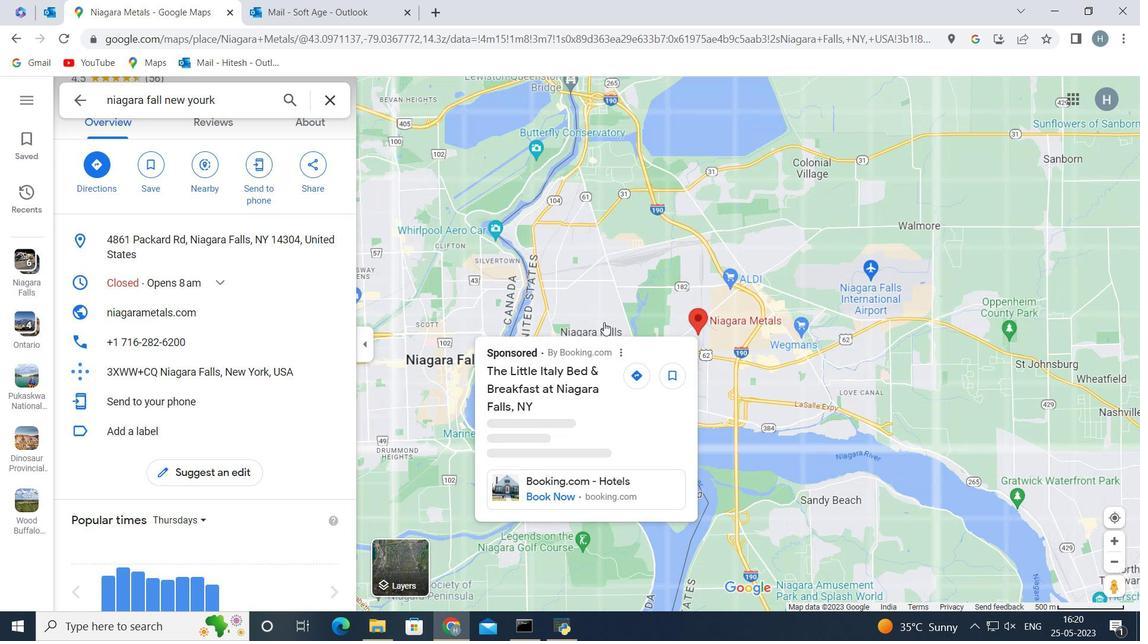 
Action: Mouse moved to (714, 338)
Screenshot: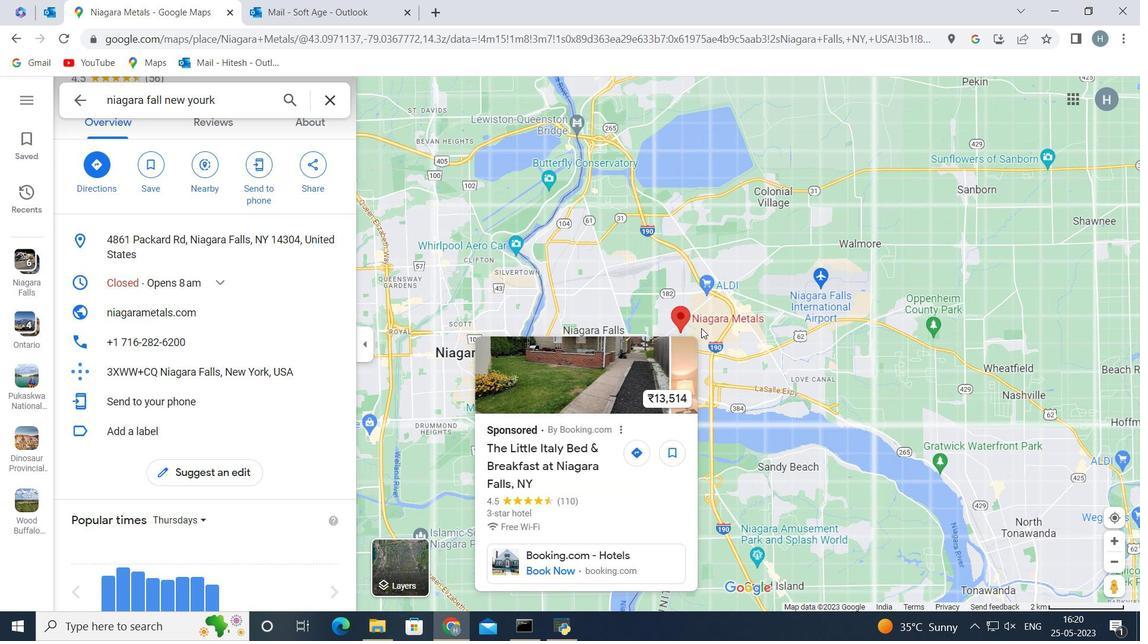 
Action: Mouse scrolled (714, 338) with delta (0, 0)
Screenshot: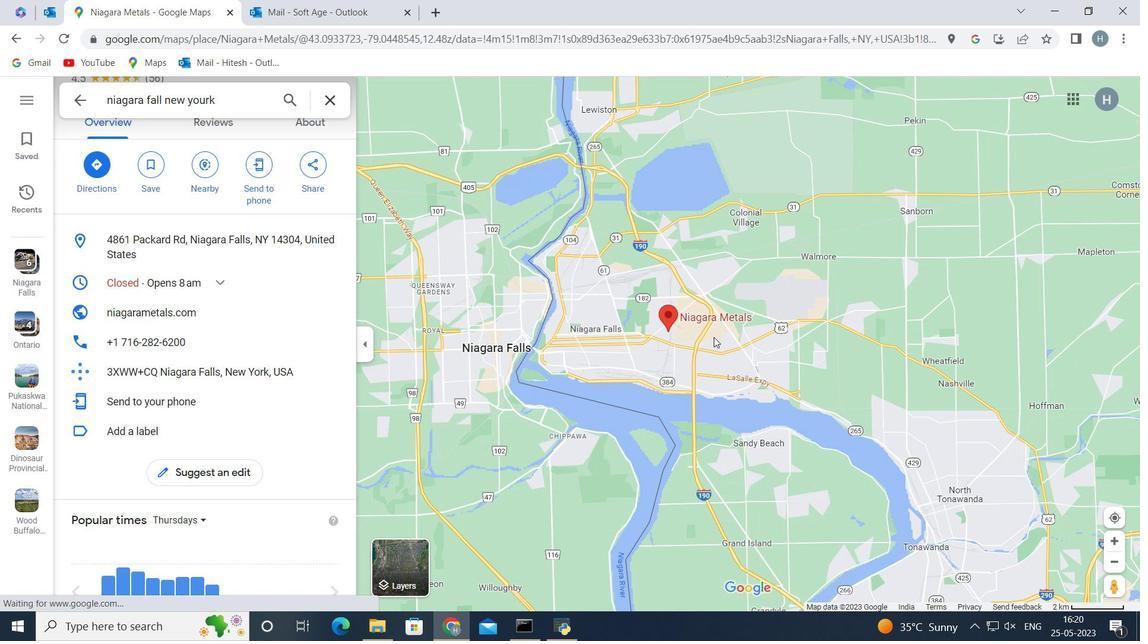
Action: Mouse scrolled (714, 338) with delta (0, 0)
Screenshot: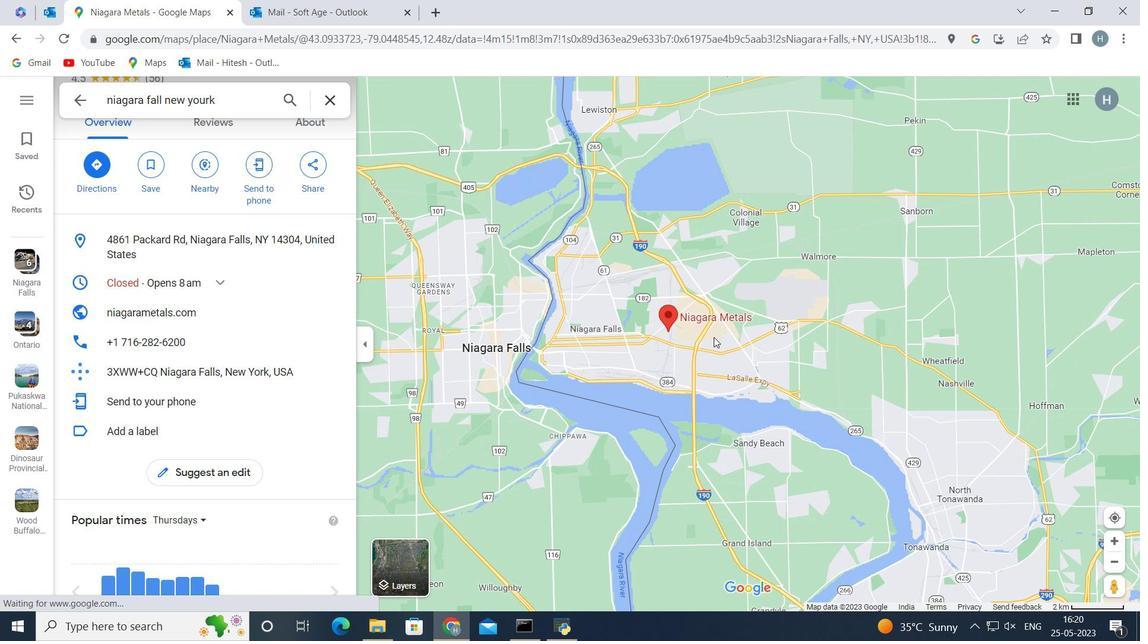 
Action: Mouse scrolled (714, 338) with delta (0, 0)
Screenshot: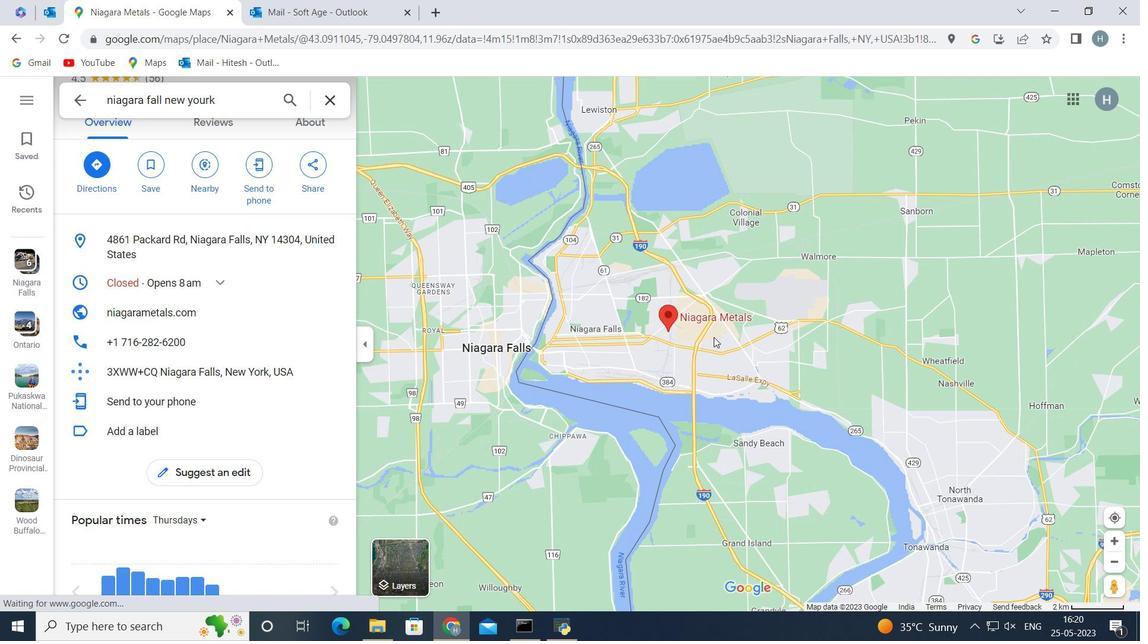 
Action: Mouse moved to (682, 345)
Screenshot: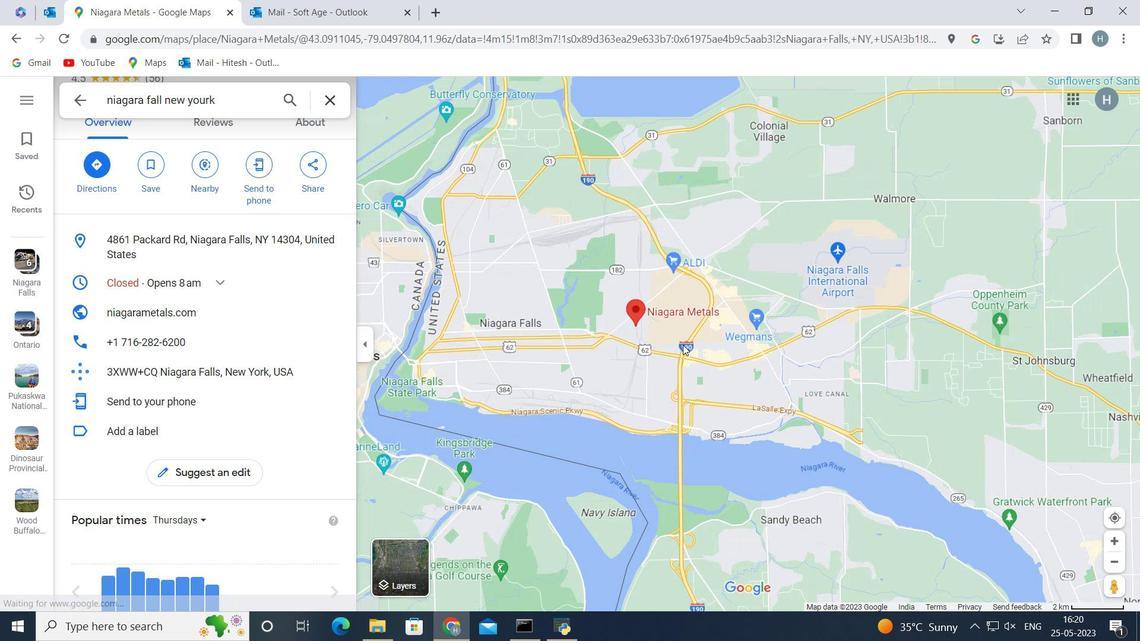 
Action: Mouse scrolled (682, 345) with delta (0, 0)
Screenshot: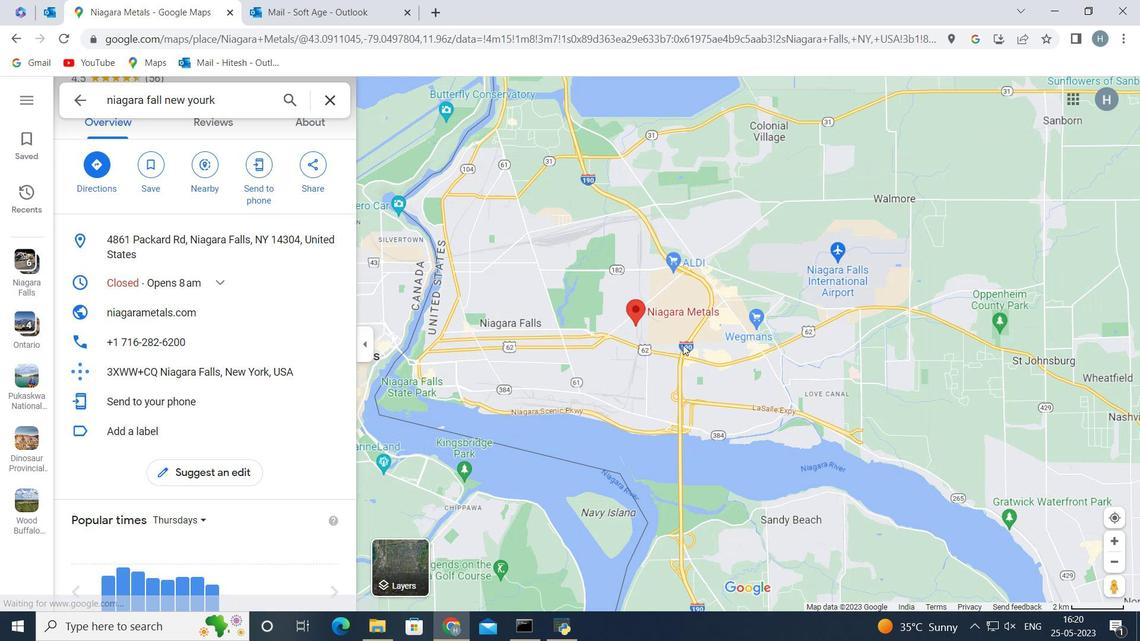 
Action: Mouse scrolled (682, 345) with delta (0, 0)
Screenshot: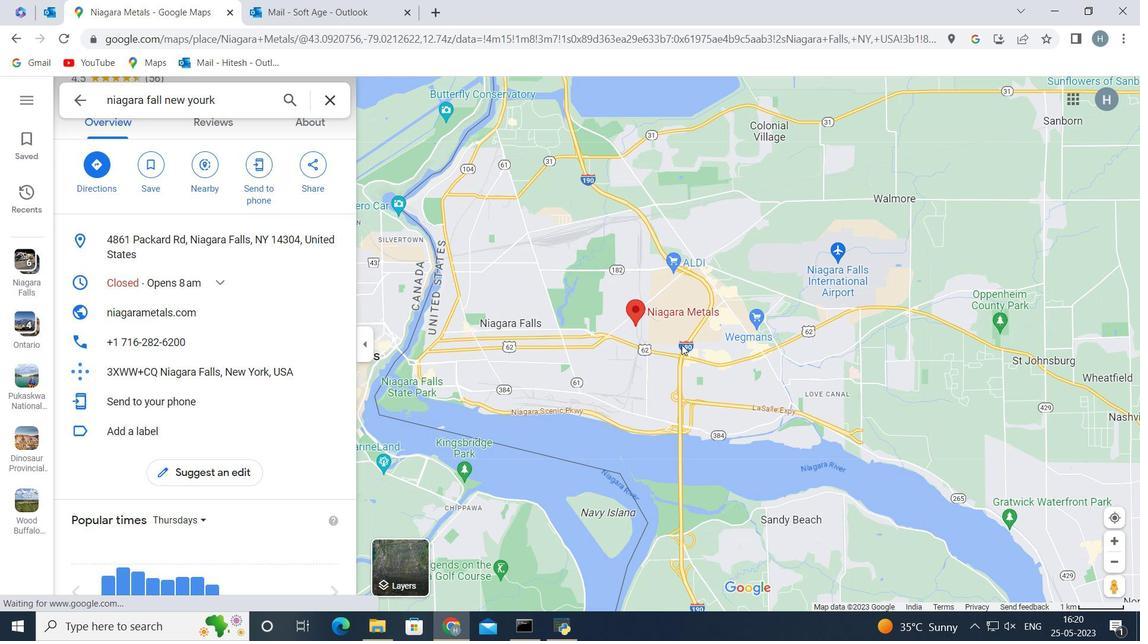 
Action: Mouse moved to (682, 345)
Screenshot: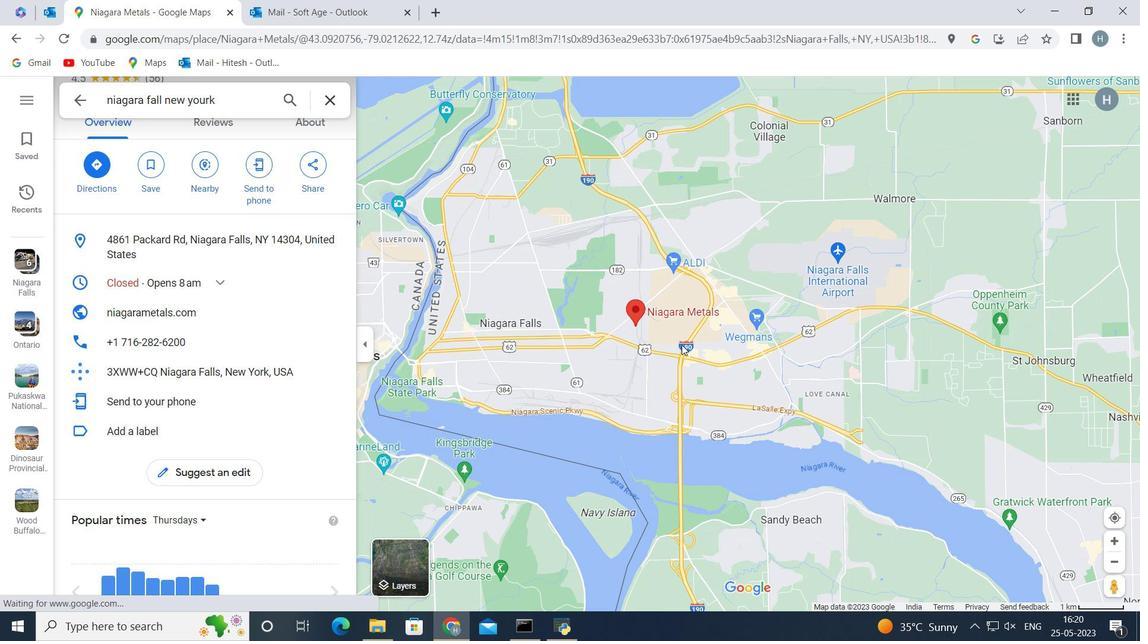 
Action: Mouse scrolled (682, 345) with delta (0, 0)
Screenshot: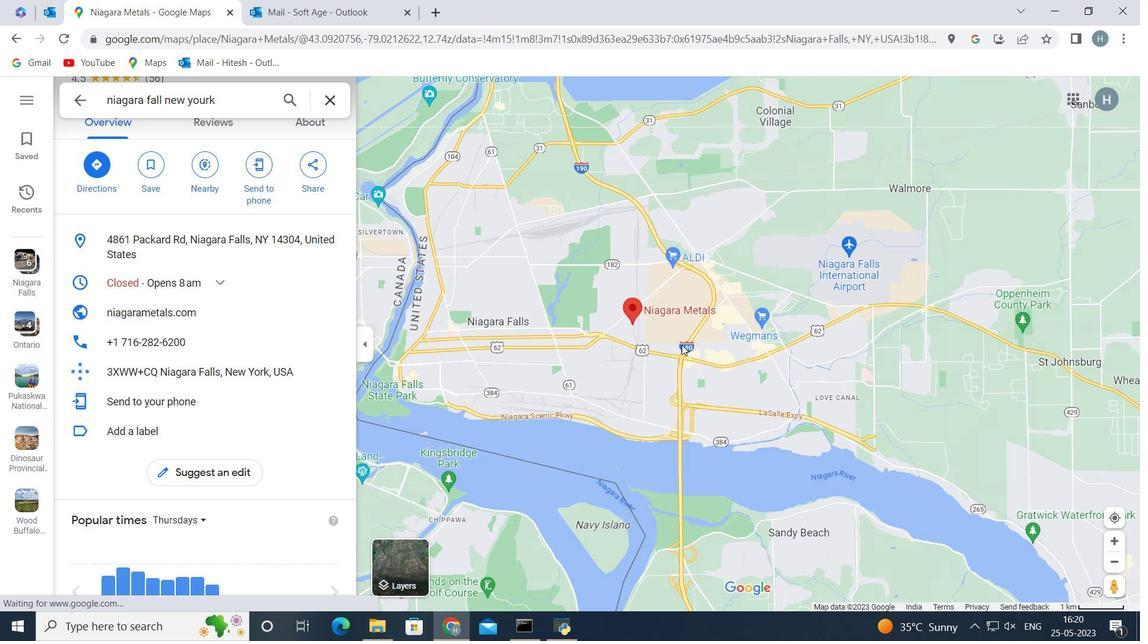 
Action: Mouse moved to (681, 345)
Screenshot: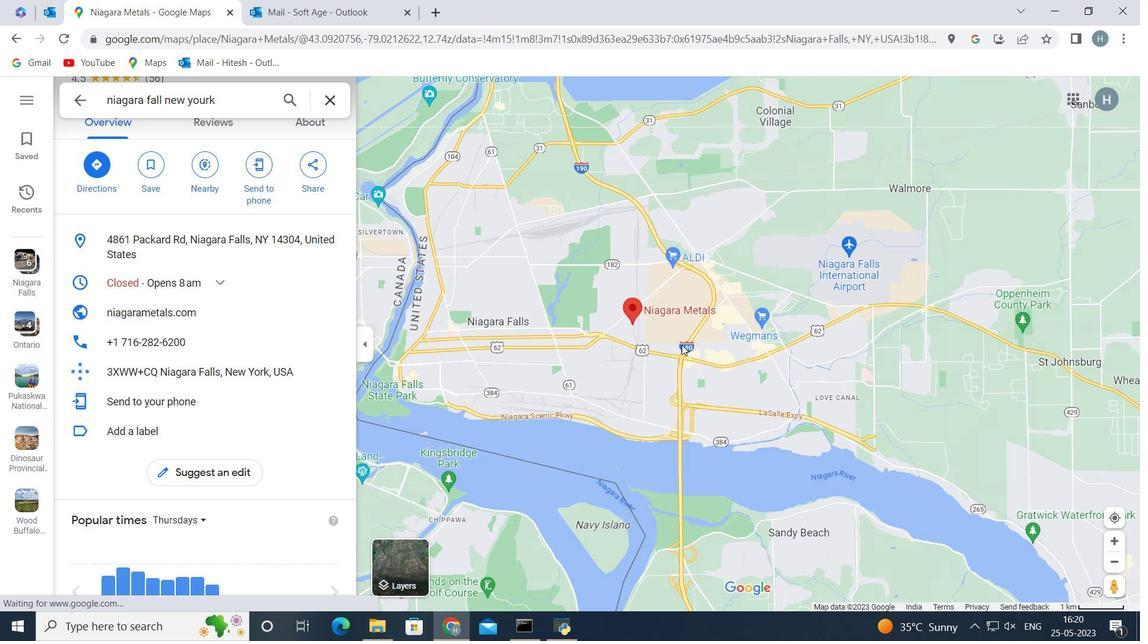 
Action: Mouse scrolled (681, 345) with delta (0, 0)
Screenshot: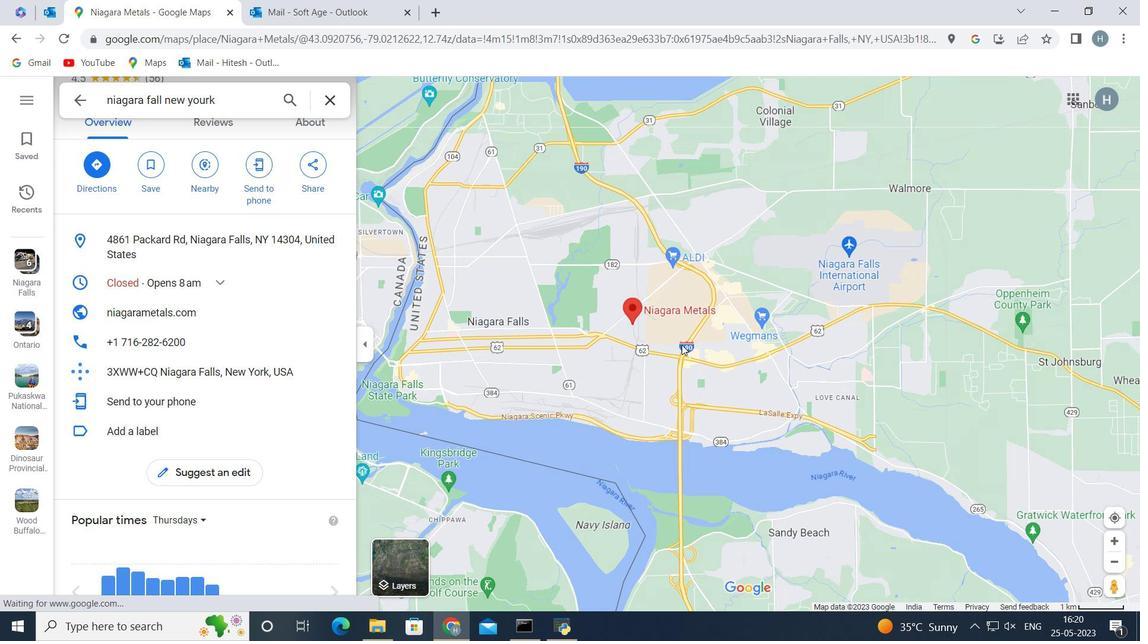 
Action: Mouse scrolled (681, 345) with delta (0, 0)
Screenshot: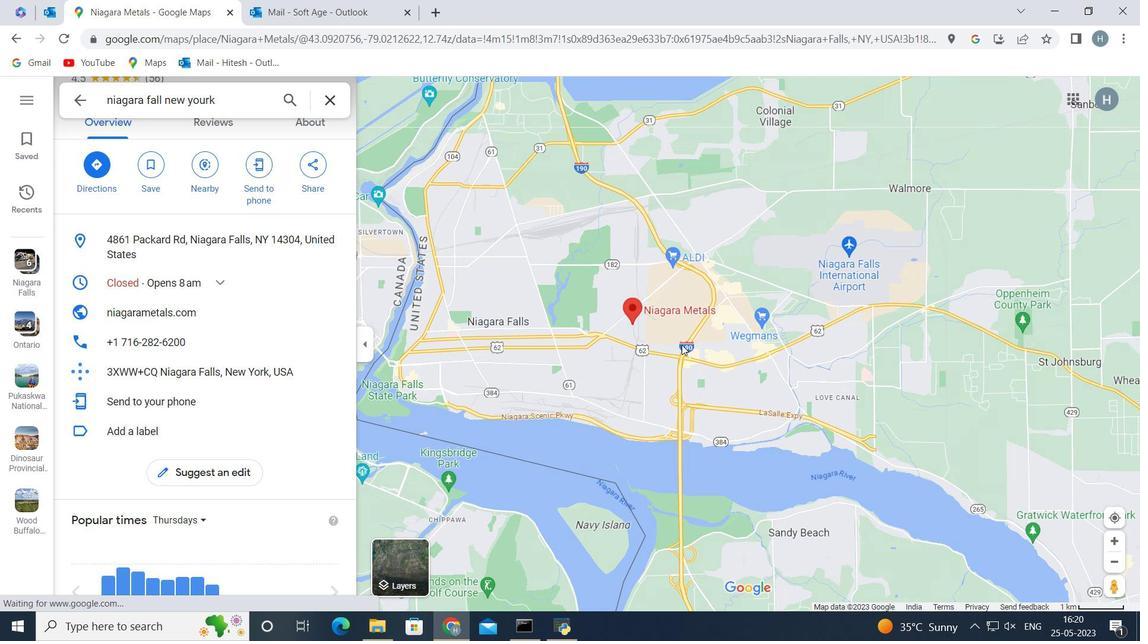 
Action: Mouse moved to (841, 208)
Screenshot: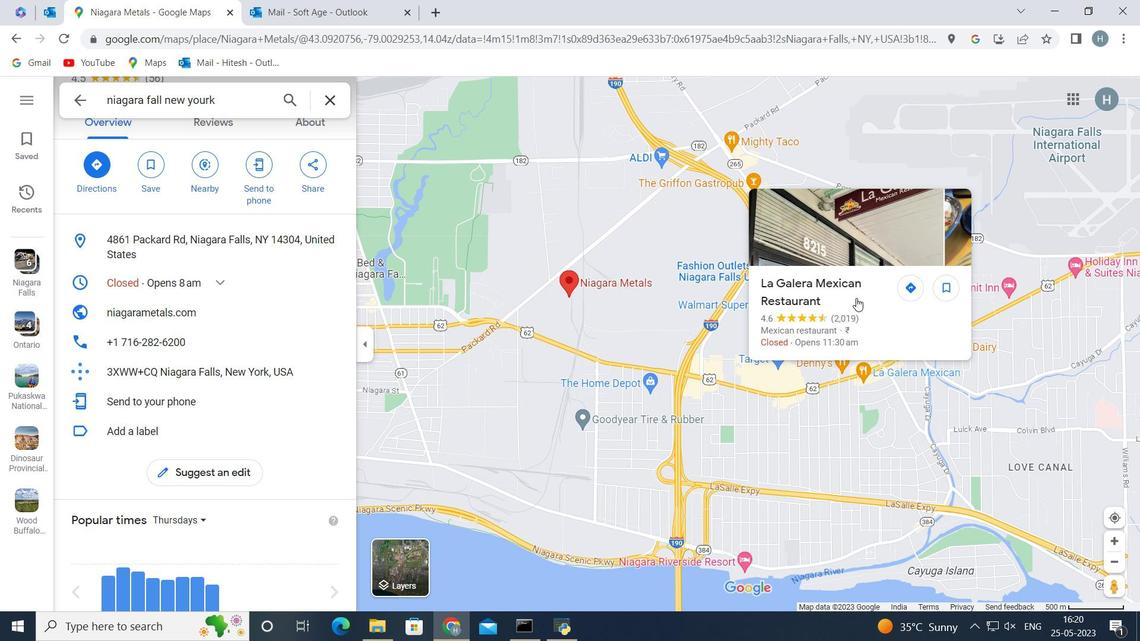 
Action: Mouse pressed left at (841, 208)
Screenshot: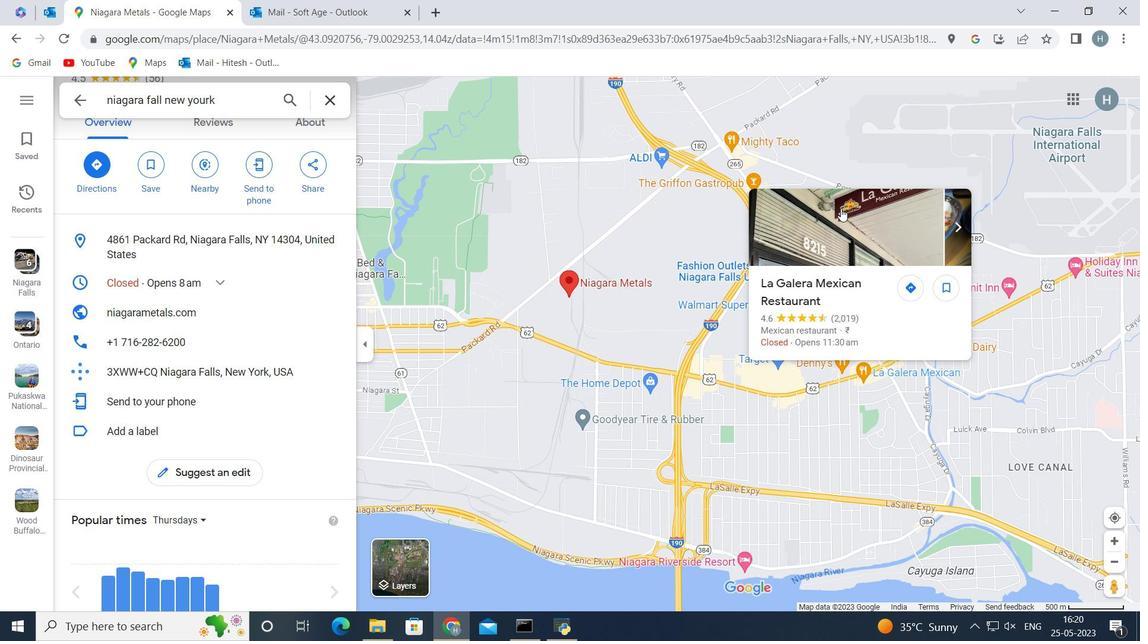 
Action: Mouse moved to (189, 281)
Screenshot: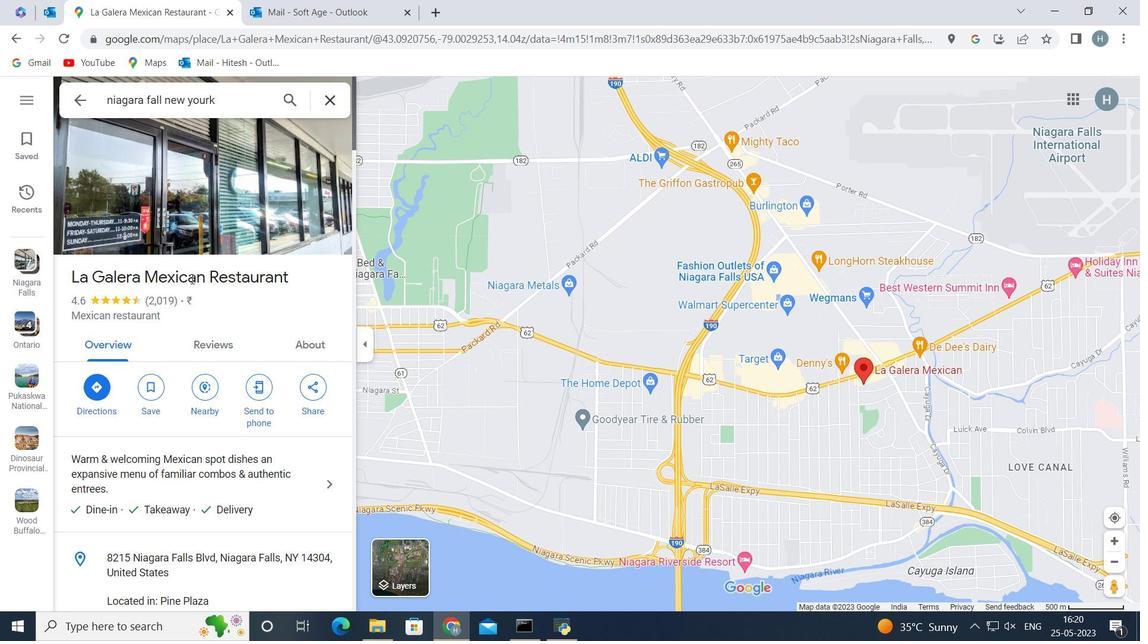 
Action: Mouse scrolled (189, 281) with delta (0, 0)
Screenshot: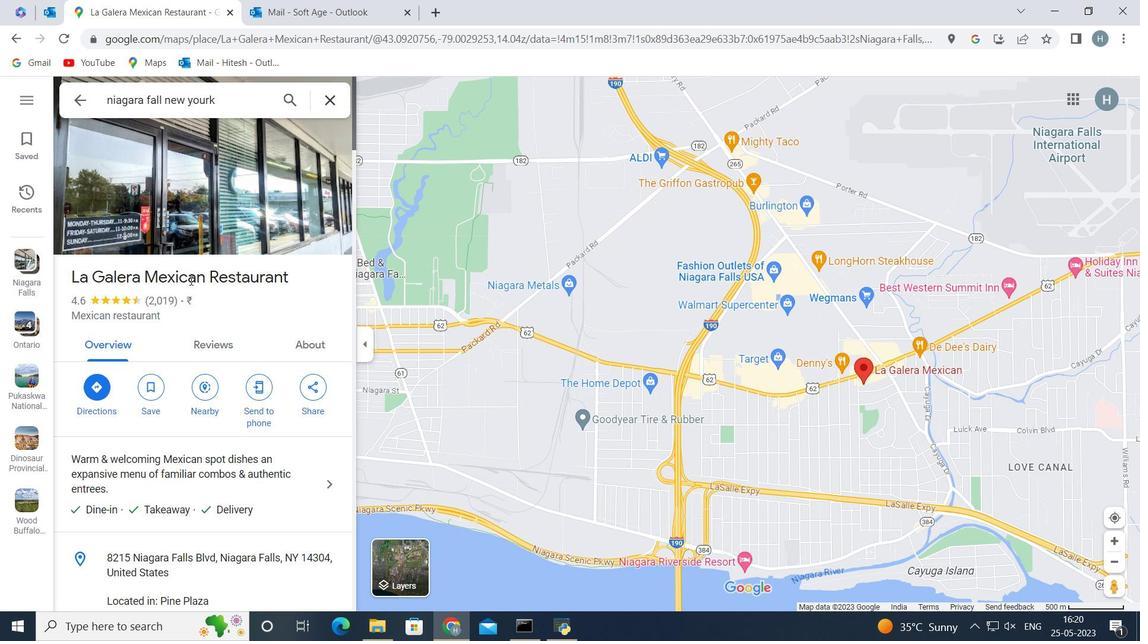 
Action: Mouse scrolled (189, 281) with delta (0, 0)
Screenshot: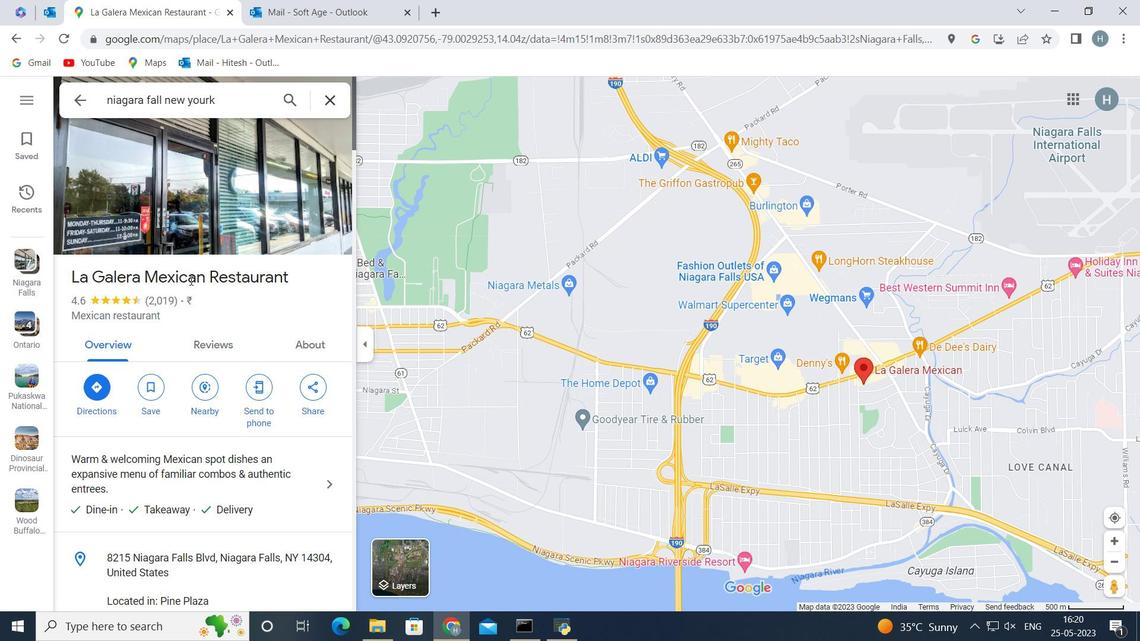 
Action: Mouse scrolled (189, 281) with delta (0, 0)
Screenshot: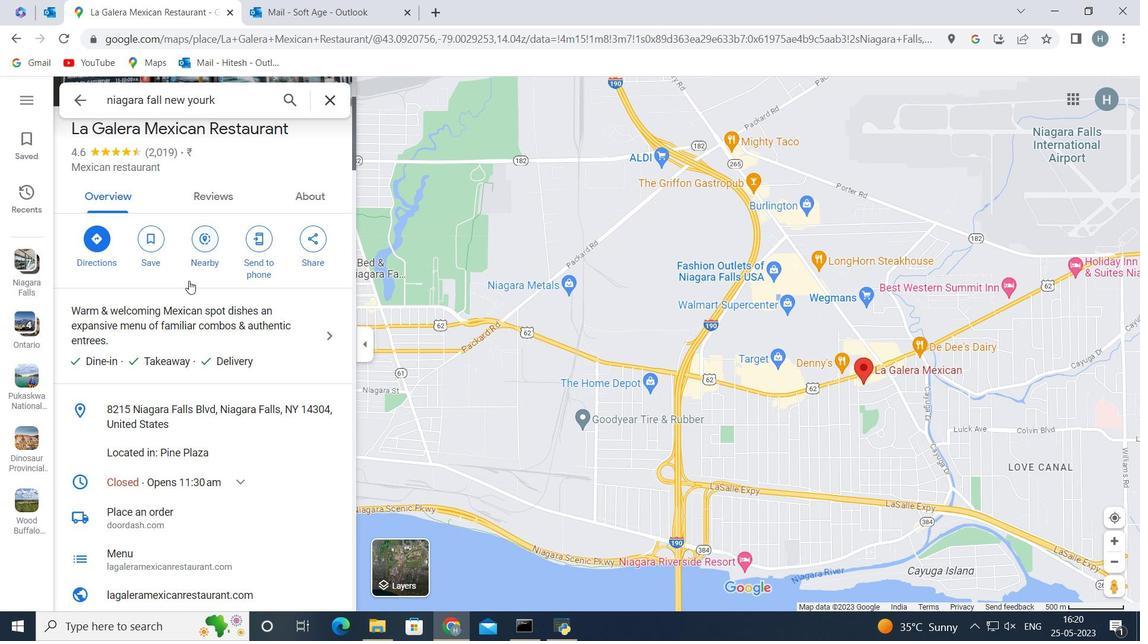 
Action: Mouse scrolled (189, 281) with delta (0, 0)
Screenshot: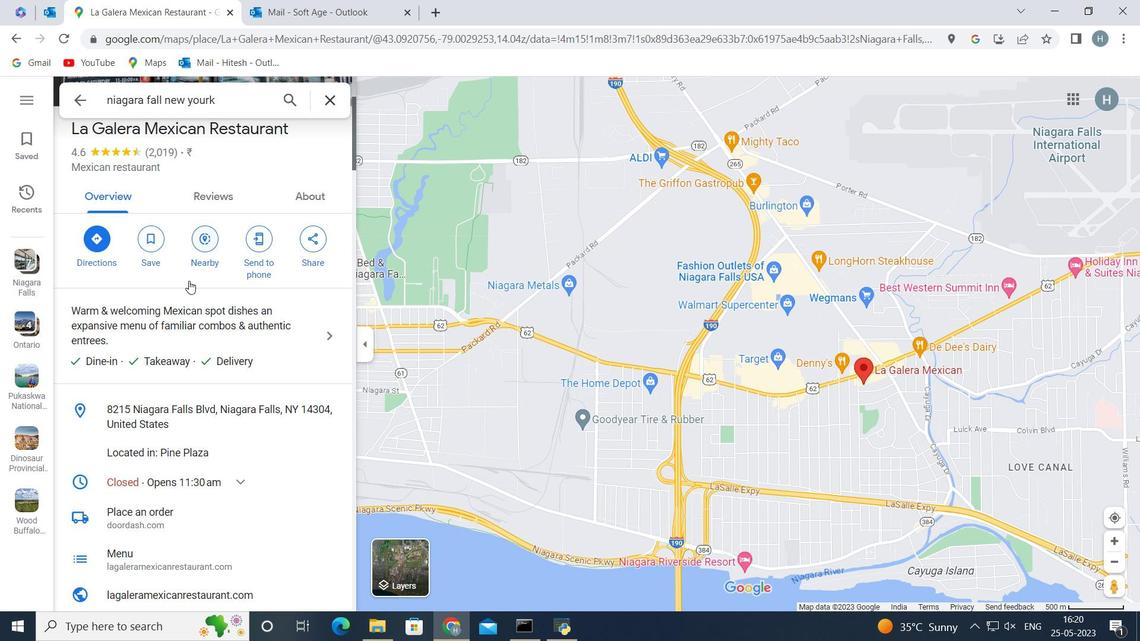 
Action: Mouse scrolled (189, 281) with delta (0, 0)
Screenshot: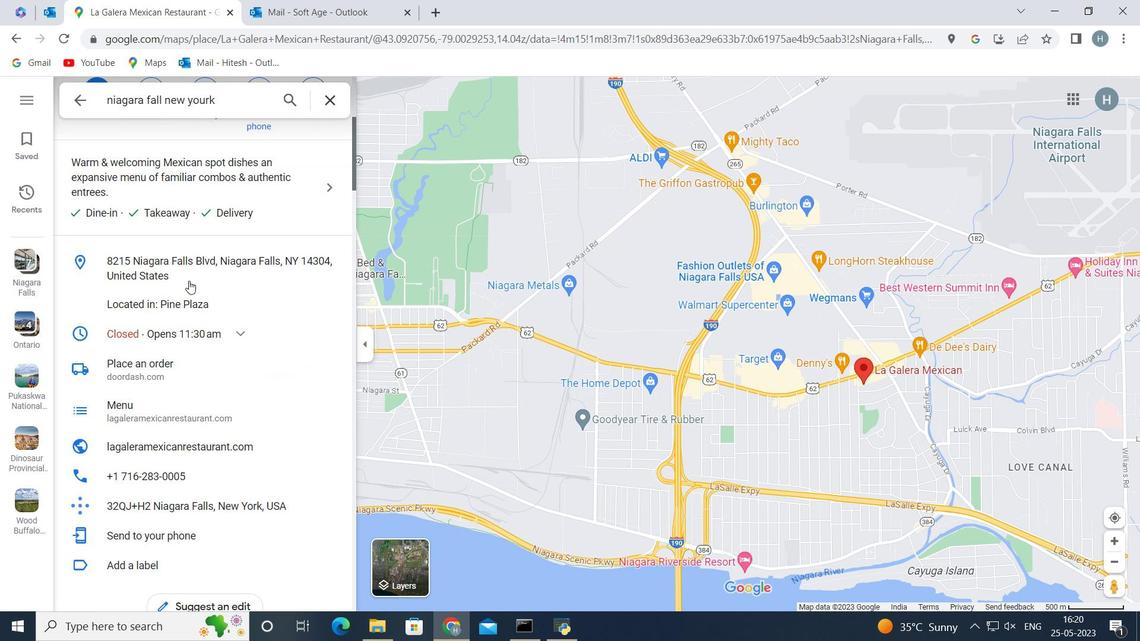 
Action: Mouse scrolled (189, 281) with delta (0, 0)
Screenshot: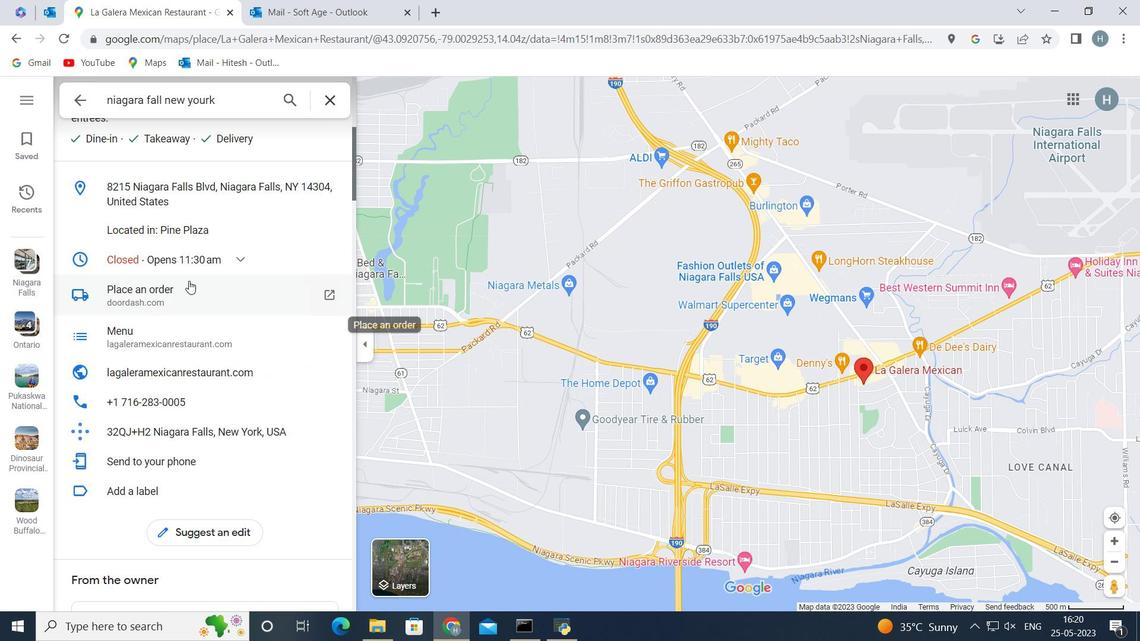 
Action: Mouse scrolled (189, 281) with delta (0, 0)
Screenshot: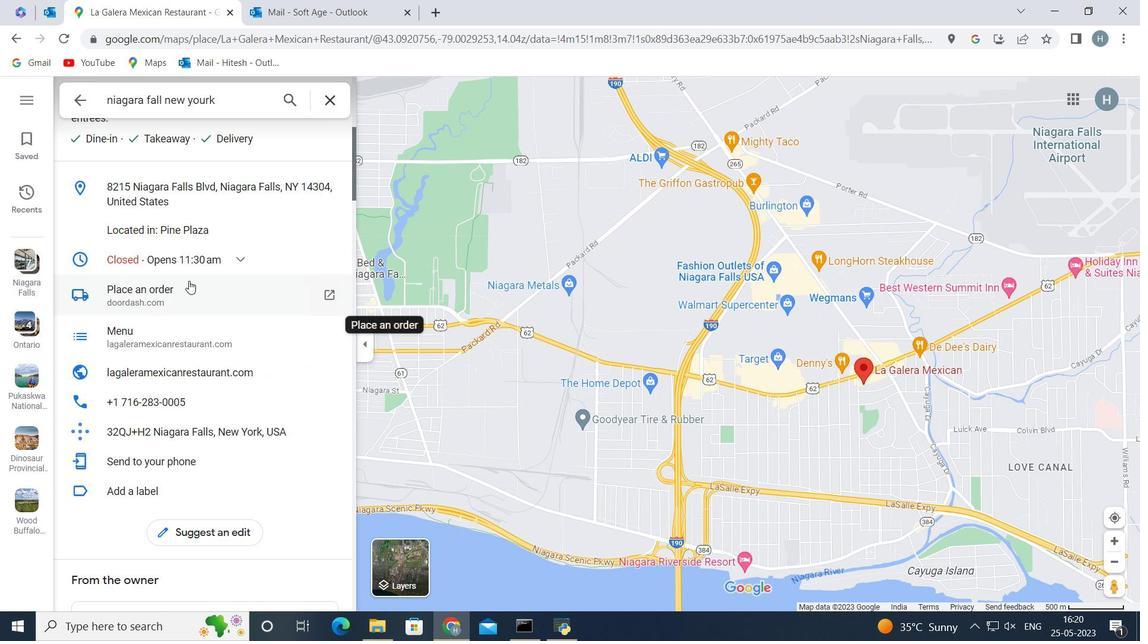 
Action: Mouse scrolled (189, 281) with delta (0, 0)
Screenshot: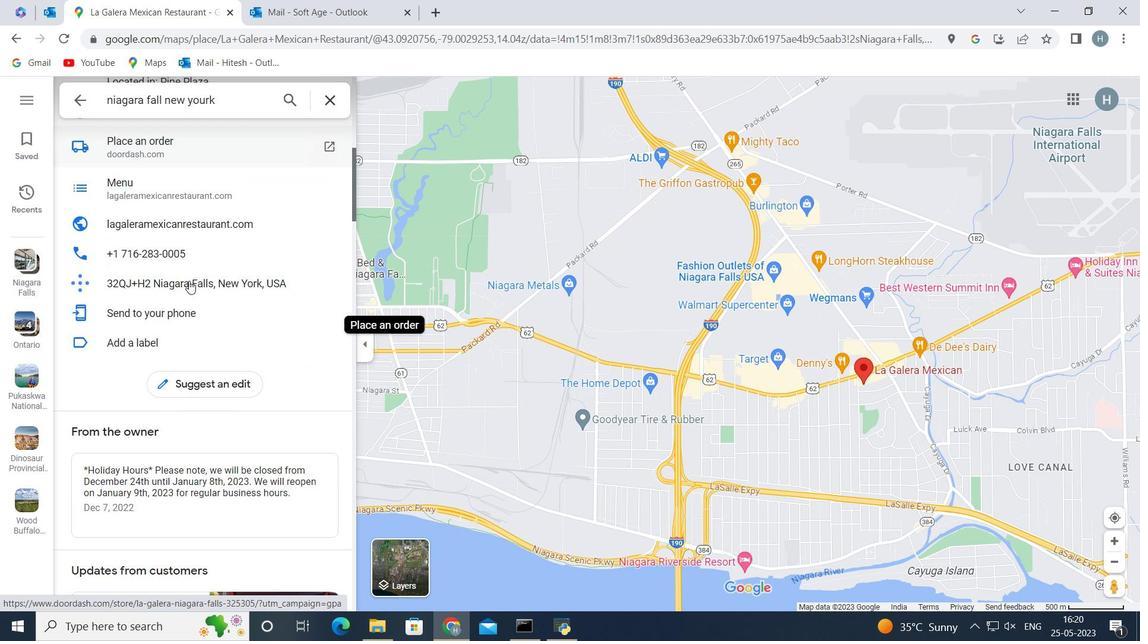 
Action: Mouse scrolled (189, 281) with delta (0, 0)
Screenshot: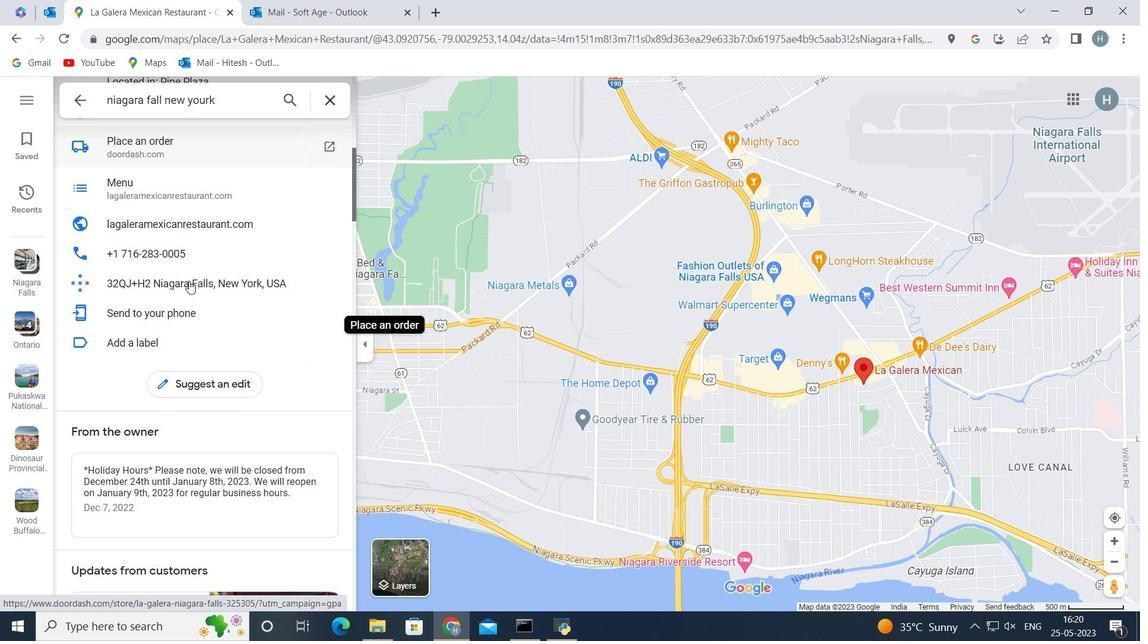 
Action: Mouse scrolled (189, 281) with delta (0, 0)
Screenshot: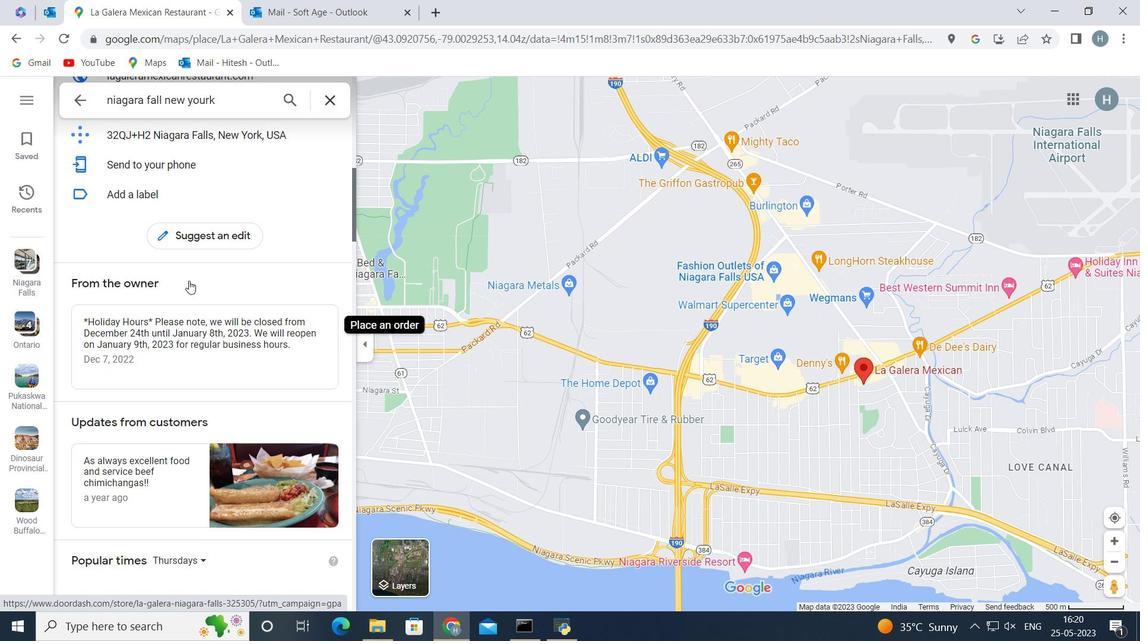 
Action: Mouse scrolled (189, 281) with delta (0, 0)
Screenshot: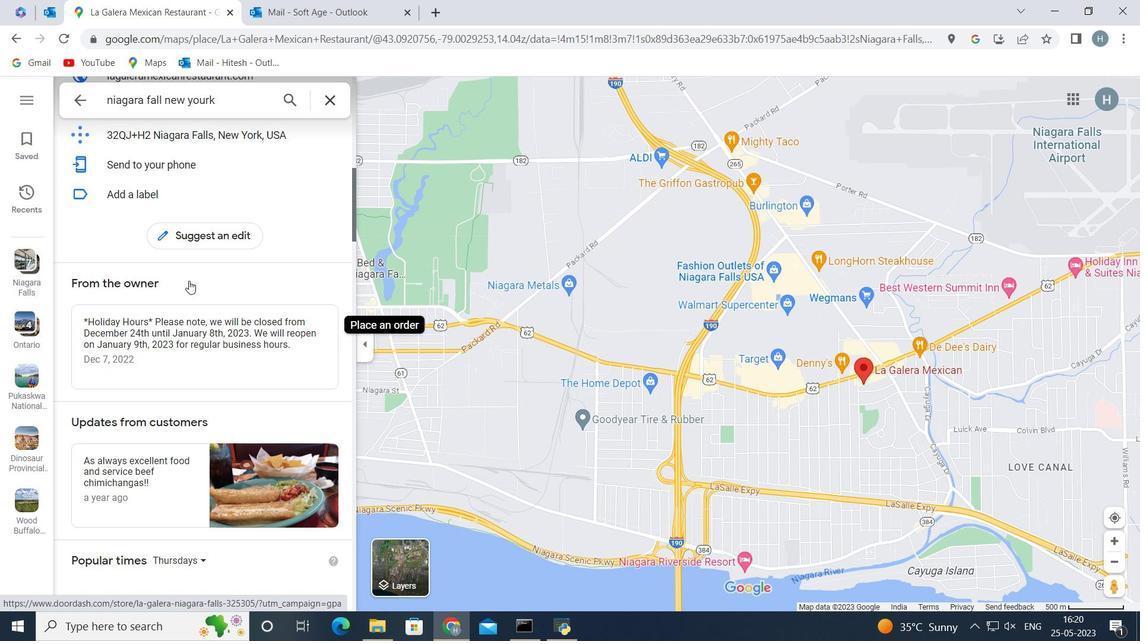 
Action: Mouse scrolled (189, 281) with delta (0, 0)
Screenshot: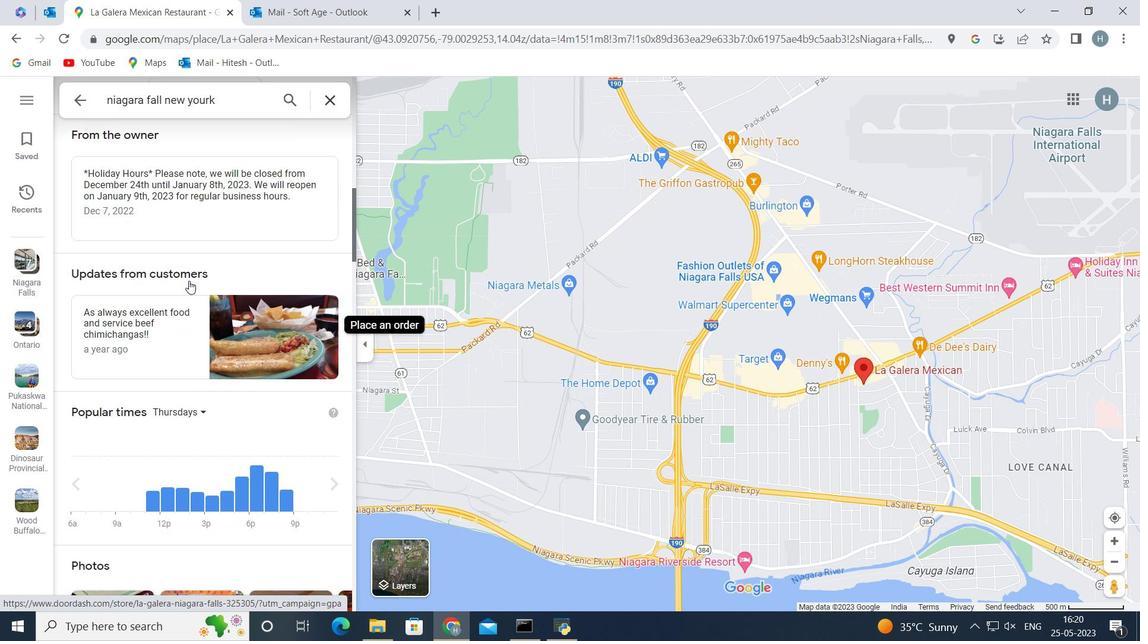
Action: Mouse scrolled (189, 281) with delta (0, 0)
Screenshot: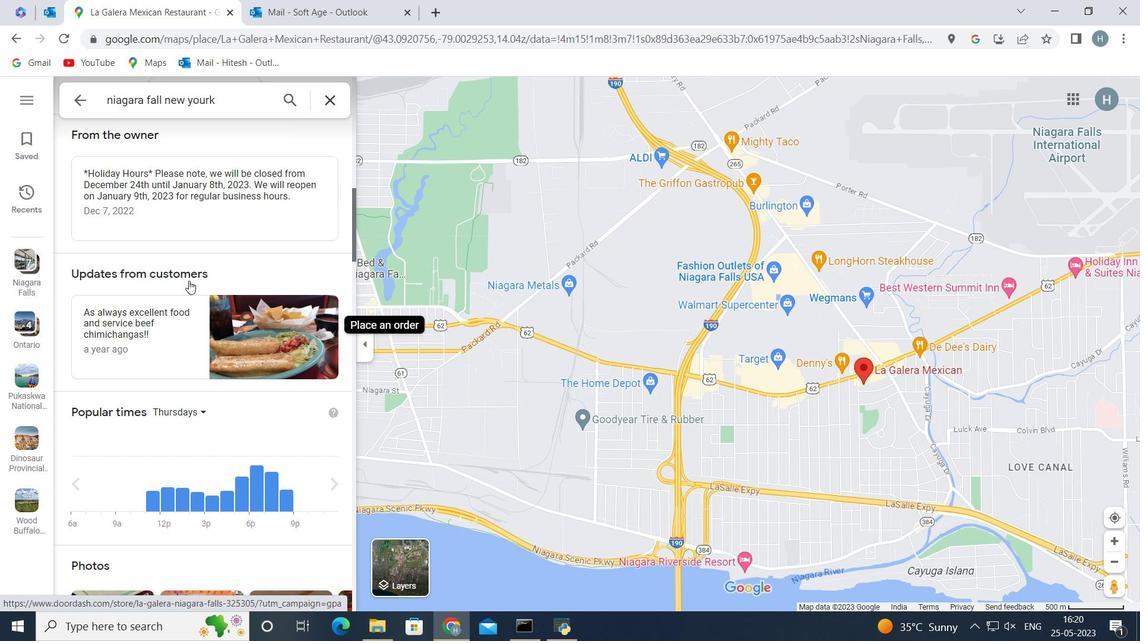 
Action: Mouse scrolled (189, 281) with delta (0, 0)
Screenshot: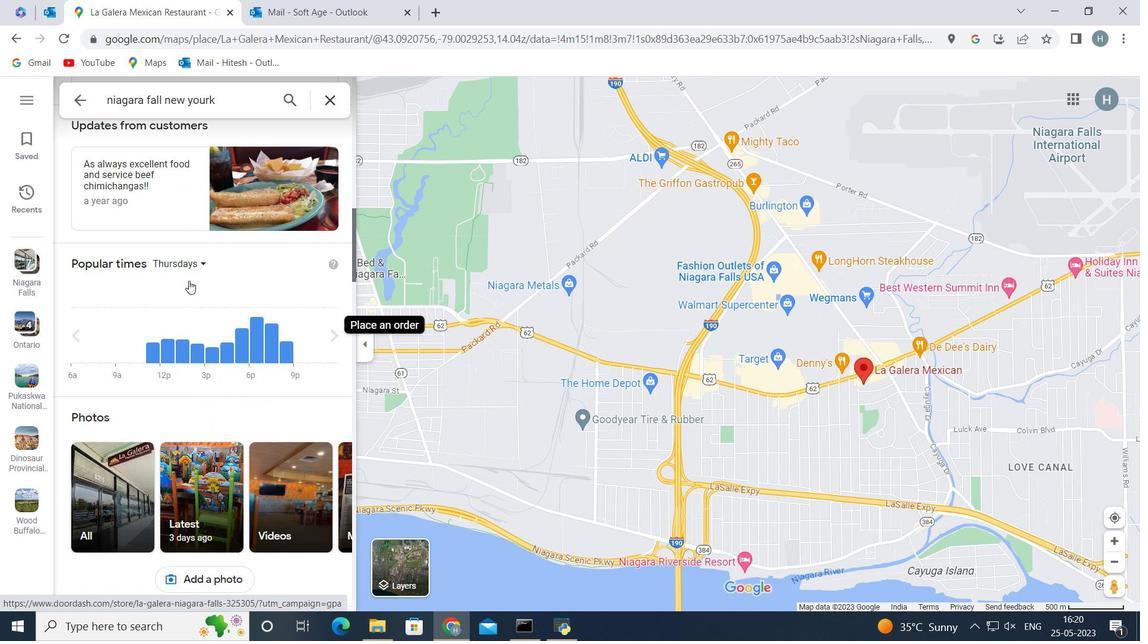 
Action: Mouse scrolled (189, 281) with delta (0, 0)
Screenshot: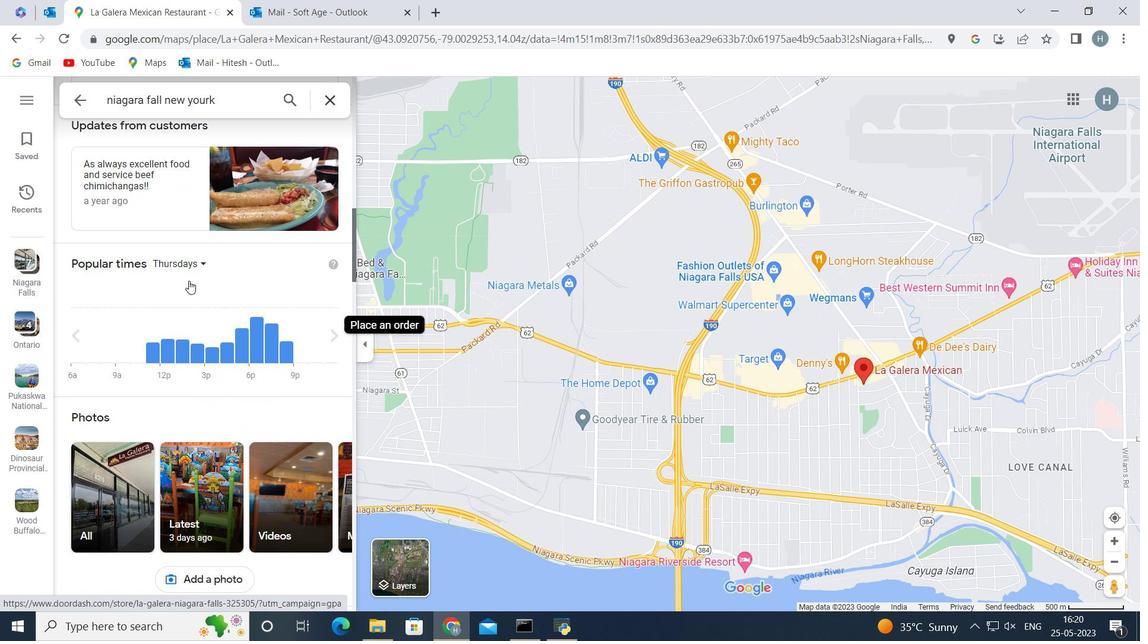 
Action: Mouse scrolled (189, 282) with delta (0, 0)
Screenshot: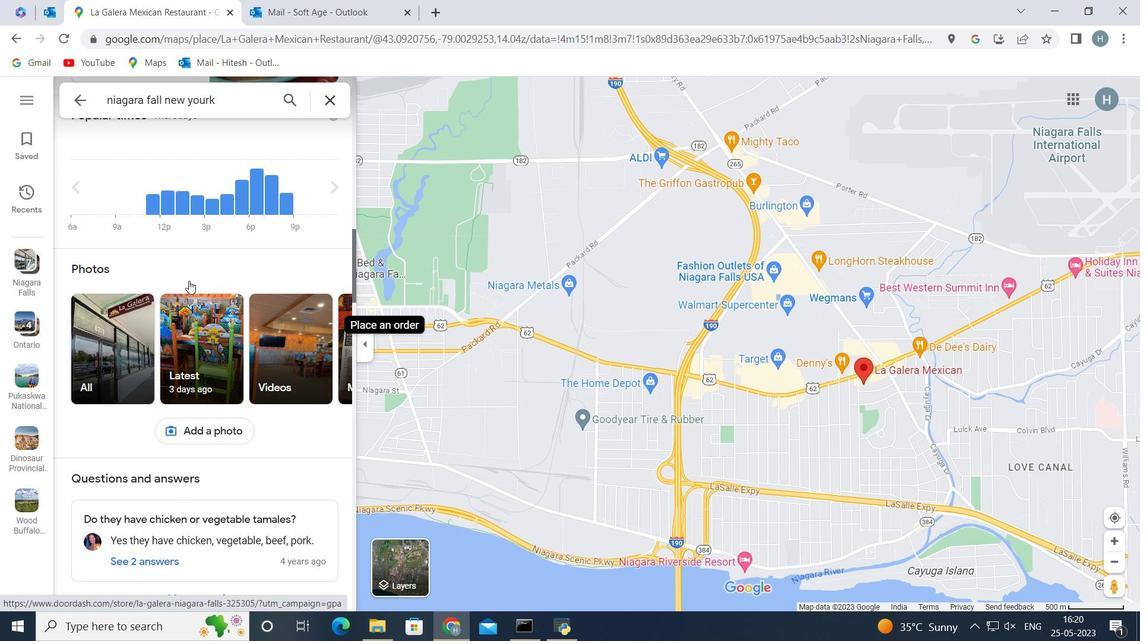 
Action: Mouse scrolled (189, 282) with delta (0, 0)
Screenshot: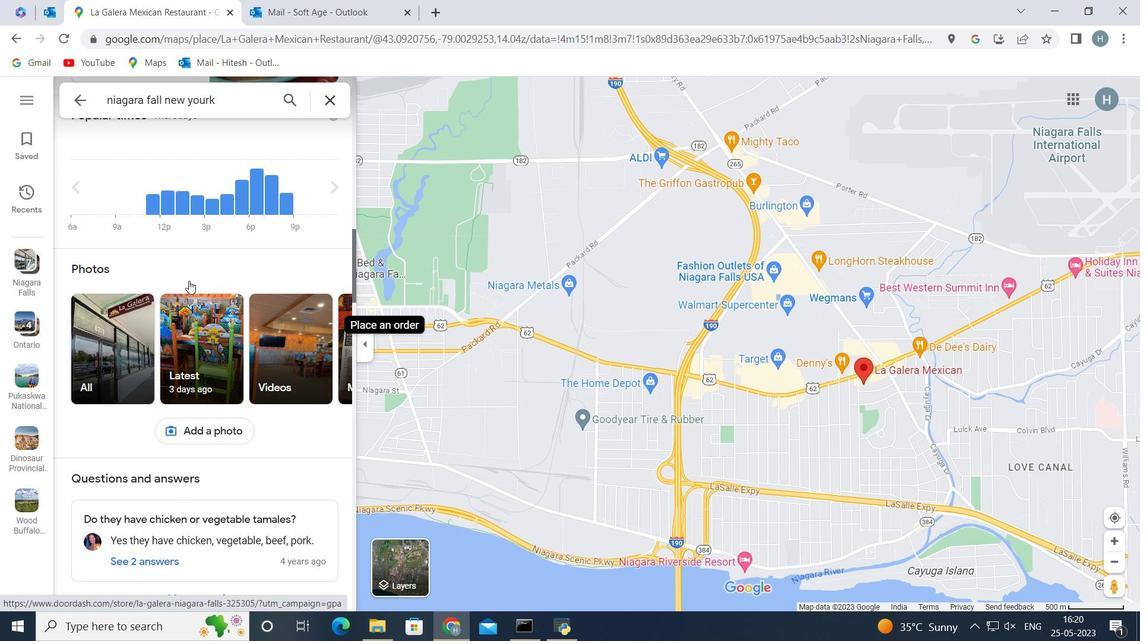 
Action: Mouse scrolled (189, 282) with delta (0, 0)
Screenshot: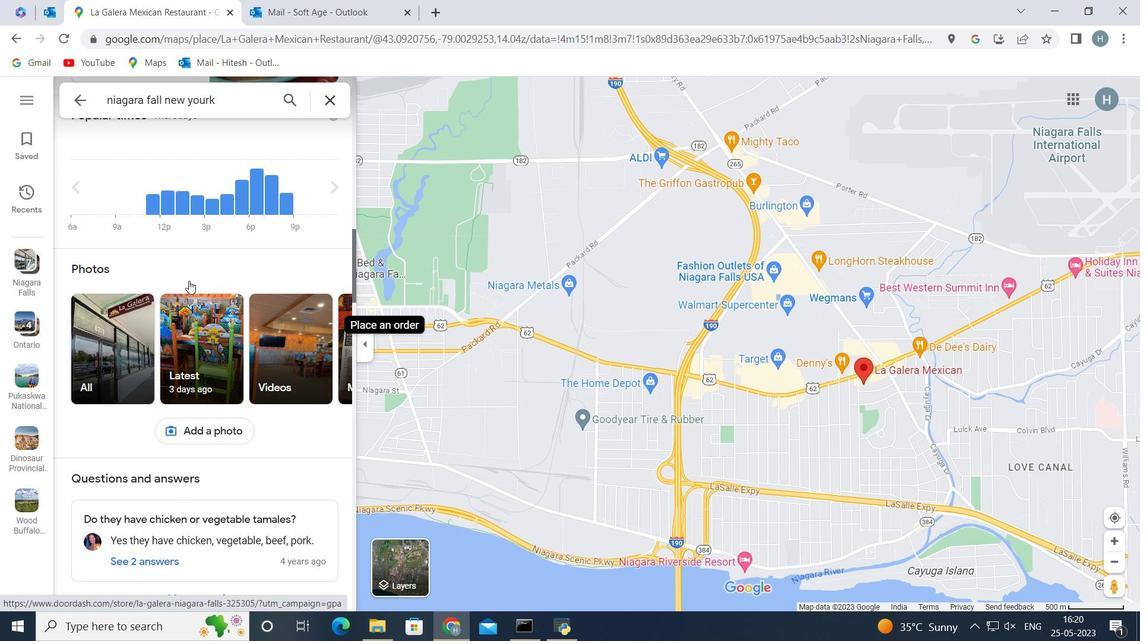 
Action: Mouse scrolled (189, 282) with delta (0, 0)
Screenshot: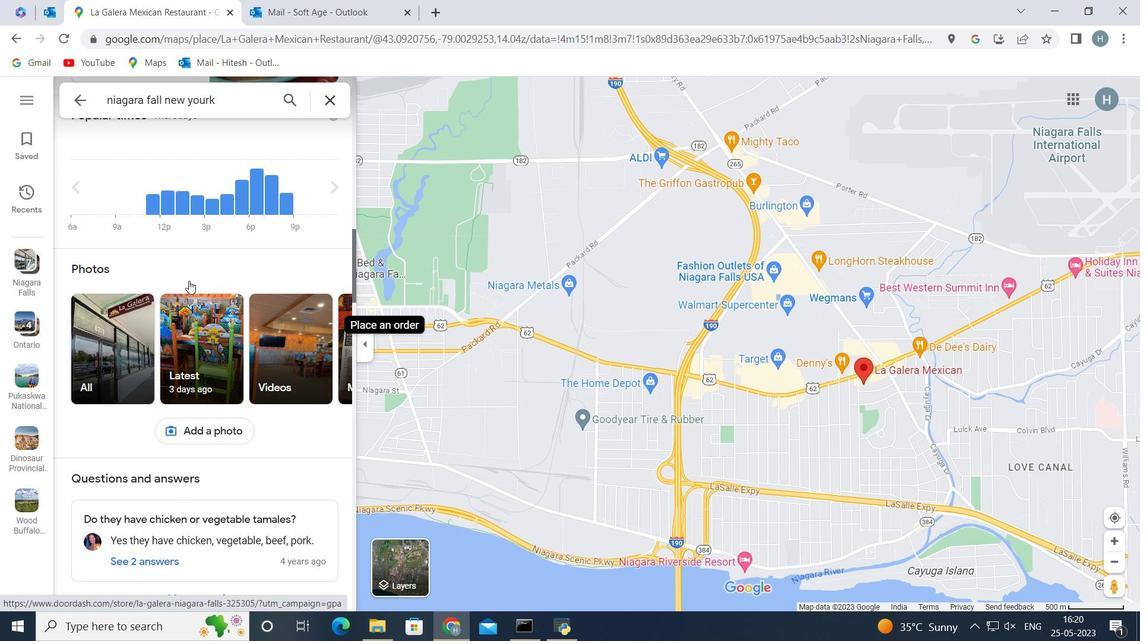 
Action: Mouse scrolled (189, 282) with delta (0, 0)
Screenshot: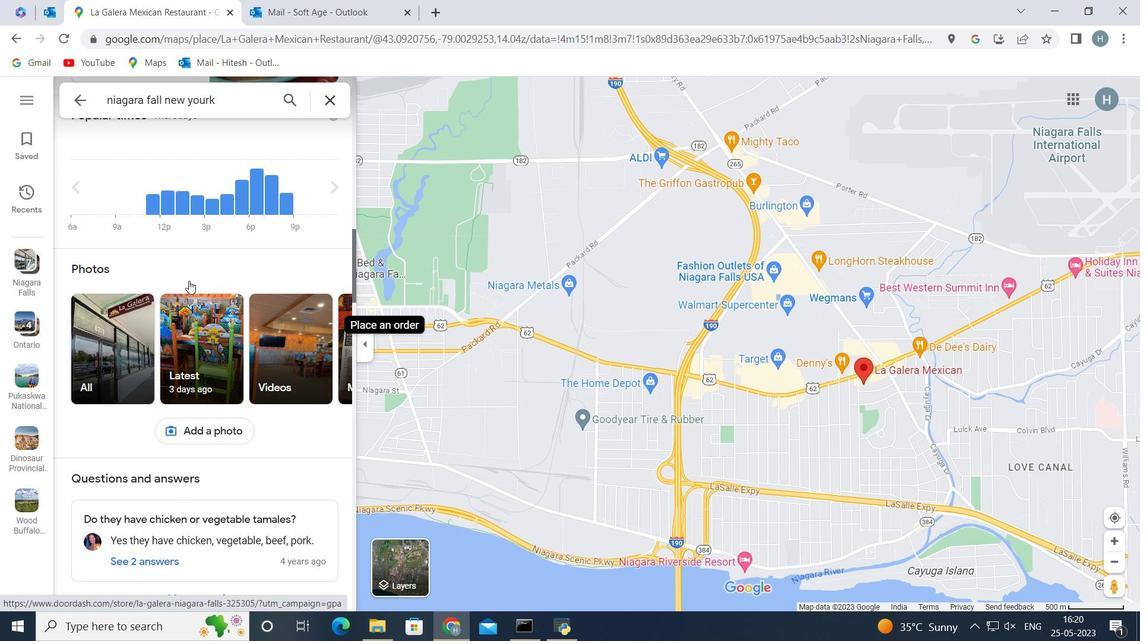 
Action: Mouse scrolled (189, 282) with delta (0, 0)
Screenshot: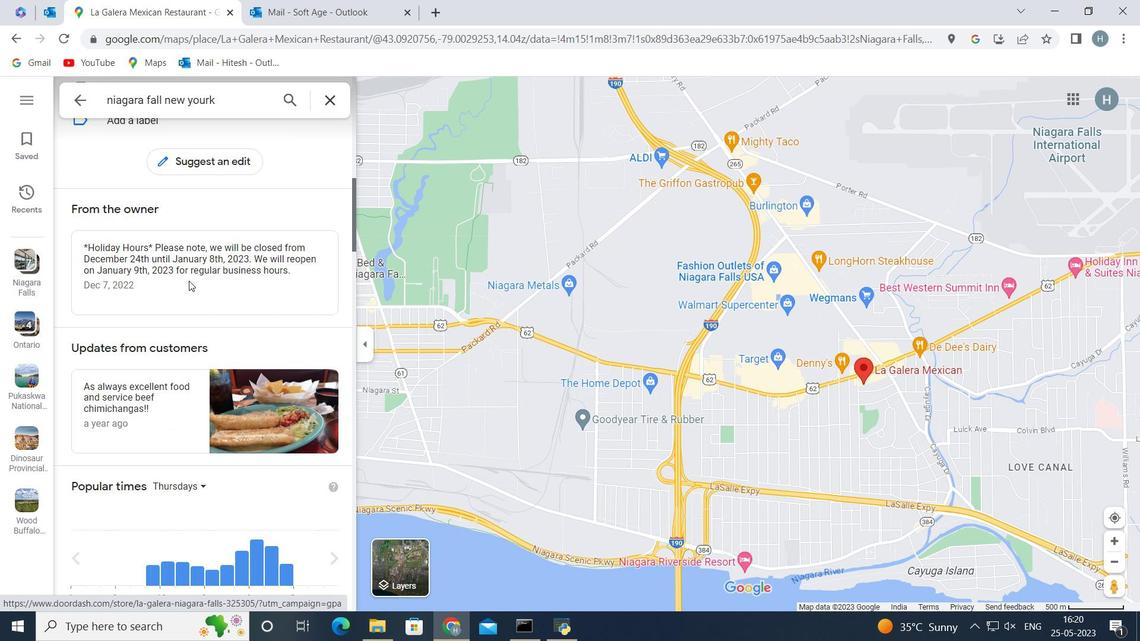 
Action: Mouse scrolled (189, 282) with delta (0, 0)
Screenshot: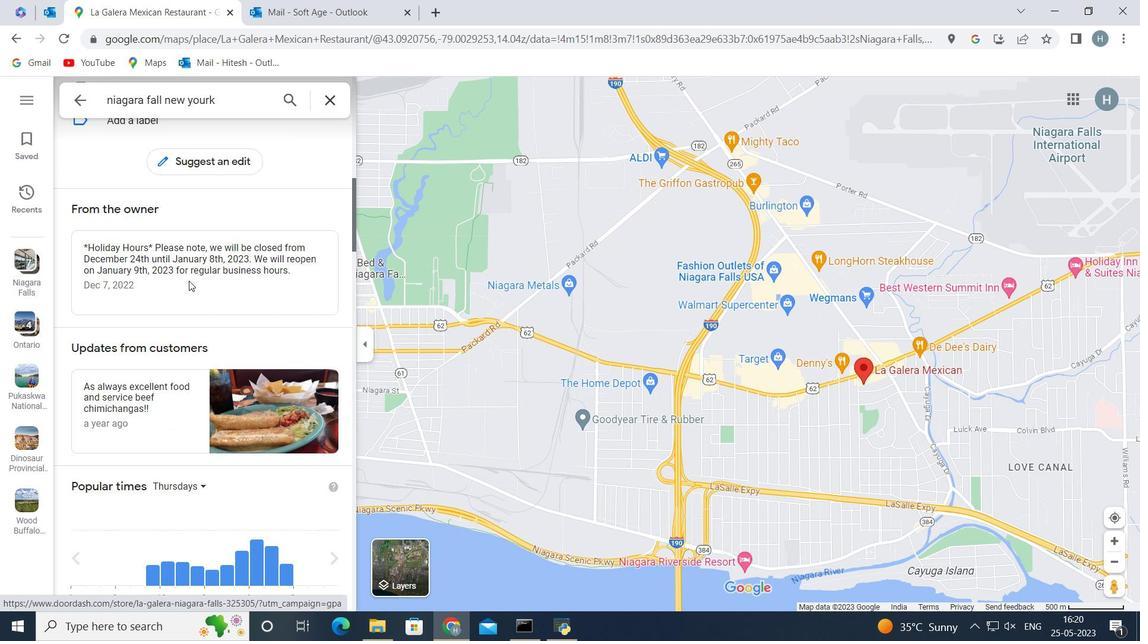 
Action: Mouse scrolled (189, 282) with delta (0, 0)
Screenshot: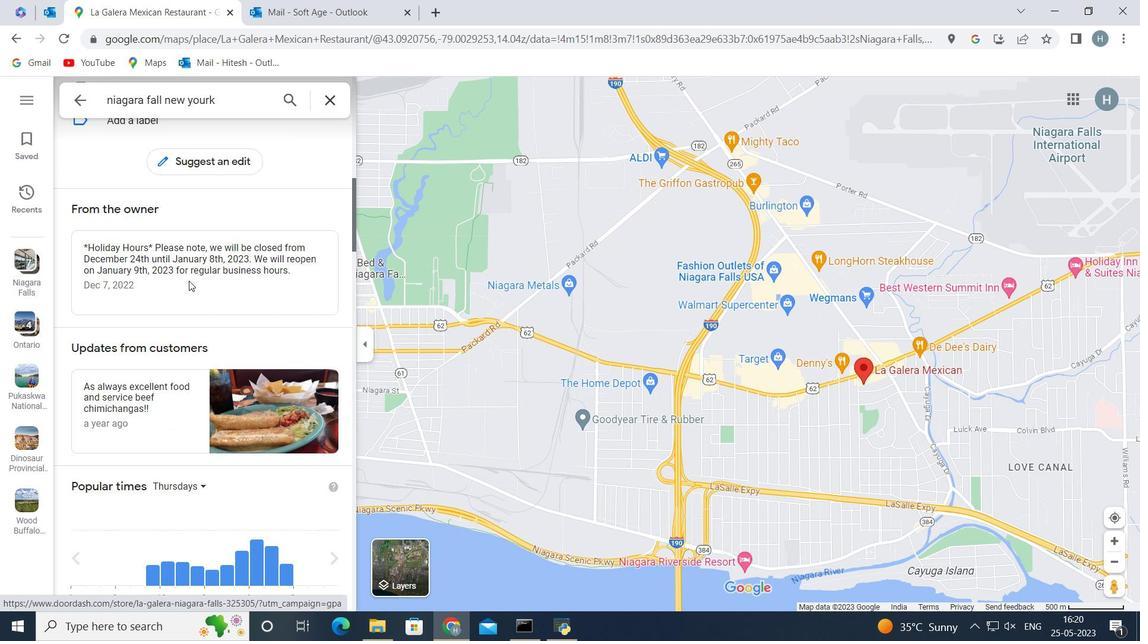 
Action: Mouse scrolled (189, 282) with delta (0, 0)
Screenshot: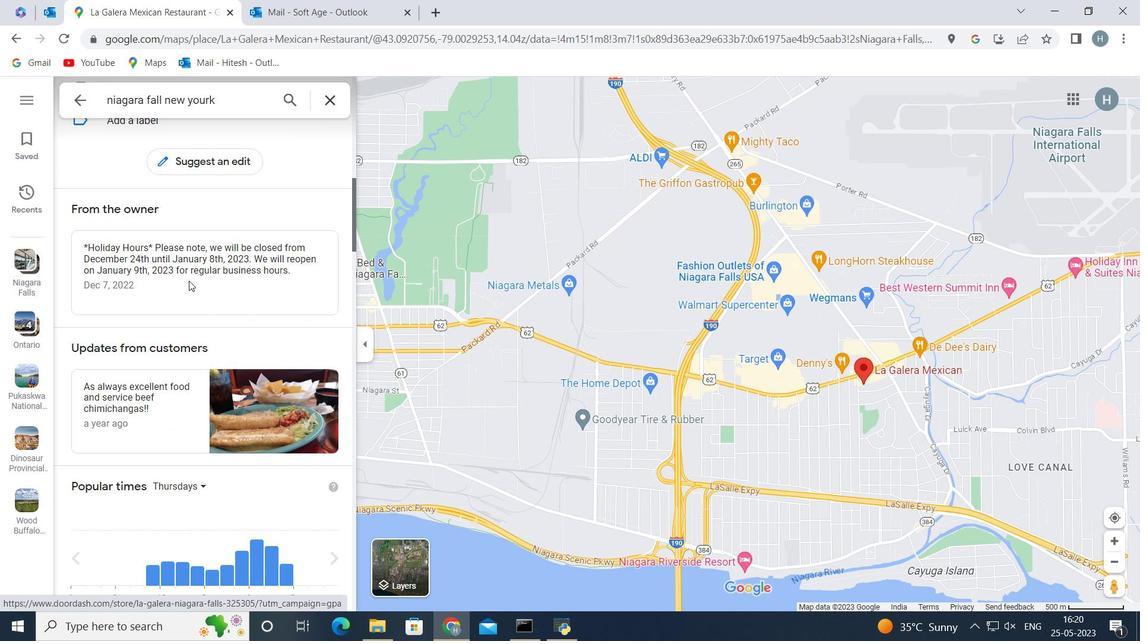 
Action: Mouse scrolled (189, 282) with delta (0, 0)
Screenshot: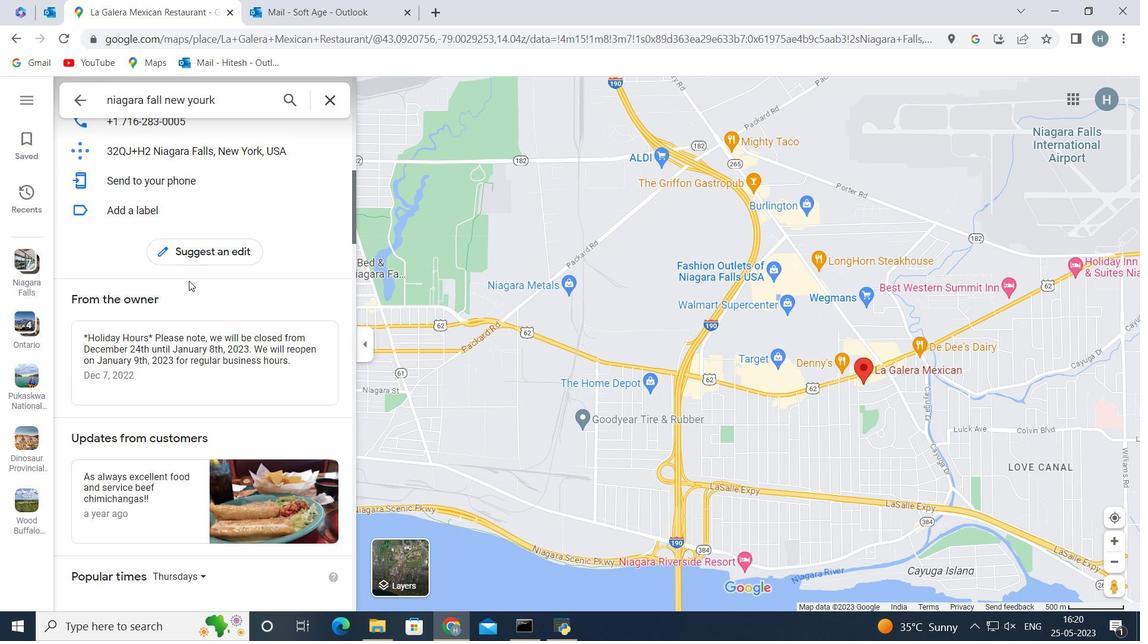 
Action: Mouse scrolled (189, 282) with delta (0, 0)
Screenshot: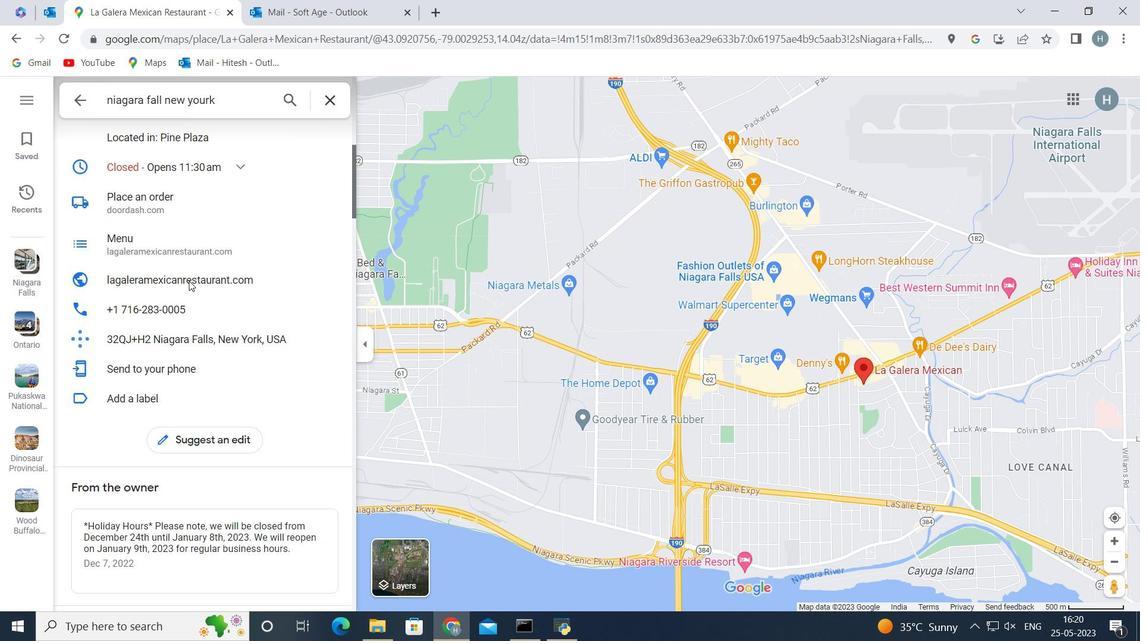 
Action: Mouse scrolled (189, 282) with delta (0, 0)
Screenshot: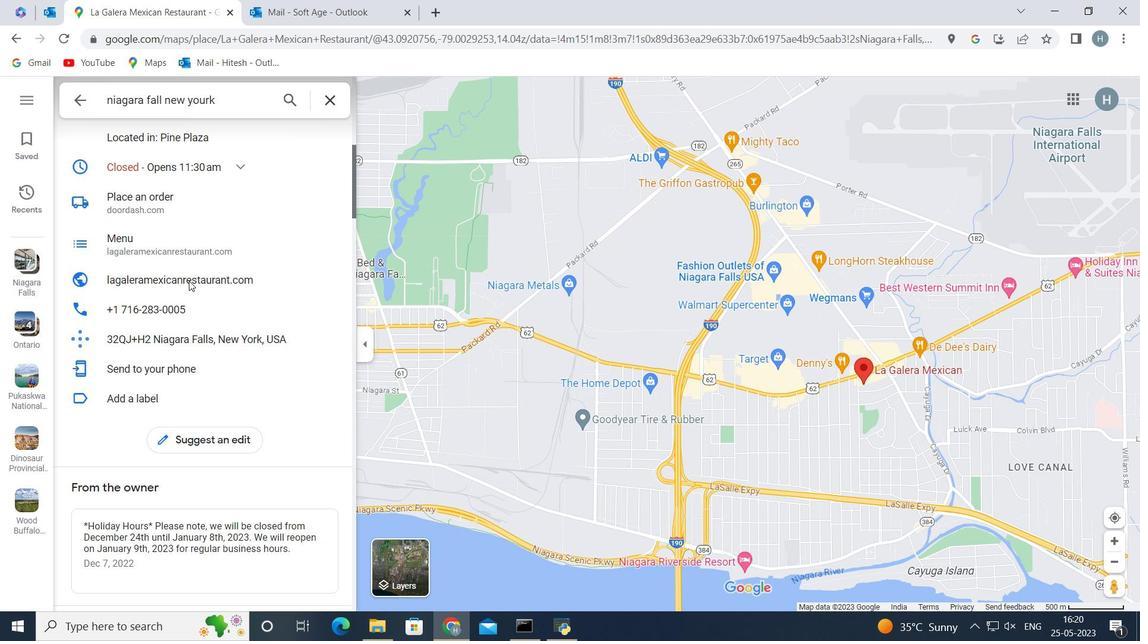 
Action: Mouse scrolled (189, 282) with delta (0, 0)
Screenshot: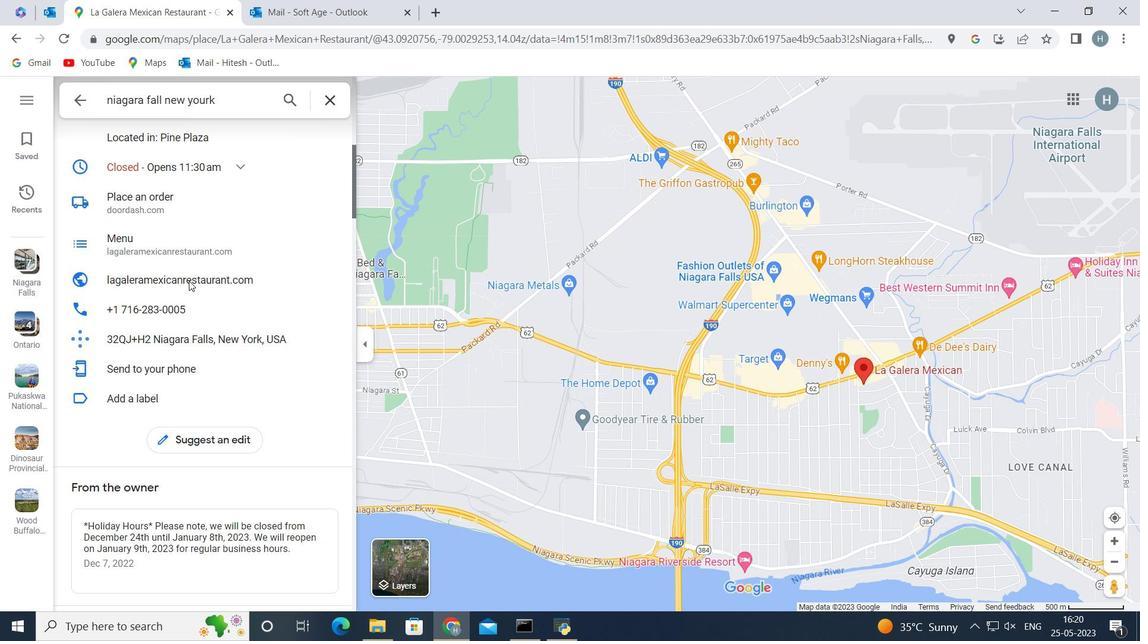 
Action: Mouse scrolled (189, 282) with delta (0, 0)
Screenshot: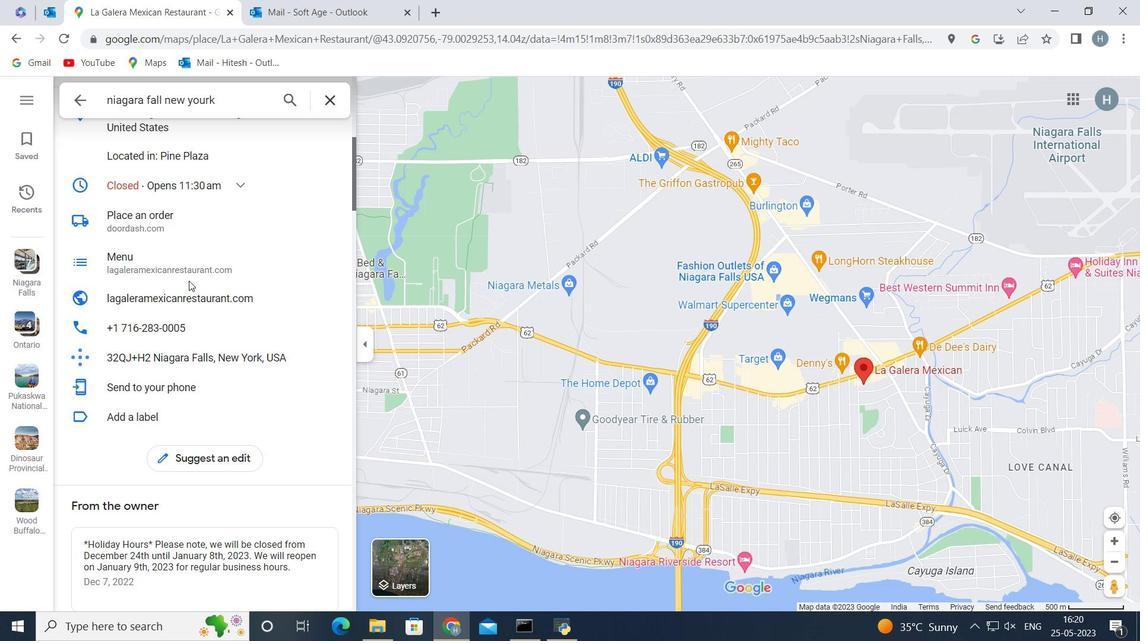 
Action: Mouse scrolled (189, 282) with delta (0, 0)
Screenshot: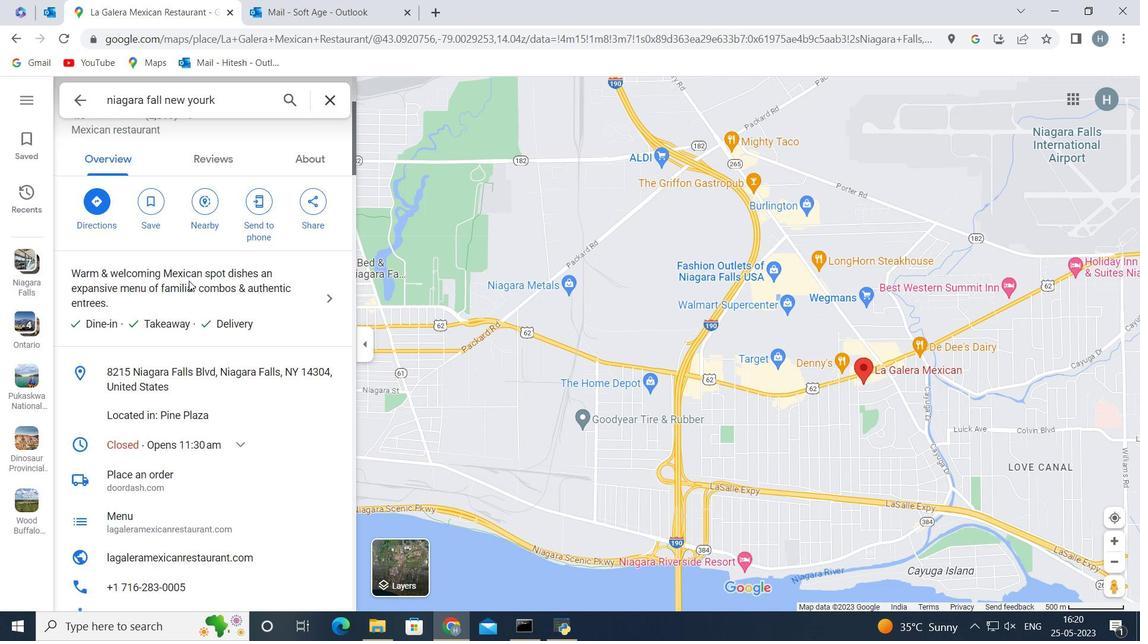 
Action: Mouse scrolled (189, 282) with delta (0, 0)
Screenshot: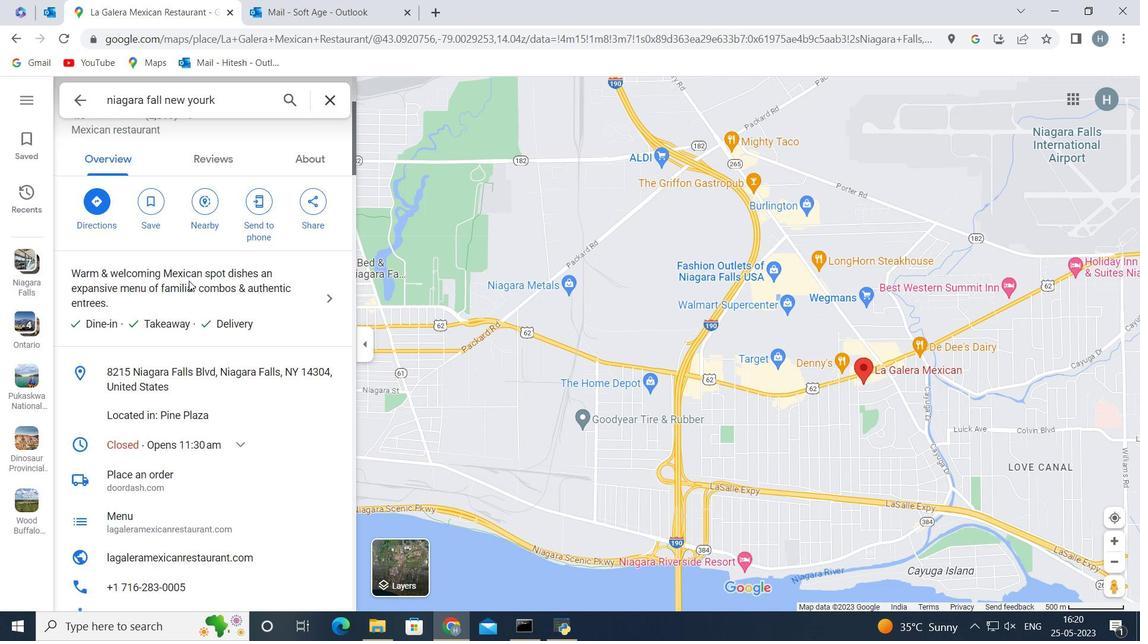 
Action: Mouse scrolled (189, 282) with delta (0, 0)
Screenshot: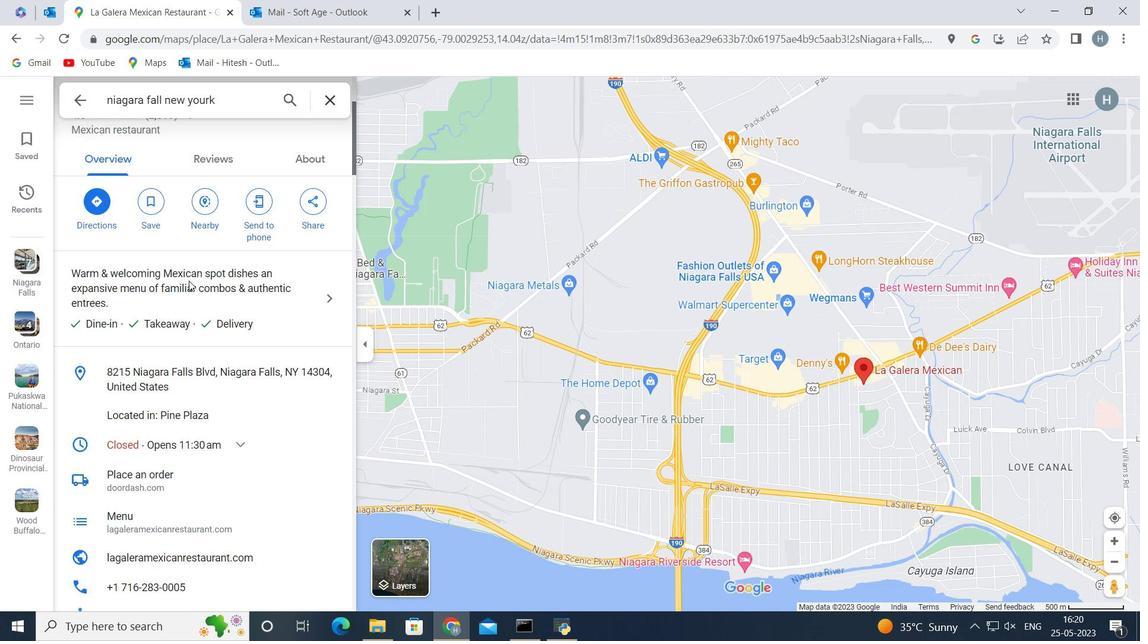 
Action: Mouse scrolled (189, 282) with delta (0, 0)
Screenshot: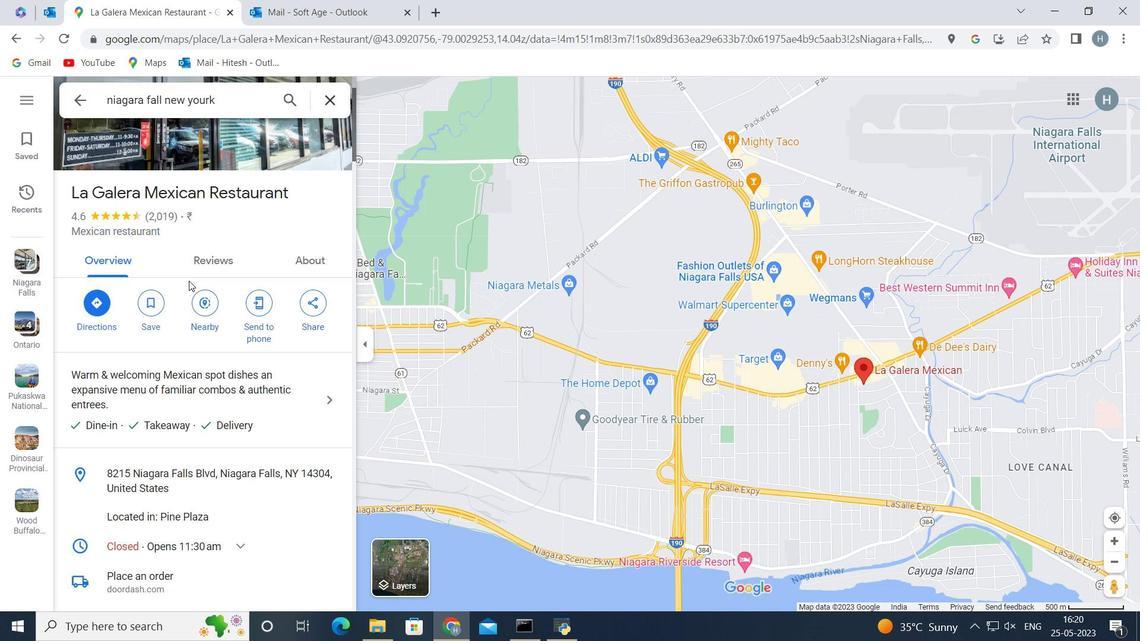 
Action: Mouse moved to (127, 228)
Screenshot: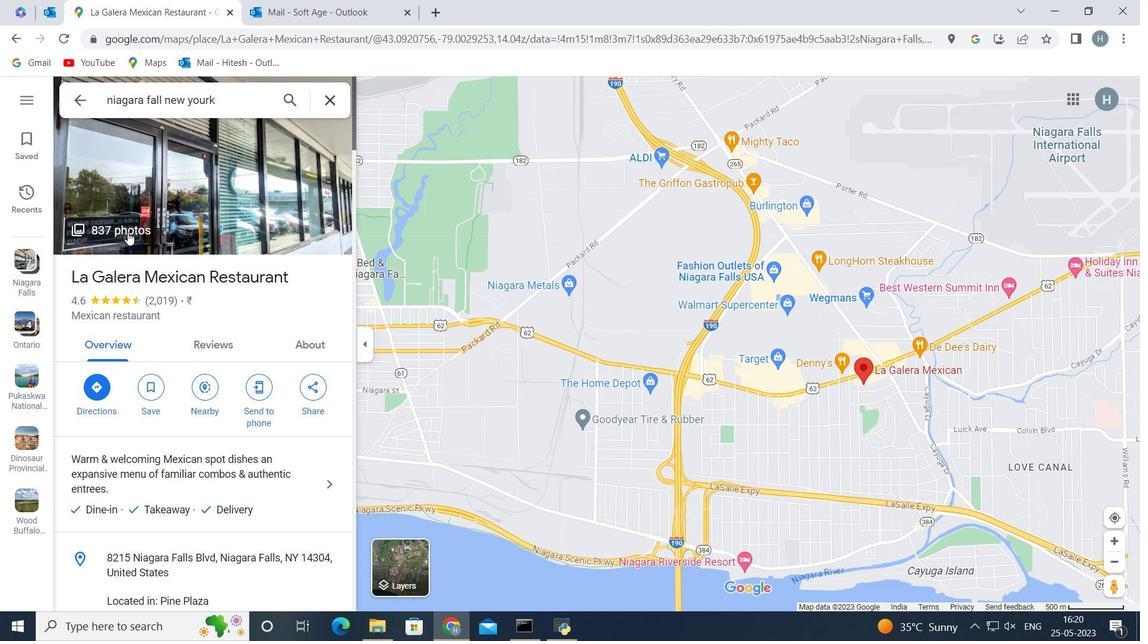 
Action: Mouse pressed left at (127, 228)
Screenshot: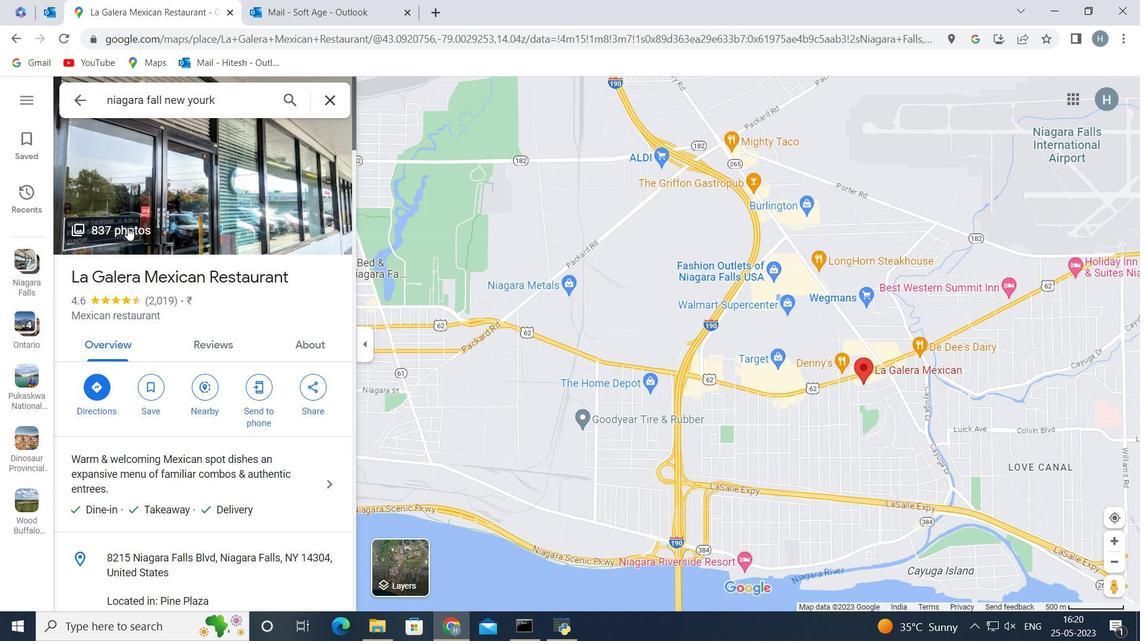 
Action: Mouse moved to (718, 496)
Screenshot: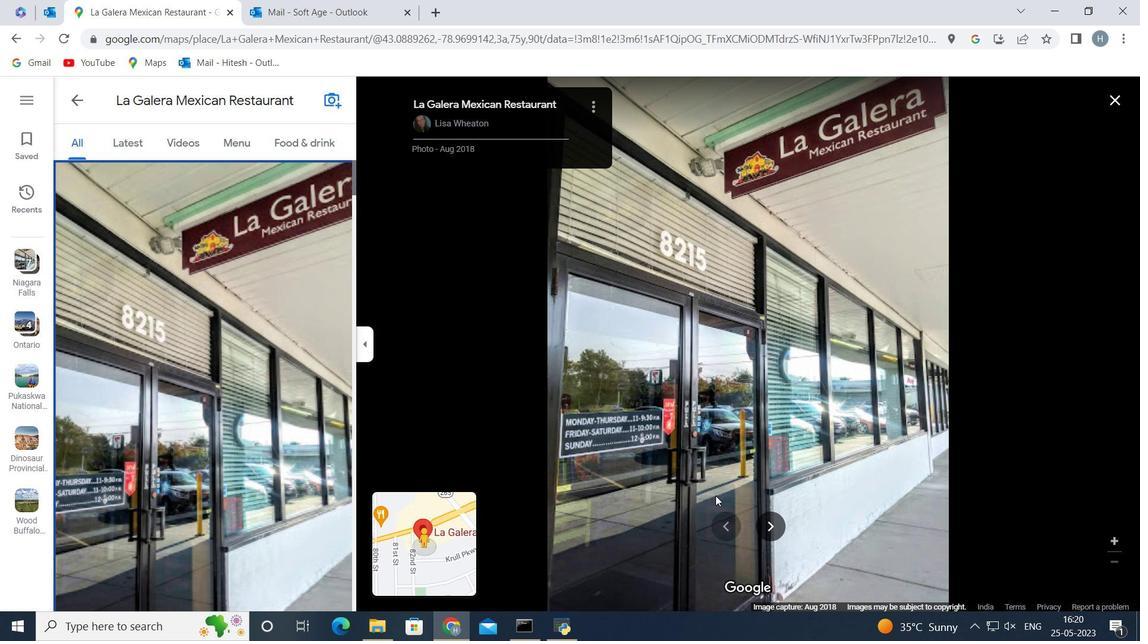 
Action: Key pressed <Key.right><Key.right><Key.right><Key.right><Key.right><Key.right><Key.right><Key.right><Key.right><Key.right><Key.right><Key.right>
Screenshot: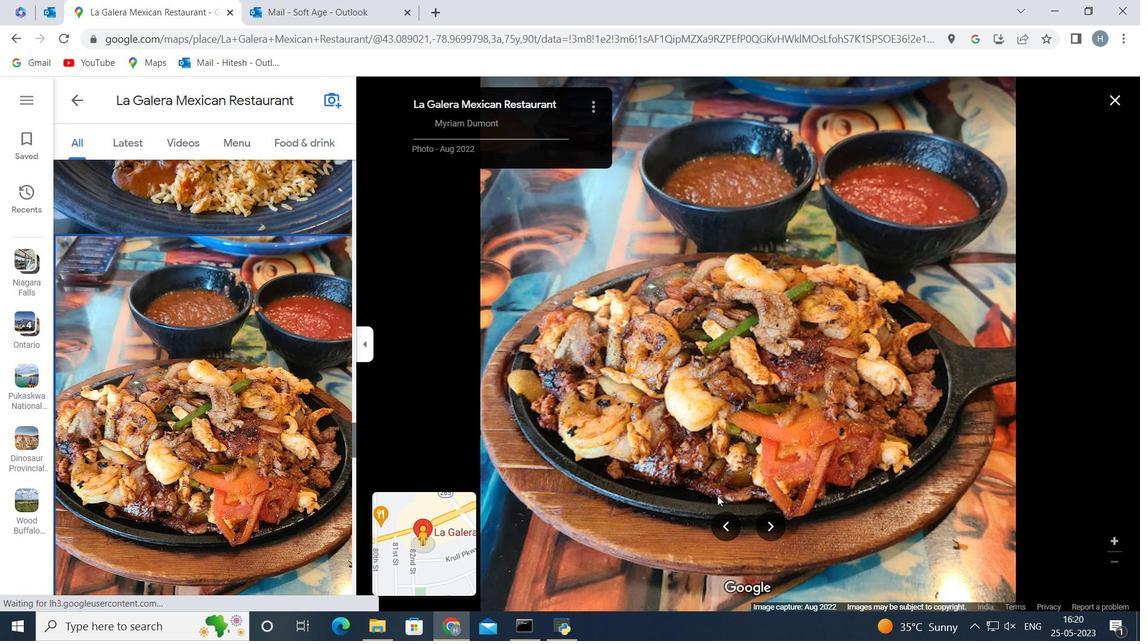 
Action: Mouse moved to (448, 327)
Screenshot: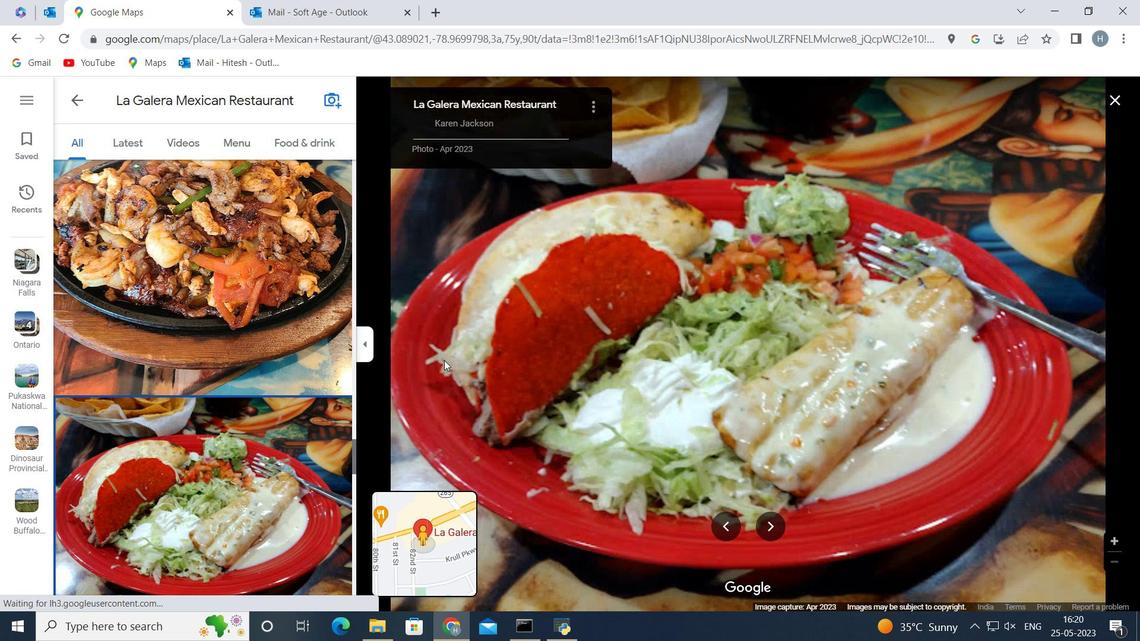 
Action: Key pressed <Key.right><Key.right>
Screenshot: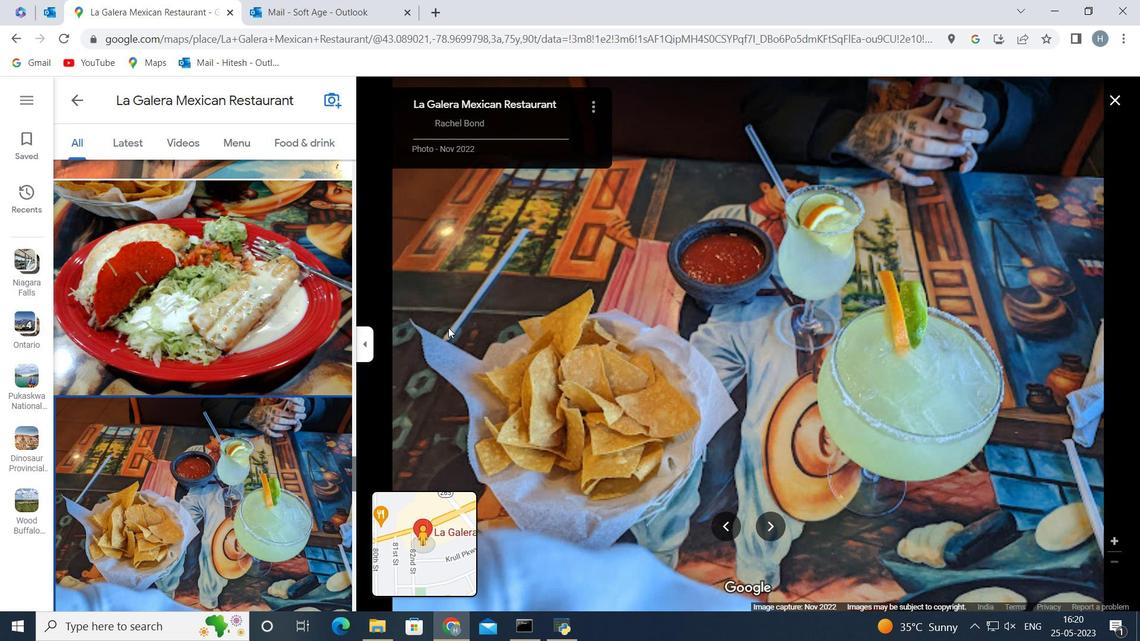 
Action: Mouse moved to (153, 213)
Screenshot: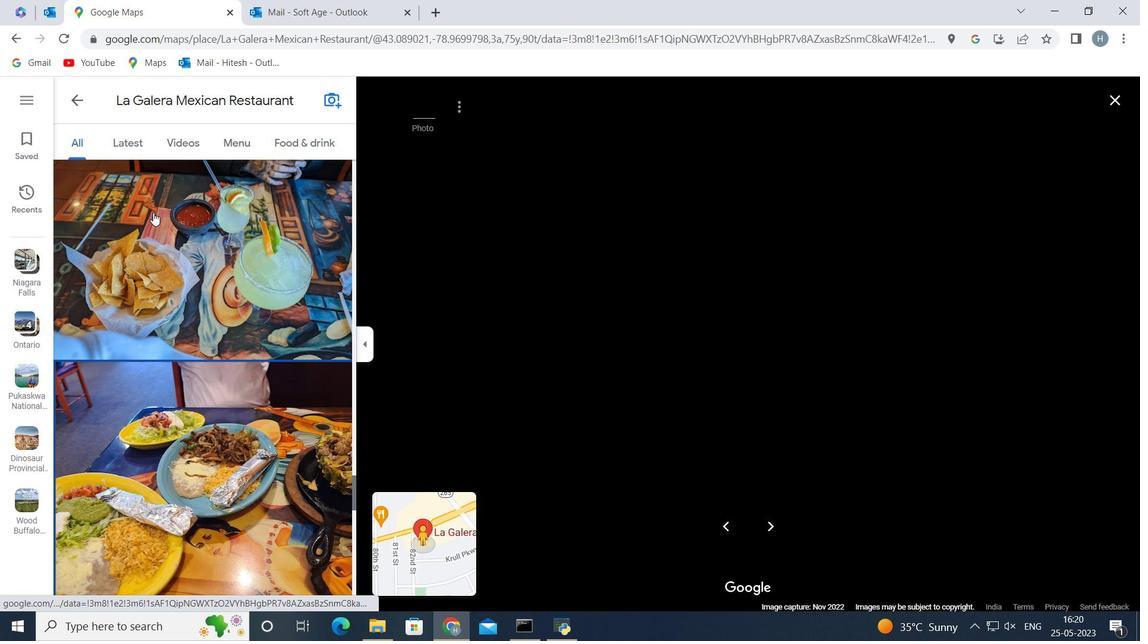 
Action: Key pressed <Key.right>
Screenshot: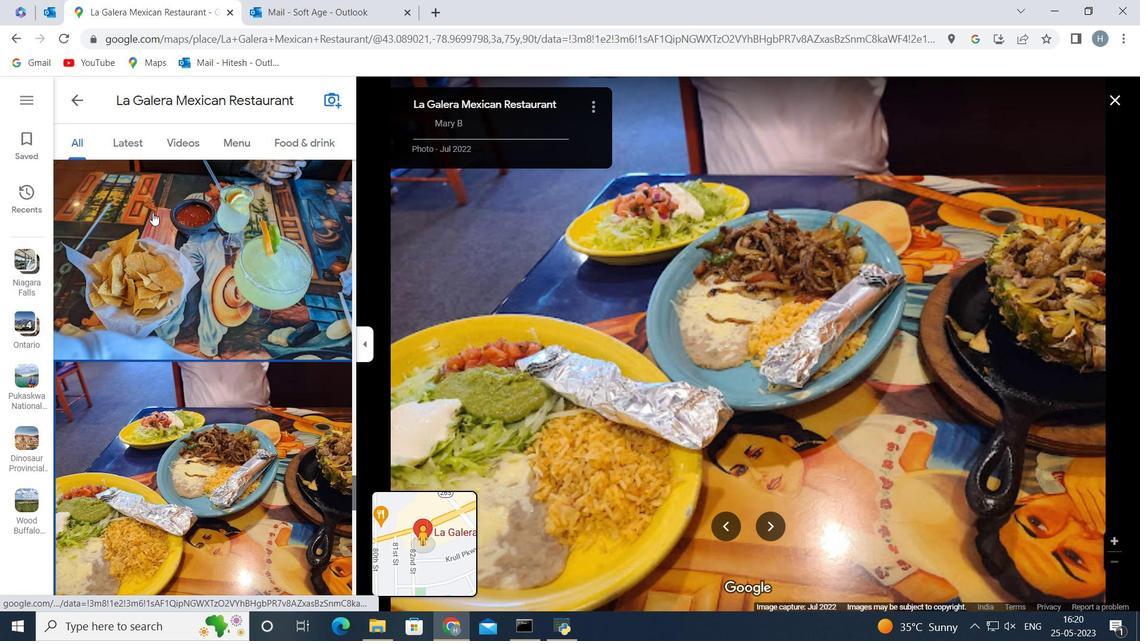 
Action: Mouse moved to (60, 141)
Screenshot: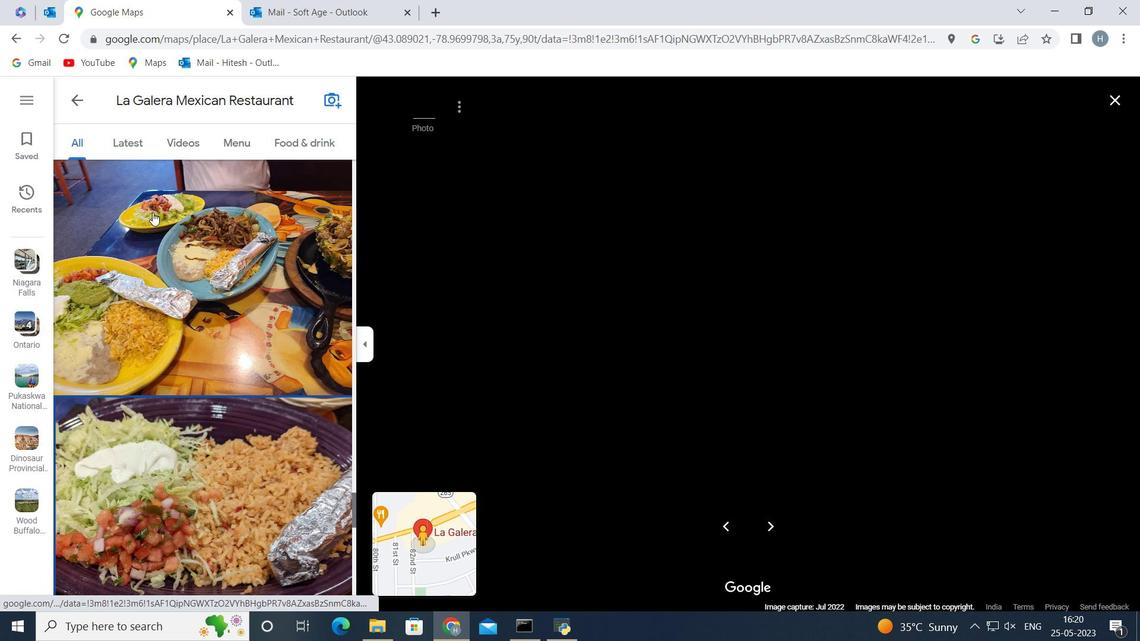 
Action: Key pressed <Key.right><Key.right>
